 Task: Explore Airbnb accommodation in Ra?imah, Saudi Arabia from 22nd November, 2023 to 30th November, 2023 for 2 adults.1  bedroom having 1 bed and 1 bathroom. Property type can be hotel. Booking option can be shelf check-in. Look for 3 properties as per requirement.
Action: Mouse moved to (470, 145)
Screenshot: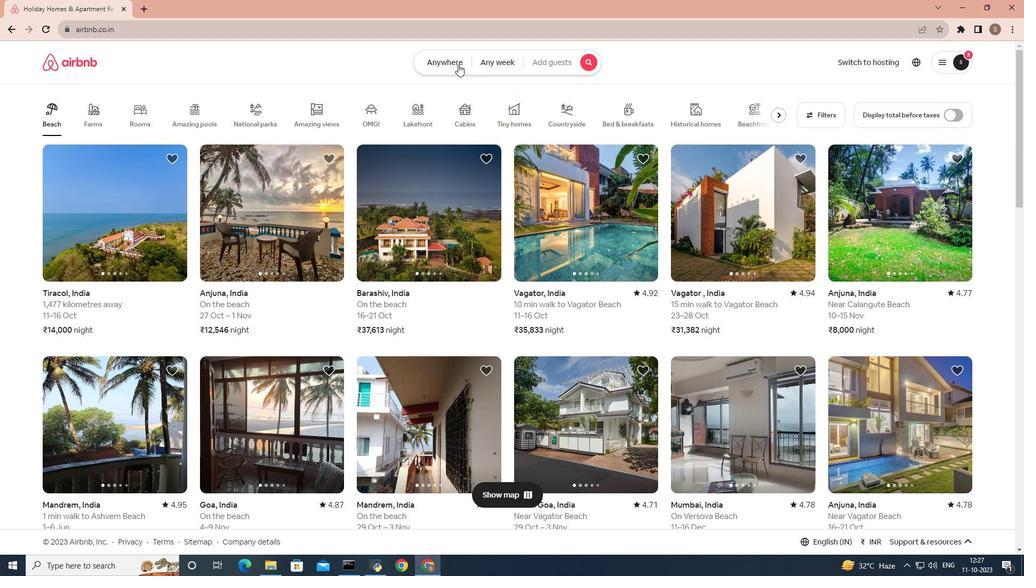 
Action: Mouse pressed left at (470, 145)
Screenshot: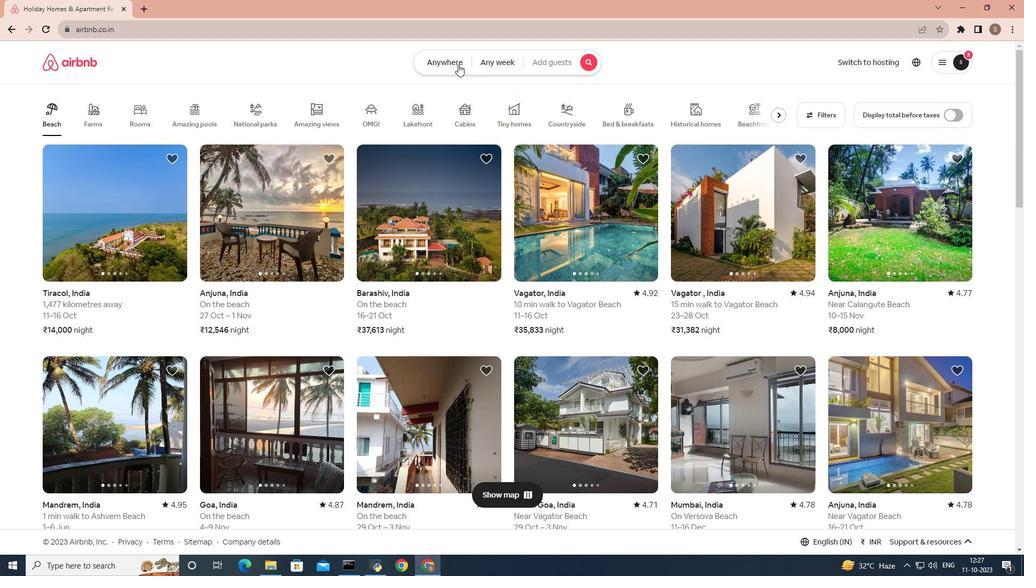 
Action: Mouse moved to (356, 174)
Screenshot: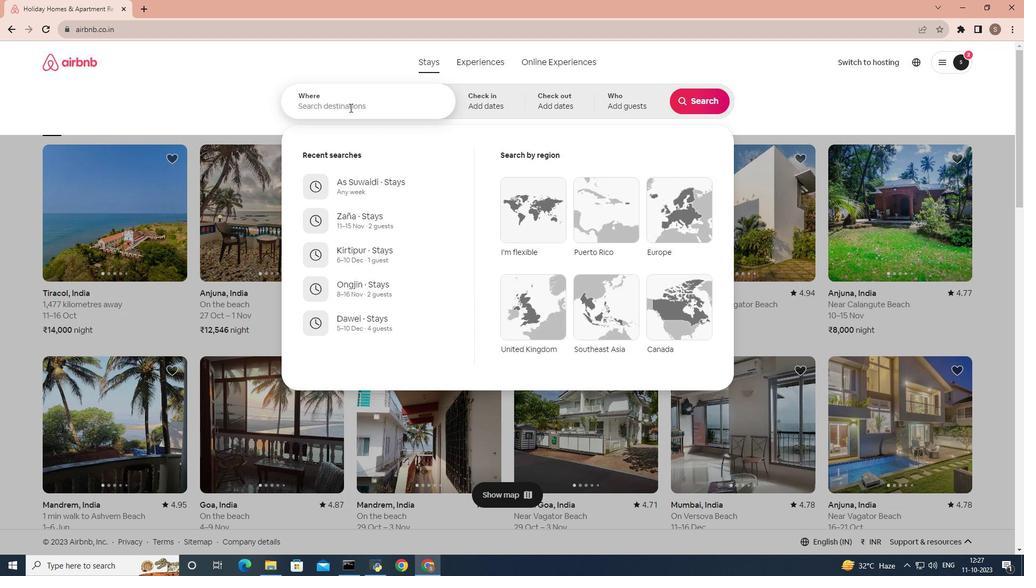 
Action: Mouse pressed left at (356, 174)
Screenshot: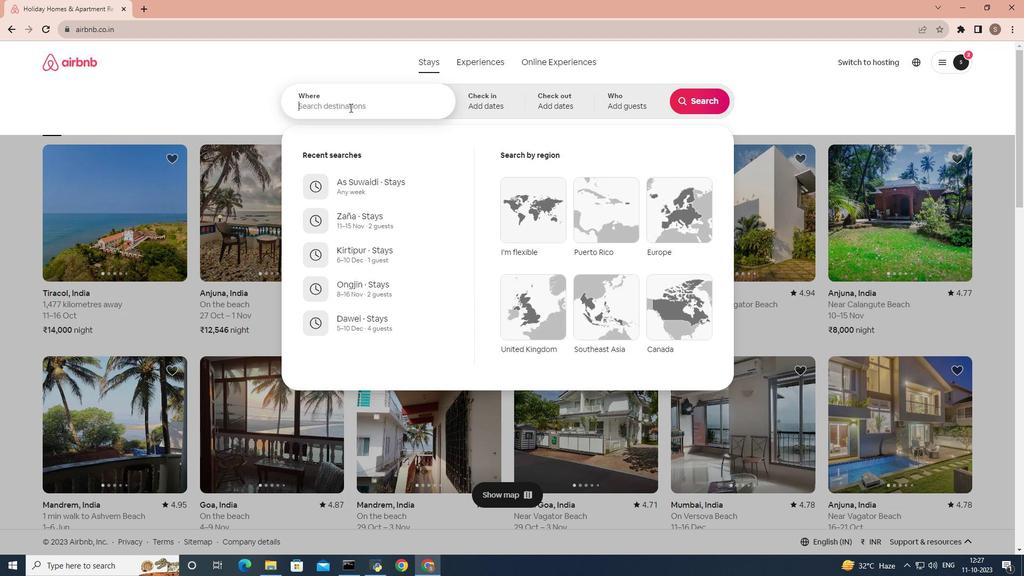 
Action: Key pressed rahui==<Key.backspace><Key.backspace><Key.backspace><Key.backspace>ima,<Key.space>saudi<Key.space>arabia
Screenshot: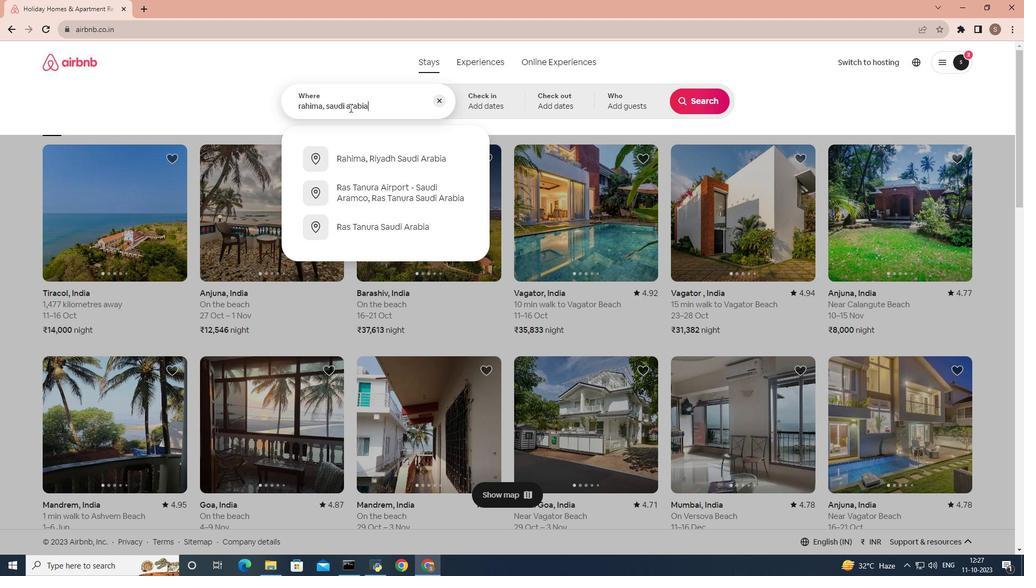 
Action: Mouse moved to (413, 215)
Screenshot: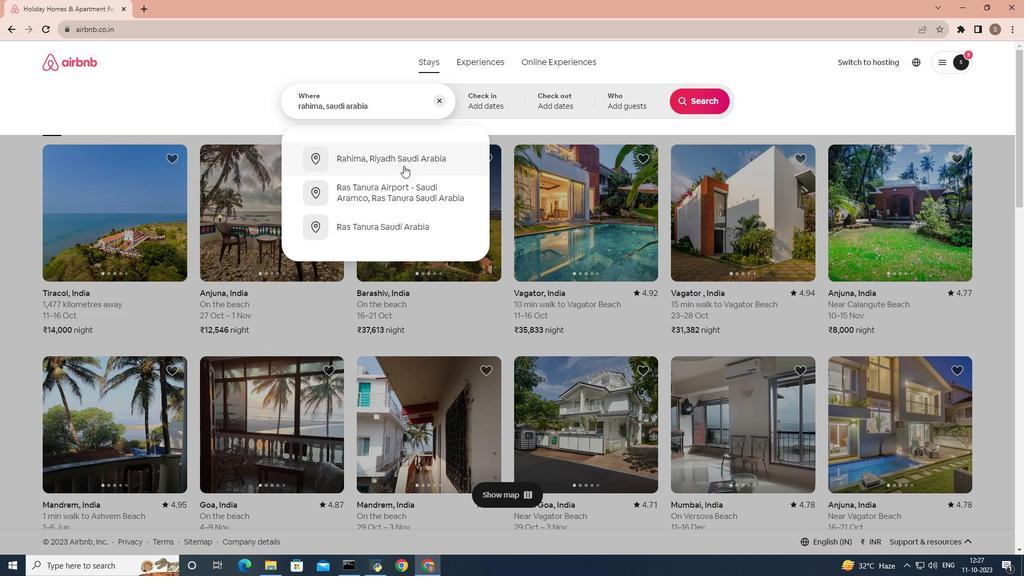 
Action: Mouse pressed left at (413, 215)
Screenshot: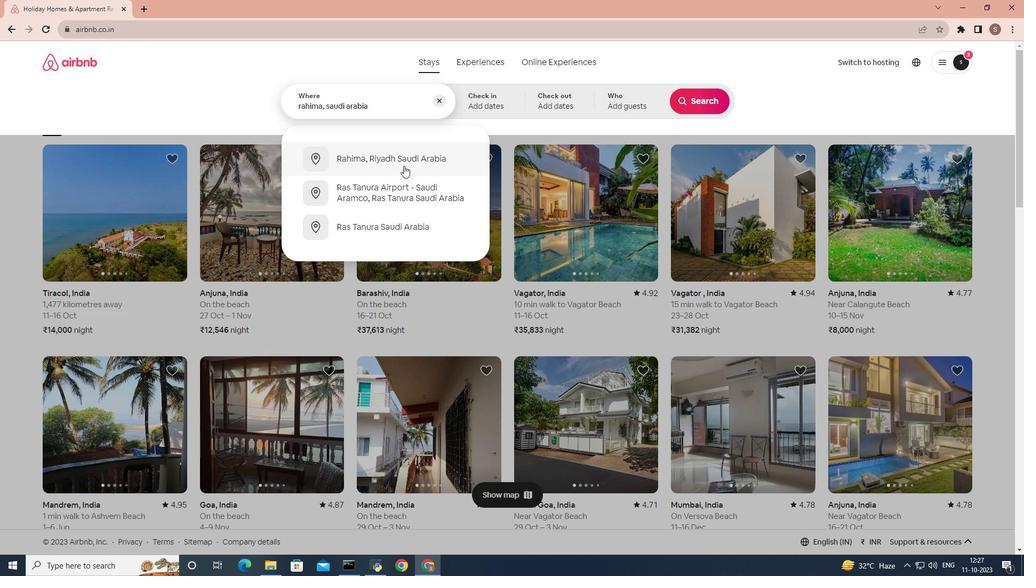 
Action: Mouse moved to (626, 315)
Screenshot: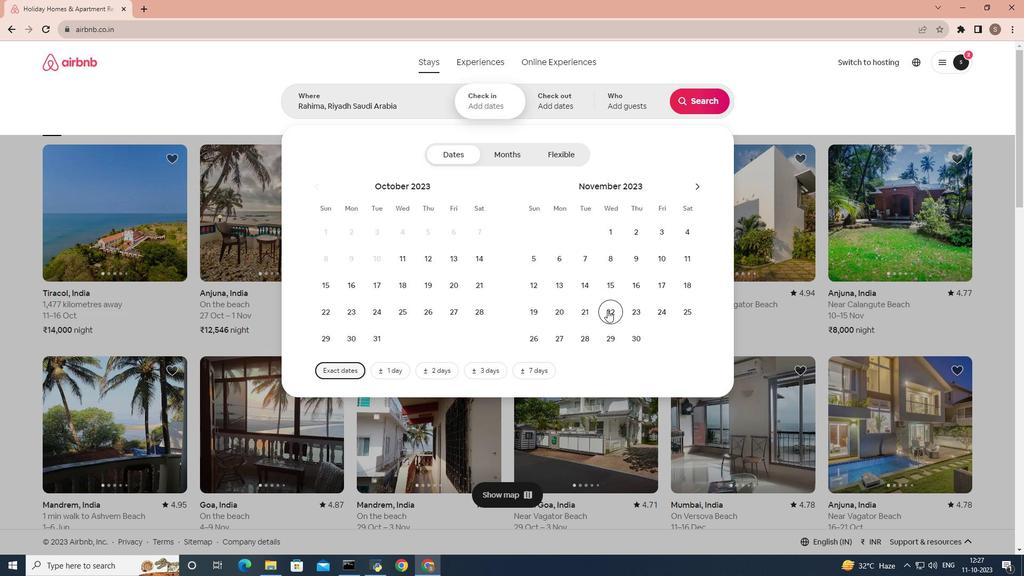 
Action: Mouse pressed left at (626, 315)
Screenshot: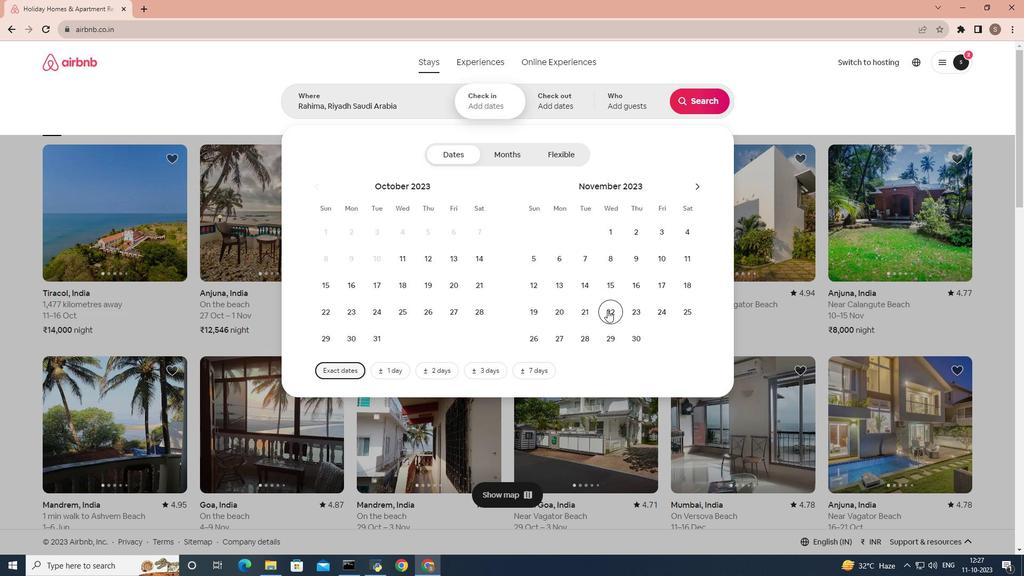 
Action: Mouse moved to (653, 339)
Screenshot: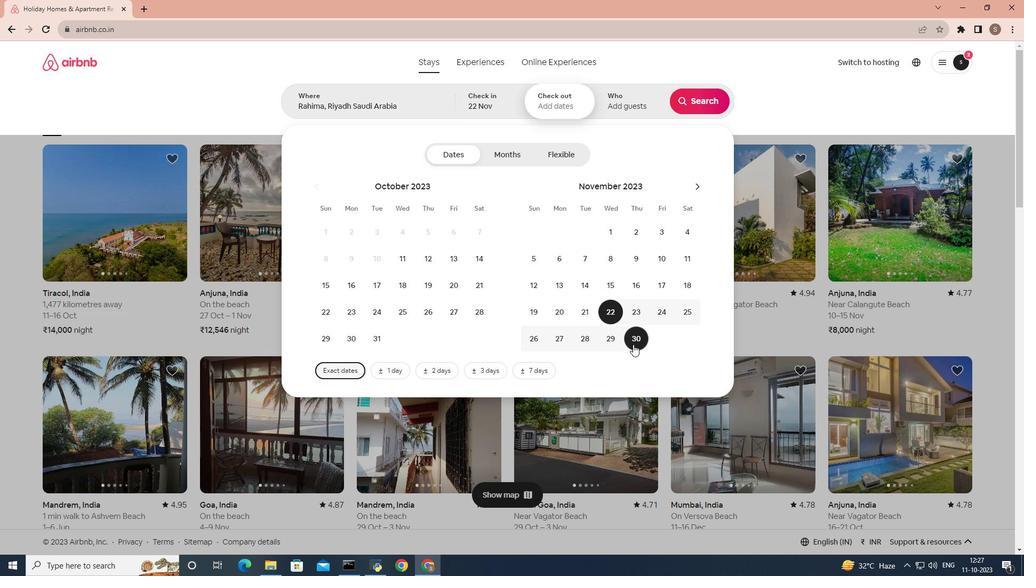 
Action: Mouse pressed left at (653, 339)
Screenshot: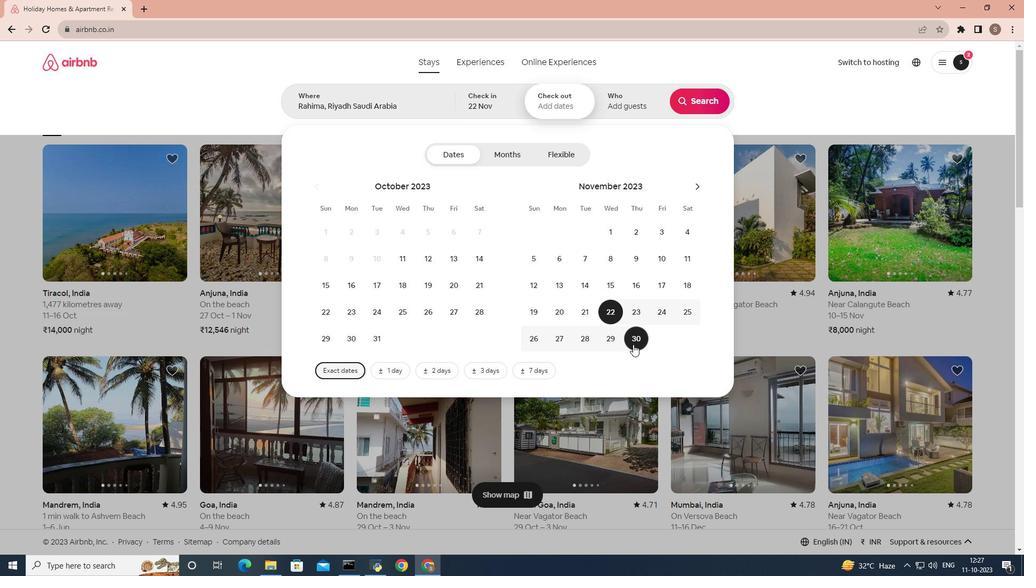 
Action: Mouse moved to (649, 169)
Screenshot: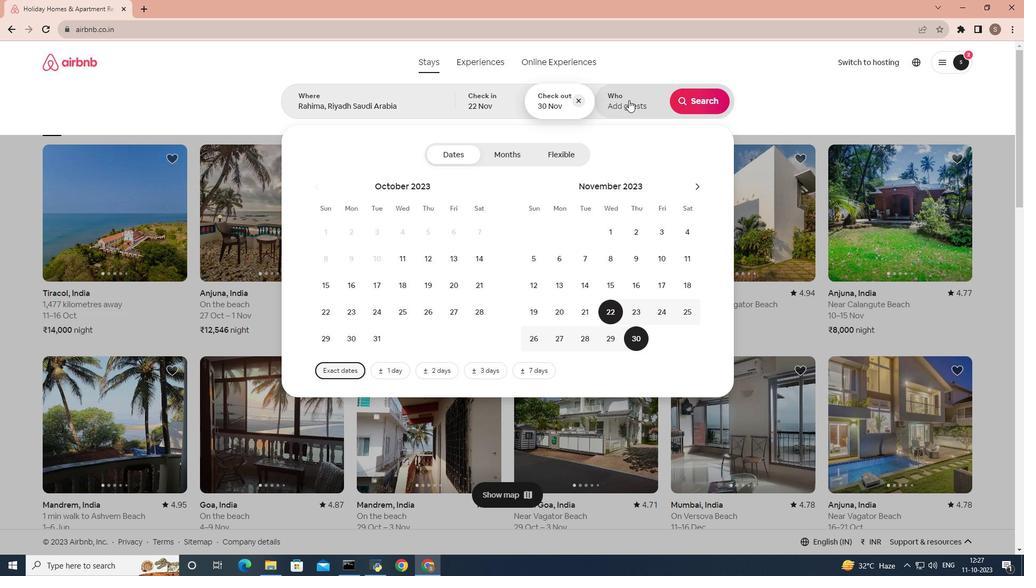 
Action: Mouse pressed left at (649, 169)
Screenshot: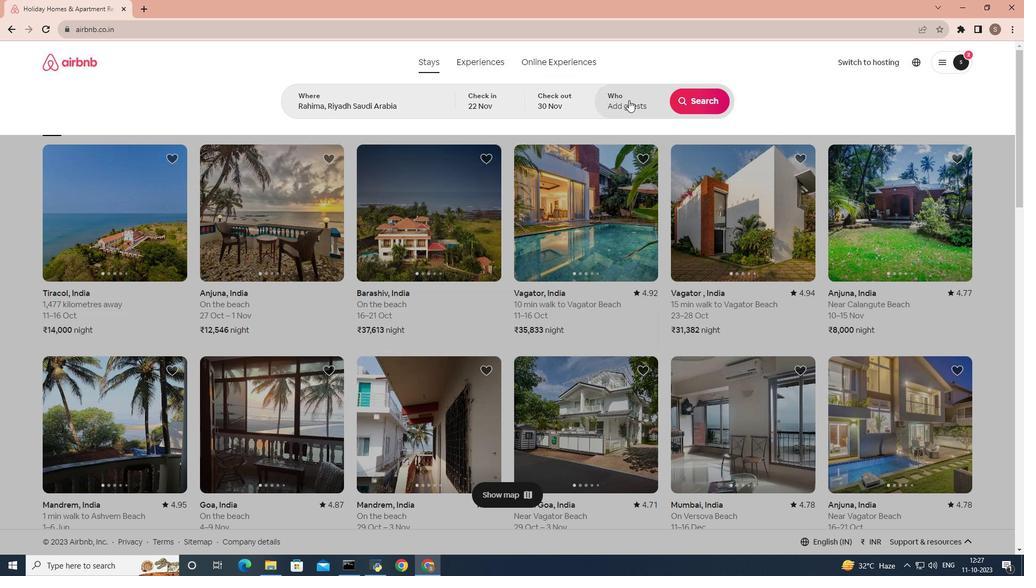 
Action: Mouse moved to (723, 211)
Screenshot: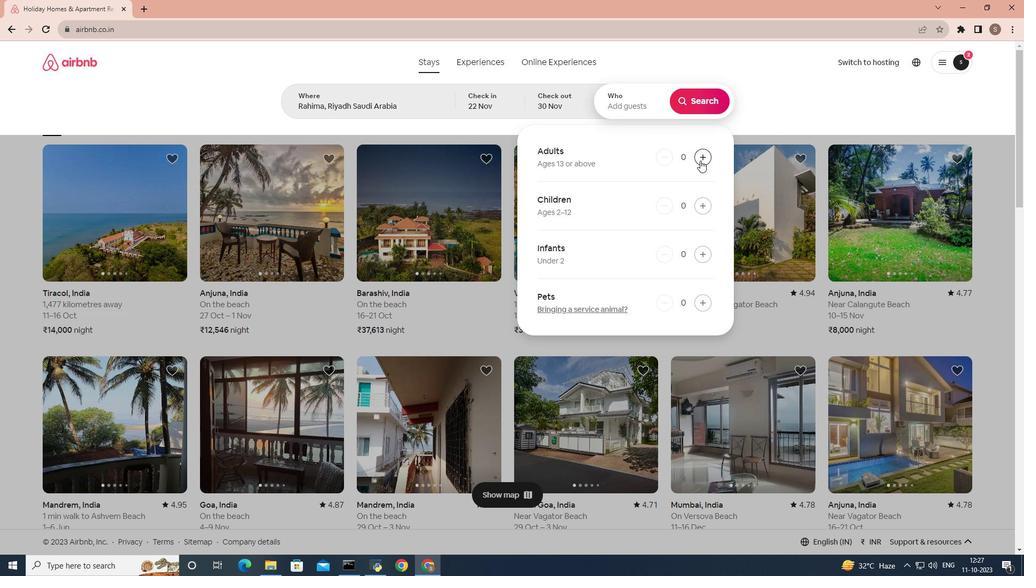 
Action: Mouse pressed left at (723, 211)
Screenshot: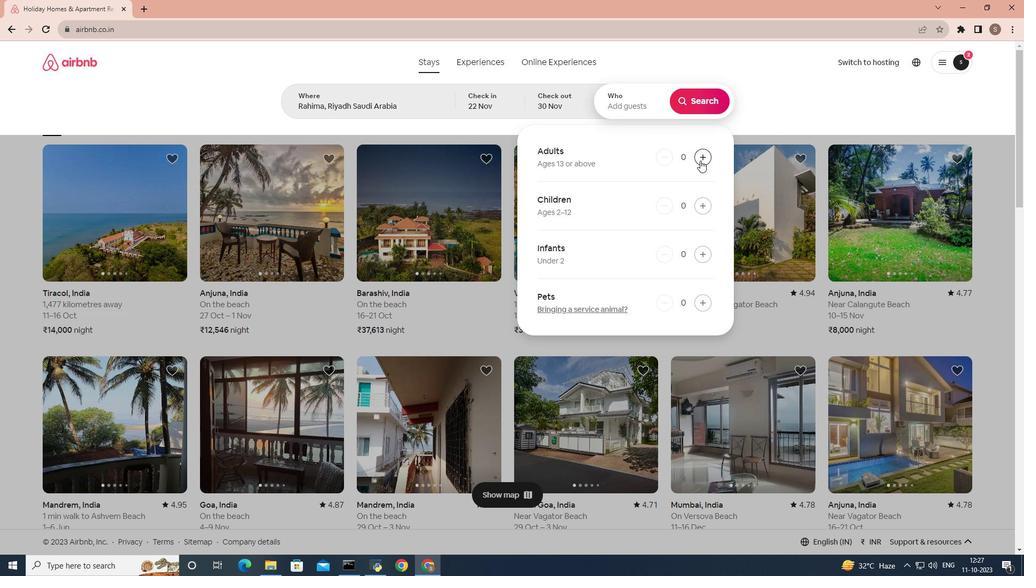 
Action: Mouse pressed left at (723, 211)
Screenshot: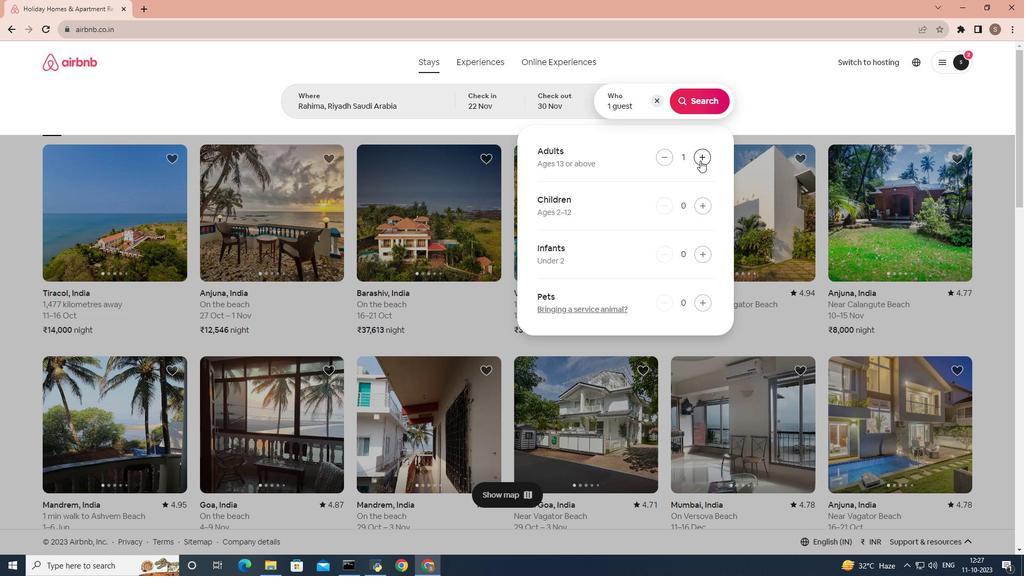 
Action: Mouse moved to (720, 168)
Screenshot: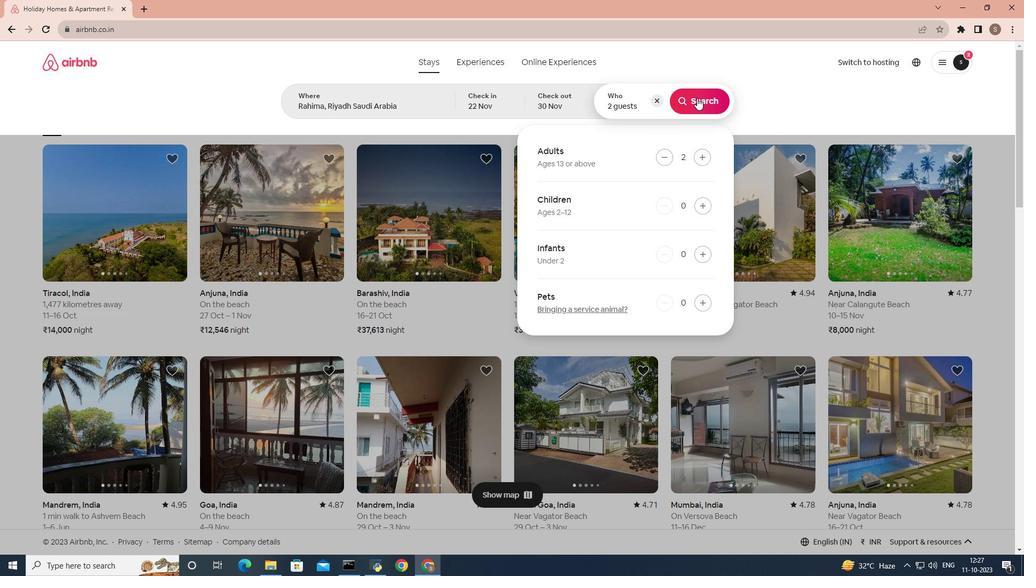 
Action: Mouse pressed left at (720, 168)
Screenshot: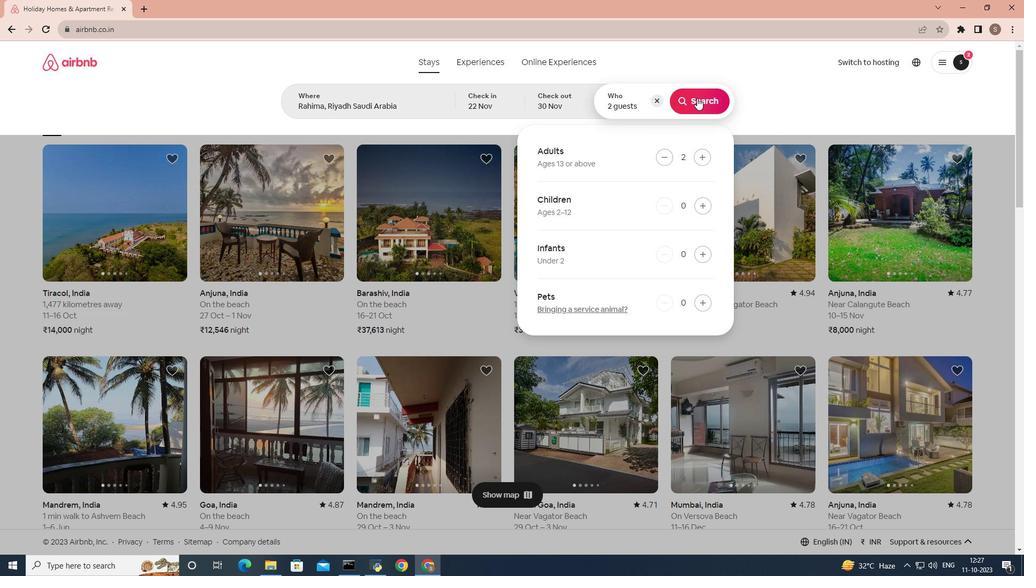 
Action: Mouse moved to (889, 170)
Screenshot: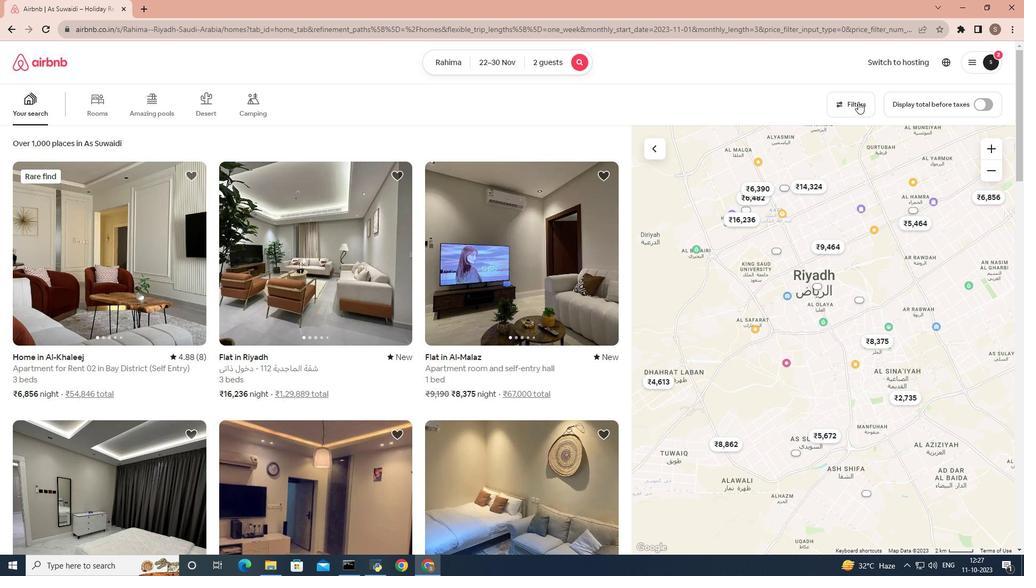 
Action: Mouse pressed left at (889, 170)
Screenshot: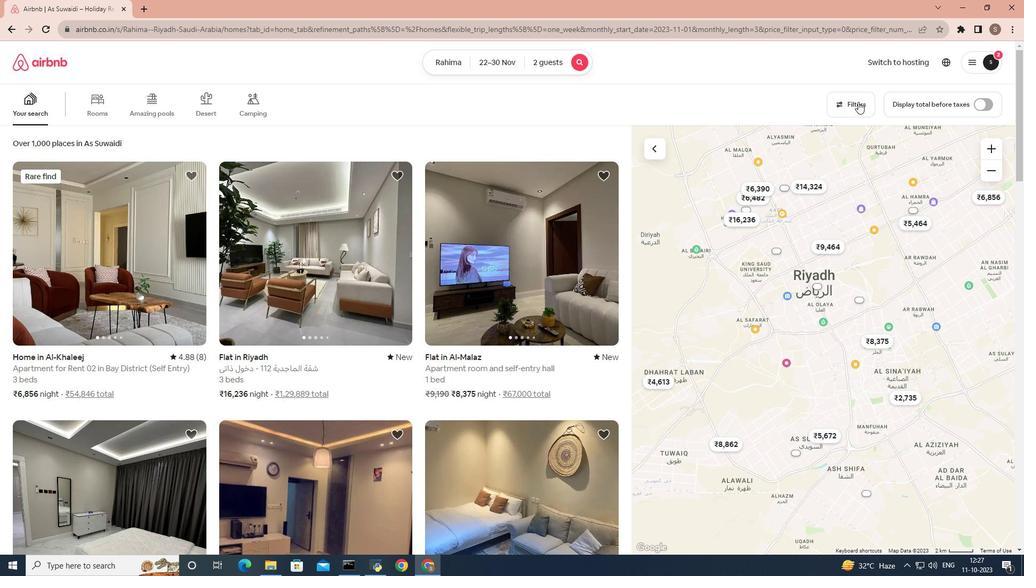
Action: Mouse moved to (377, 267)
Screenshot: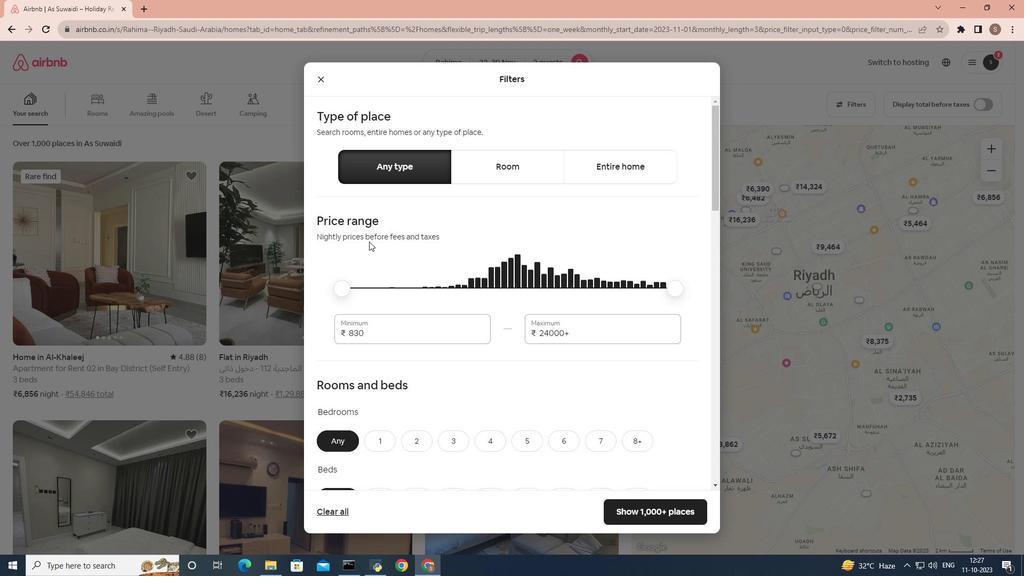 
Action: Mouse scrolled (377, 267) with delta (0, 0)
Screenshot: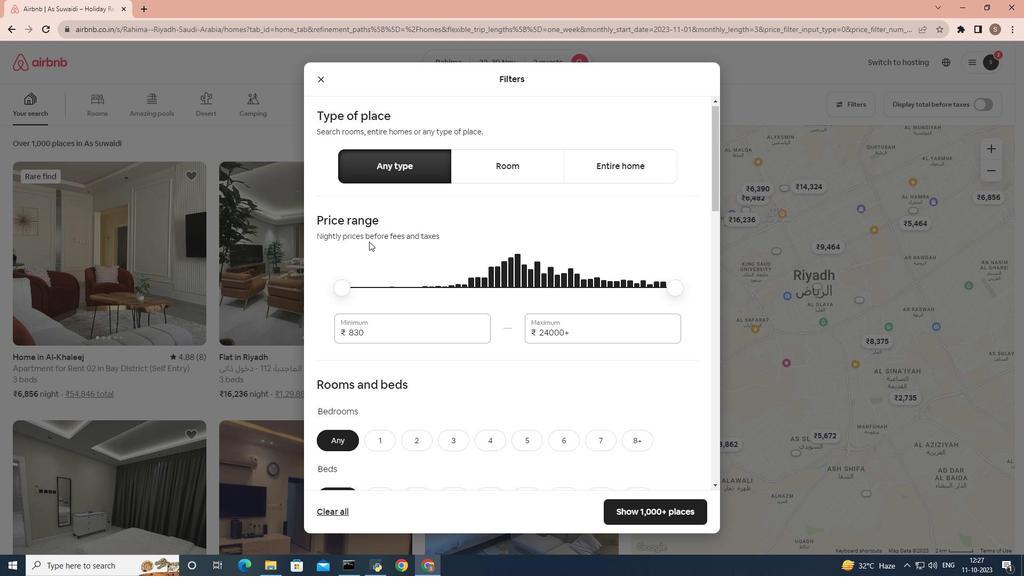 
Action: Mouse scrolled (377, 267) with delta (0, 0)
Screenshot: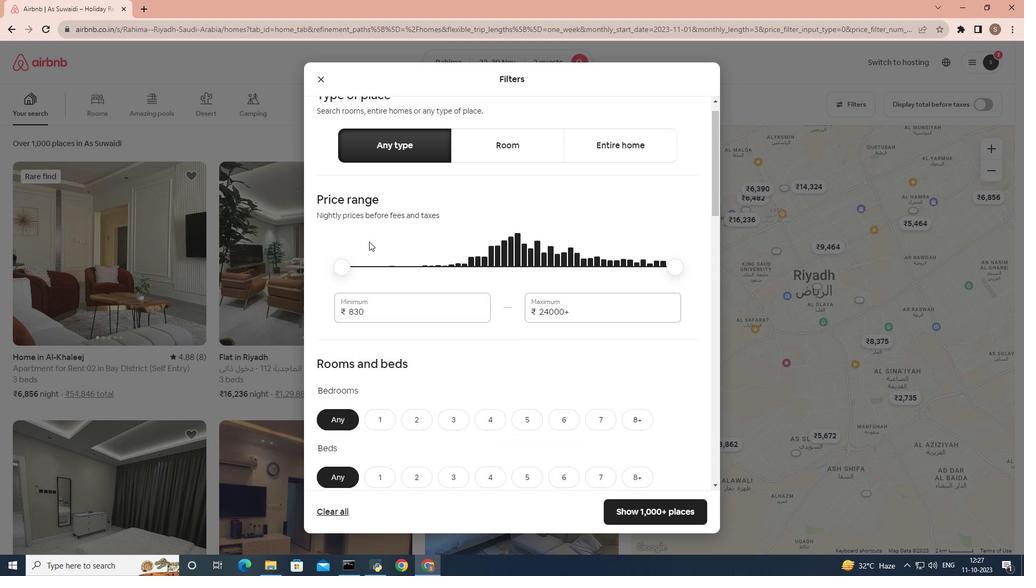
Action: Mouse scrolled (377, 267) with delta (0, 0)
Screenshot: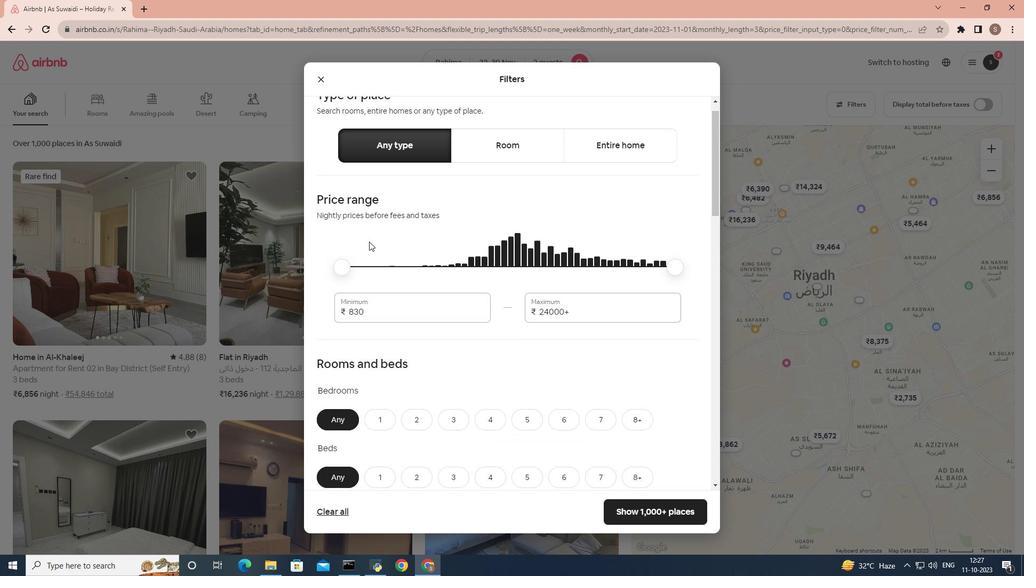 
Action: Mouse moved to (386, 293)
Screenshot: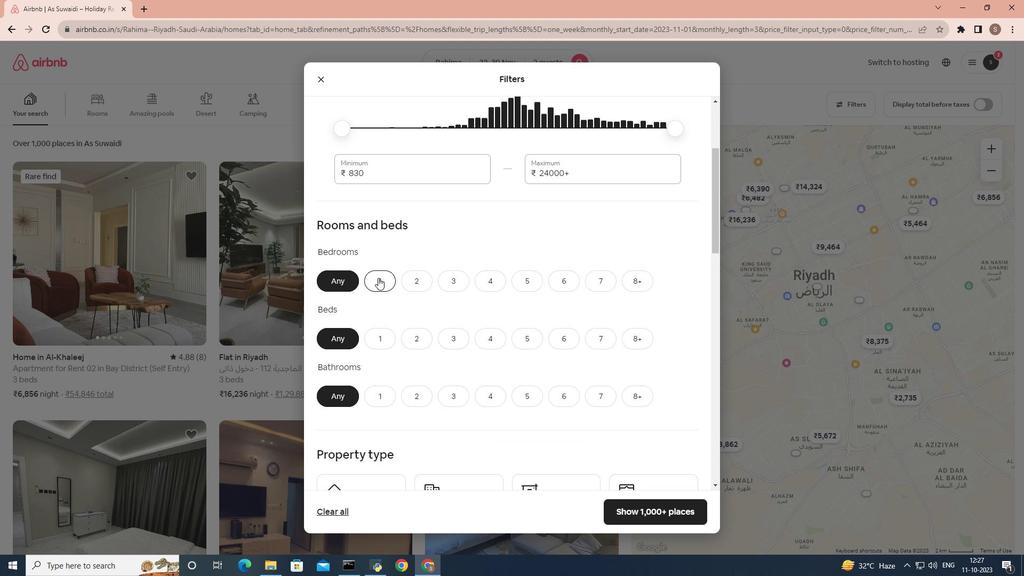 
Action: Mouse pressed left at (386, 293)
Screenshot: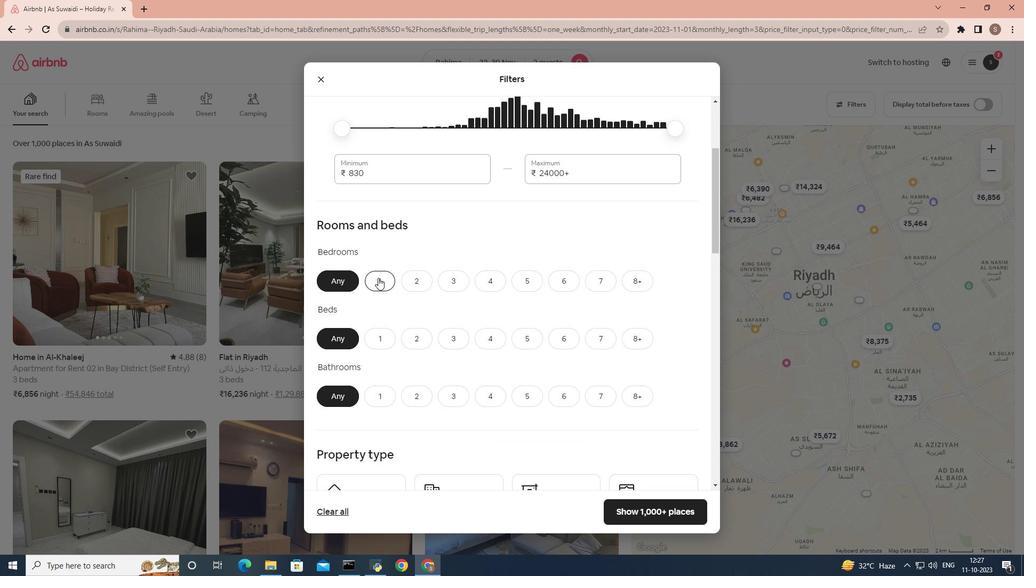 
Action: Mouse moved to (384, 326)
Screenshot: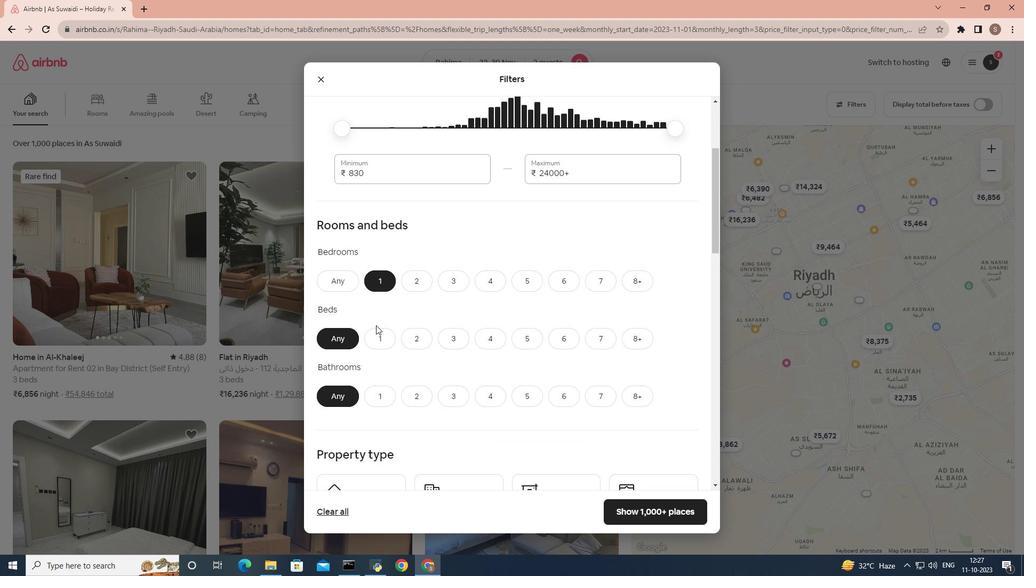 
Action: Mouse pressed left at (384, 326)
Screenshot: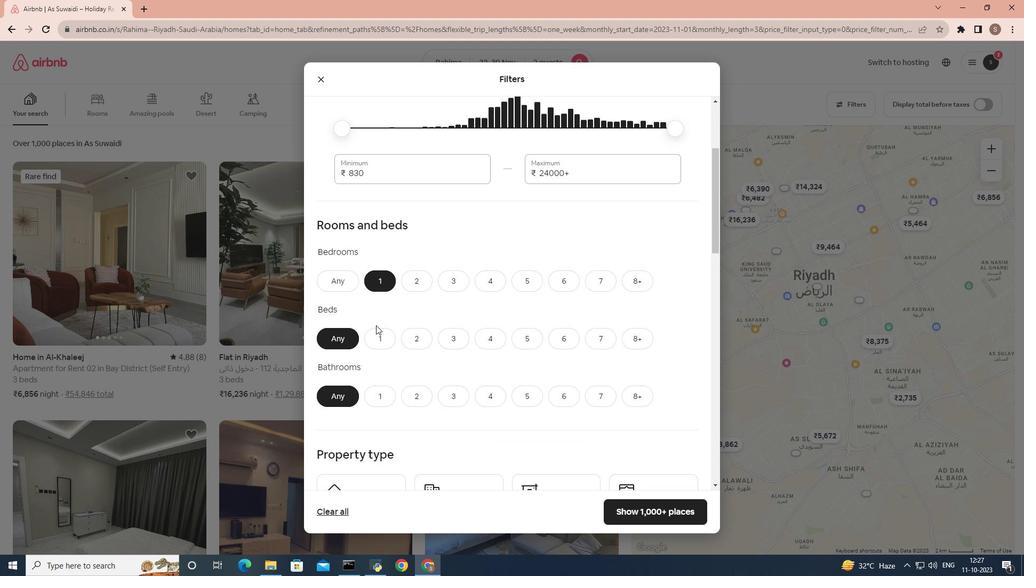 
Action: Mouse moved to (389, 336)
Screenshot: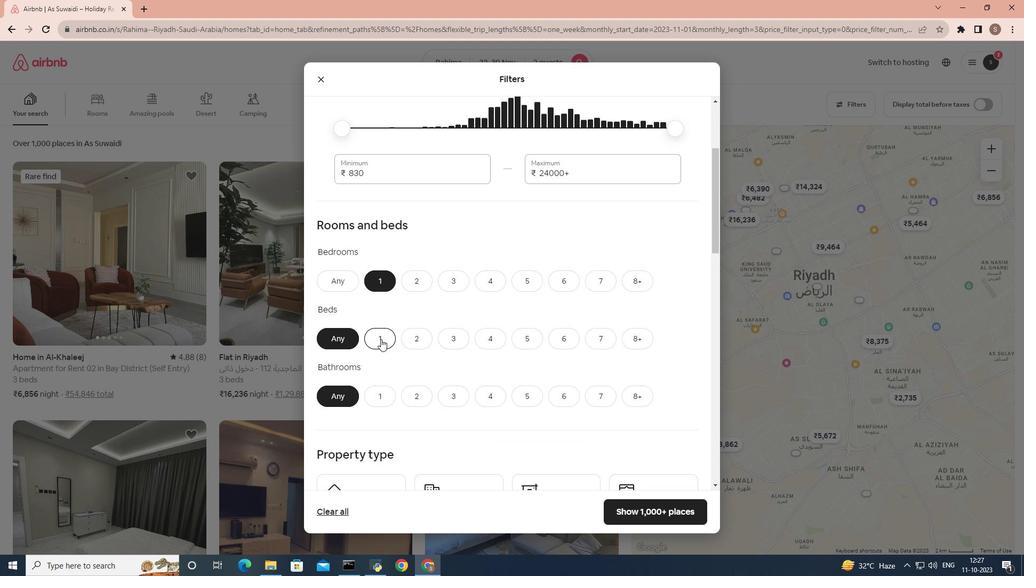 
Action: Mouse pressed left at (389, 336)
Screenshot: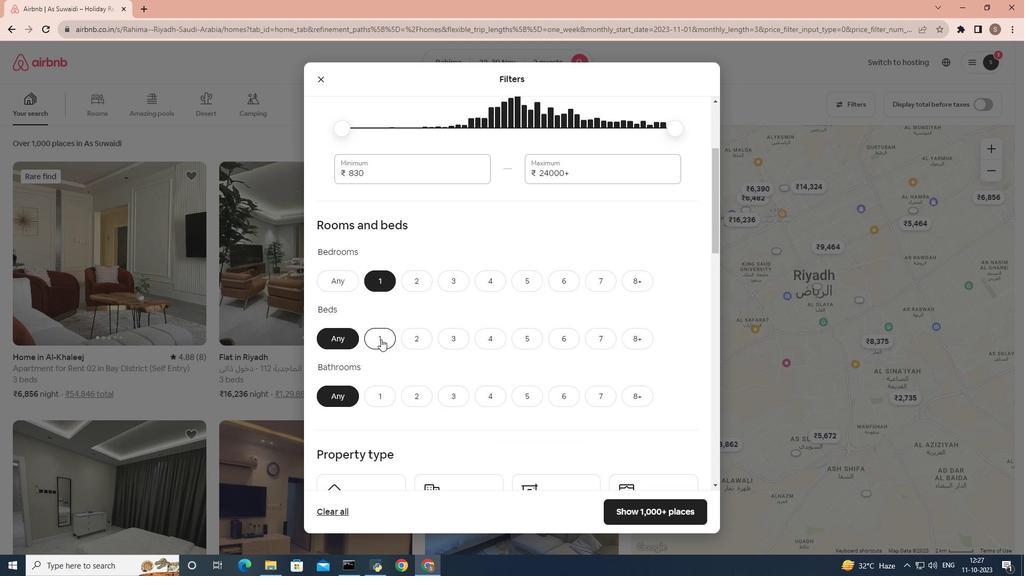 
Action: Mouse moved to (387, 371)
Screenshot: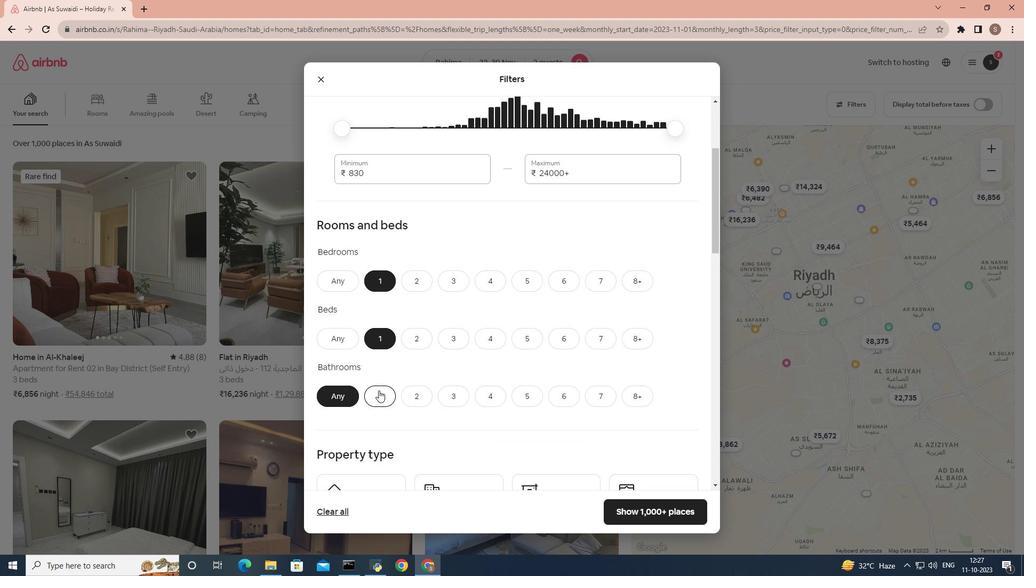 
Action: Mouse pressed left at (387, 371)
Screenshot: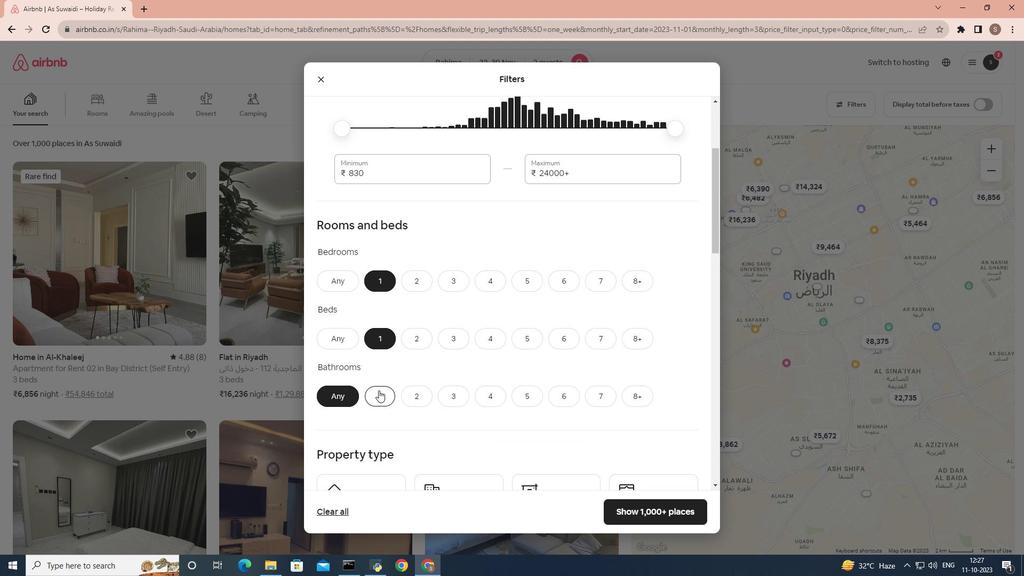 
Action: Mouse moved to (426, 347)
Screenshot: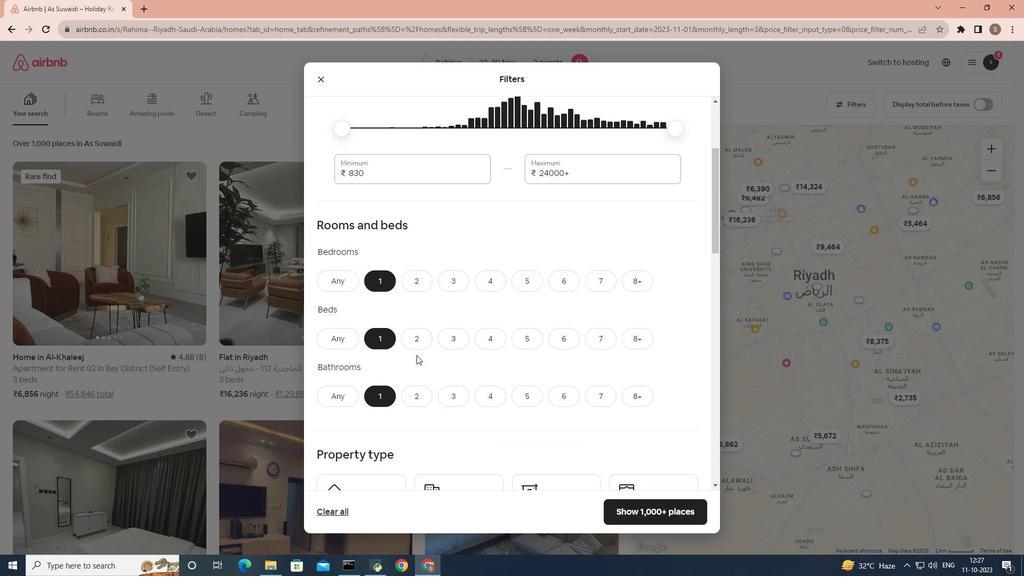 
Action: Mouse scrolled (426, 346) with delta (0, 0)
Screenshot: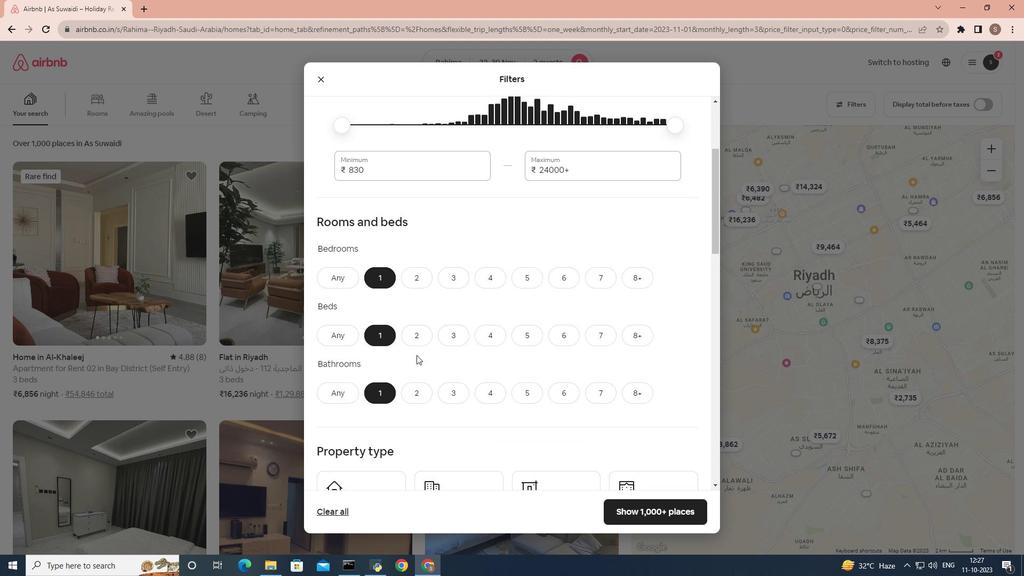 
Action: Mouse scrolled (426, 346) with delta (0, 0)
Screenshot: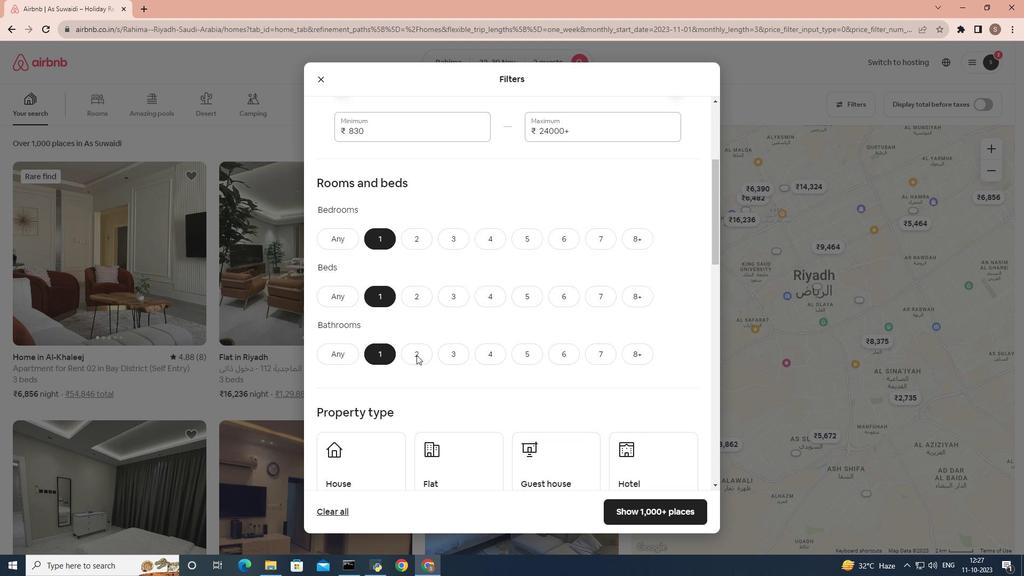 
Action: Mouse scrolled (426, 346) with delta (0, 0)
Screenshot: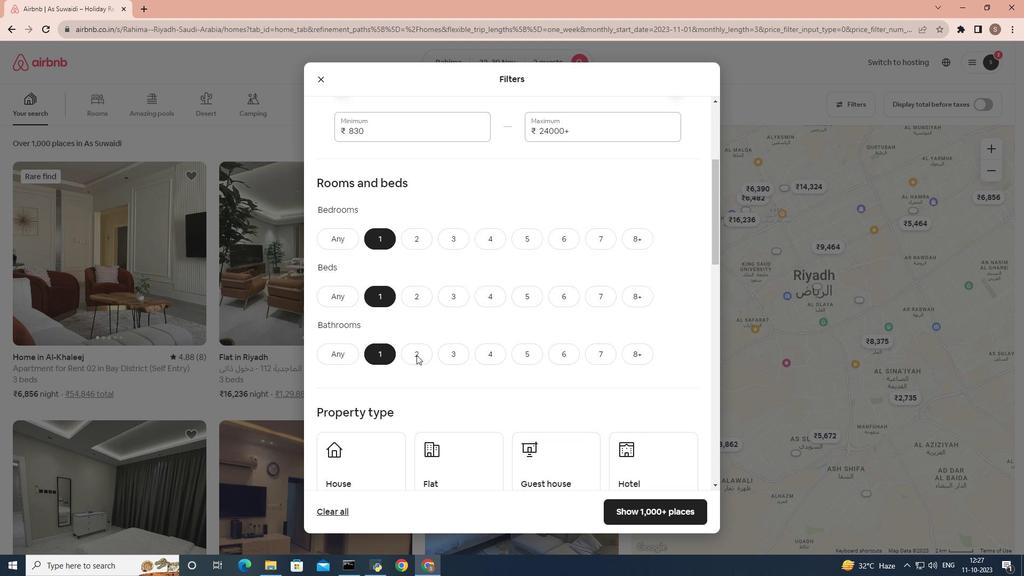 
Action: Mouse scrolled (426, 346) with delta (0, 0)
Screenshot: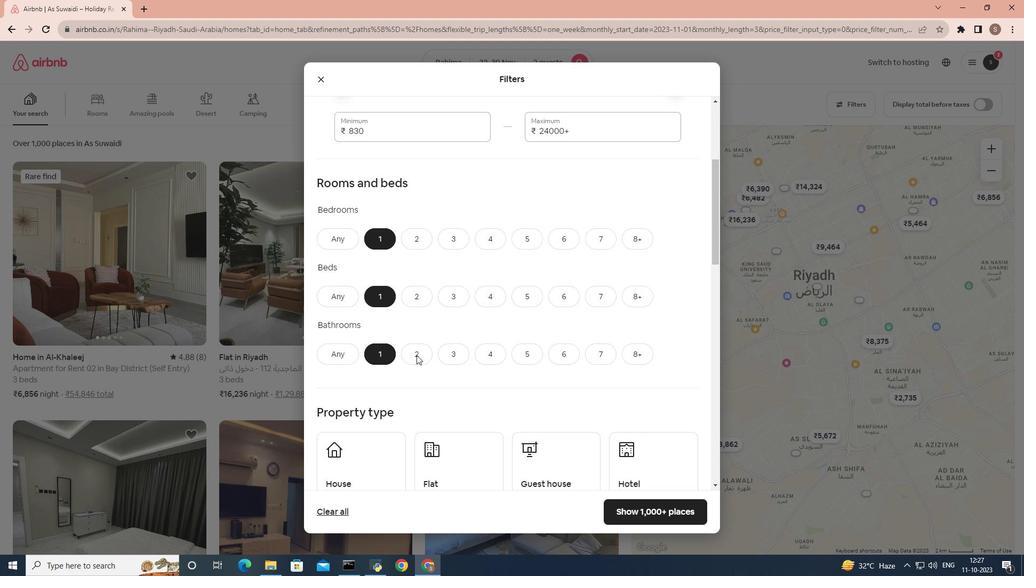 
Action: Mouse scrolled (426, 346) with delta (0, 0)
Screenshot: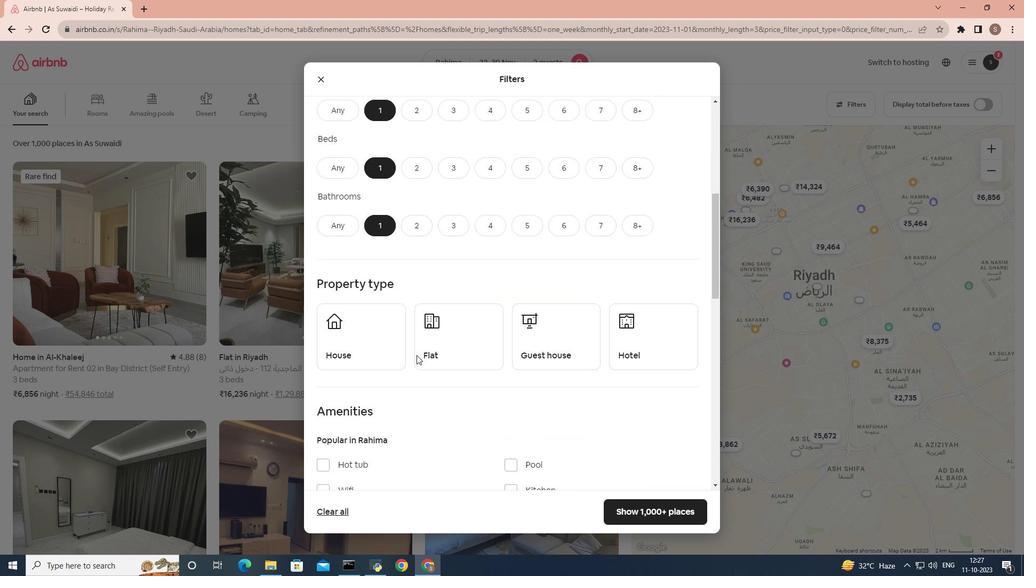 
Action: Mouse moved to (646, 274)
Screenshot: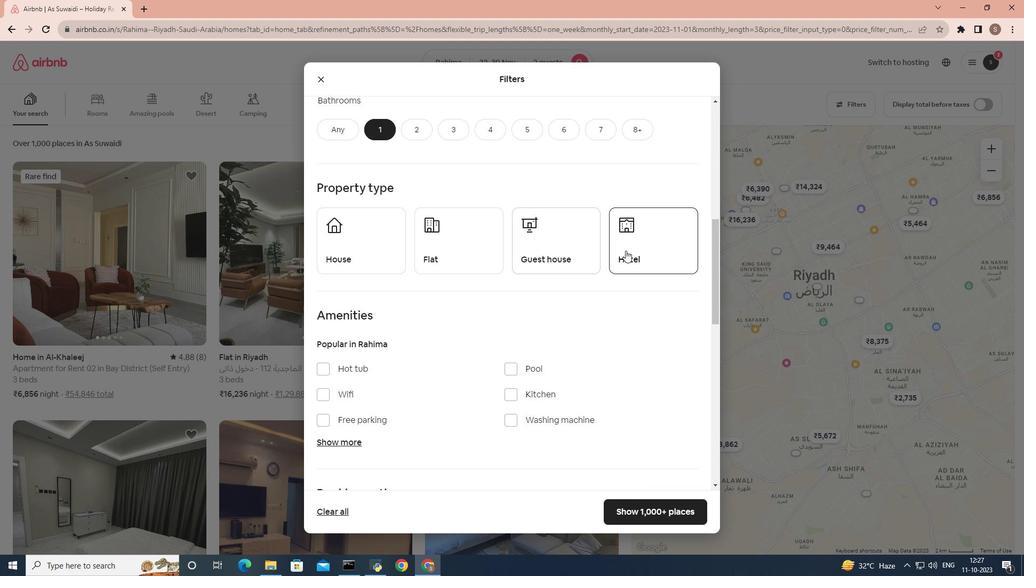 
Action: Mouse pressed left at (646, 274)
Screenshot: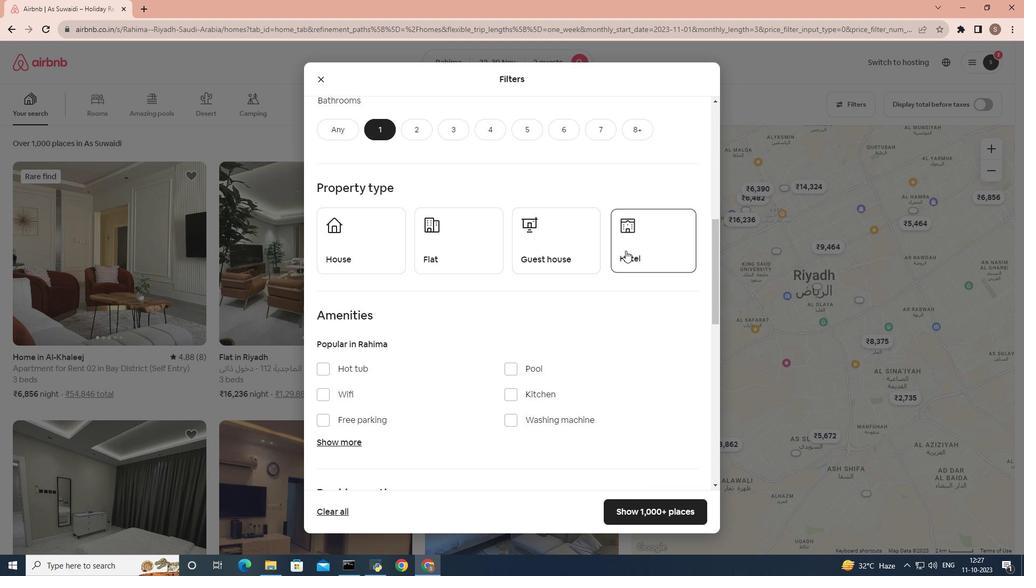
Action: Mouse moved to (475, 338)
Screenshot: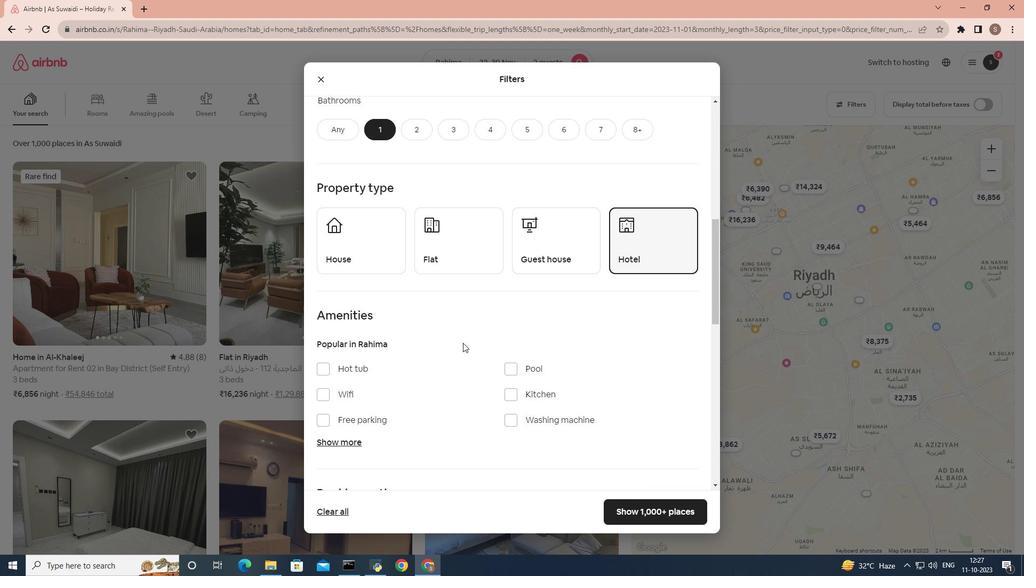 
Action: Mouse scrolled (475, 338) with delta (0, 0)
Screenshot: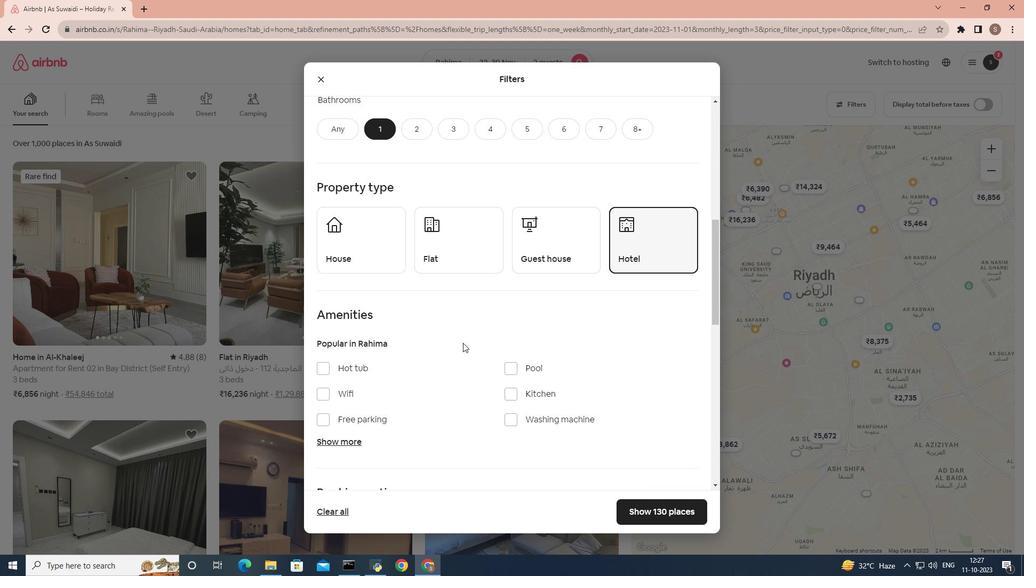
Action: Mouse scrolled (475, 338) with delta (0, 0)
Screenshot: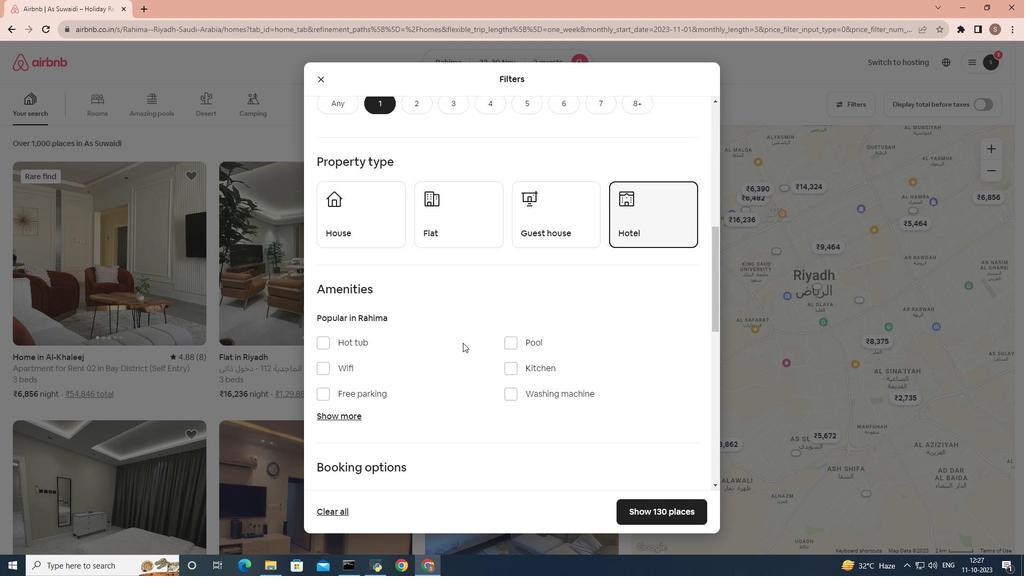 
Action: Mouse scrolled (475, 338) with delta (0, 0)
Screenshot: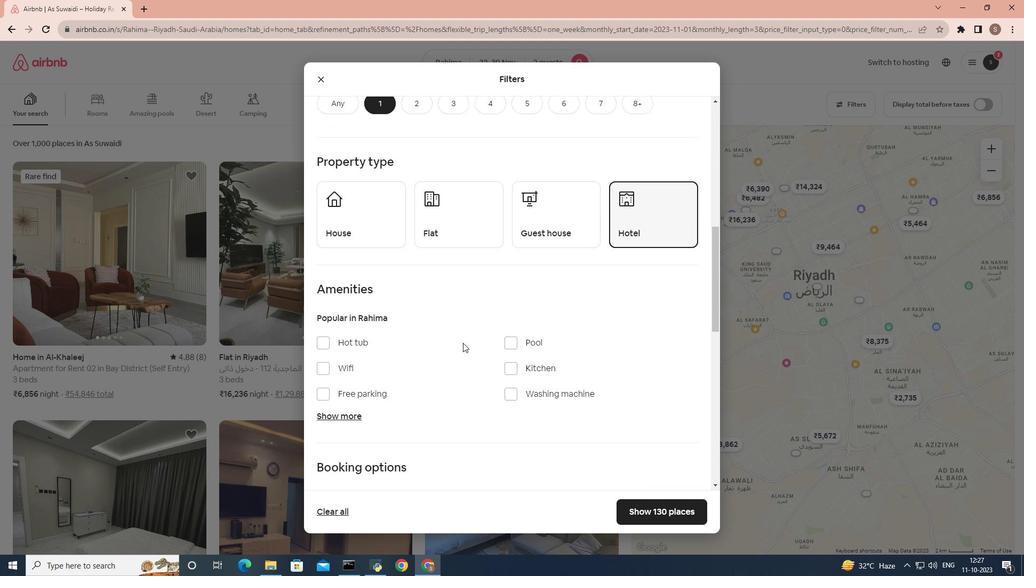 
Action: Mouse scrolled (475, 338) with delta (0, 0)
Screenshot: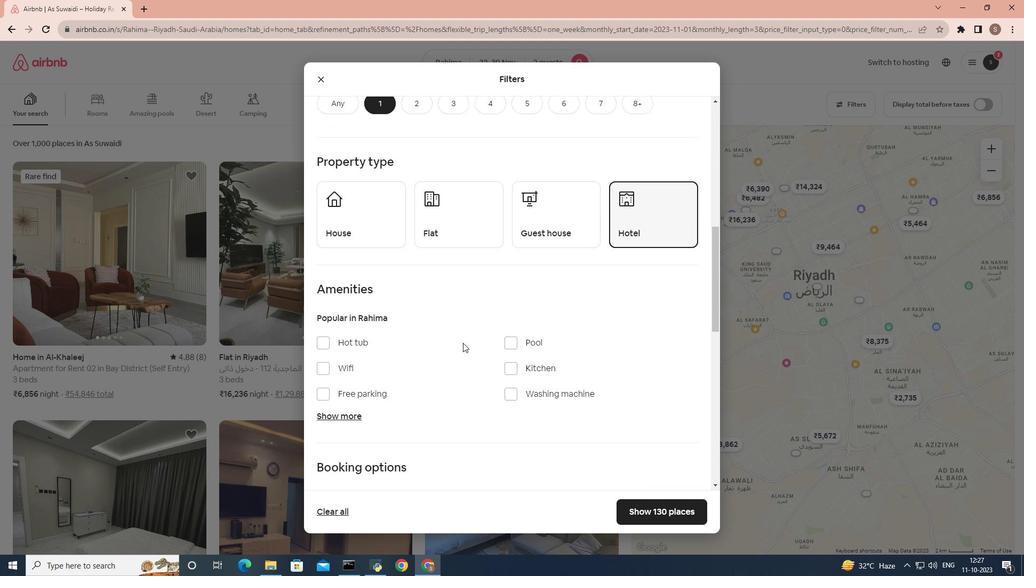 
Action: Mouse moved to (563, 338)
Screenshot: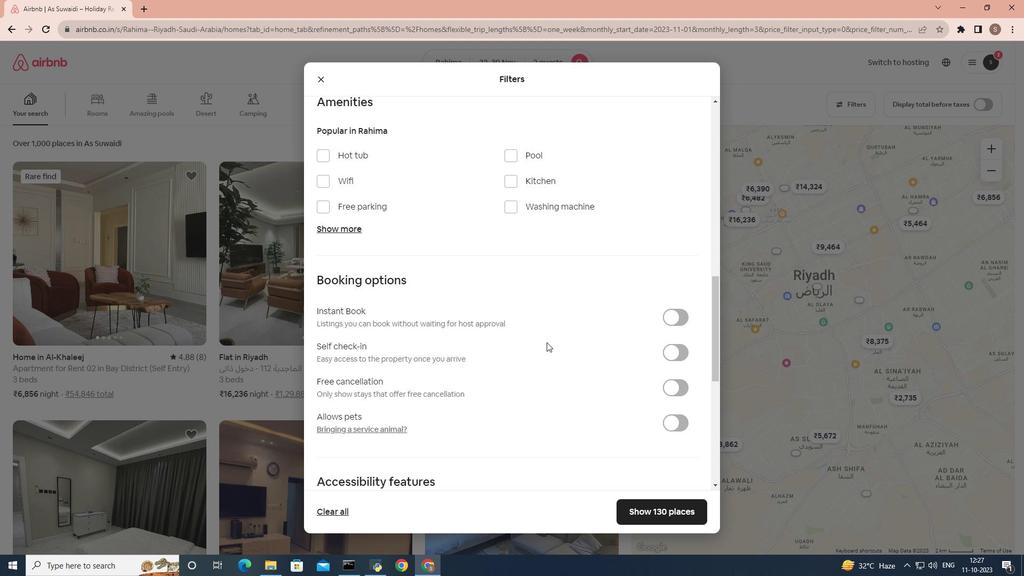 
Action: Mouse scrolled (563, 337) with delta (0, 0)
Screenshot: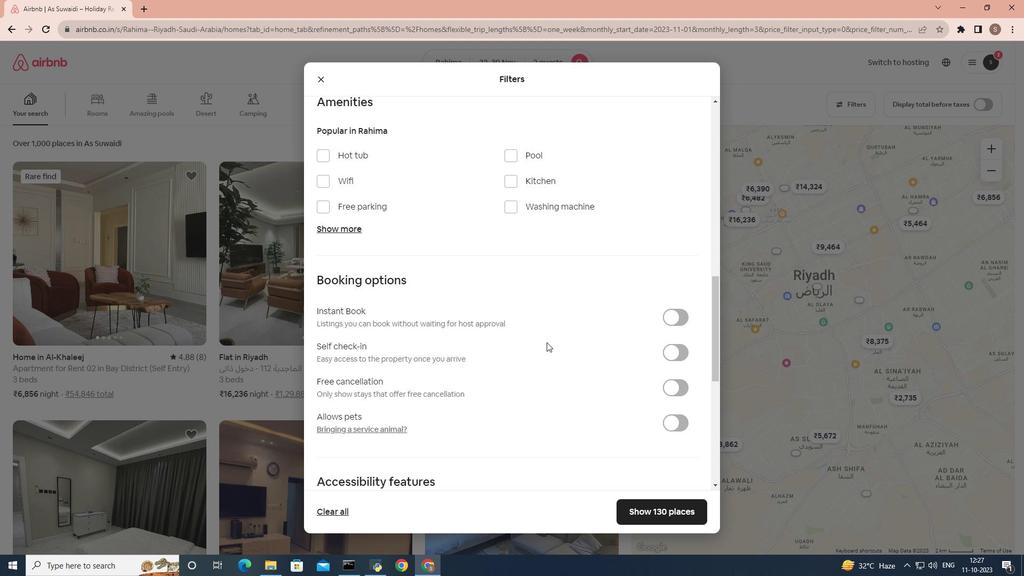 
Action: Mouse scrolled (563, 337) with delta (0, 0)
Screenshot: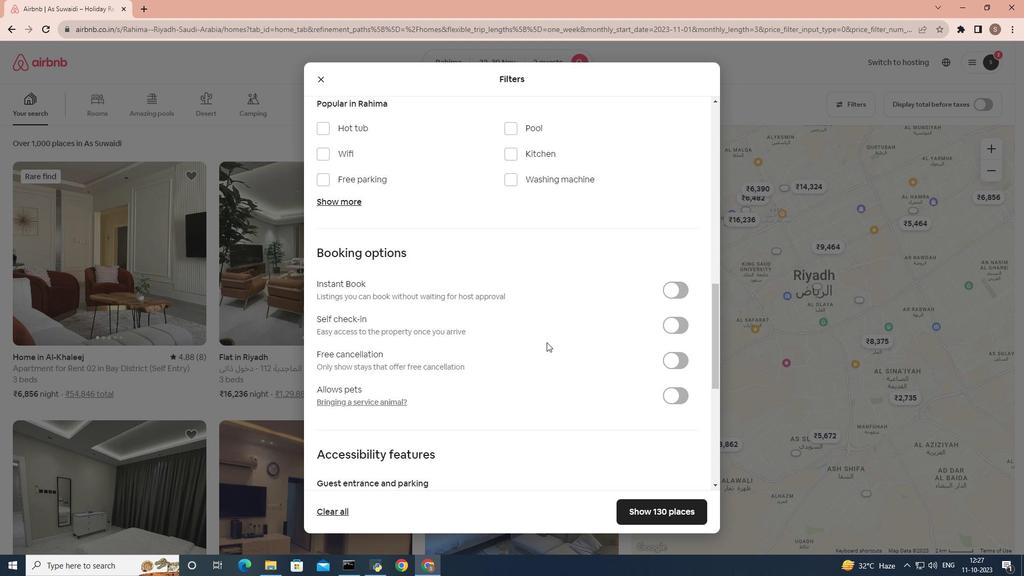 
Action: Mouse moved to (710, 274)
Screenshot: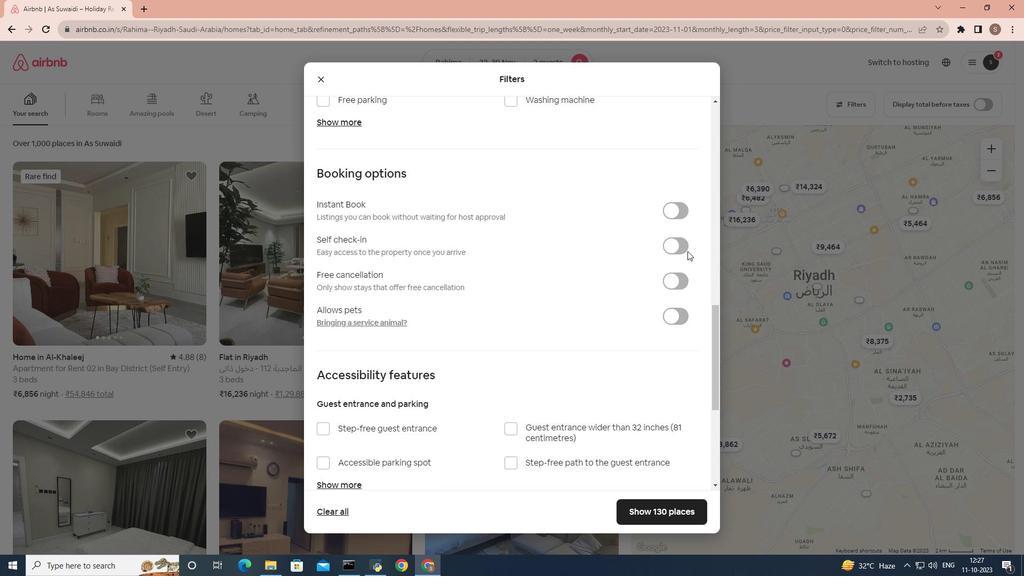 
Action: Mouse pressed left at (710, 274)
Screenshot: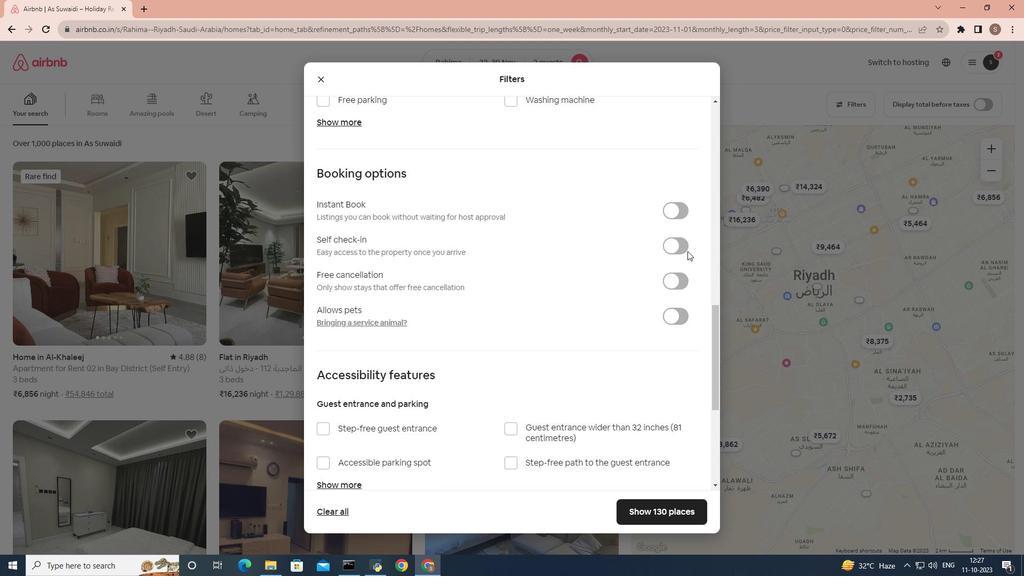 
Action: Mouse moved to (707, 274)
Screenshot: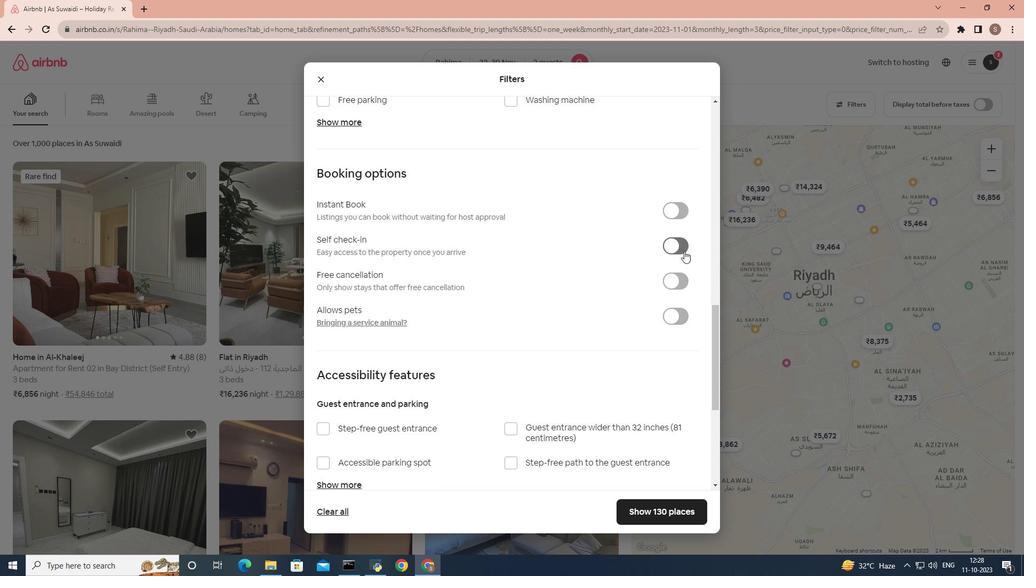 
Action: Mouse pressed left at (707, 274)
Screenshot: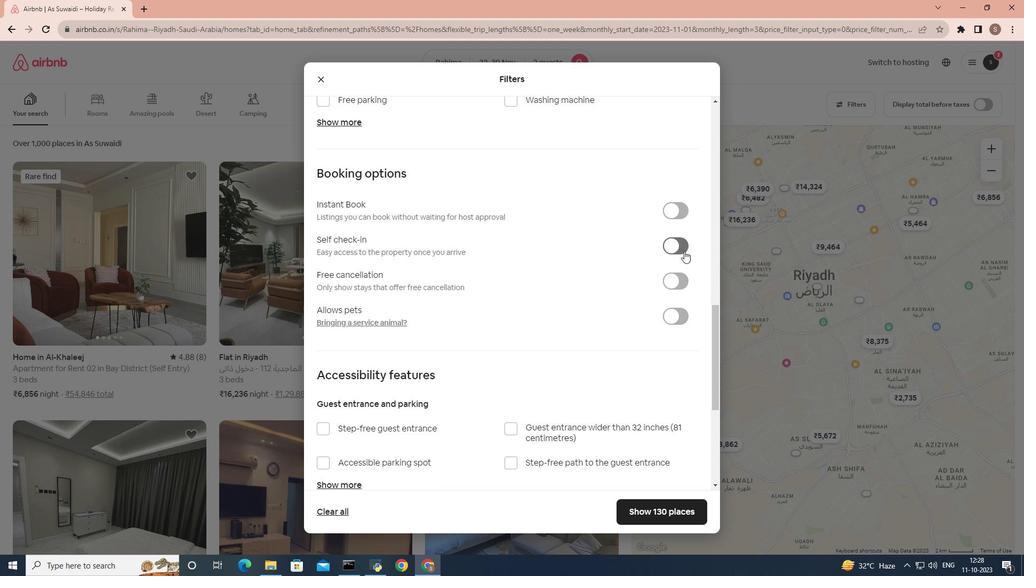 
Action: Mouse moved to (707, 455)
Screenshot: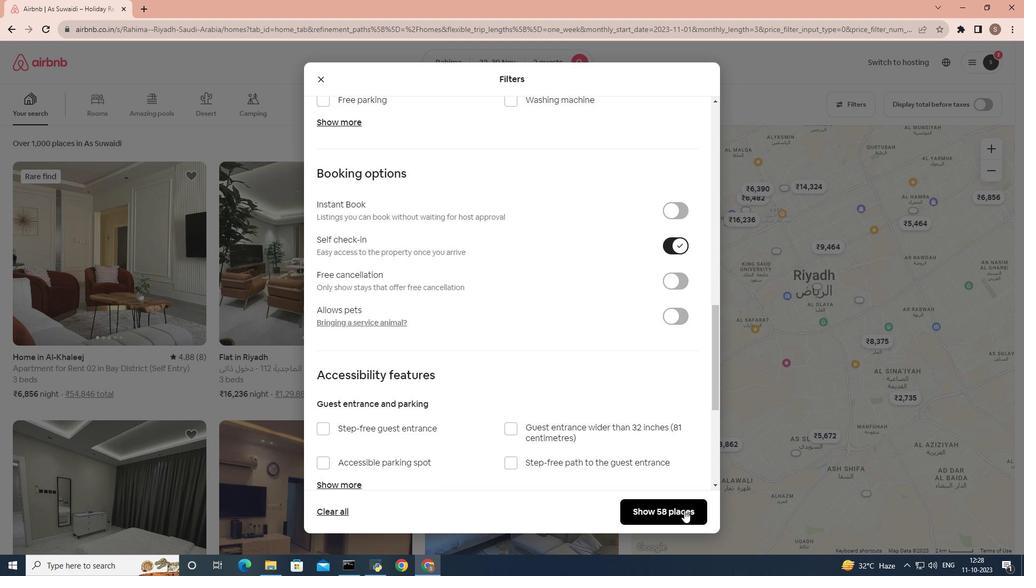 
Action: Mouse pressed left at (707, 455)
Screenshot: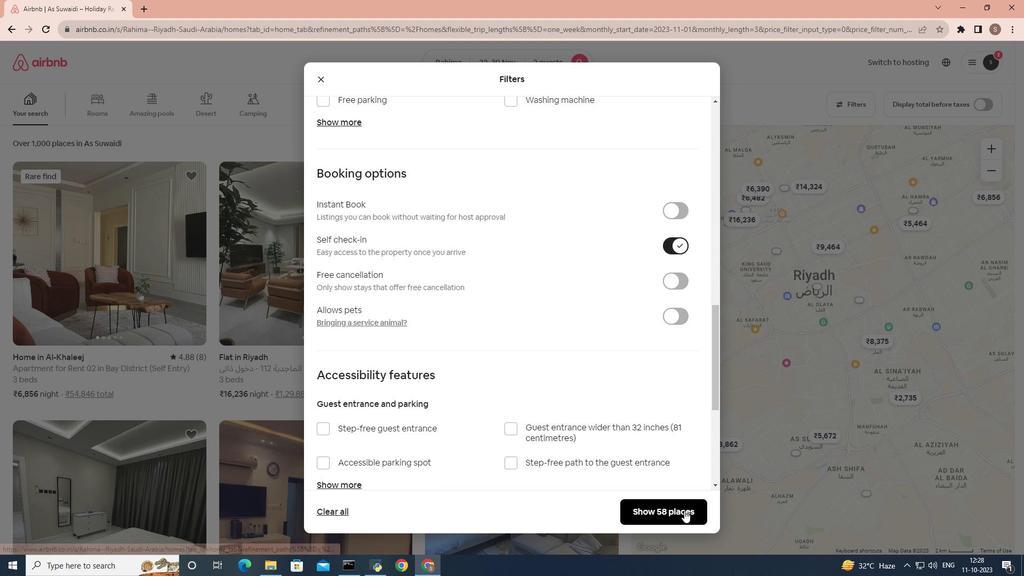 
Action: Mouse moved to (276, 312)
Screenshot: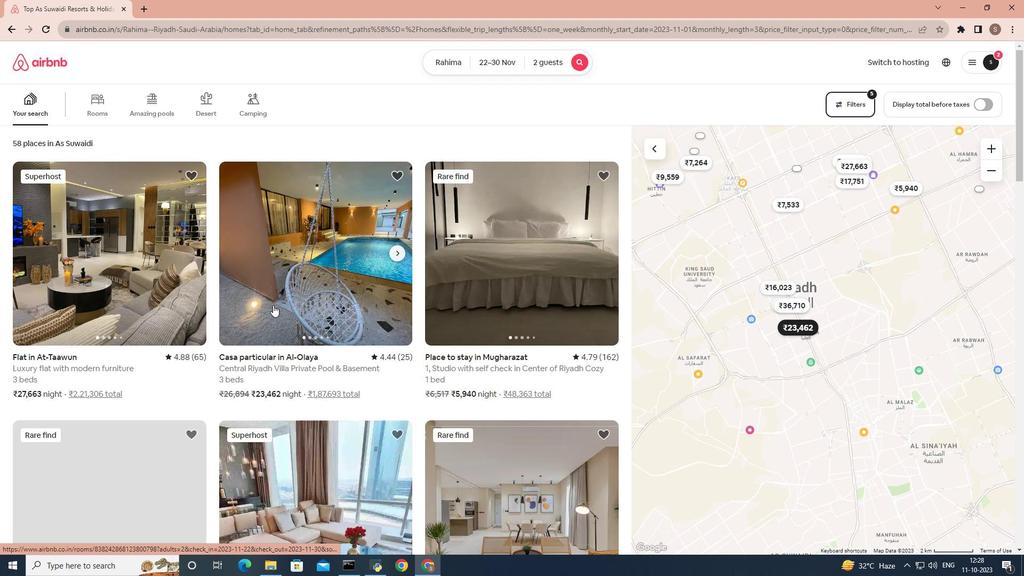 
Action: Mouse scrolled (276, 312) with delta (0, 0)
Screenshot: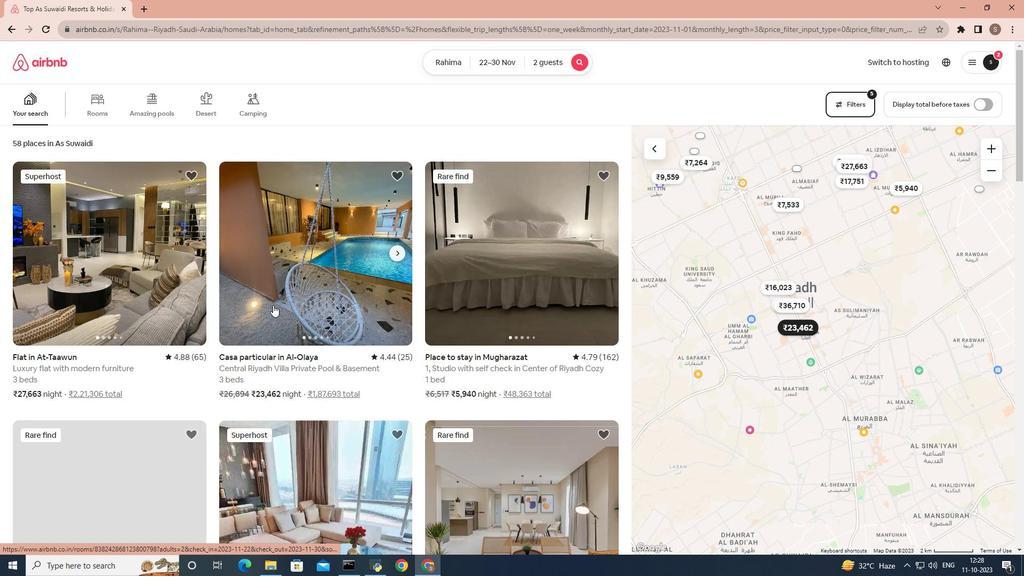 
Action: Mouse scrolled (276, 312) with delta (0, 0)
Screenshot: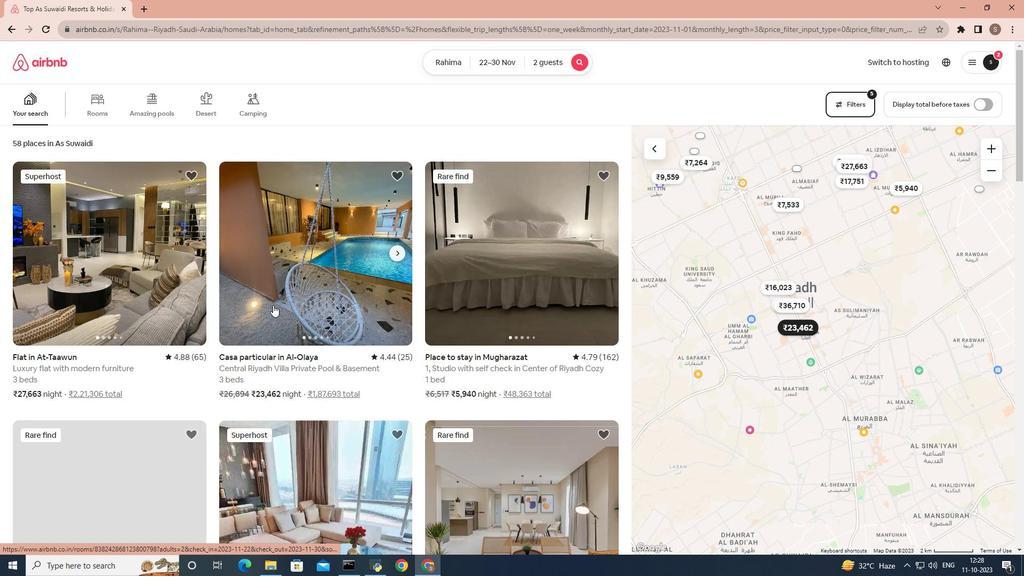 
Action: Mouse scrolled (276, 312) with delta (0, 0)
Screenshot: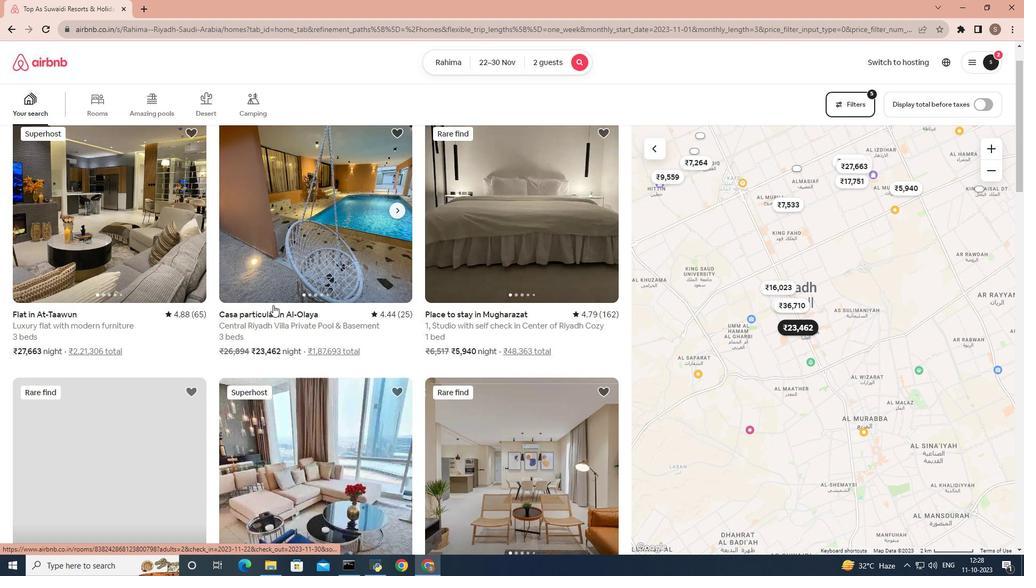 
Action: Mouse scrolled (276, 312) with delta (0, 0)
Screenshot: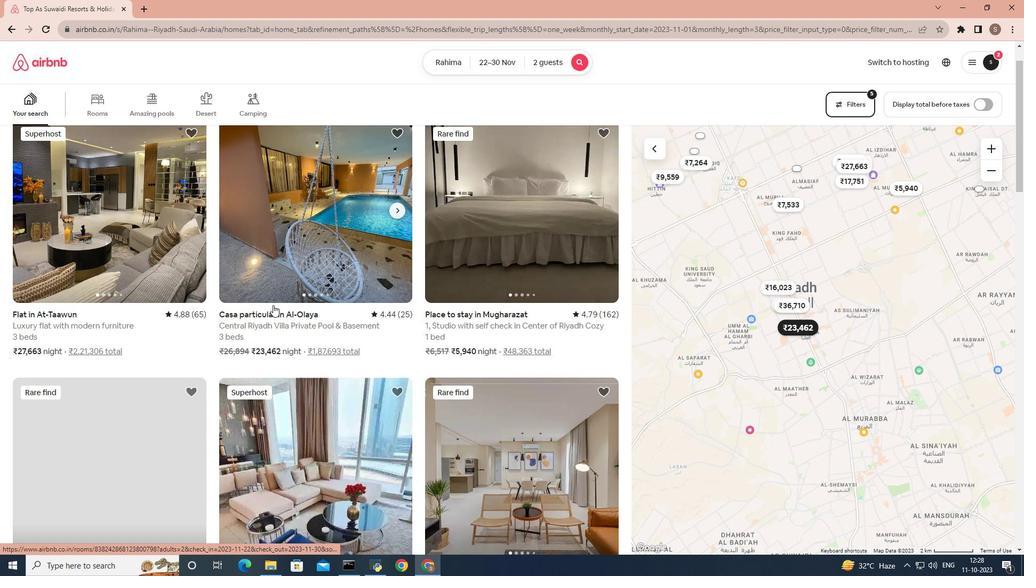 
Action: Mouse scrolled (276, 312) with delta (0, 0)
Screenshot: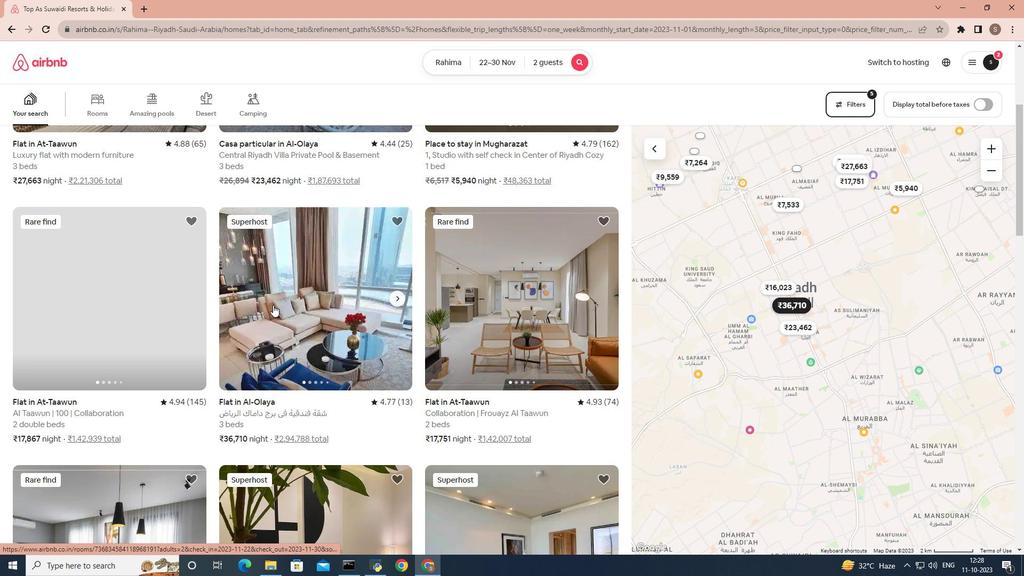 
Action: Mouse scrolled (276, 312) with delta (0, 0)
Screenshot: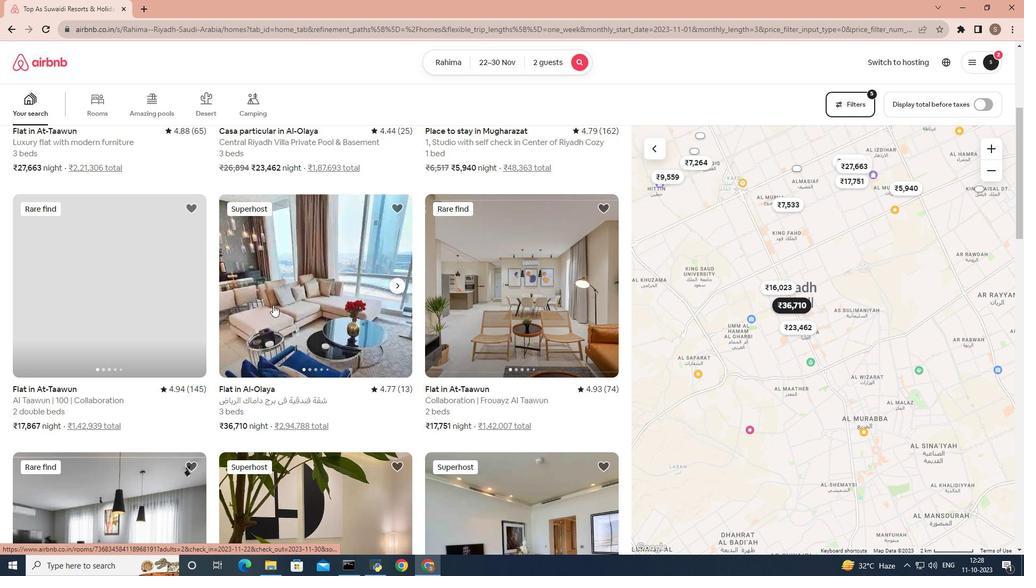 
Action: Mouse scrolled (276, 312) with delta (0, 0)
Screenshot: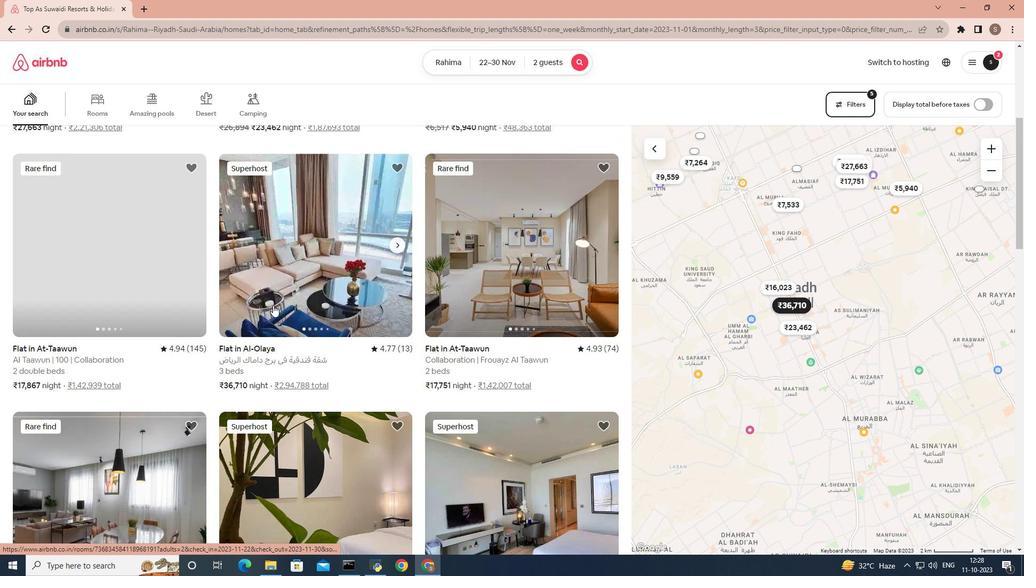 
Action: Mouse moved to (280, 284)
Screenshot: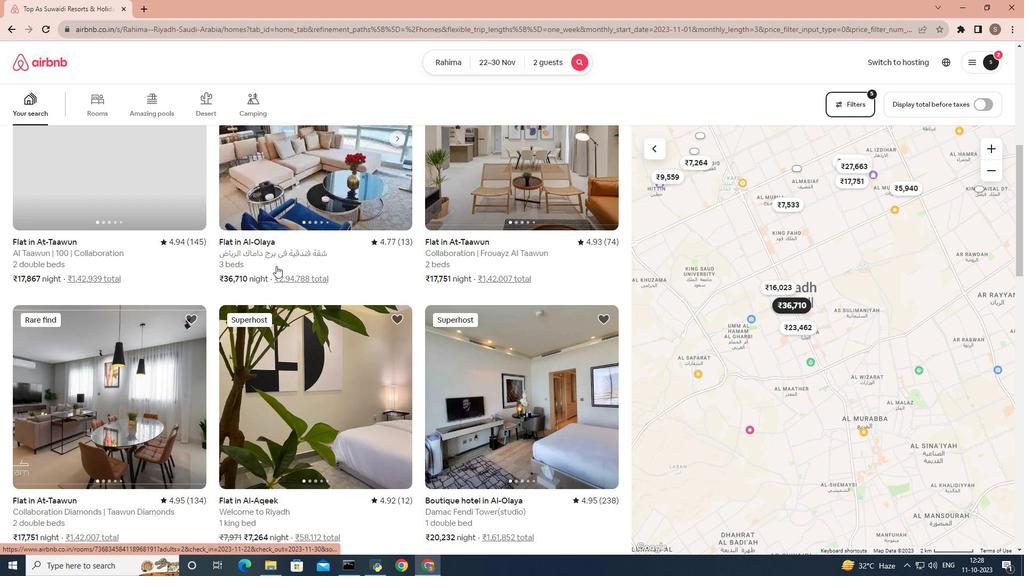 
Action: Mouse scrolled (280, 285) with delta (0, 0)
Screenshot: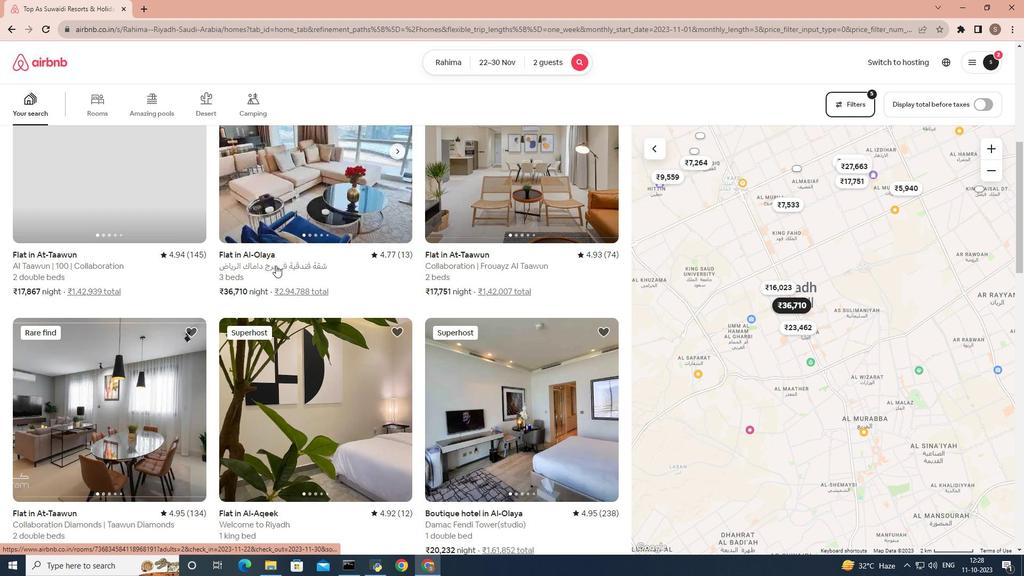 
Action: Mouse moved to (279, 284)
Screenshot: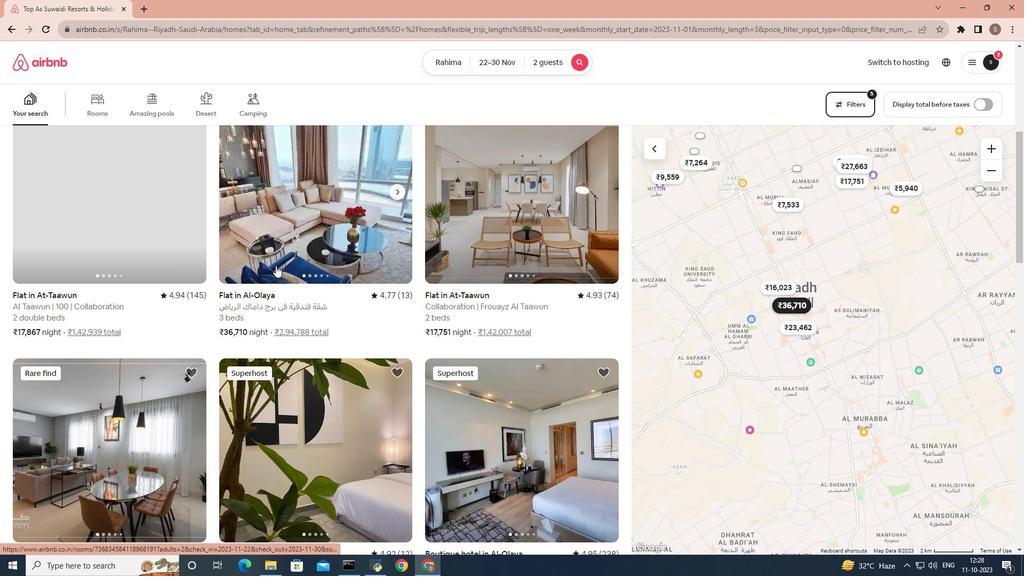 
Action: Mouse pressed left at (279, 284)
Screenshot: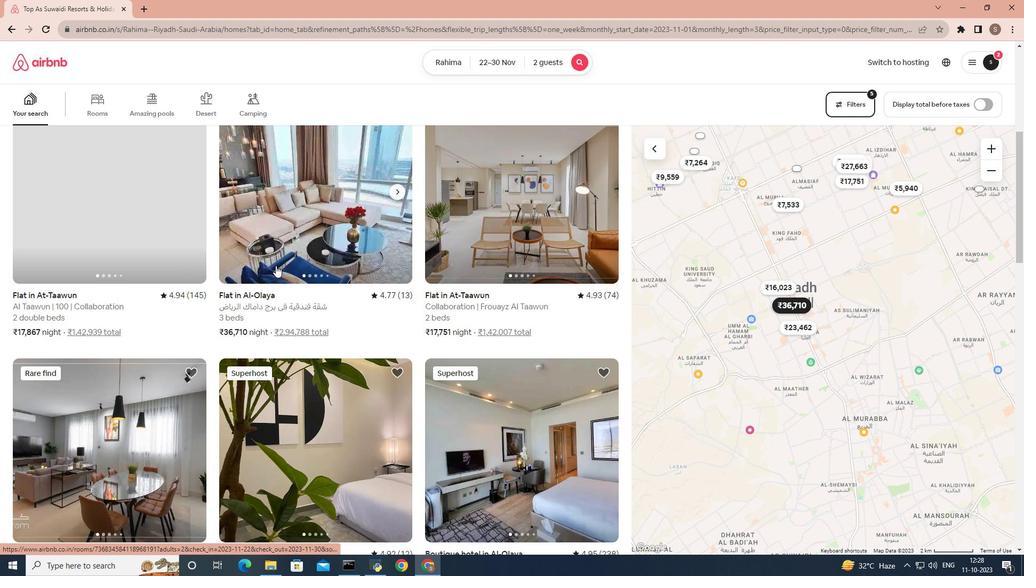 
Action: Mouse scrolled (279, 284) with delta (0, 0)
Screenshot: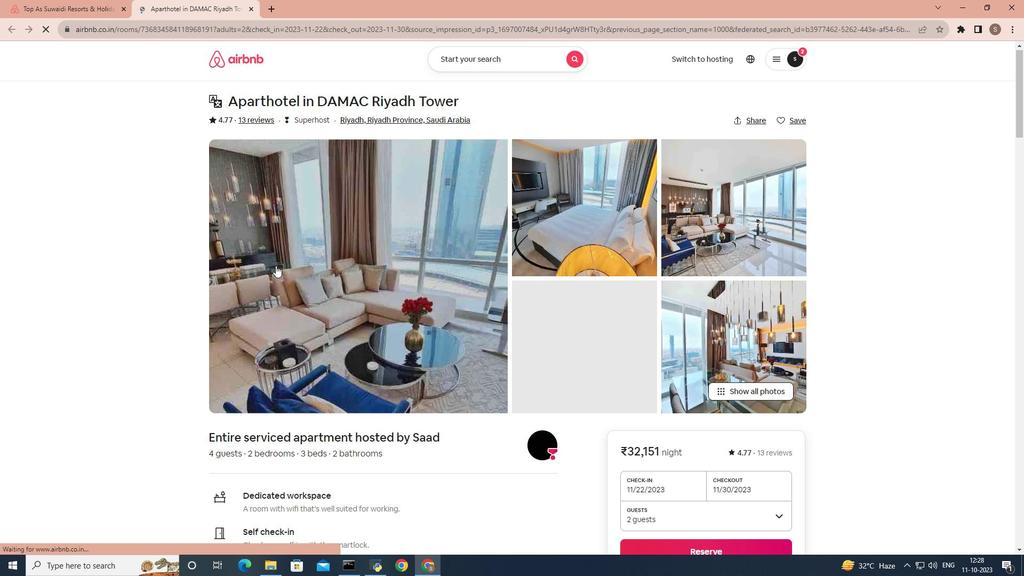 
Action: Mouse scrolled (279, 284) with delta (0, 0)
Screenshot: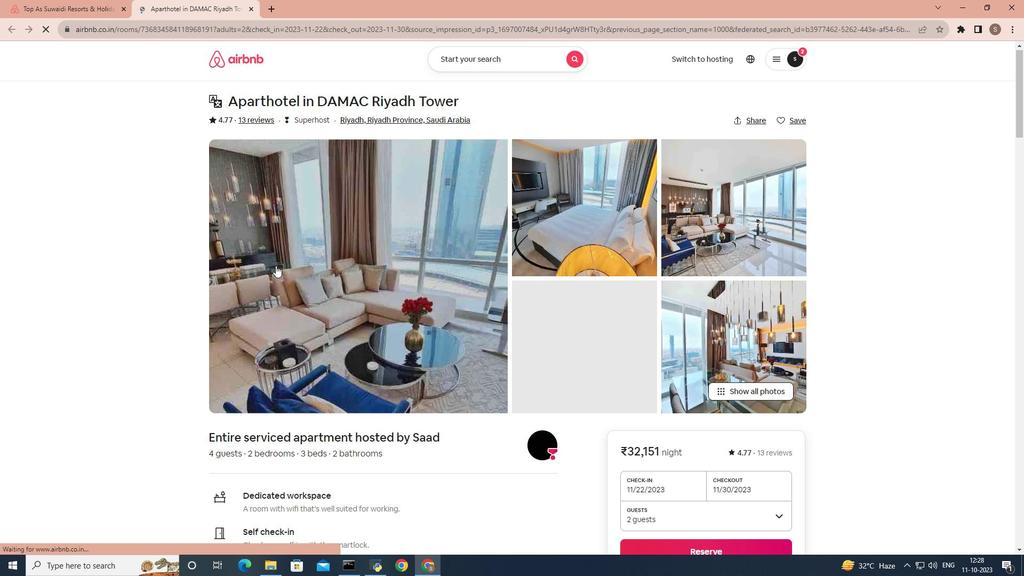 
Action: Mouse scrolled (279, 284) with delta (0, 0)
Screenshot: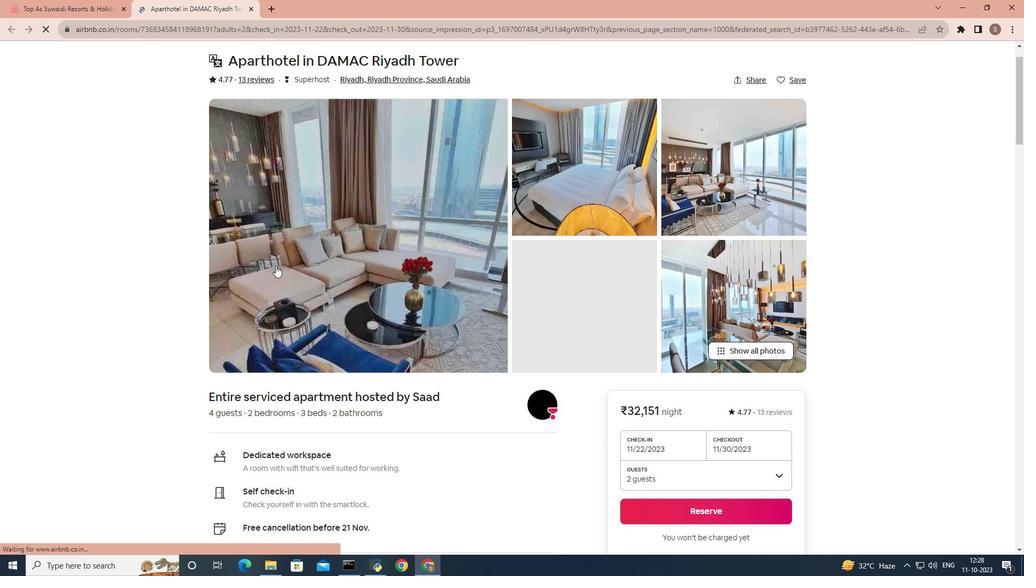
Action: Mouse scrolled (279, 284) with delta (0, 0)
Screenshot: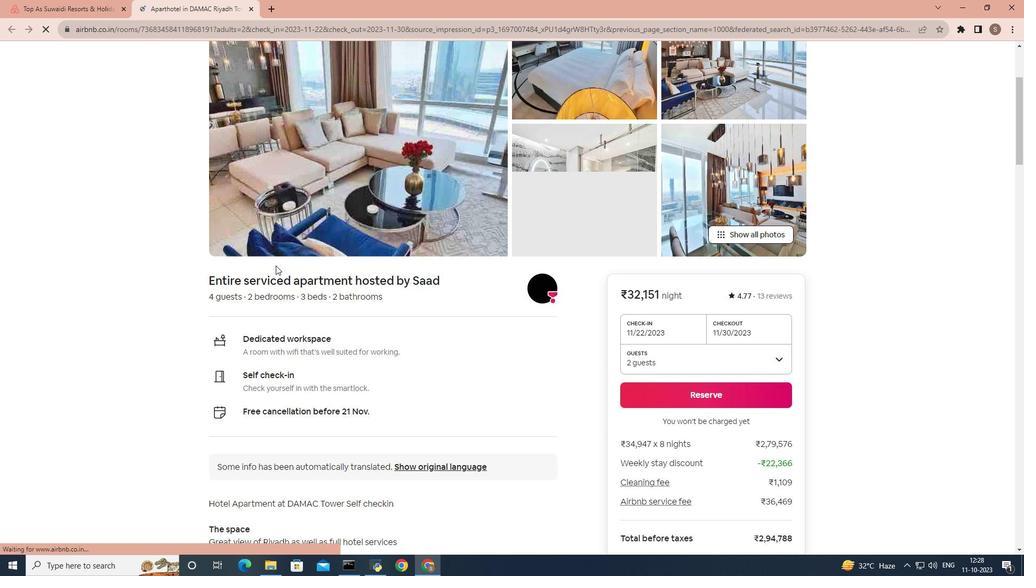 
Action: Mouse scrolled (279, 284) with delta (0, 0)
Screenshot: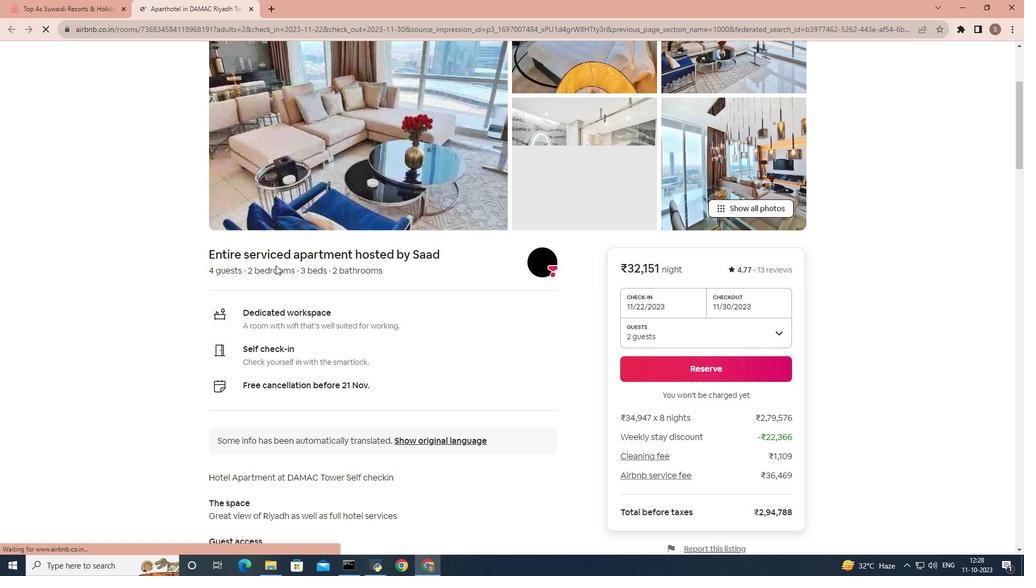 
Action: Mouse scrolled (279, 284) with delta (0, 0)
Screenshot: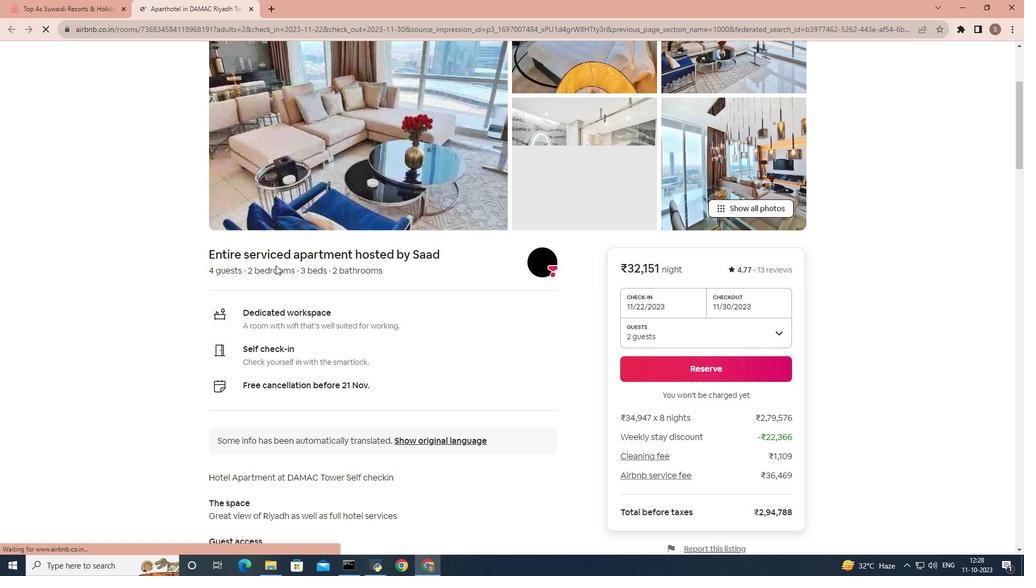 
Action: Mouse scrolled (279, 284) with delta (0, 0)
Screenshot: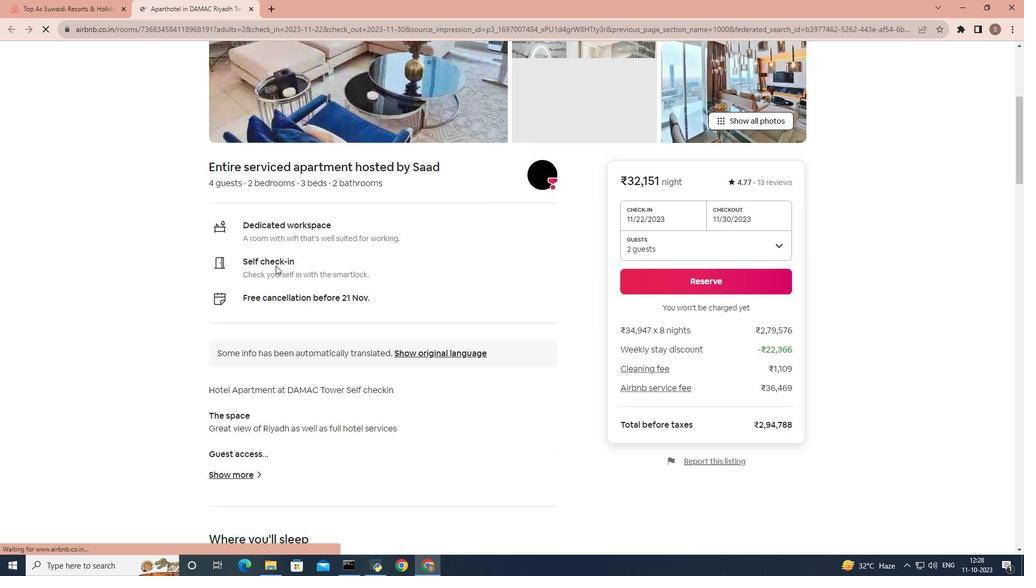
Action: Mouse scrolled (279, 284) with delta (0, 0)
Screenshot: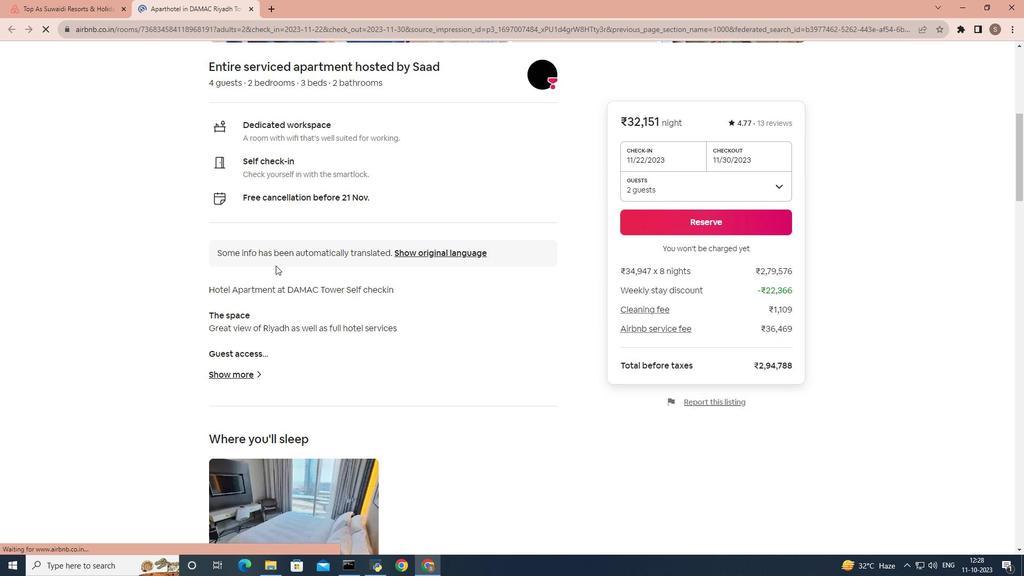 
Action: Mouse scrolled (279, 284) with delta (0, 0)
Screenshot: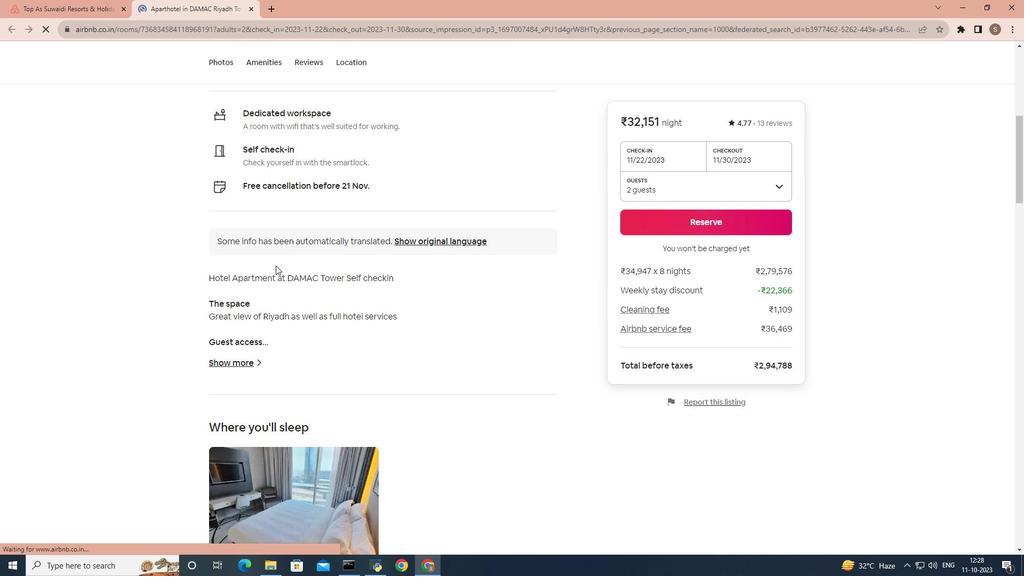 
Action: Mouse scrolled (279, 284) with delta (0, 0)
Screenshot: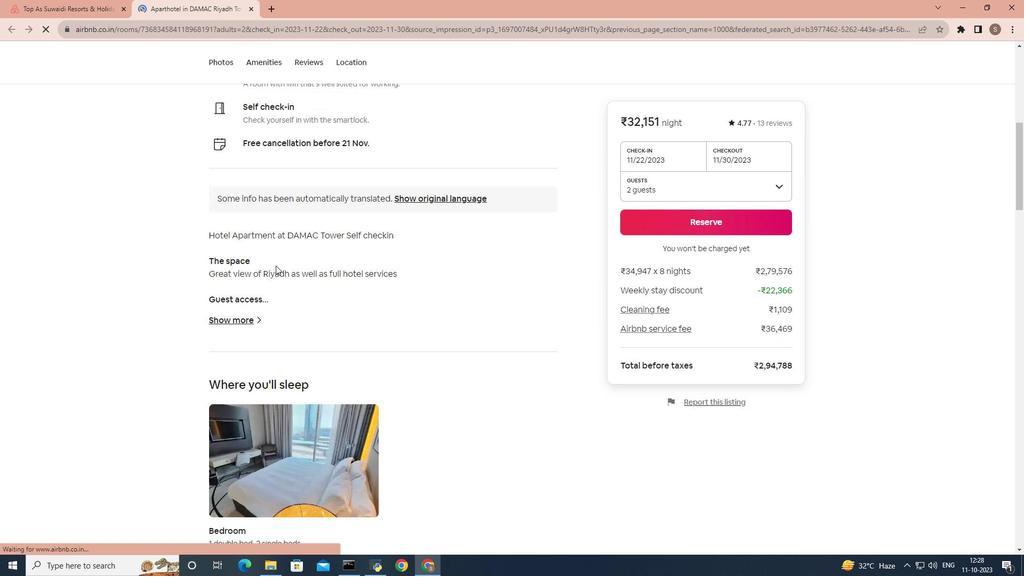 
Action: Mouse moved to (248, 249)
Screenshot: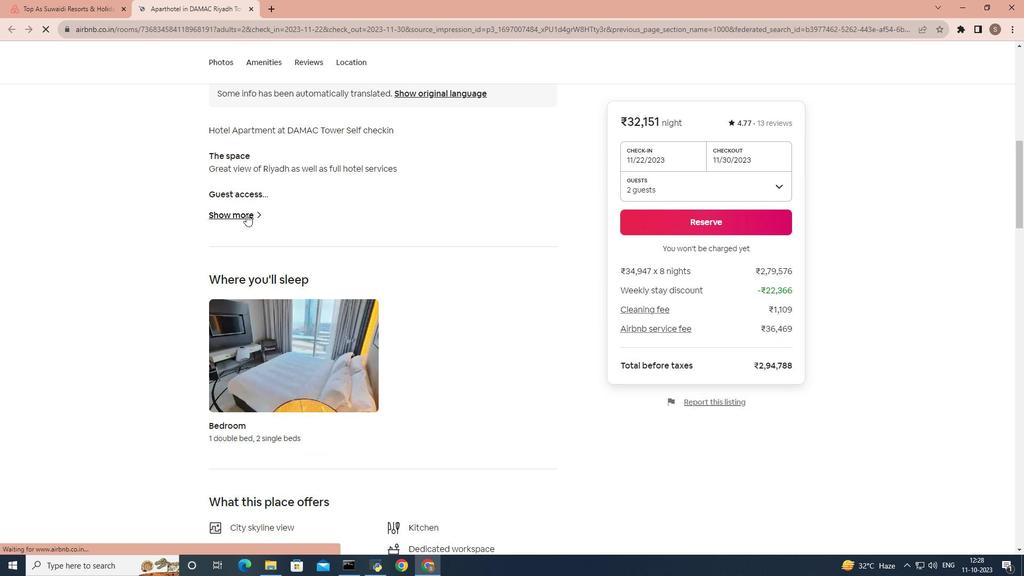 
Action: Mouse pressed left at (248, 249)
Screenshot: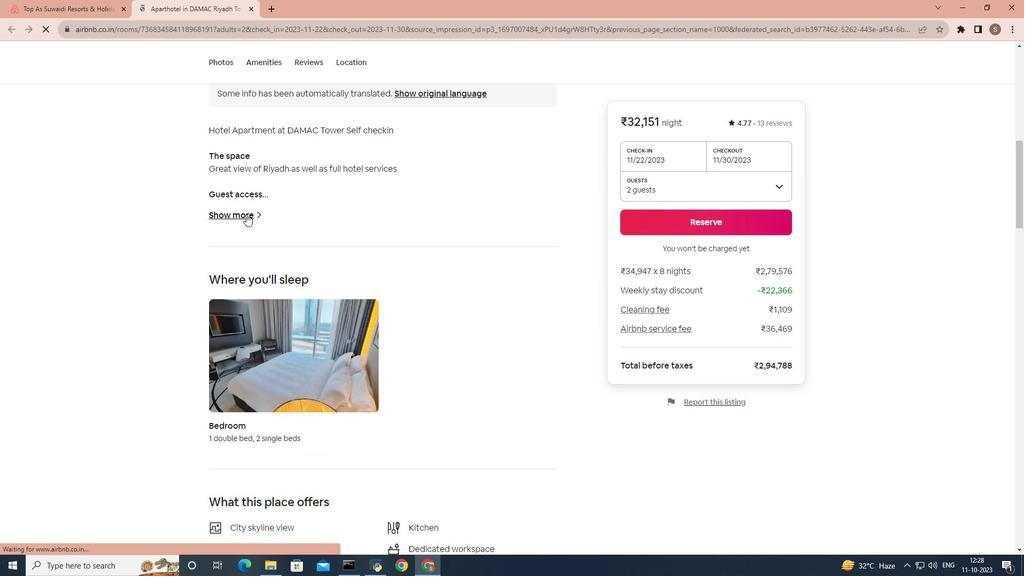 
Action: Mouse moved to (331, 251)
Screenshot: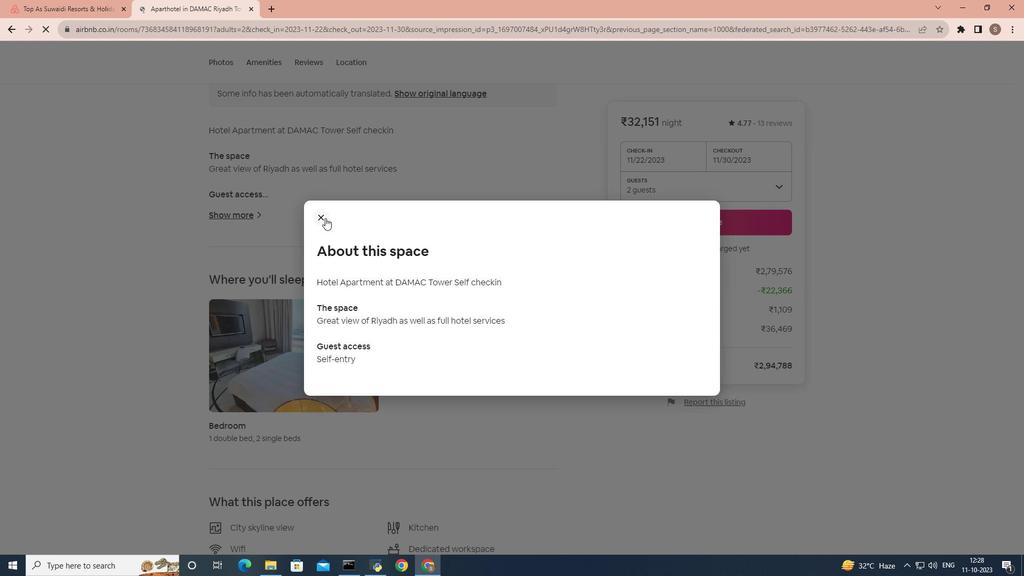 
Action: Mouse pressed left at (331, 251)
Screenshot: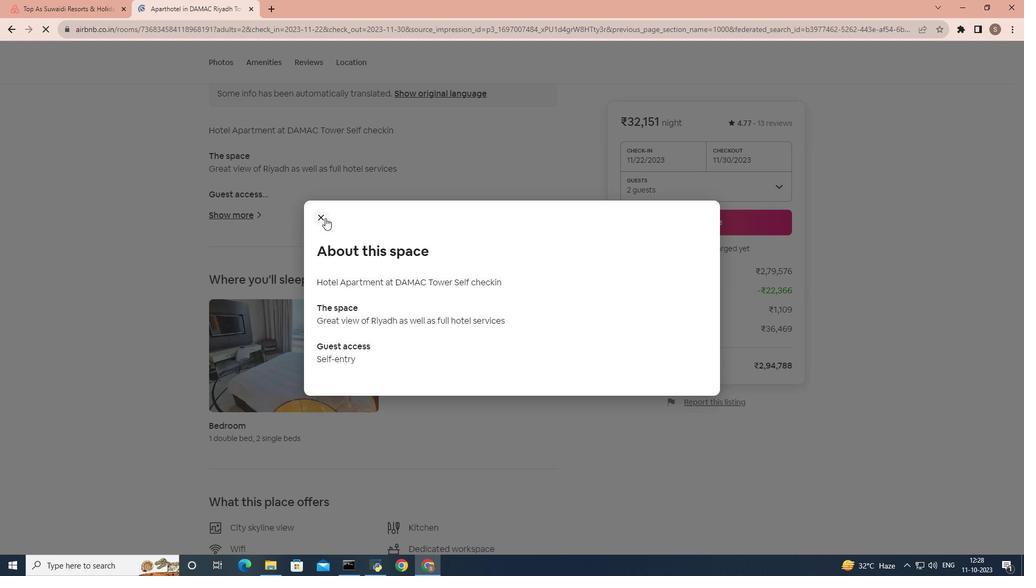 
Action: Mouse moved to (374, 297)
Screenshot: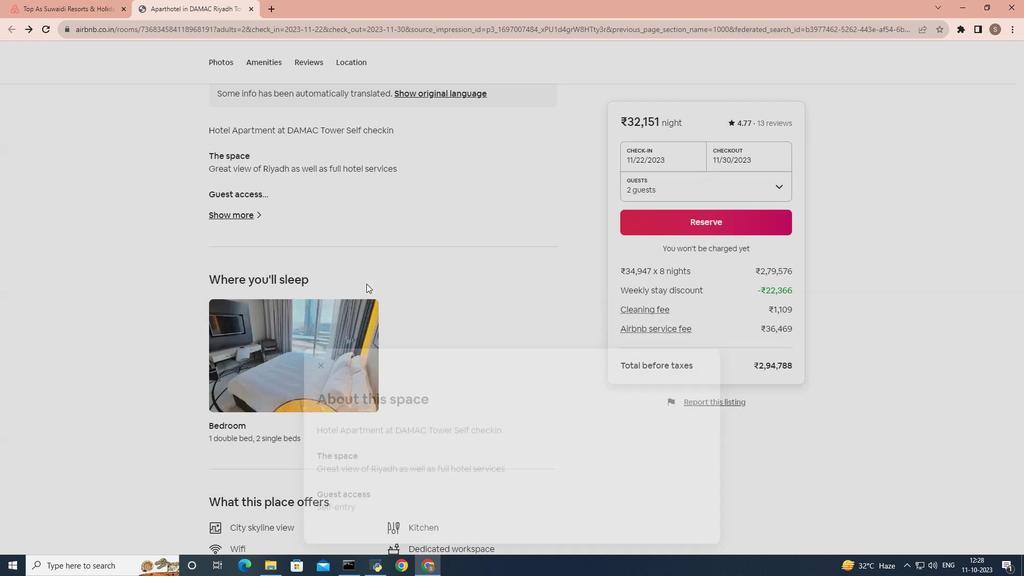 
Action: Mouse scrolled (374, 297) with delta (0, 0)
Screenshot: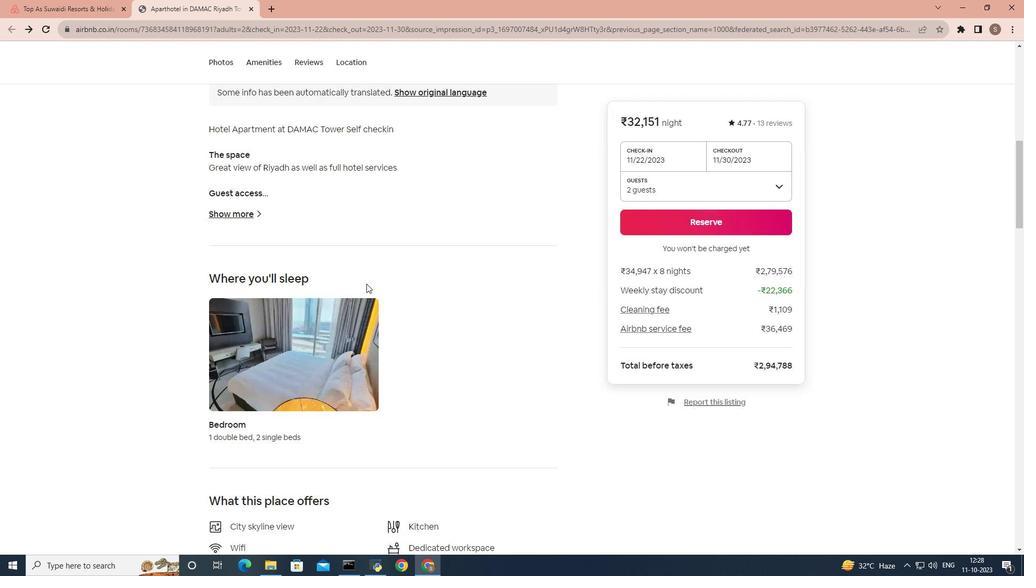 
Action: Mouse scrolled (374, 297) with delta (0, 0)
Screenshot: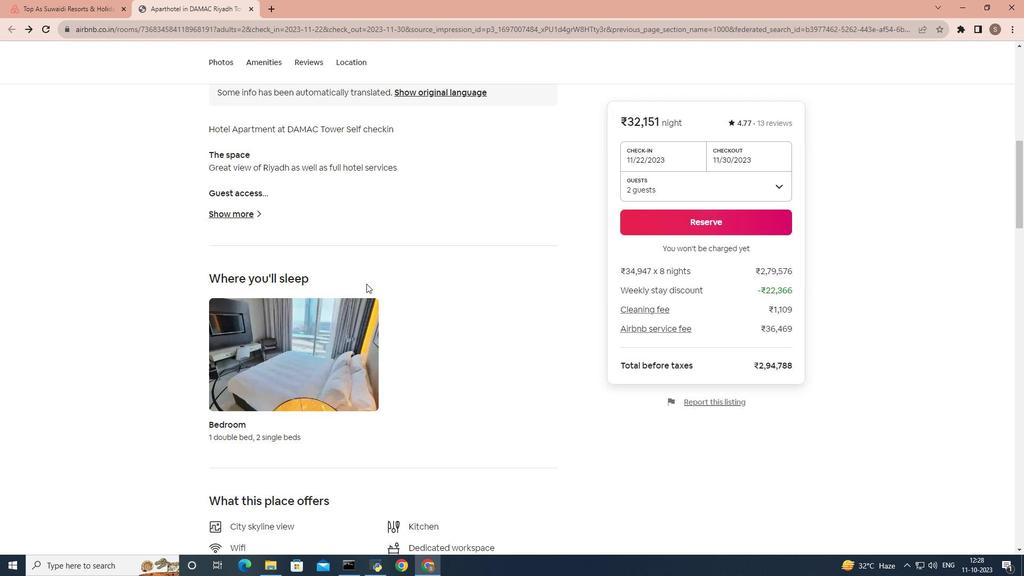 
Action: Mouse scrolled (374, 297) with delta (0, 0)
Screenshot: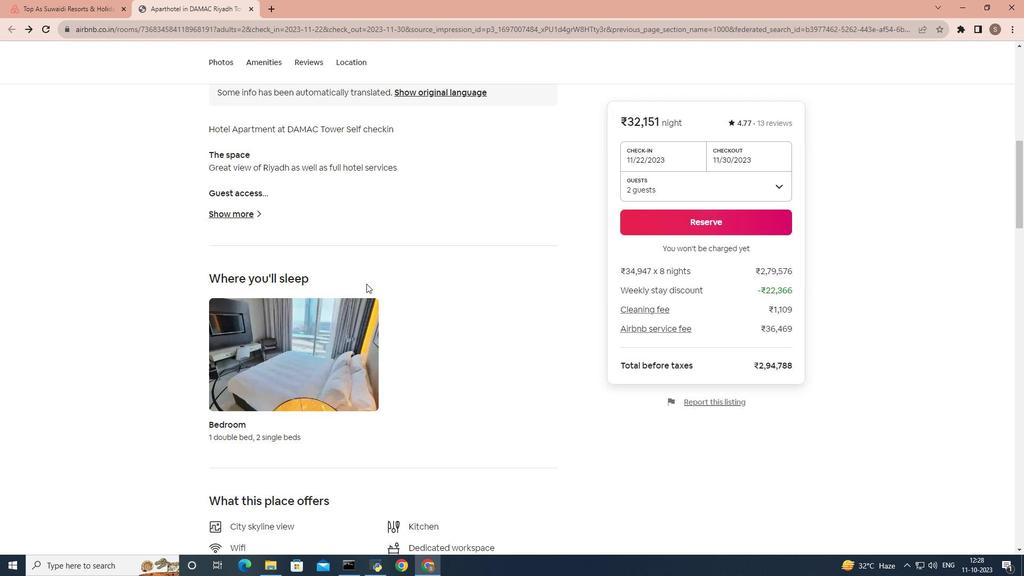 
Action: Mouse scrolled (374, 297) with delta (0, 0)
Screenshot: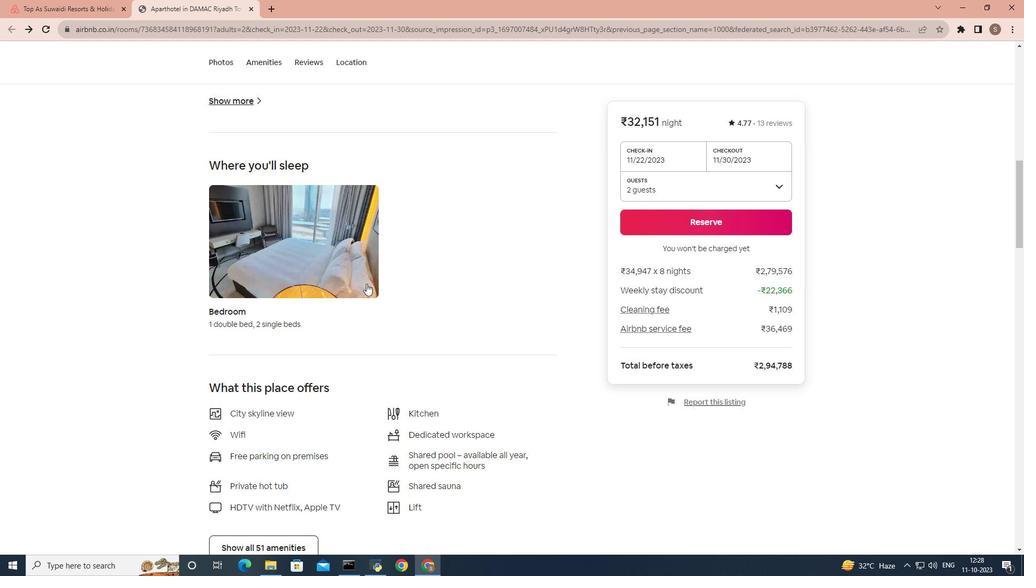 
Action: Mouse scrolled (374, 297) with delta (0, 0)
Screenshot: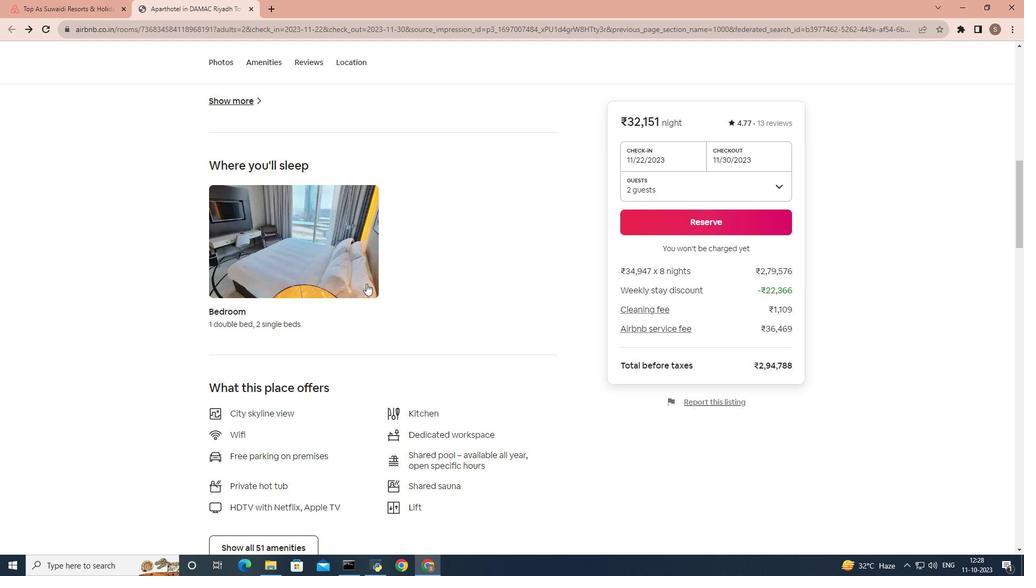 
Action: Mouse scrolled (374, 297) with delta (0, 0)
Screenshot: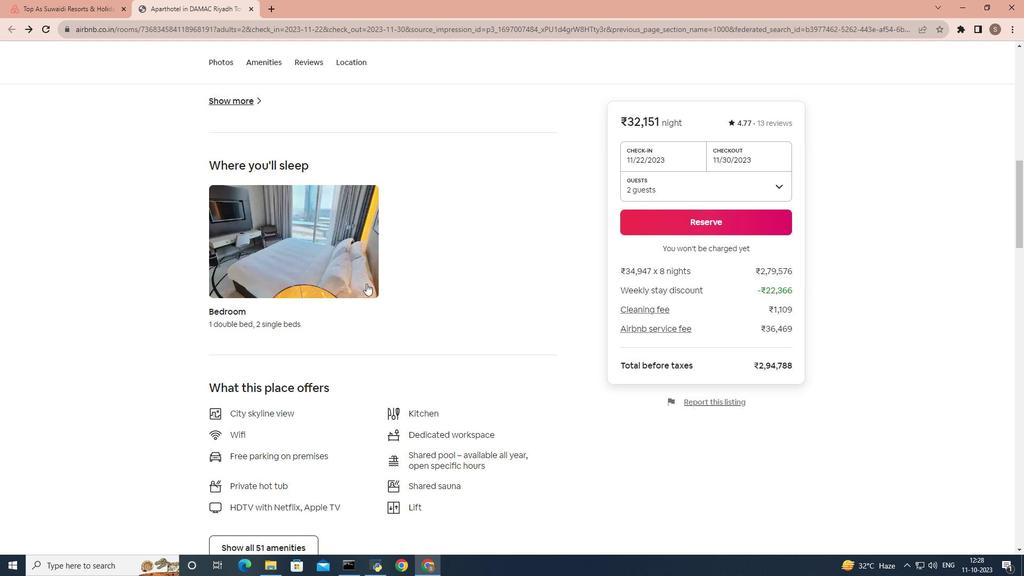 
Action: Mouse moved to (279, 368)
Screenshot: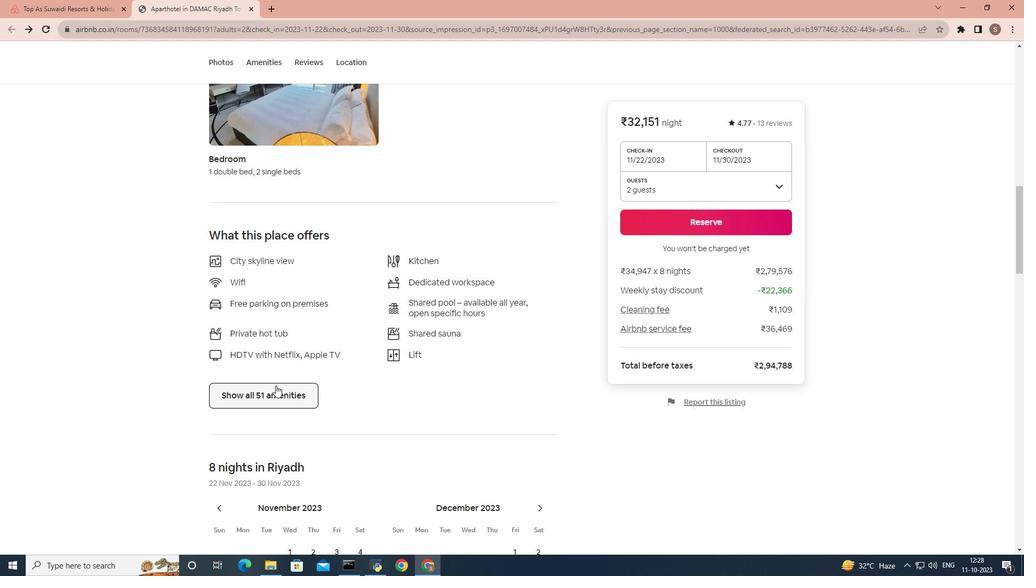 
Action: Mouse pressed left at (279, 368)
Screenshot: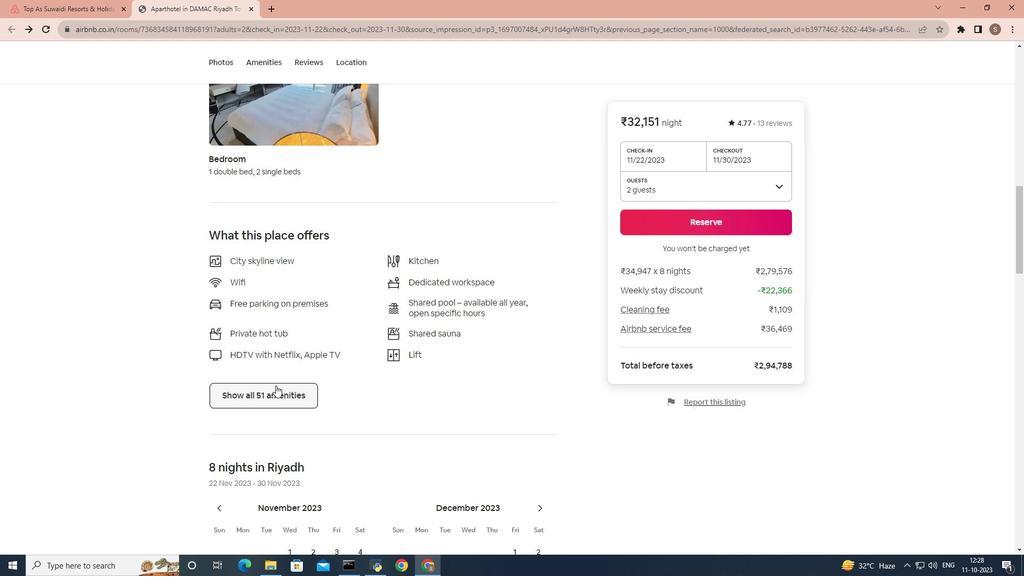 
Action: Mouse moved to (464, 327)
Screenshot: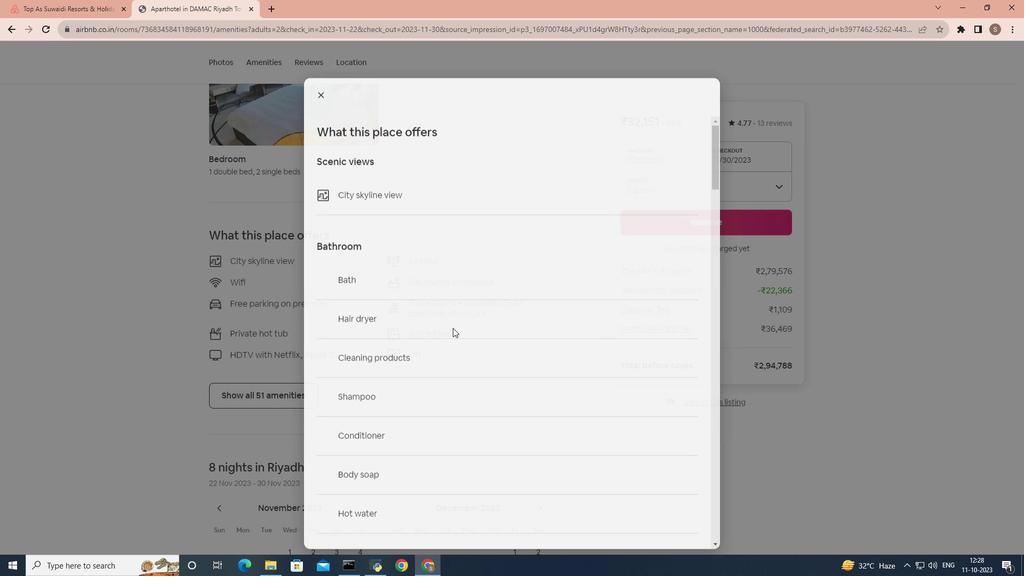 
Action: Mouse scrolled (464, 327) with delta (0, 0)
Screenshot: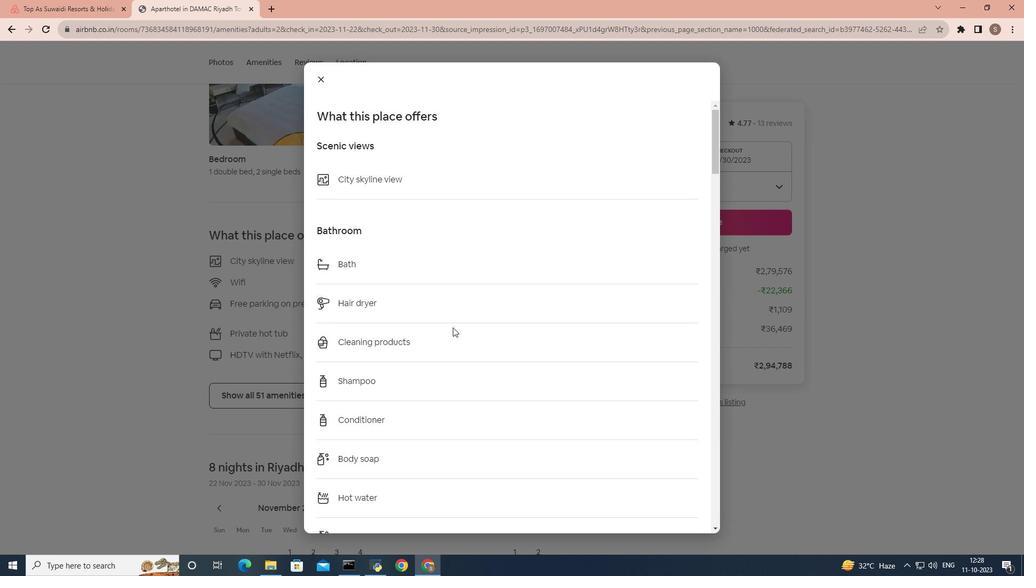 
Action: Mouse scrolled (464, 327) with delta (0, 0)
Screenshot: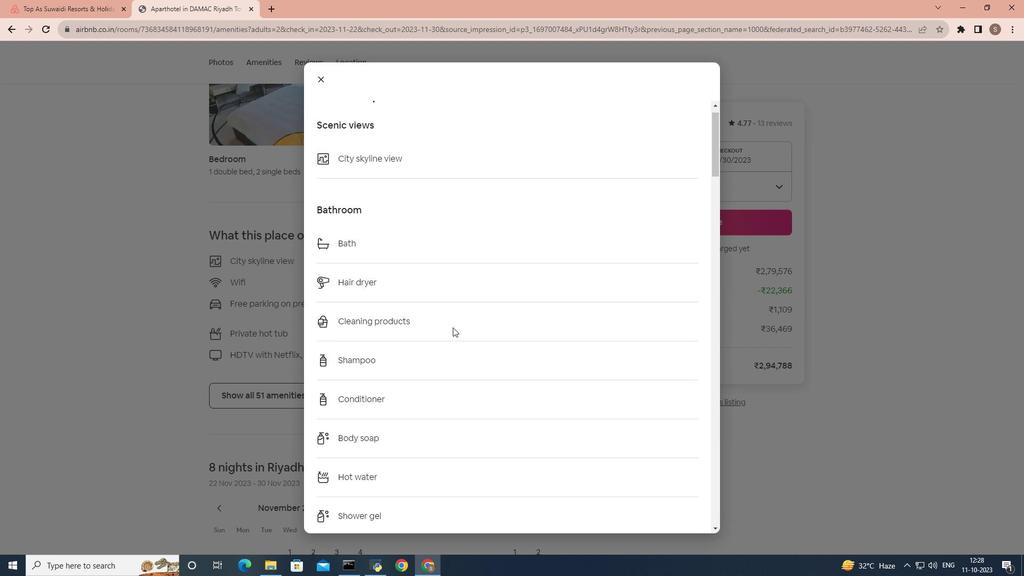 
Action: Mouse scrolled (464, 327) with delta (0, 0)
Screenshot: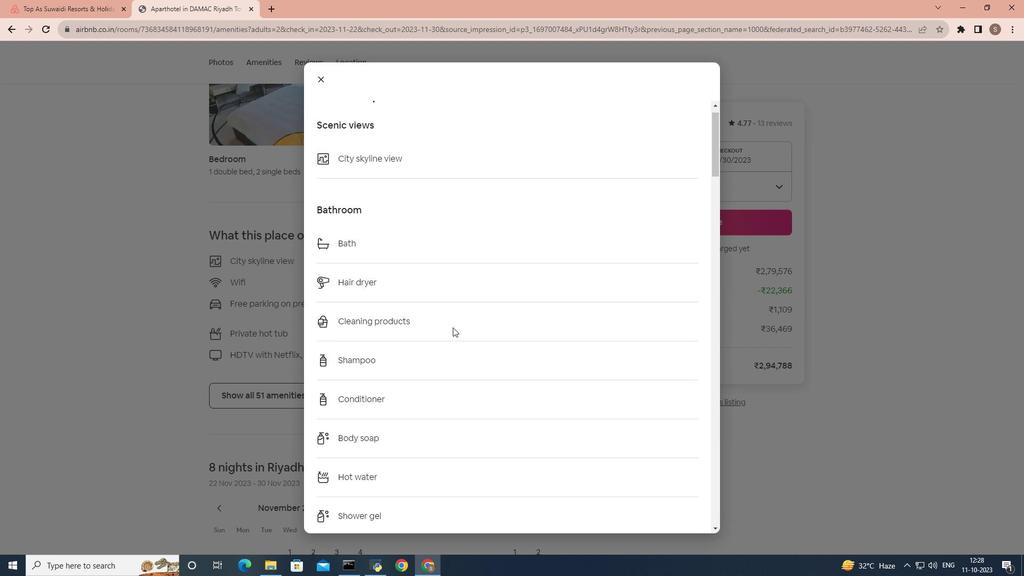 
Action: Mouse scrolled (464, 327) with delta (0, 0)
Screenshot: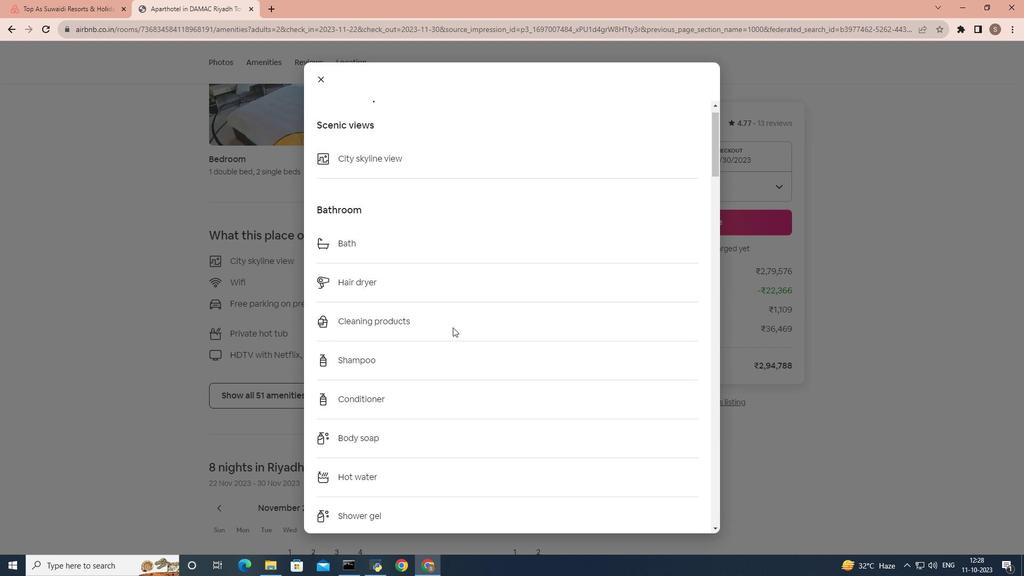 
Action: Mouse scrolled (464, 327) with delta (0, 0)
Screenshot: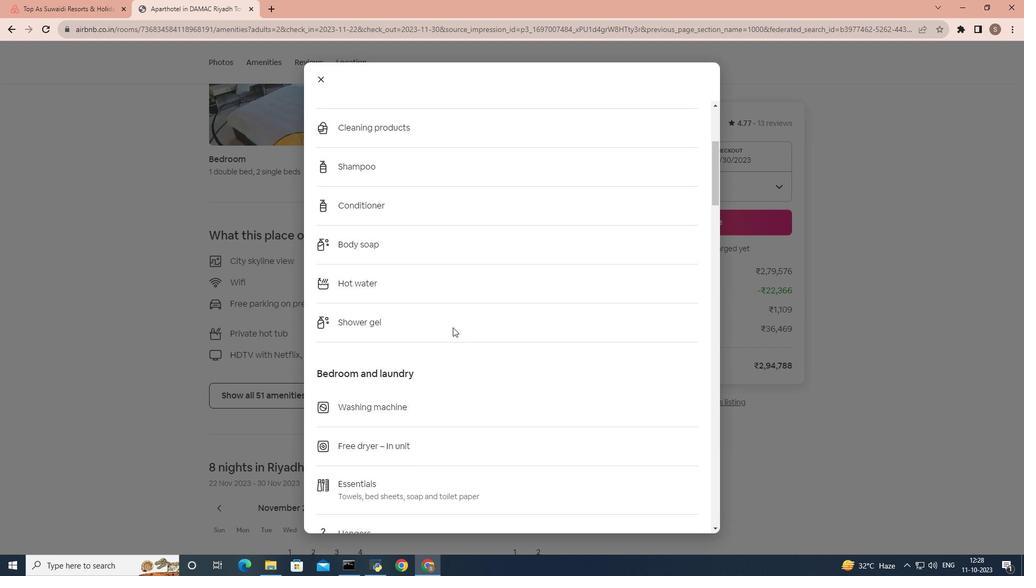 
Action: Mouse scrolled (464, 327) with delta (0, 0)
Screenshot: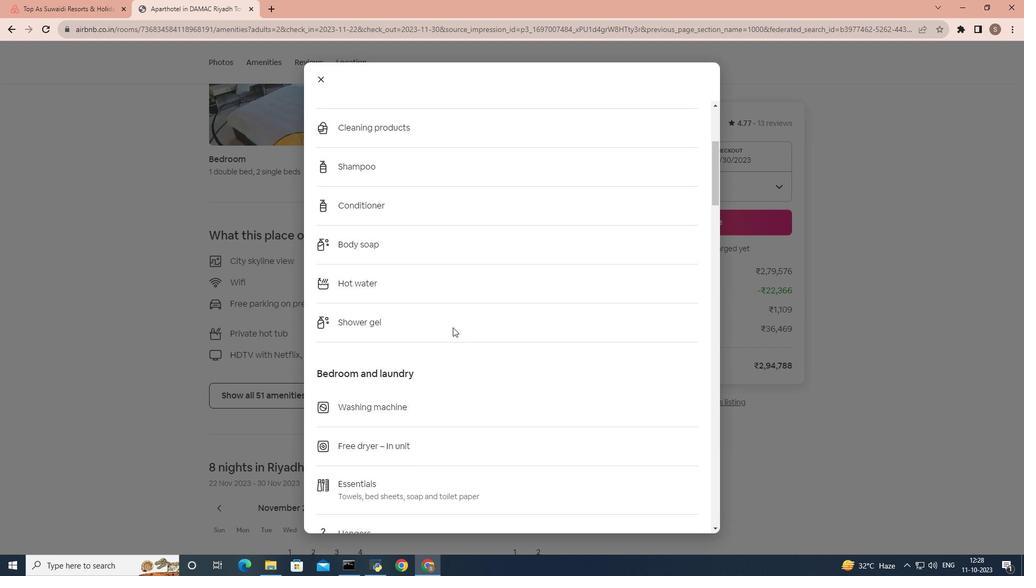 
Action: Mouse scrolled (464, 327) with delta (0, 0)
Screenshot: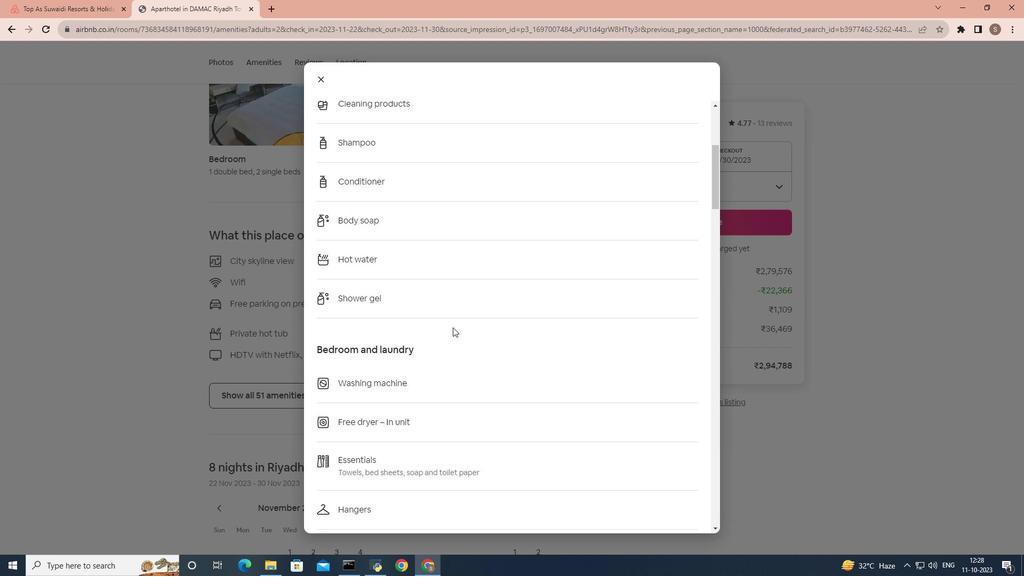 
Action: Mouse scrolled (464, 327) with delta (0, 0)
Screenshot: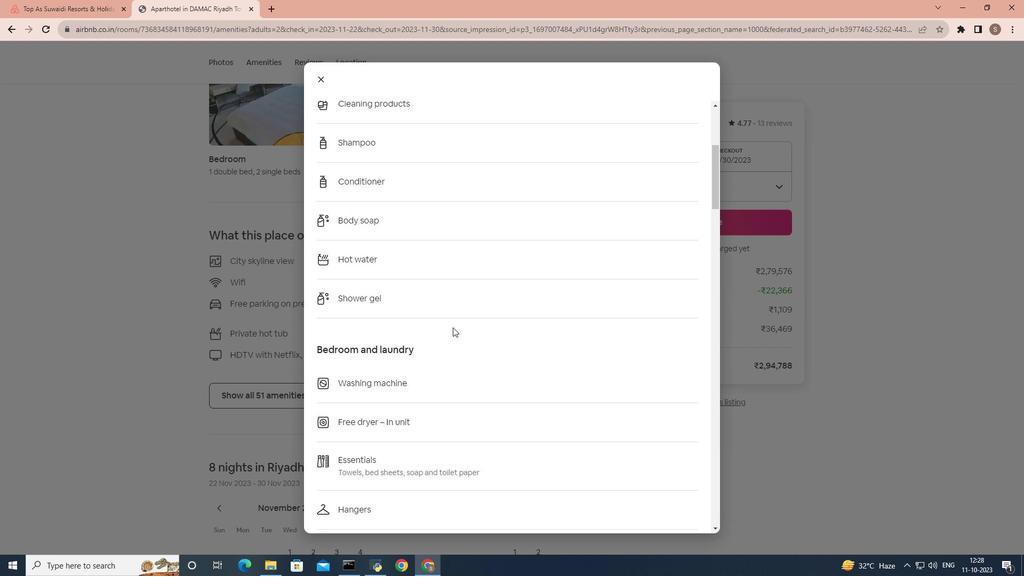 
Action: Mouse scrolled (464, 327) with delta (0, 0)
Screenshot: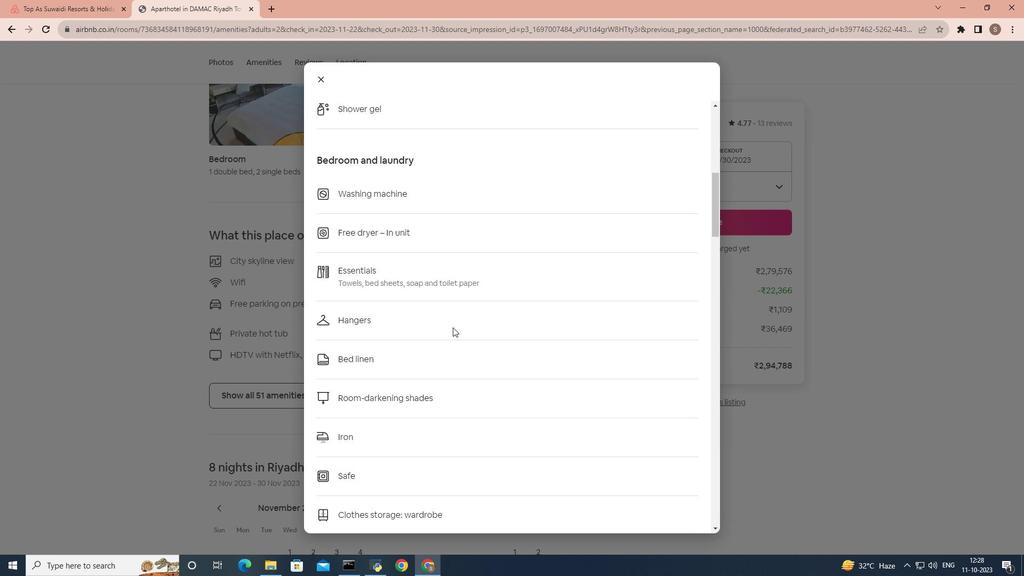 
Action: Mouse moved to (464, 327)
Screenshot: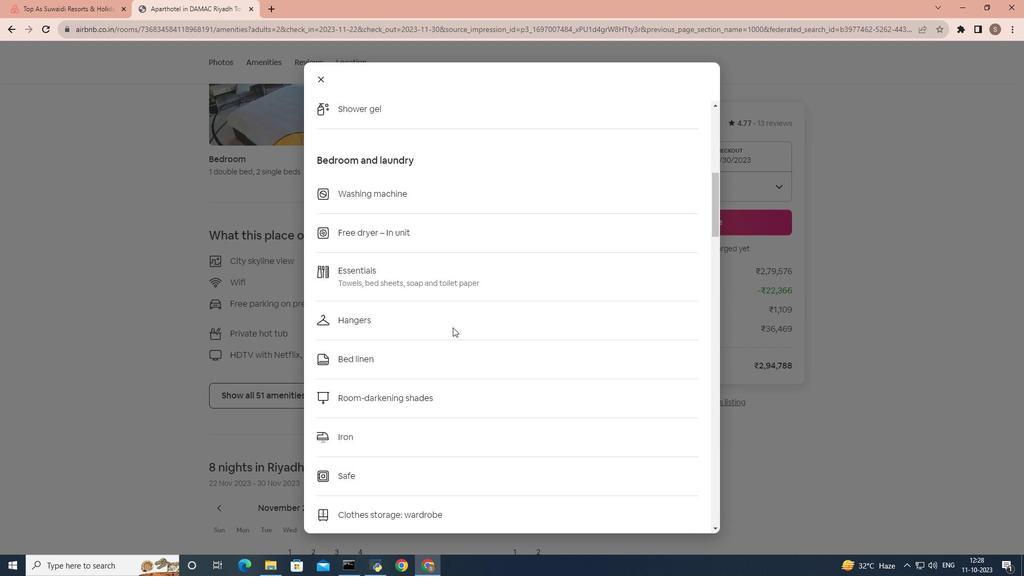 
Action: Mouse scrolled (464, 327) with delta (0, 0)
Screenshot: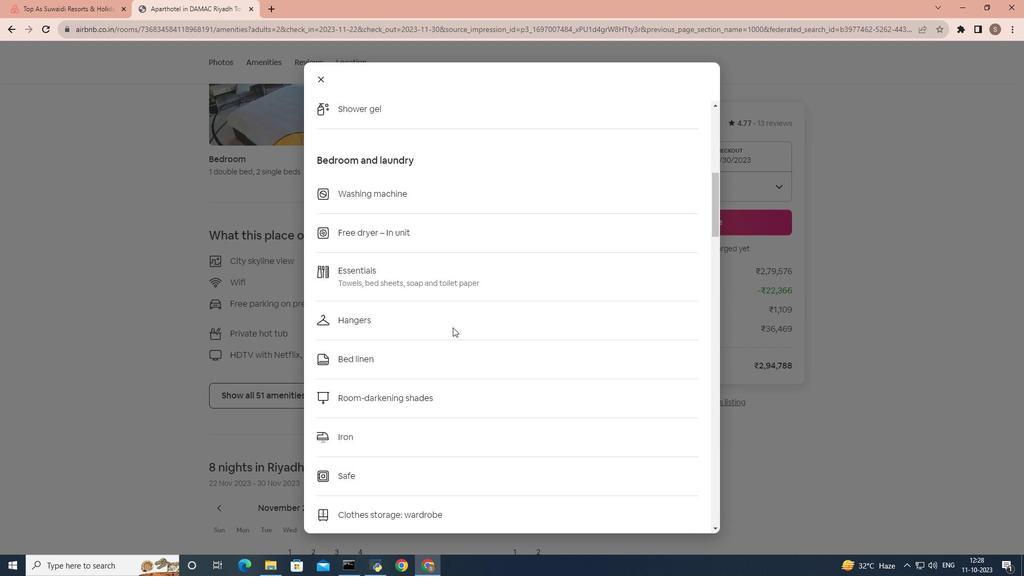 
Action: Mouse scrolled (464, 327) with delta (0, 0)
Screenshot: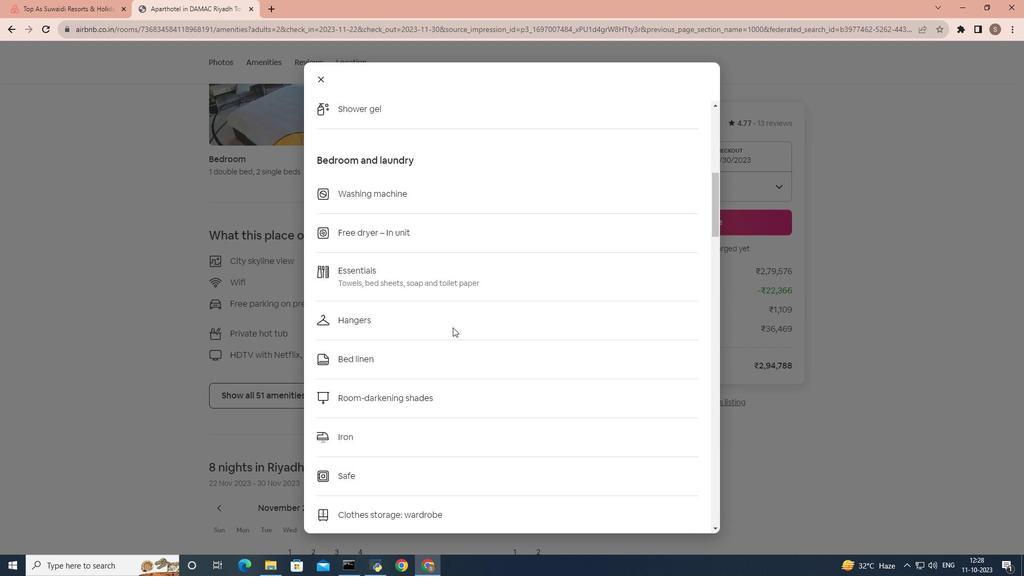 
Action: Mouse scrolled (464, 327) with delta (0, 0)
Screenshot: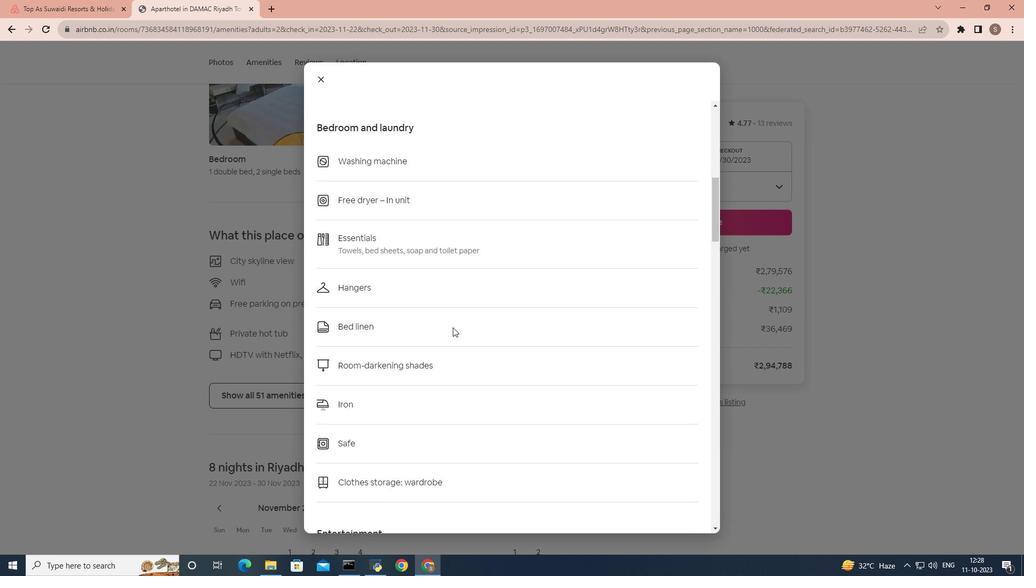 
Action: Mouse scrolled (464, 327) with delta (0, 0)
Screenshot: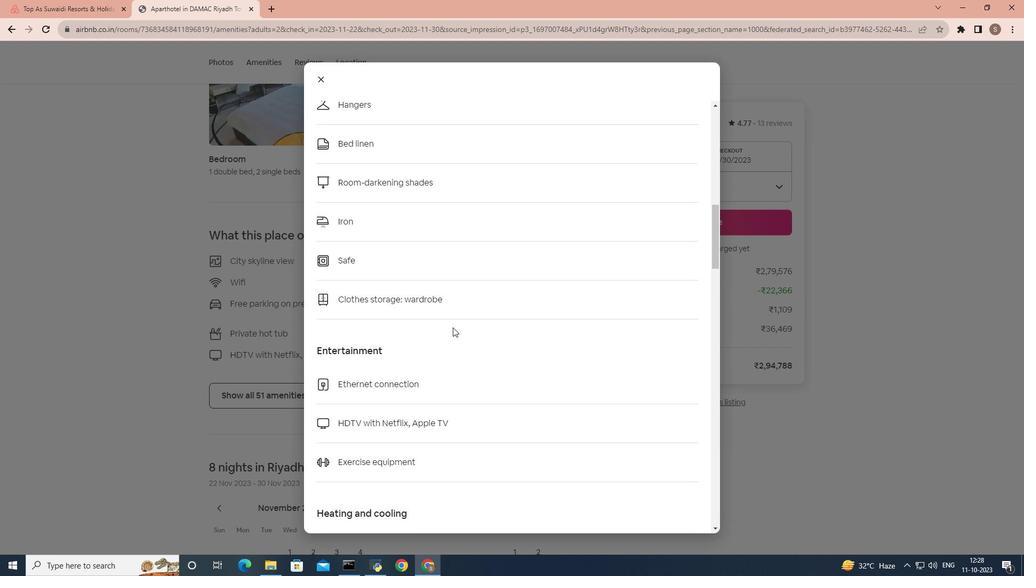 
Action: Mouse scrolled (464, 327) with delta (0, 0)
Screenshot: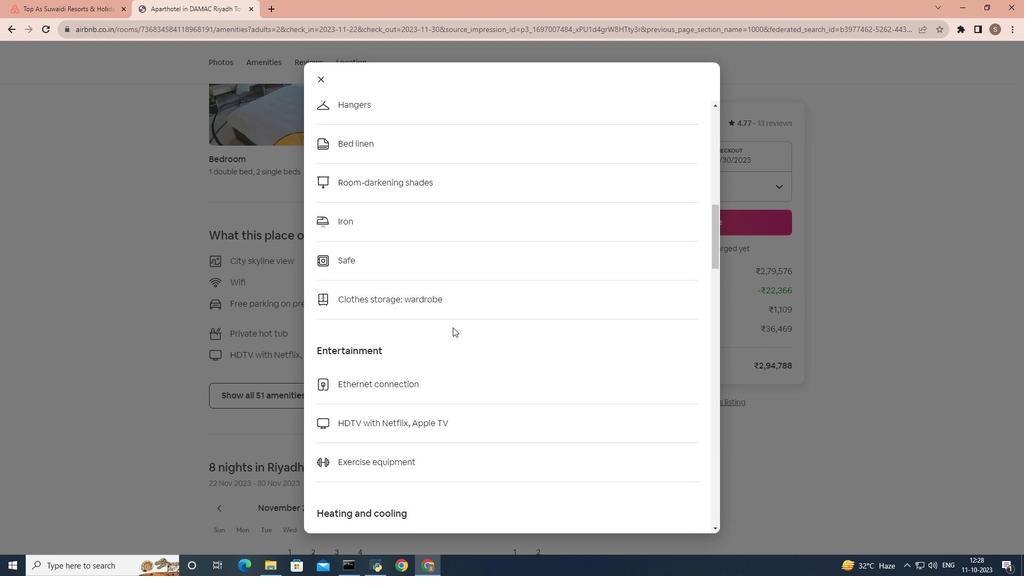 
Action: Mouse scrolled (464, 327) with delta (0, 0)
Screenshot: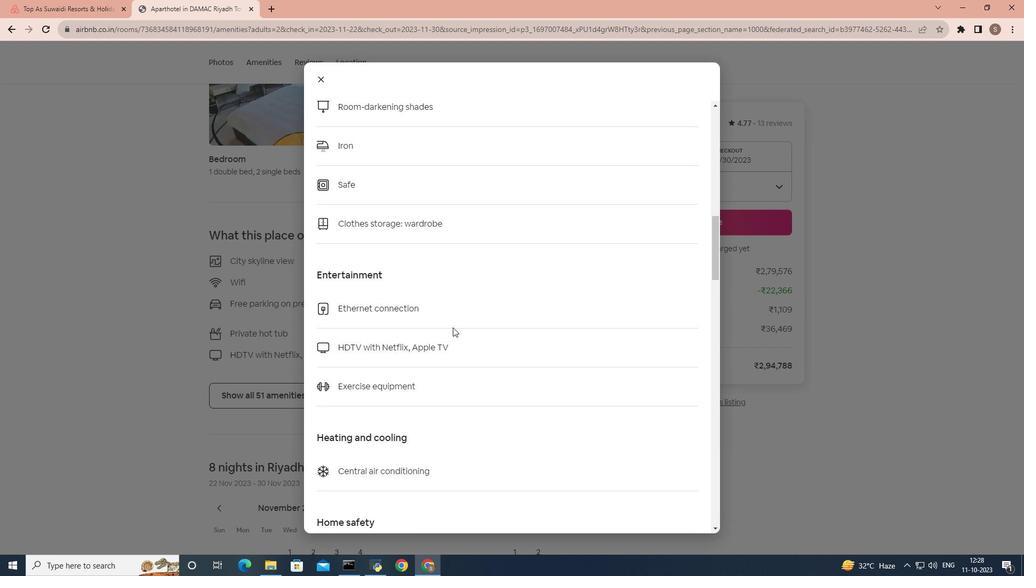 
Action: Mouse scrolled (464, 327) with delta (0, 0)
Screenshot: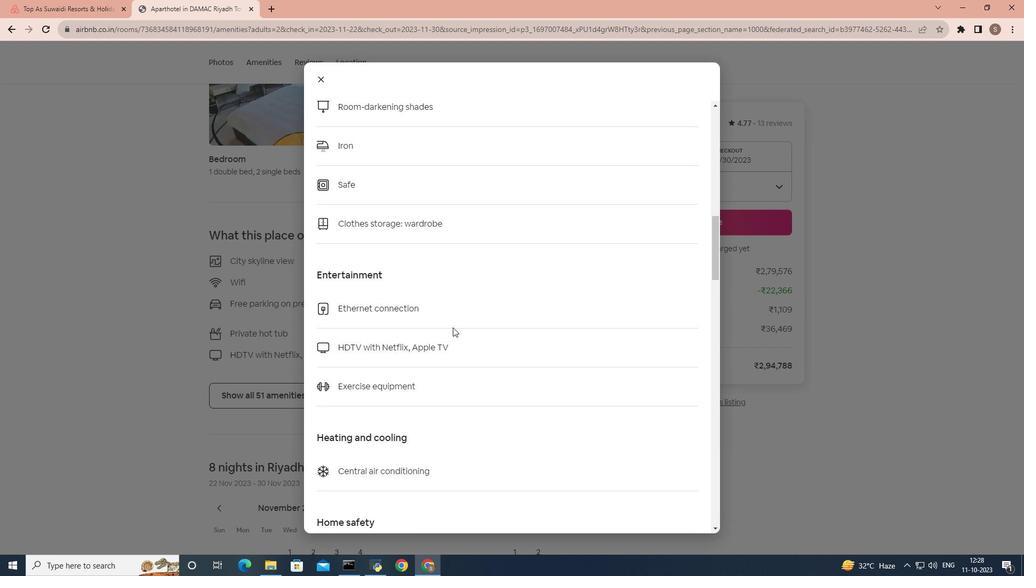 
Action: Mouse scrolled (464, 327) with delta (0, 0)
Screenshot: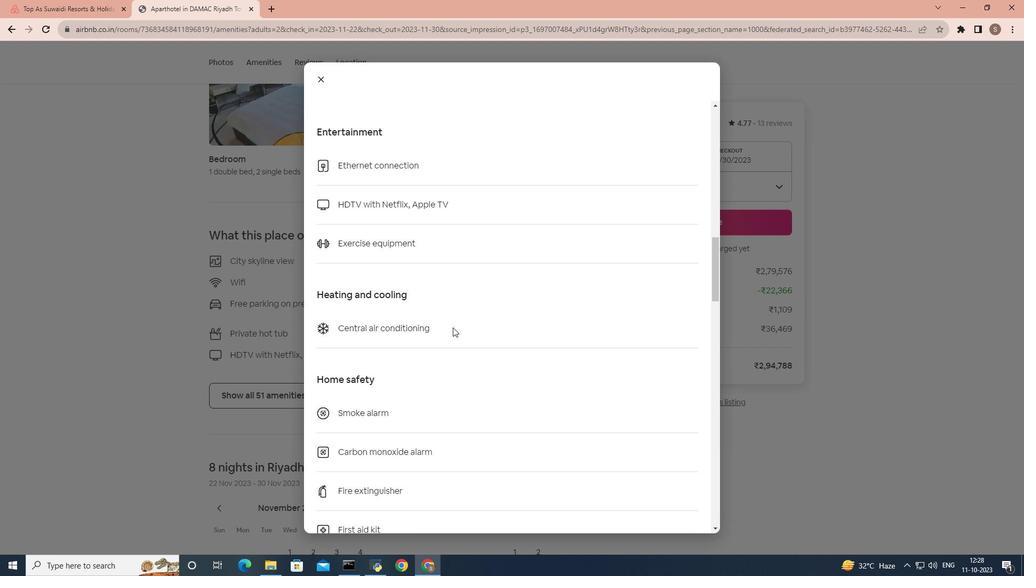
Action: Mouse scrolled (464, 327) with delta (0, 0)
Screenshot: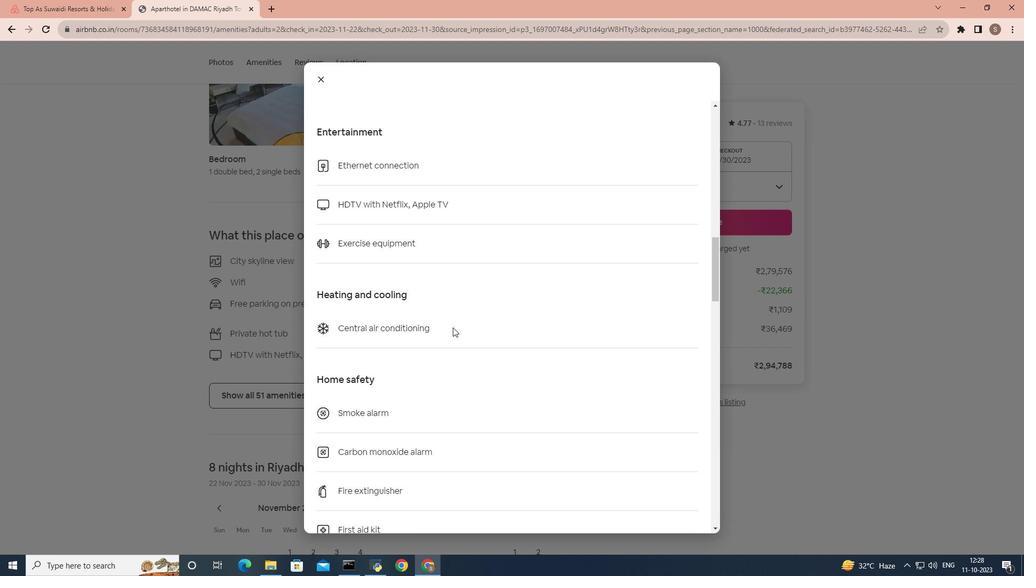 
Action: Mouse scrolled (464, 327) with delta (0, 0)
Screenshot: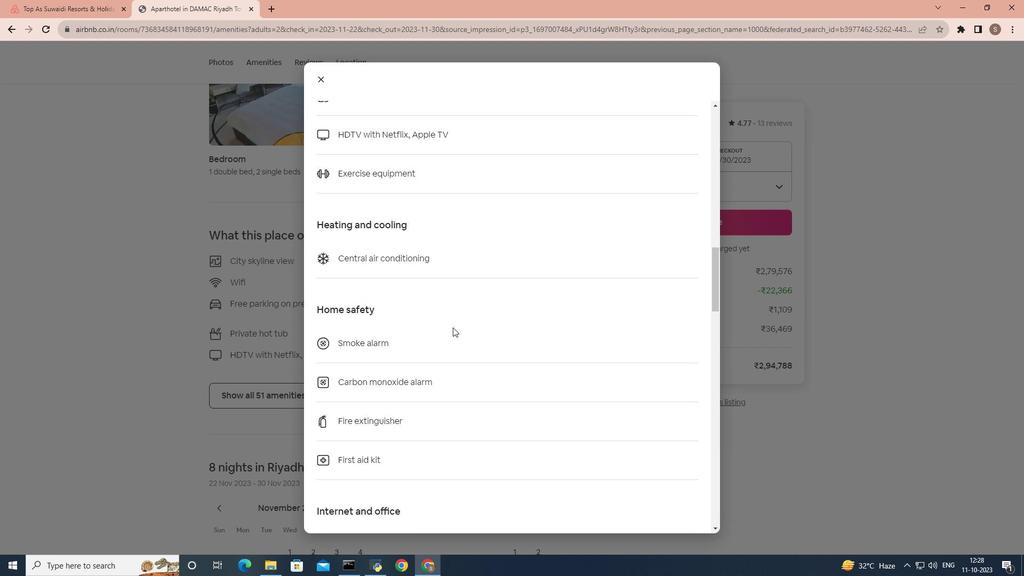 
Action: Mouse scrolled (464, 327) with delta (0, 0)
Screenshot: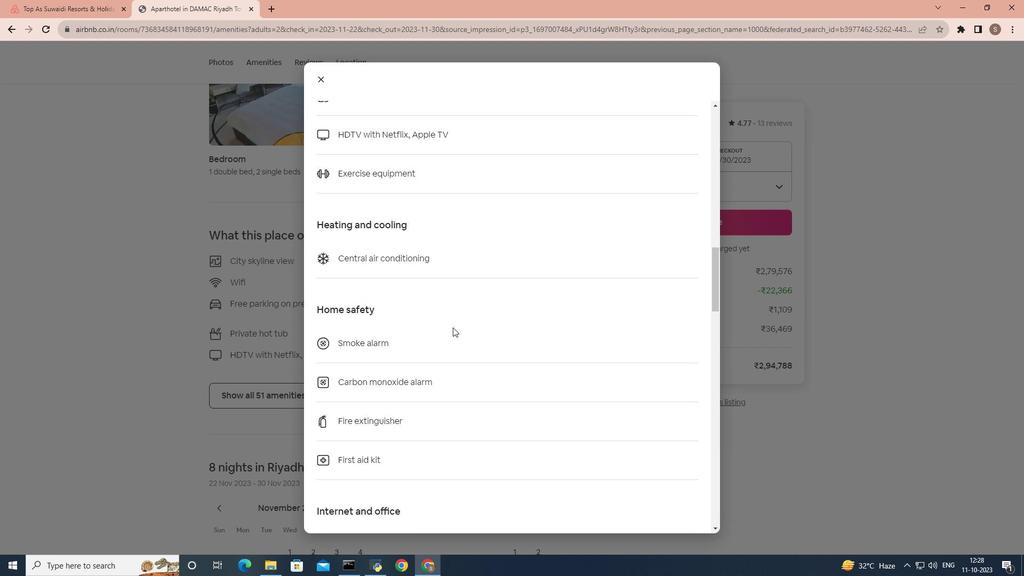 
Action: Mouse scrolled (464, 327) with delta (0, 0)
Screenshot: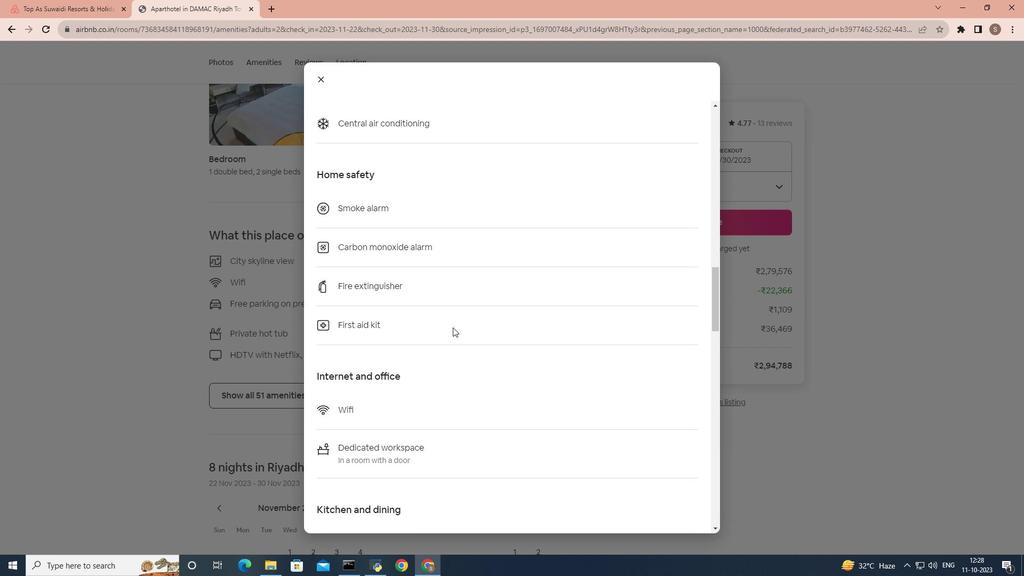 
Action: Mouse scrolled (464, 327) with delta (0, 0)
Screenshot: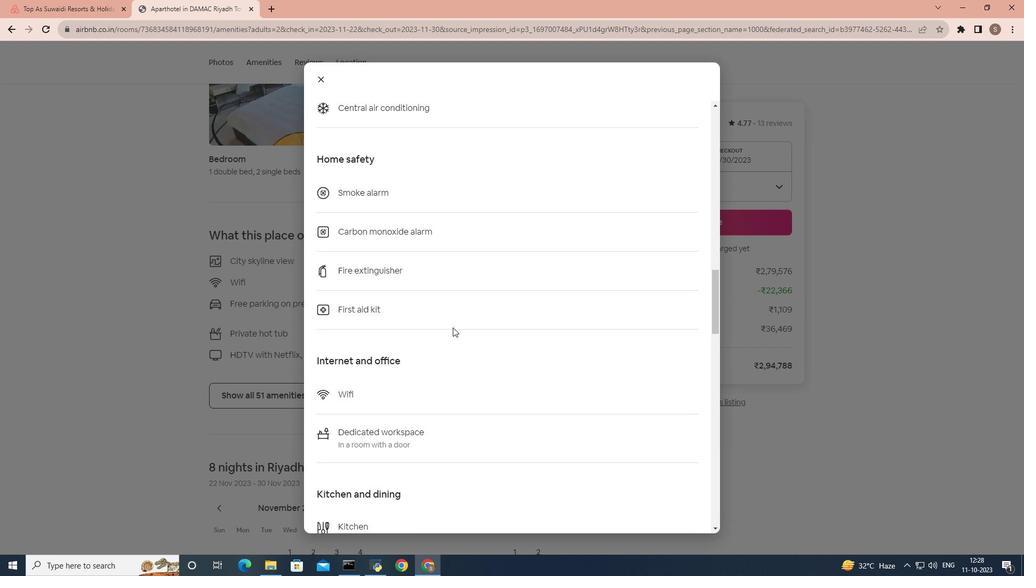 
Action: Mouse scrolled (464, 327) with delta (0, 0)
Screenshot: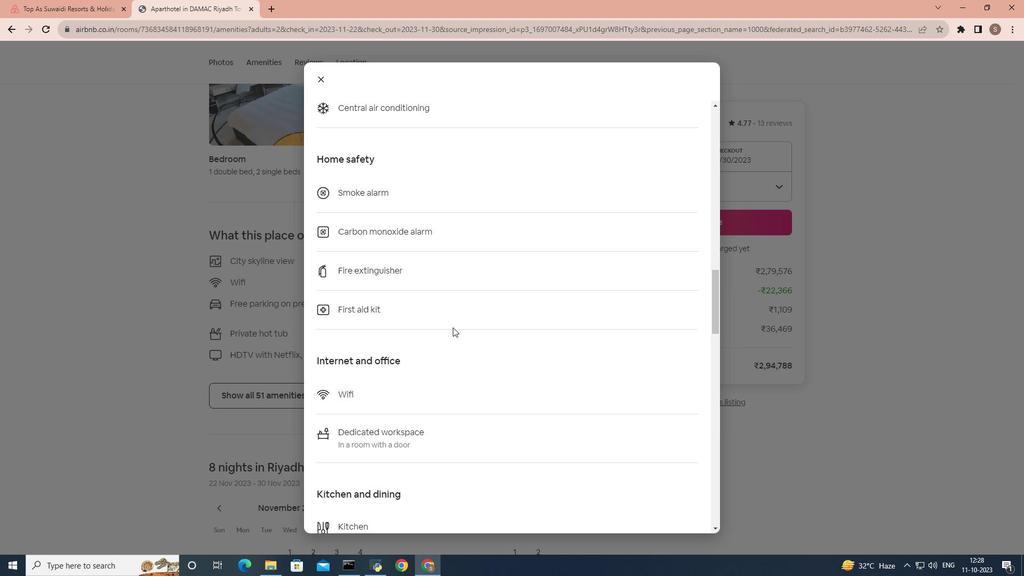 
Action: Mouse scrolled (464, 327) with delta (0, 0)
Screenshot: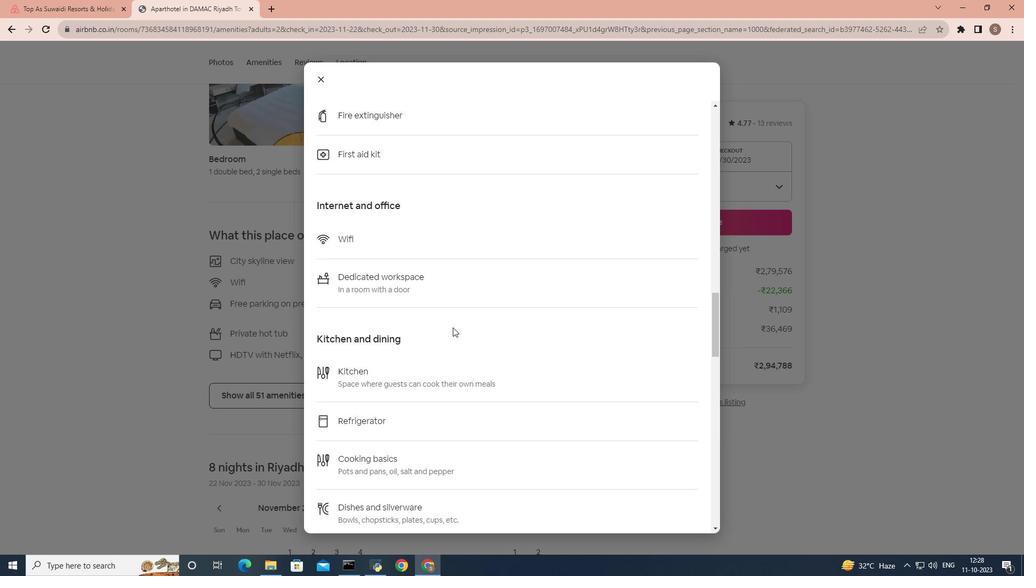 
Action: Mouse scrolled (464, 327) with delta (0, 0)
Screenshot: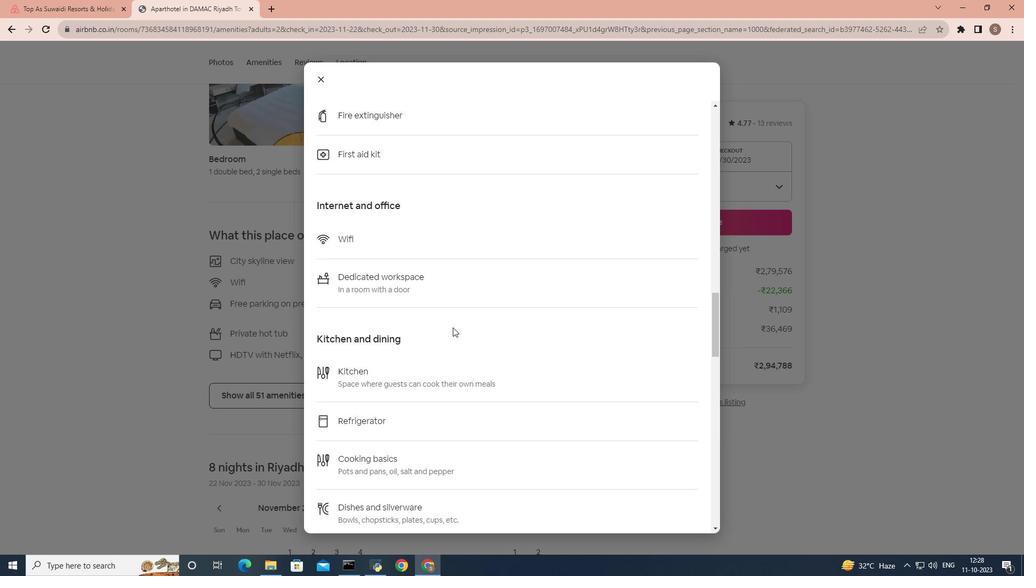 
Action: Mouse scrolled (464, 327) with delta (0, 0)
Screenshot: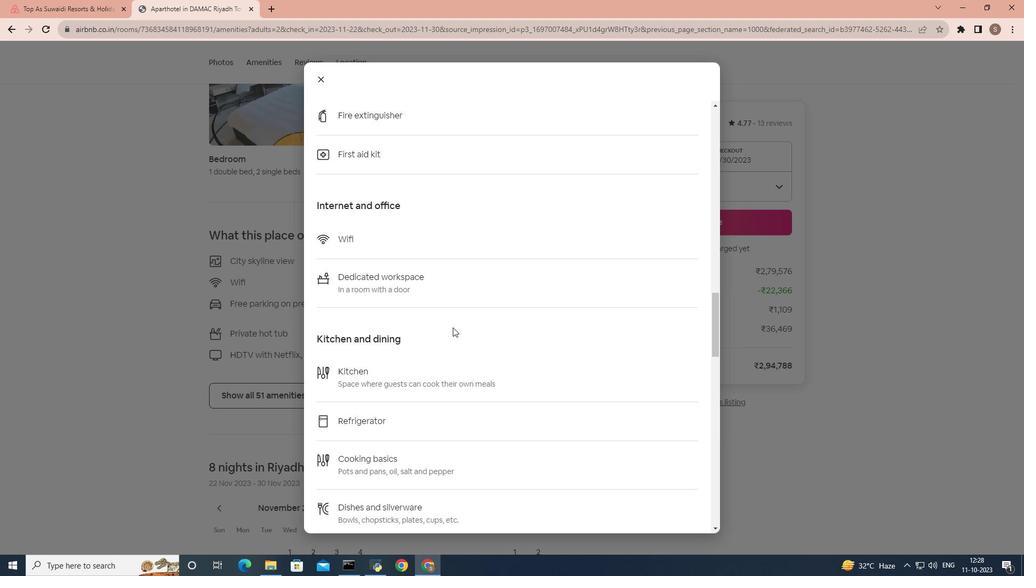 
Action: Mouse scrolled (464, 327) with delta (0, 0)
Screenshot: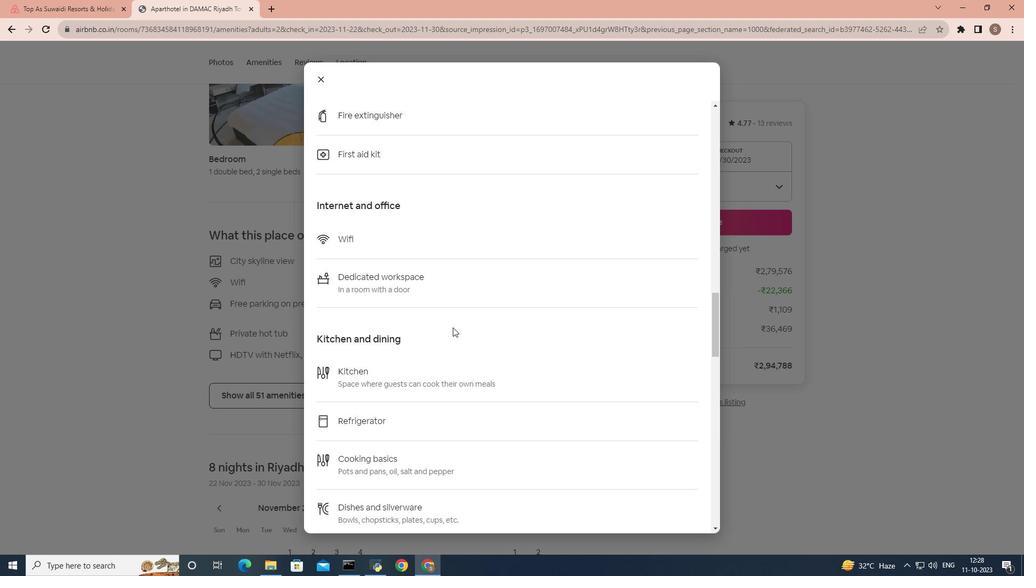 
Action: Mouse scrolled (464, 327) with delta (0, 0)
Screenshot: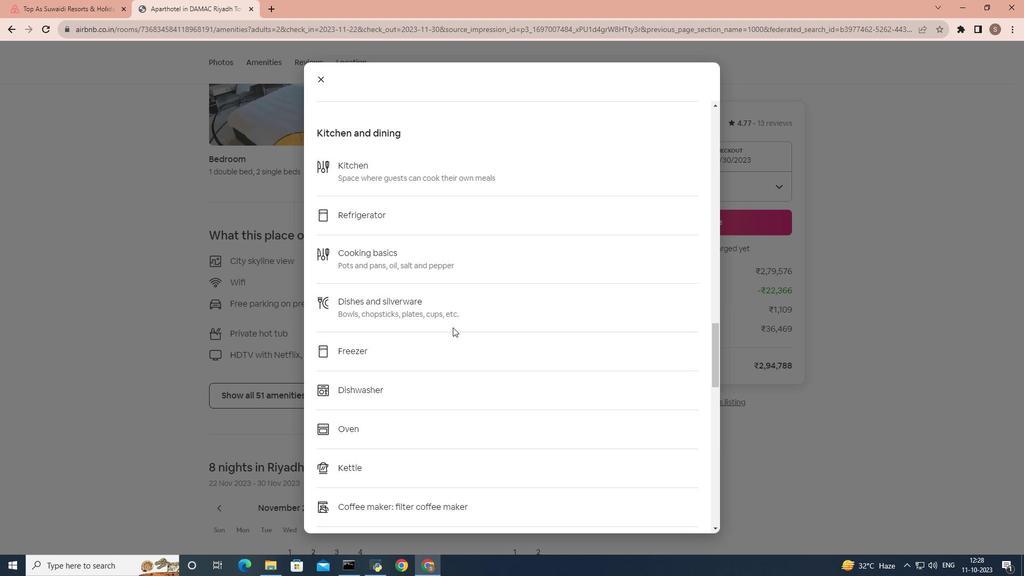 
Action: Mouse scrolled (464, 327) with delta (0, 0)
Screenshot: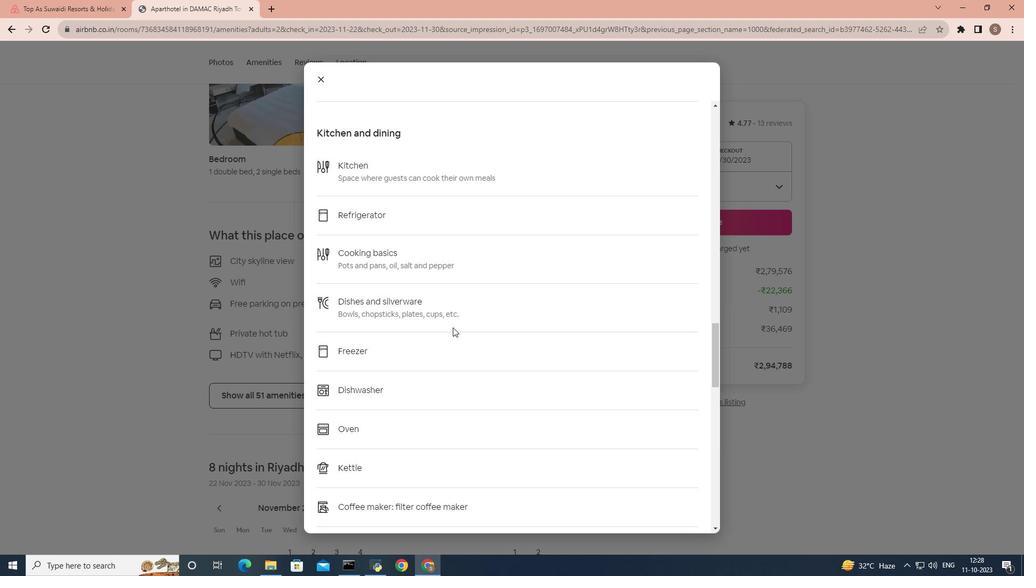 
Action: Mouse scrolled (464, 327) with delta (0, 0)
Screenshot: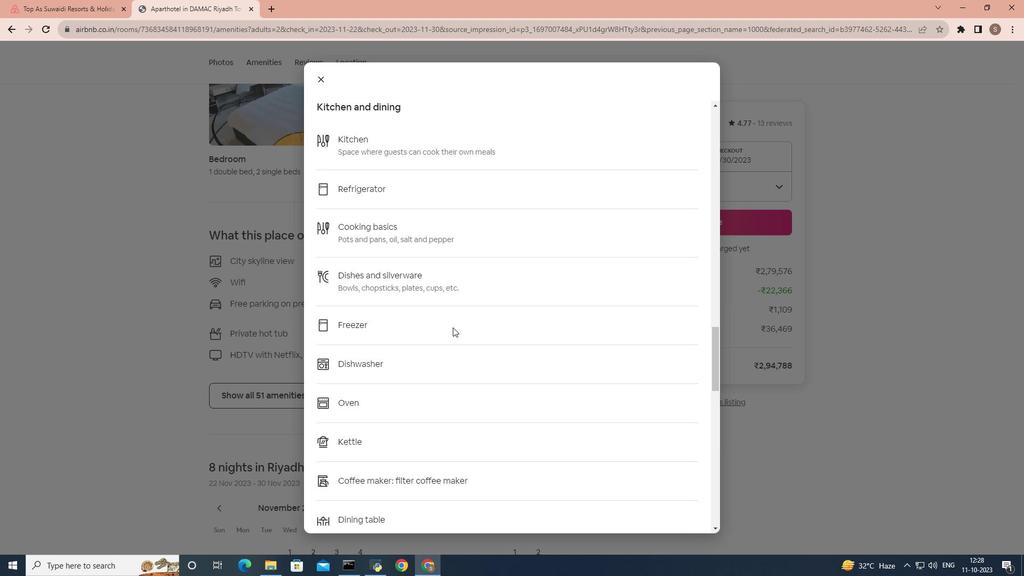 
Action: Mouse scrolled (464, 327) with delta (0, 0)
Screenshot: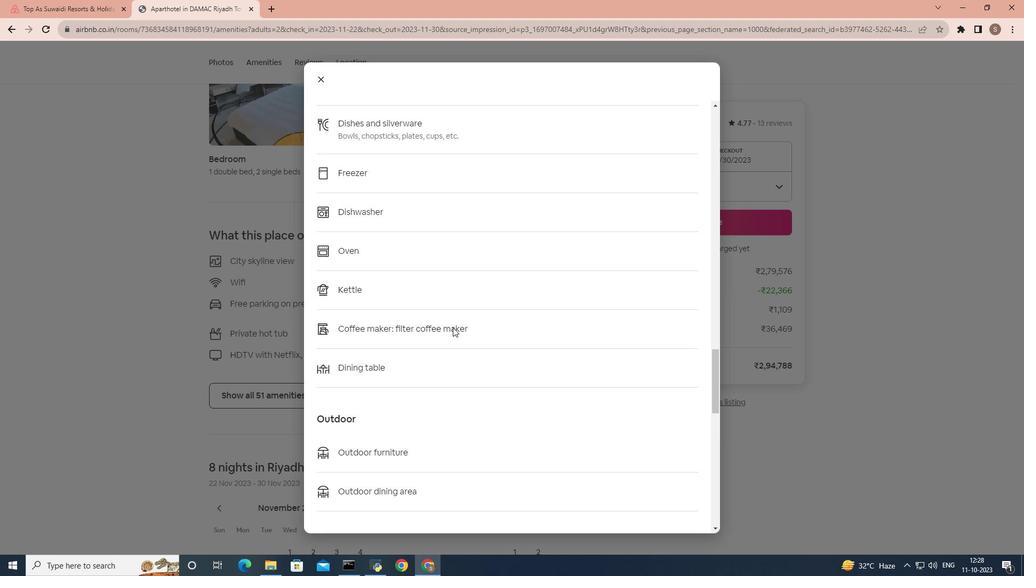 
Action: Mouse scrolled (464, 327) with delta (0, 0)
Screenshot: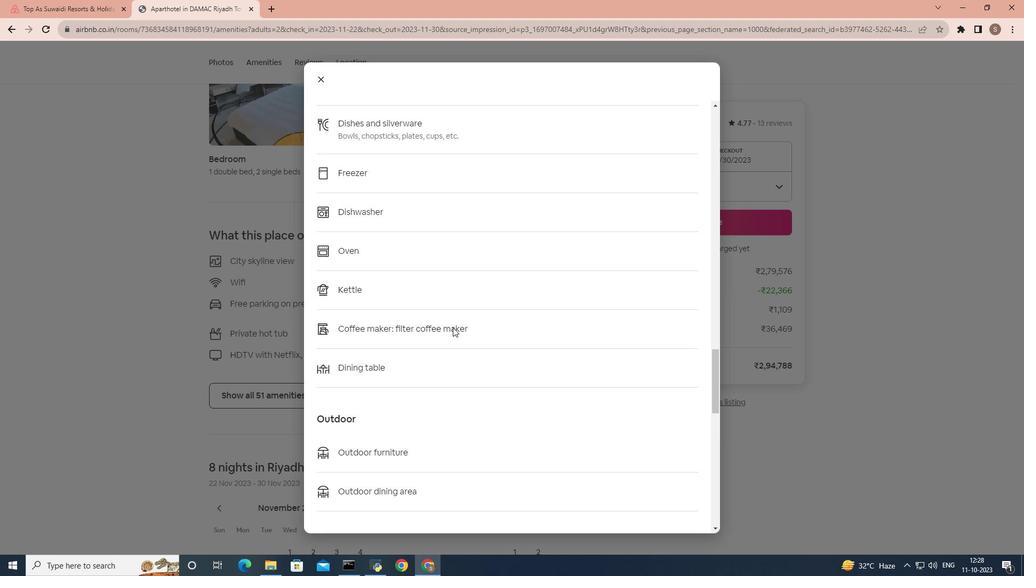 
Action: Mouse scrolled (464, 327) with delta (0, 0)
Screenshot: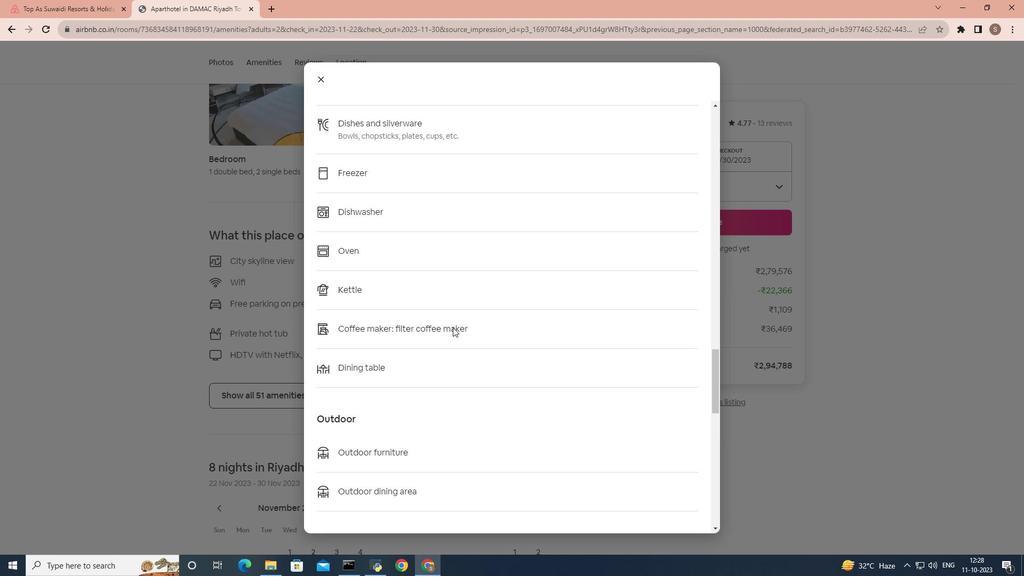 
Action: Mouse scrolled (464, 327) with delta (0, 0)
Screenshot: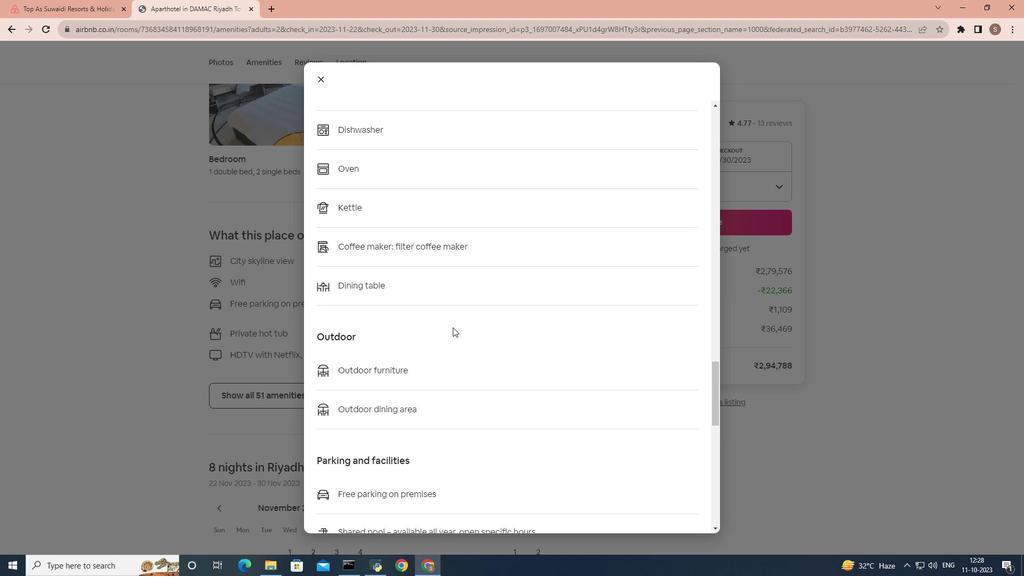 
Action: Mouse scrolled (464, 327) with delta (0, 0)
Screenshot: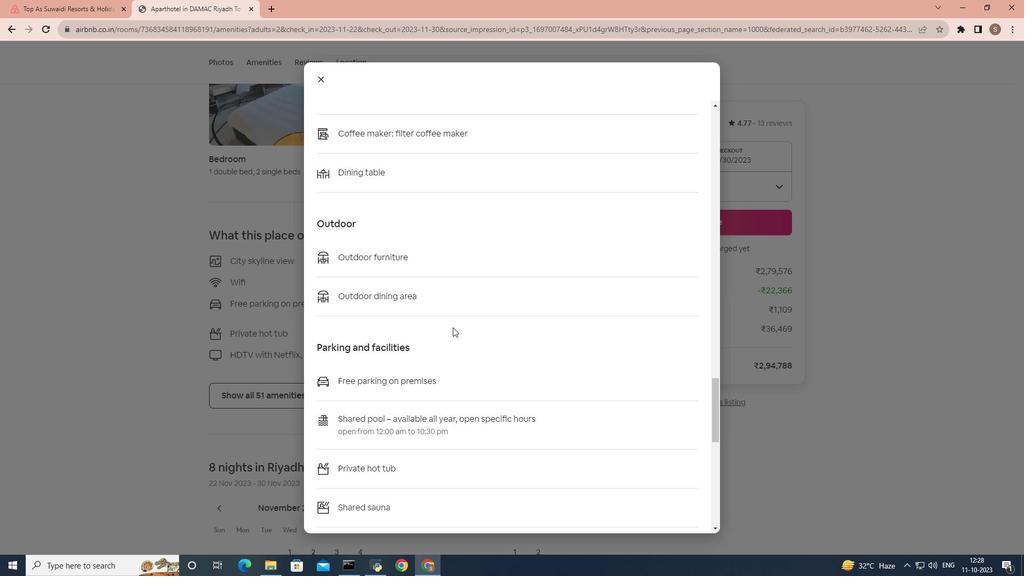 
Action: Mouse scrolled (464, 327) with delta (0, 0)
Screenshot: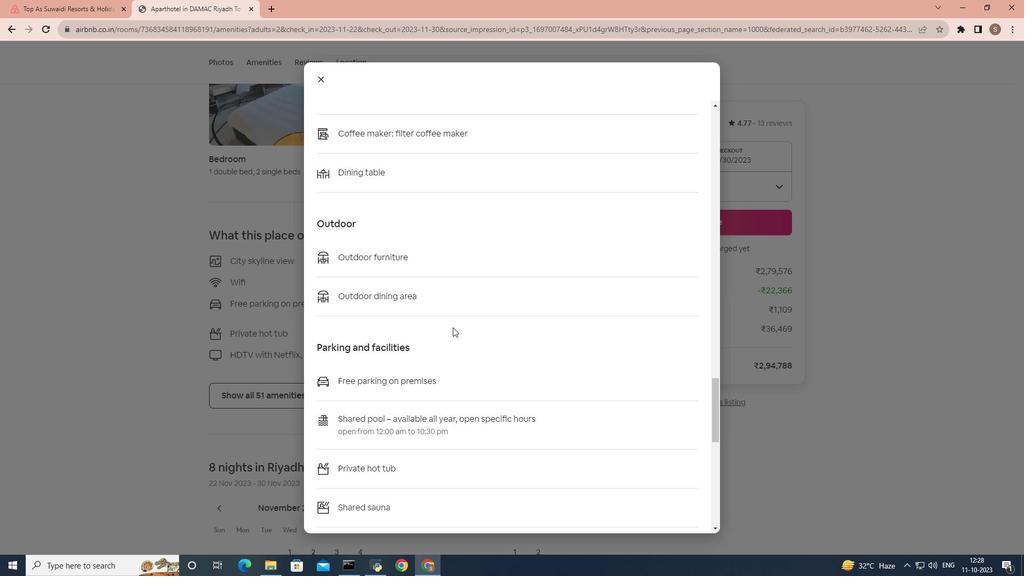 
Action: Mouse scrolled (464, 327) with delta (0, 0)
Screenshot: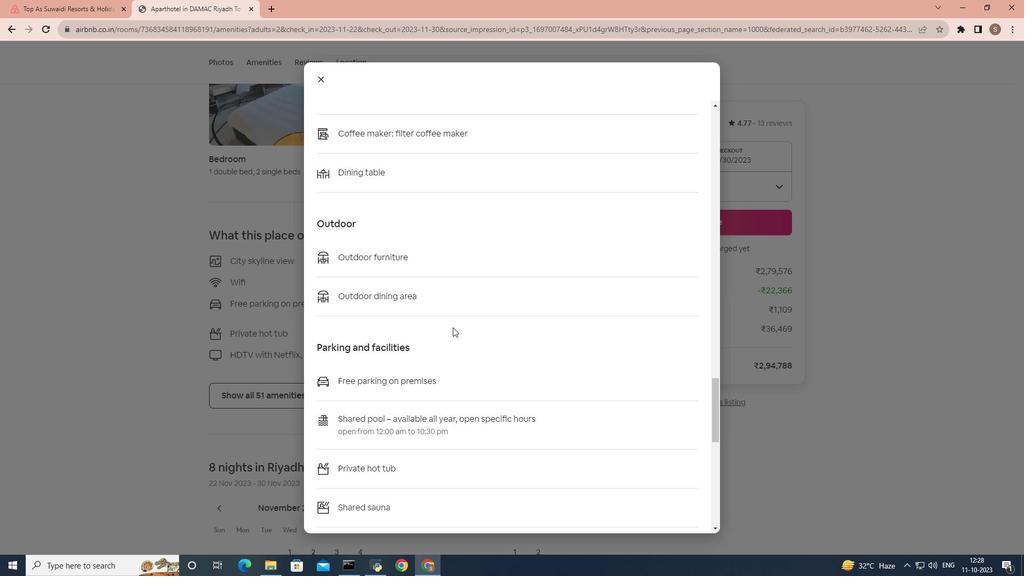 
Action: Mouse scrolled (464, 327) with delta (0, 0)
Screenshot: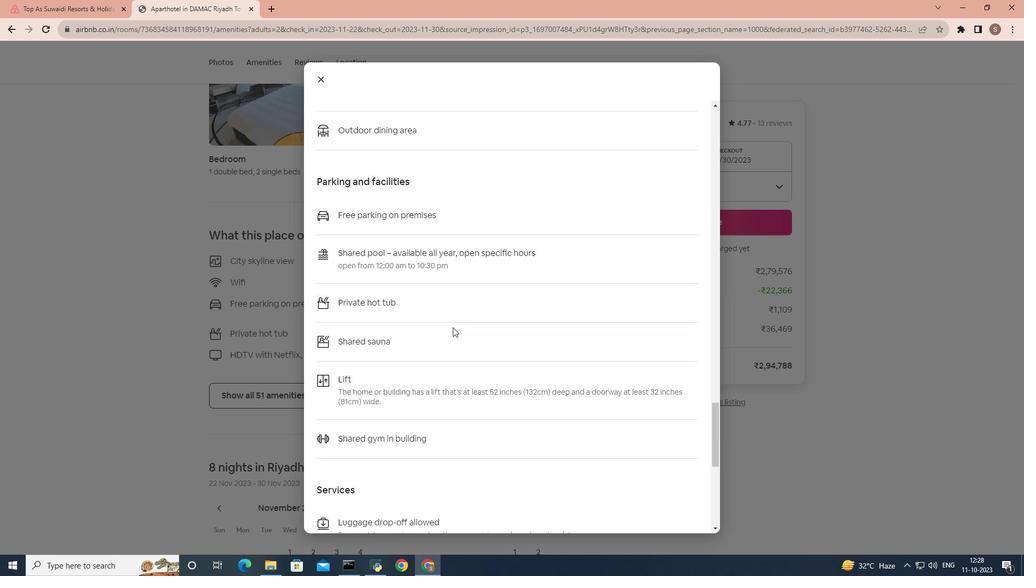 
Action: Mouse scrolled (464, 327) with delta (0, 0)
Screenshot: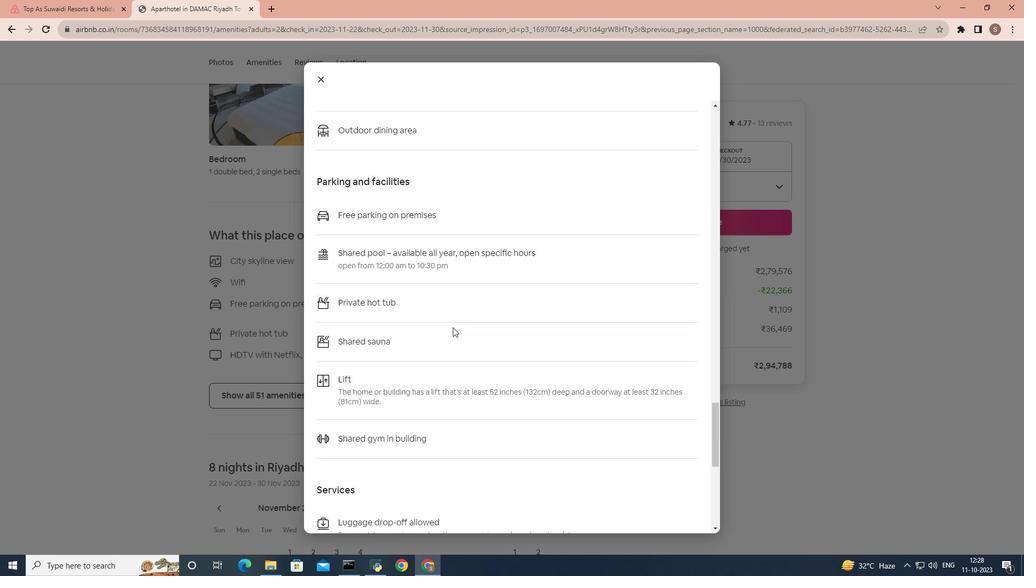 
Action: Mouse scrolled (464, 327) with delta (0, 0)
Screenshot: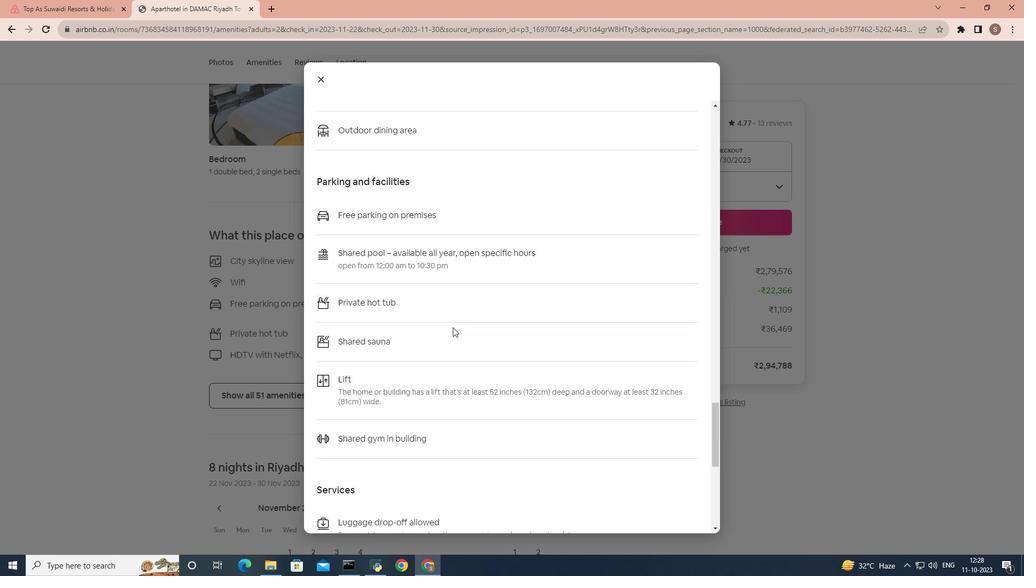 
Action: Mouse scrolled (464, 327) with delta (0, 0)
Screenshot: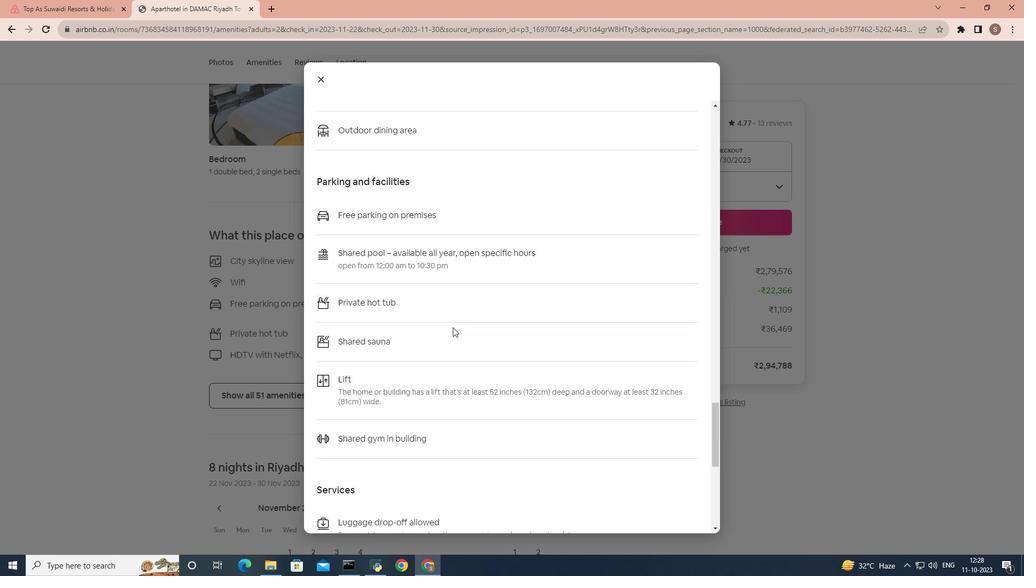 
Action: Mouse scrolled (464, 327) with delta (0, 0)
Screenshot: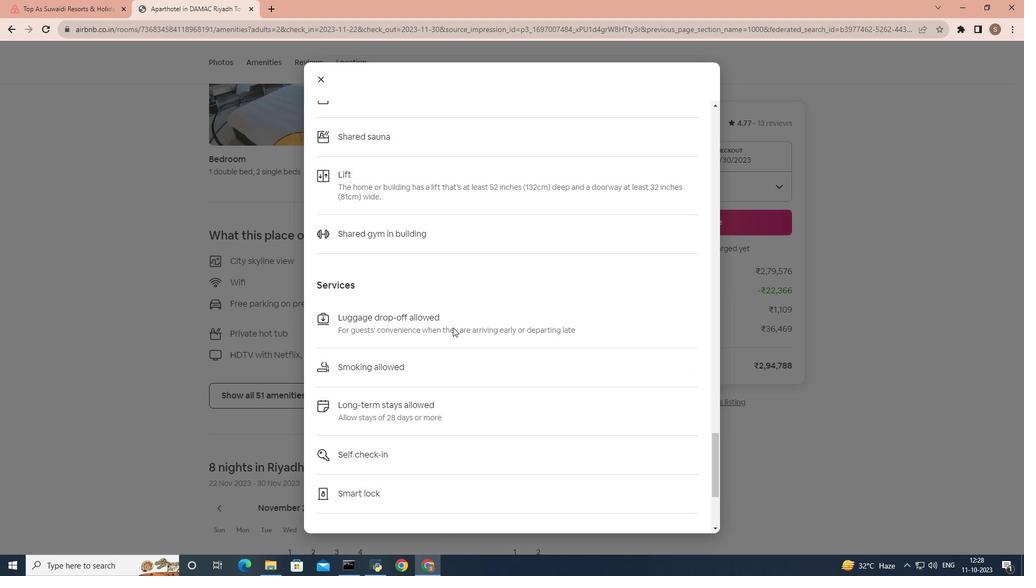 
Action: Mouse scrolled (464, 327) with delta (0, 0)
Screenshot: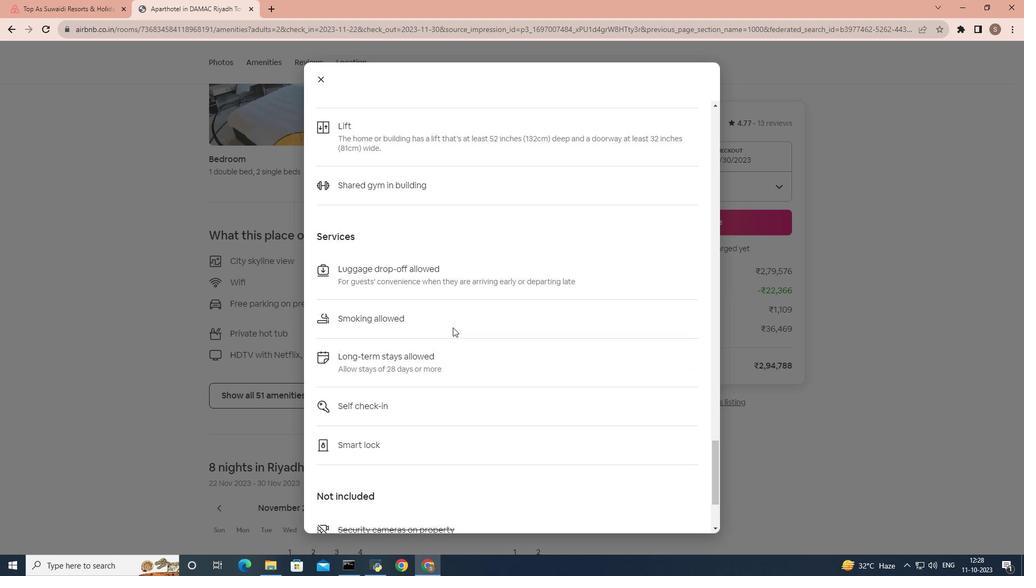 
Action: Mouse scrolled (464, 327) with delta (0, 0)
Screenshot: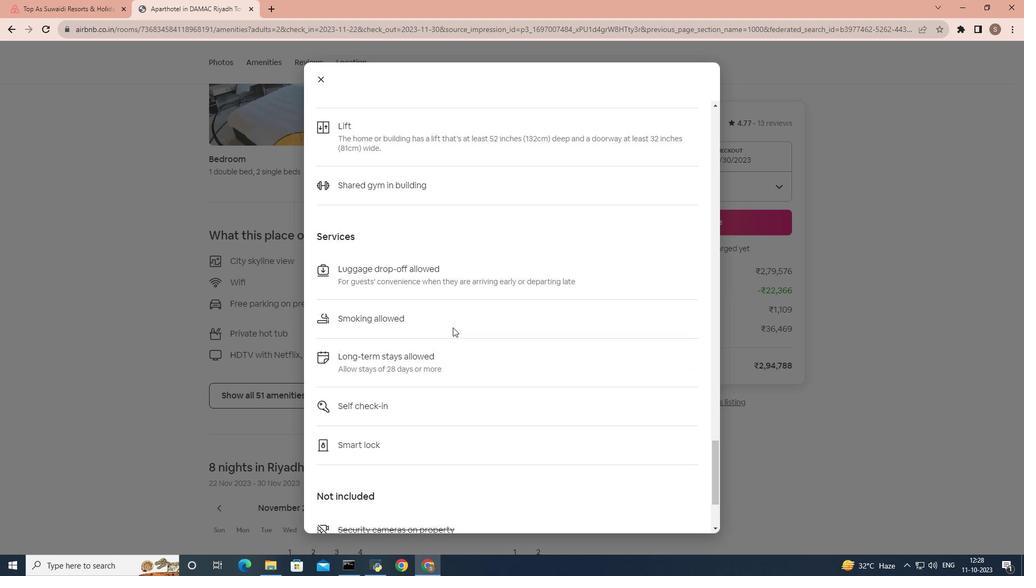 
Action: Mouse scrolled (464, 327) with delta (0, 0)
Screenshot: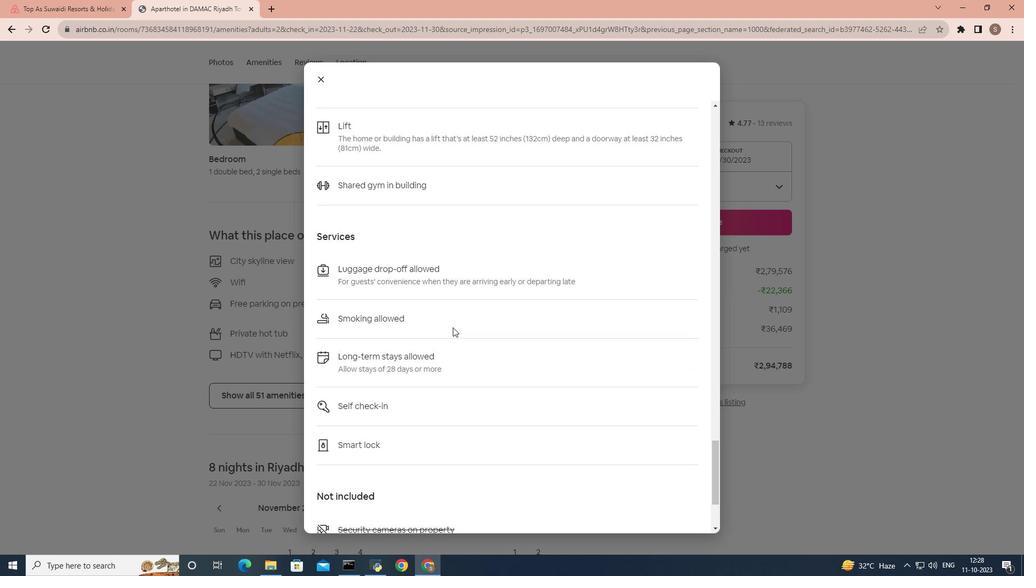 
Action: Mouse moved to (324, 153)
Screenshot: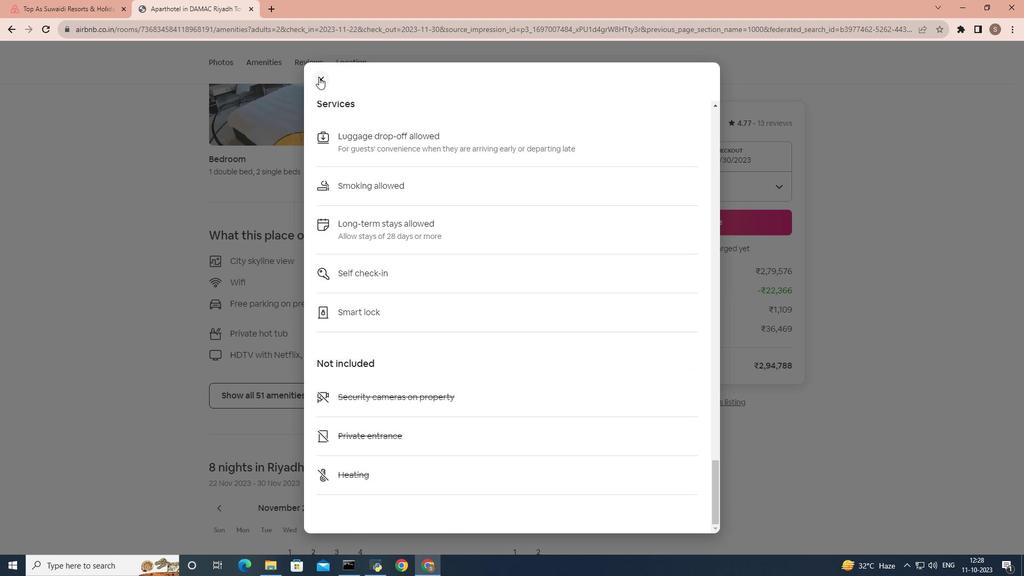 
Action: Mouse pressed left at (324, 153)
Screenshot: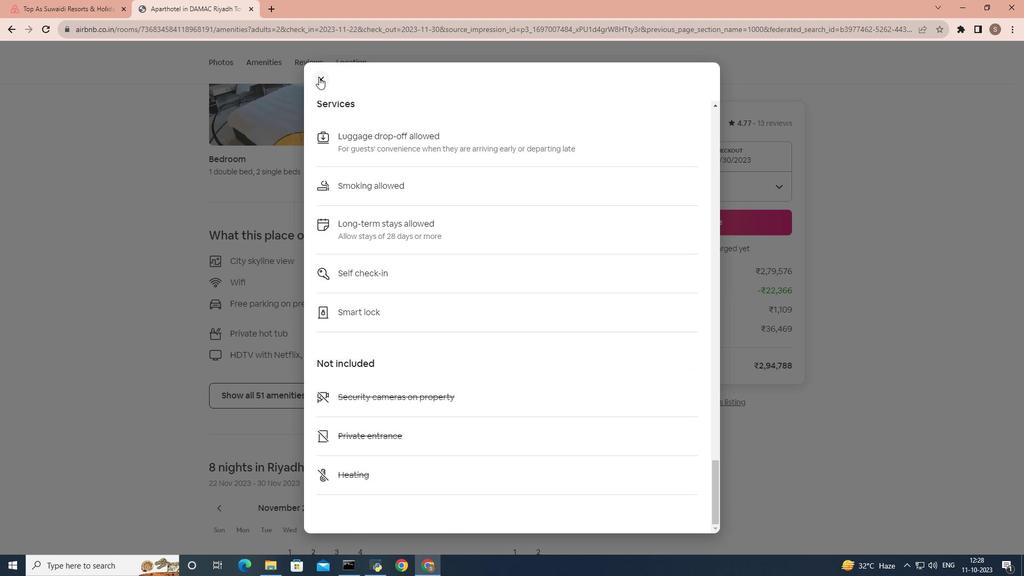 
Action: Mouse moved to (341, 272)
Screenshot: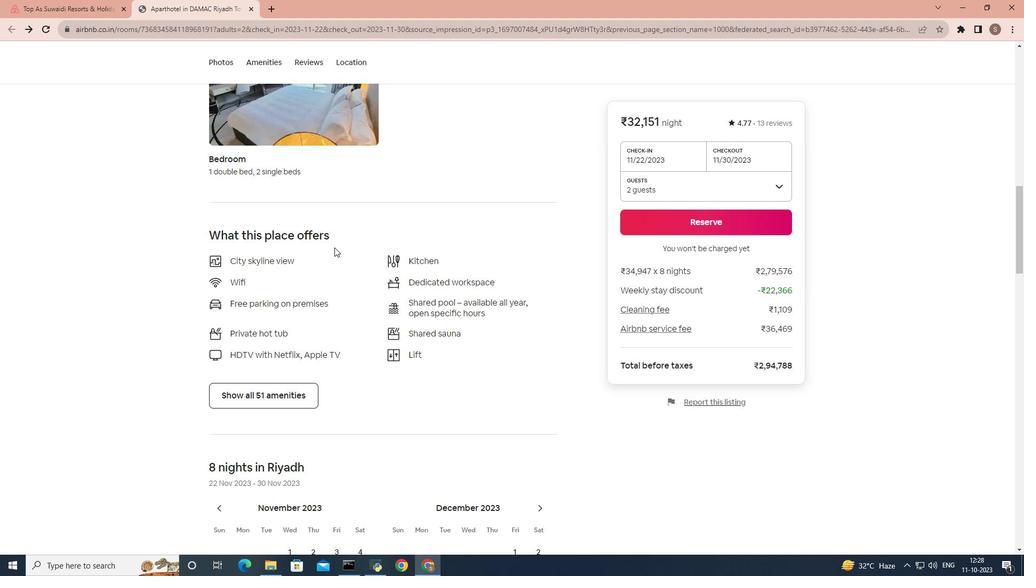 
Action: Mouse scrolled (341, 272) with delta (0, 0)
Screenshot: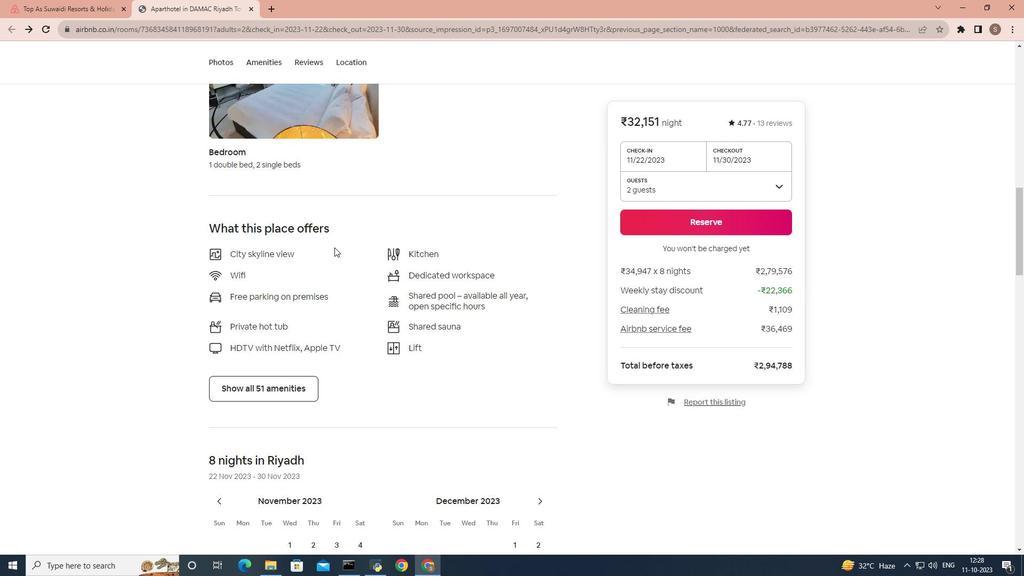 
Action: Mouse moved to (340, 272)
Screenshot: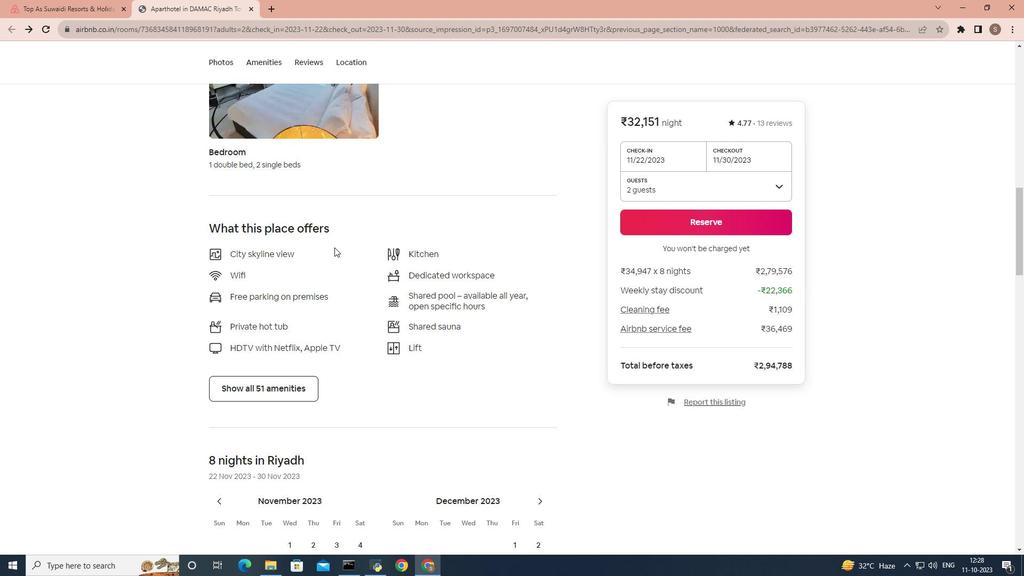 
Action: Mouse scrolled (340, 271) with delta (0, 0)
Screenshot: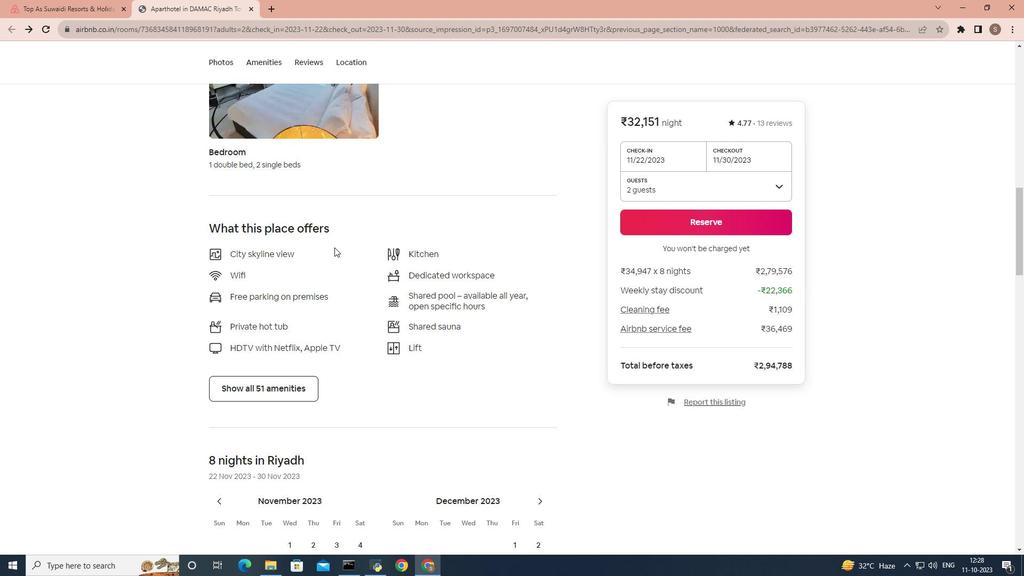 
Action: Mouse scrolled (340, 271) with delta (0, 0)
Screenshot: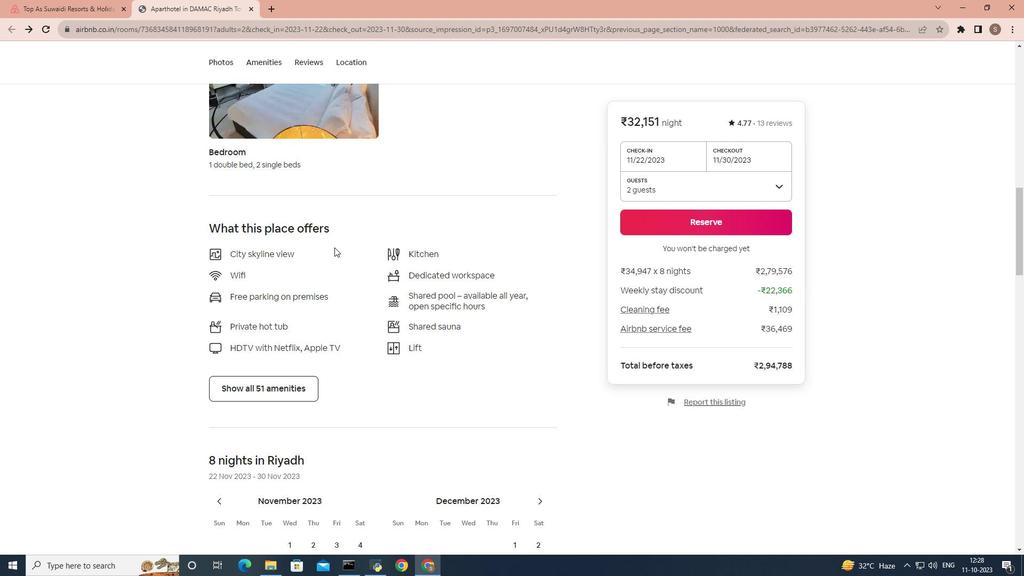 
Action: Mouse scrolled (340, 271) with delta (0, 0)
Screenshot: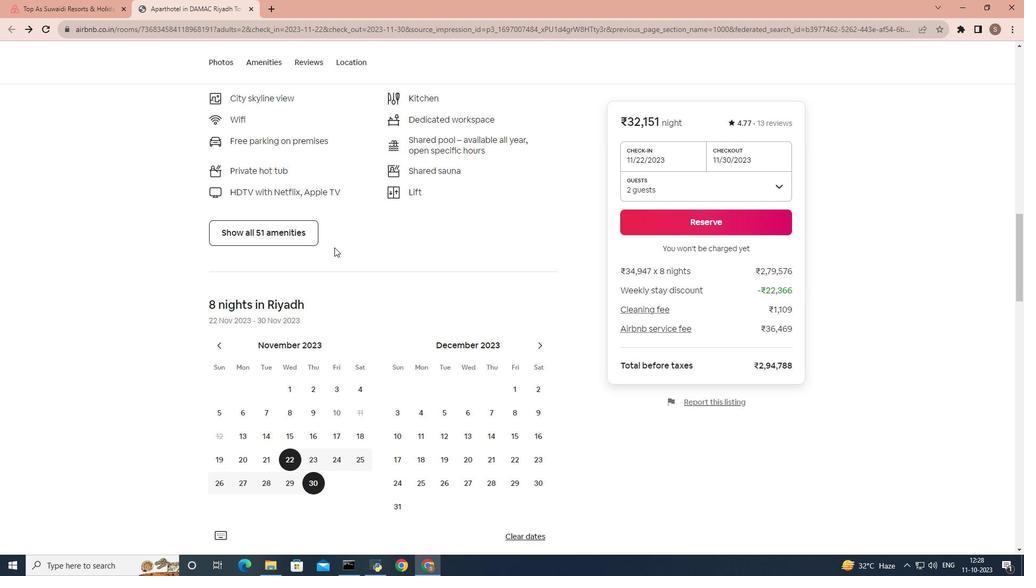 
Action: Mouse scrolled (340, 271) with delta (0, 0)
Screenshot: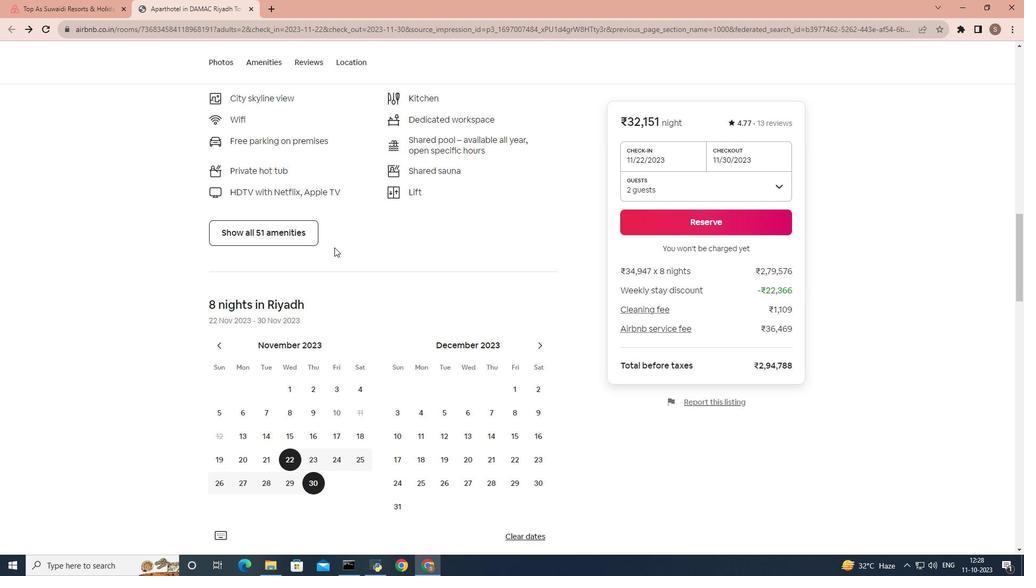 
Action: Mouse scrolled (340, 271) with delta (0, 0)
Screenshot: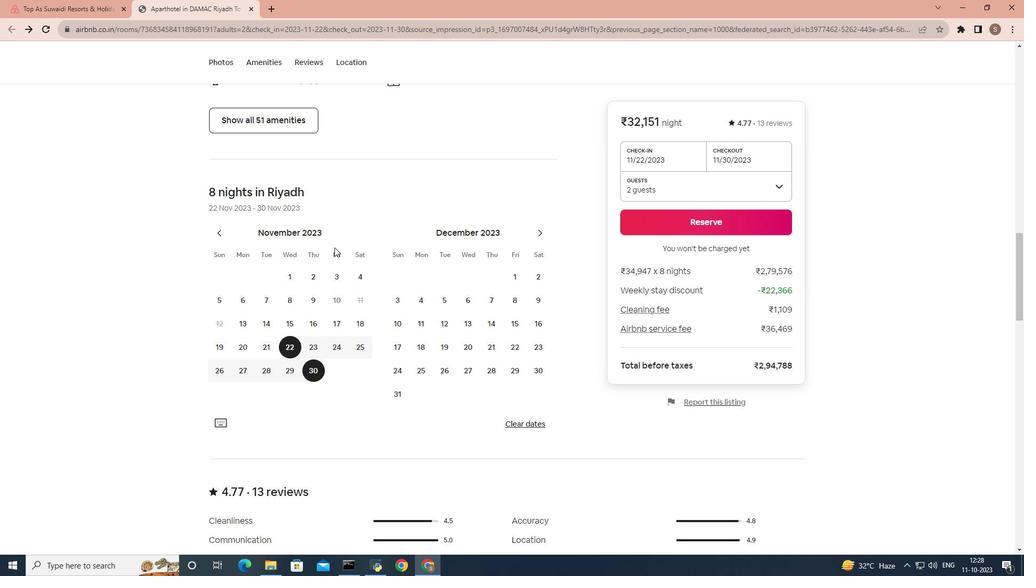 
Action: Mouse scrolled (340, 271) with delta (0, 0)
Screenshot: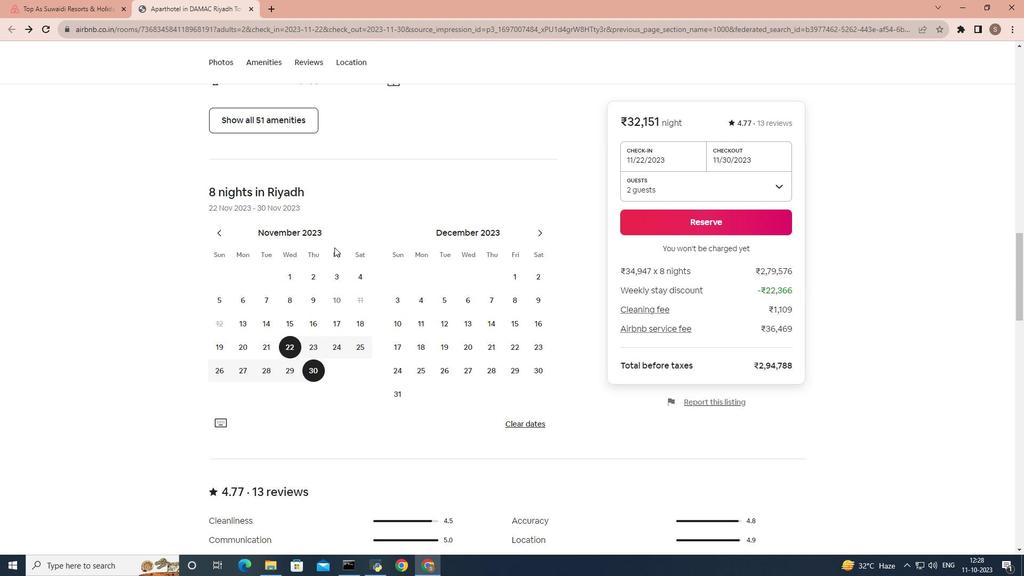 
Action: Mouse scrolled (340, 271) with delta (0, 0)
Screenshot: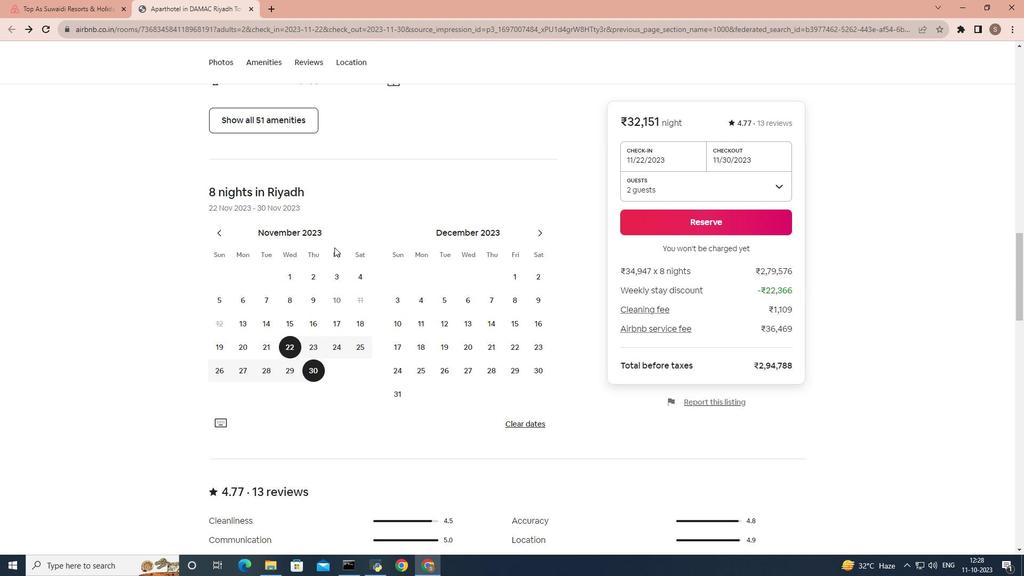 
Action: Mouse scrolled (340, 271) with delta (0, 0)
Screenshot: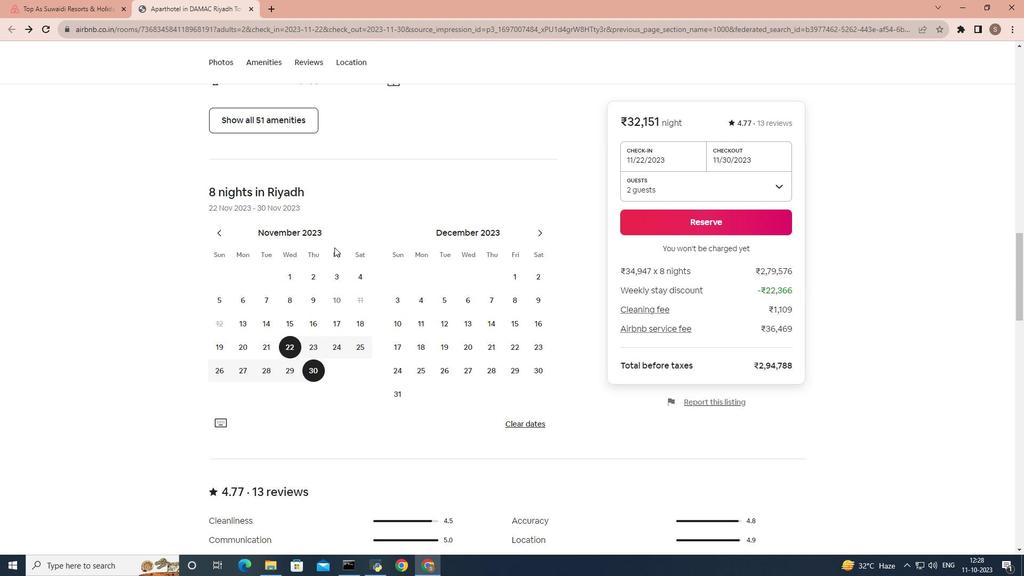 
Action: Mouse scrolled (340, 271) with delta (0, 0)
Screenshot: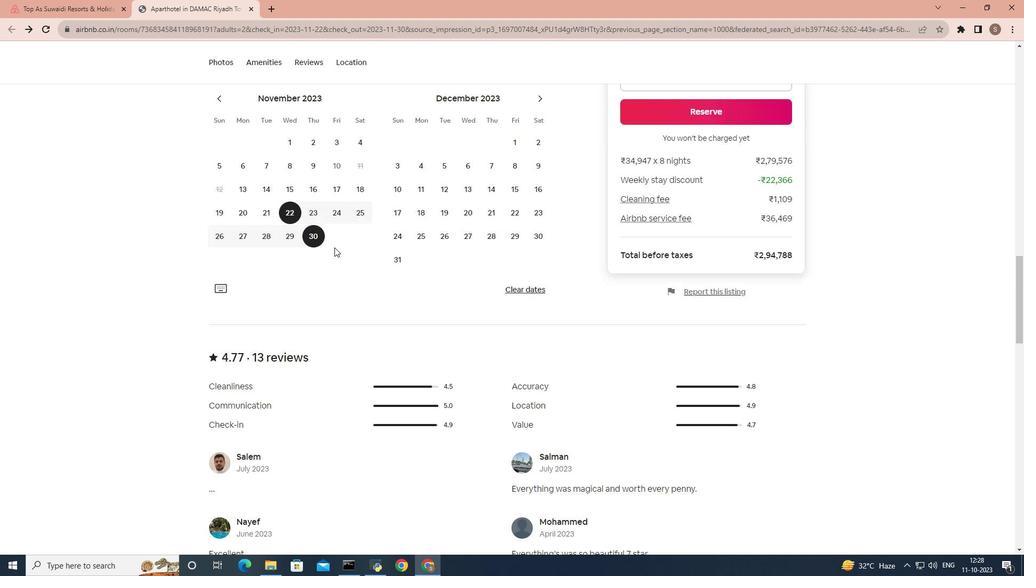 
Action: Mouse moved to (331, 274)
Screenshot: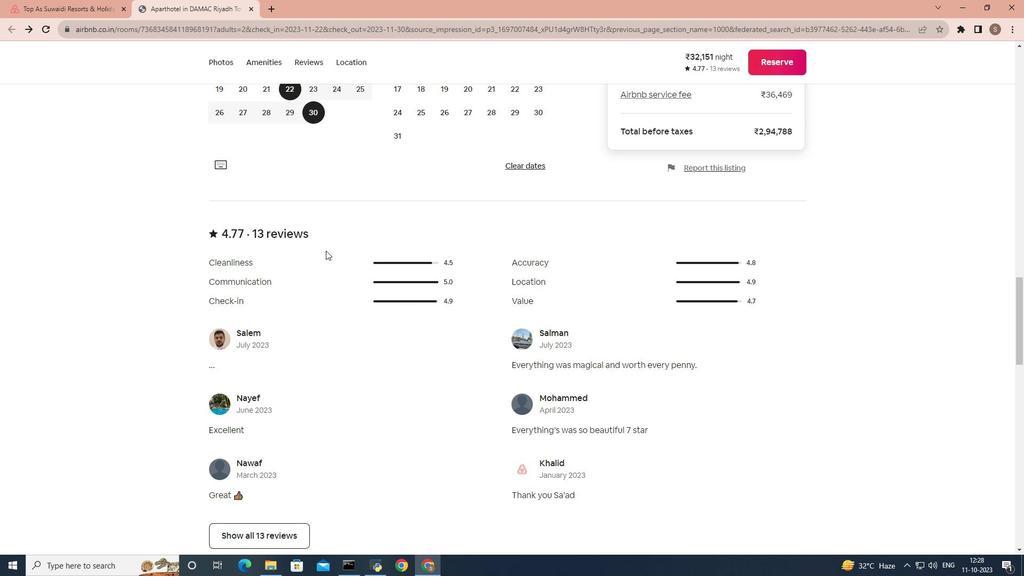 
Action: Mouse scrolled (331, 274) with delta (0, 0)
Screenshot: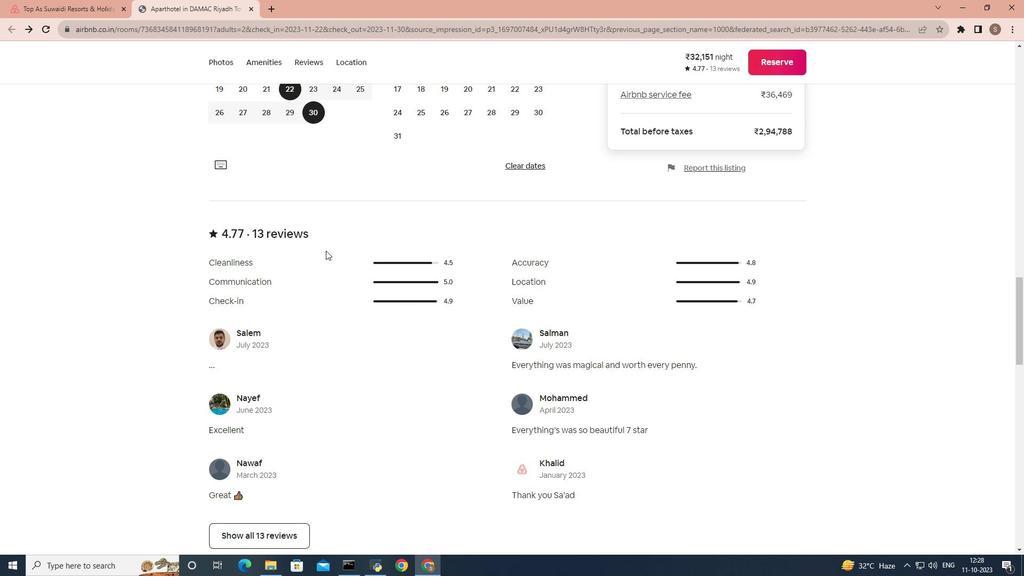 
Action: Mouse scrolled (331, 274) with delta (0, 0)
Screenshot: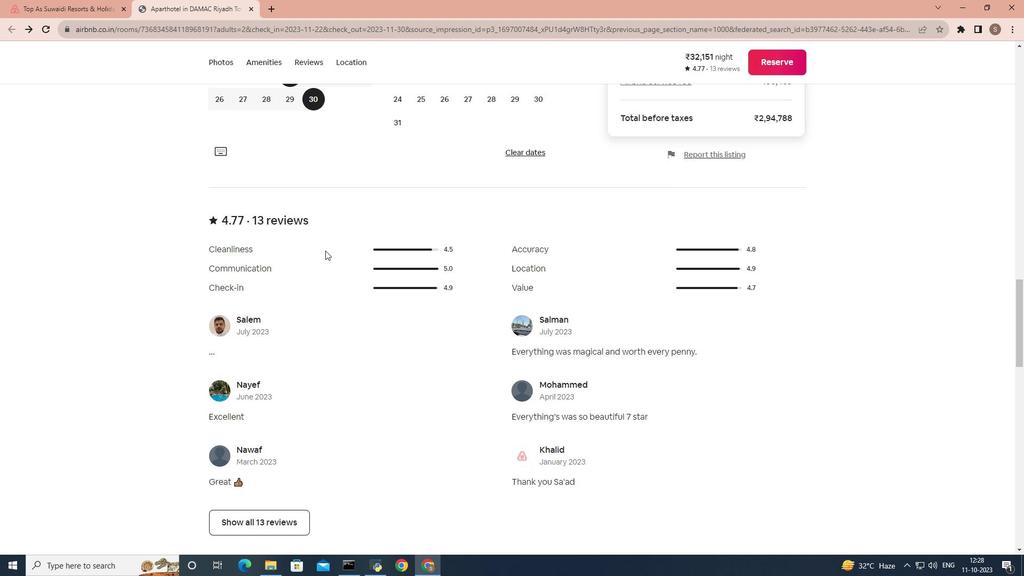 
Action: Mouse scrolled (331, 274) with delta (0, 0)
Screenshot: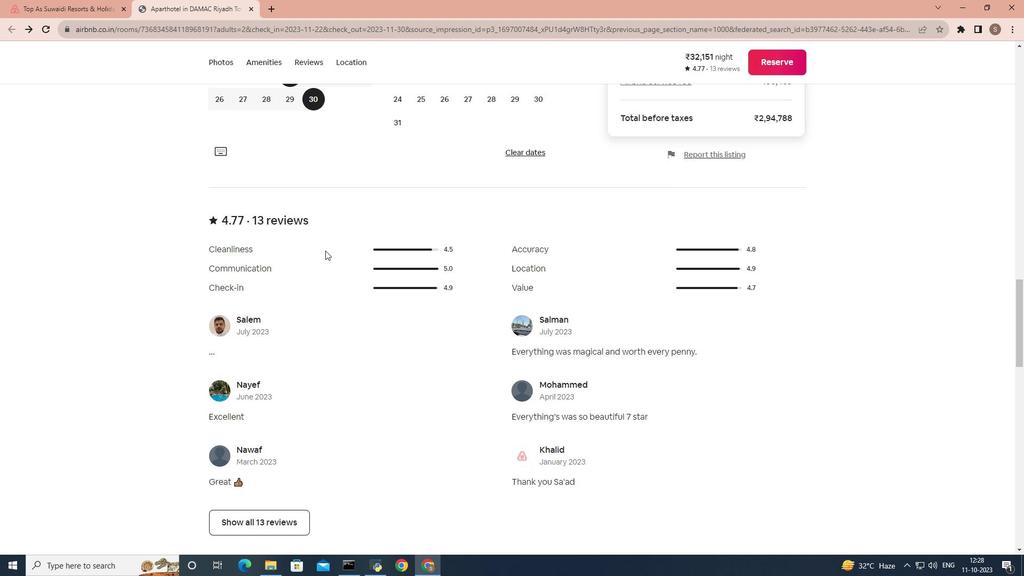
Action: Mouse moved to (331, 274)
Screenshot: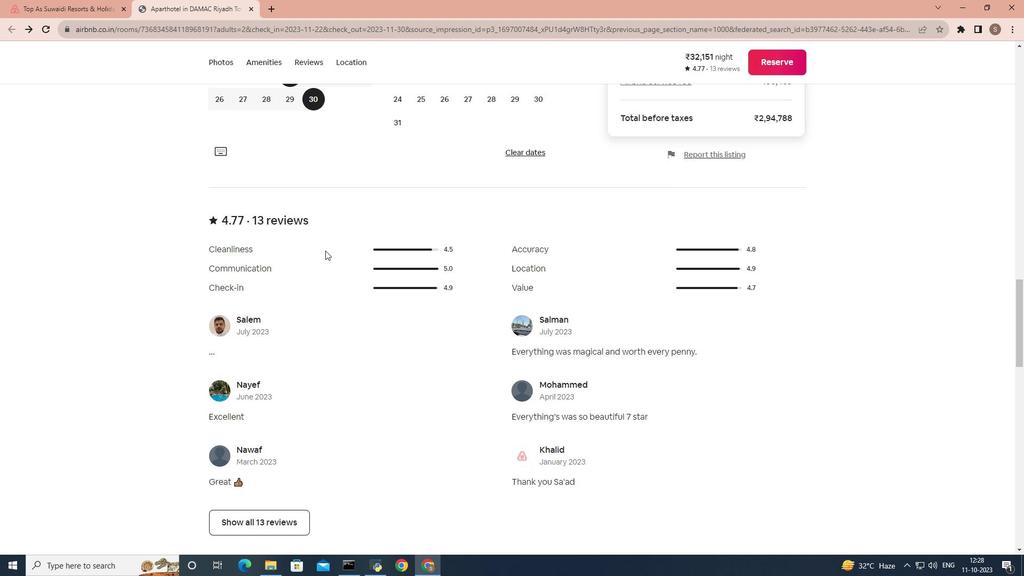 
Action: Mouse scrolled (331, 274) with delta (0, 0)
Screenshot: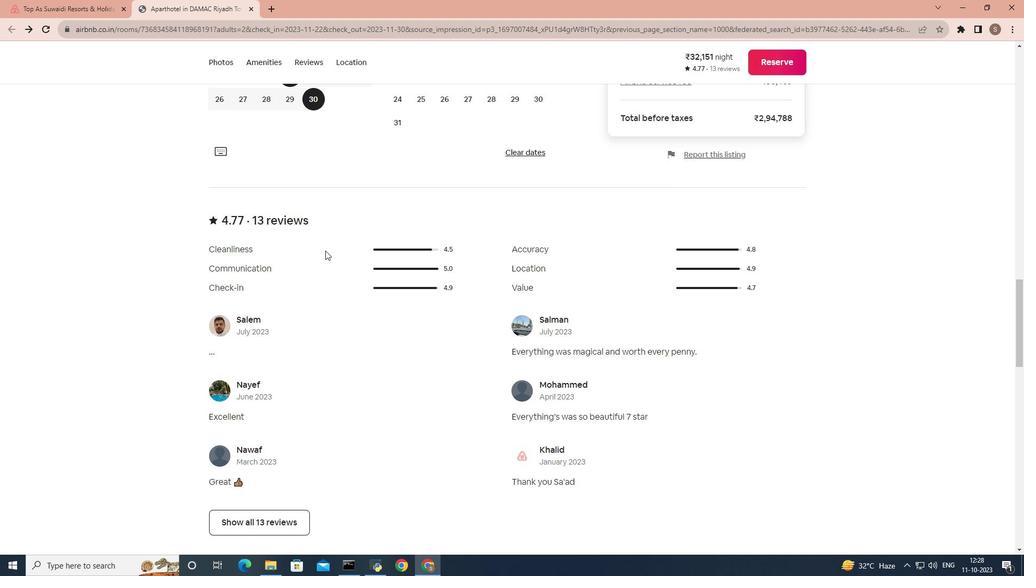 
Action: Mouse moved to (240, 322)
Screenshot: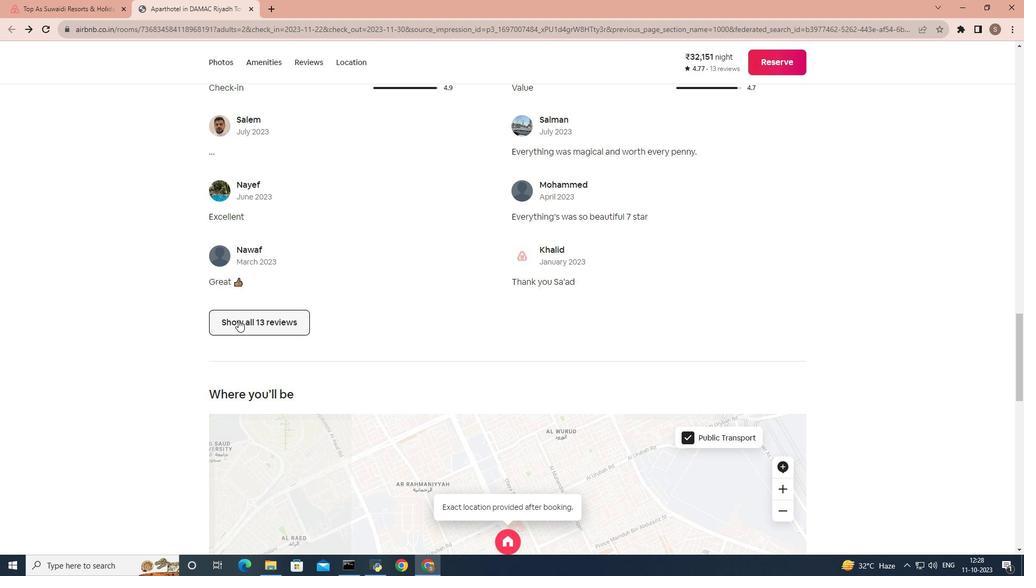 
Action: Mouse pressed left at (240, 322)
Screenshot: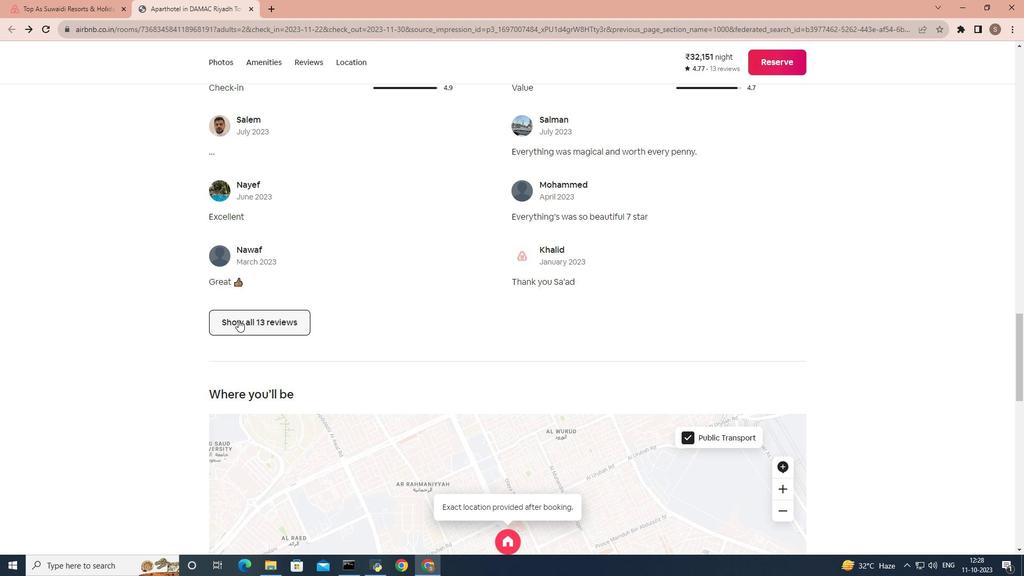 
Action: Mouse moved to (478, 291)
Screenshot: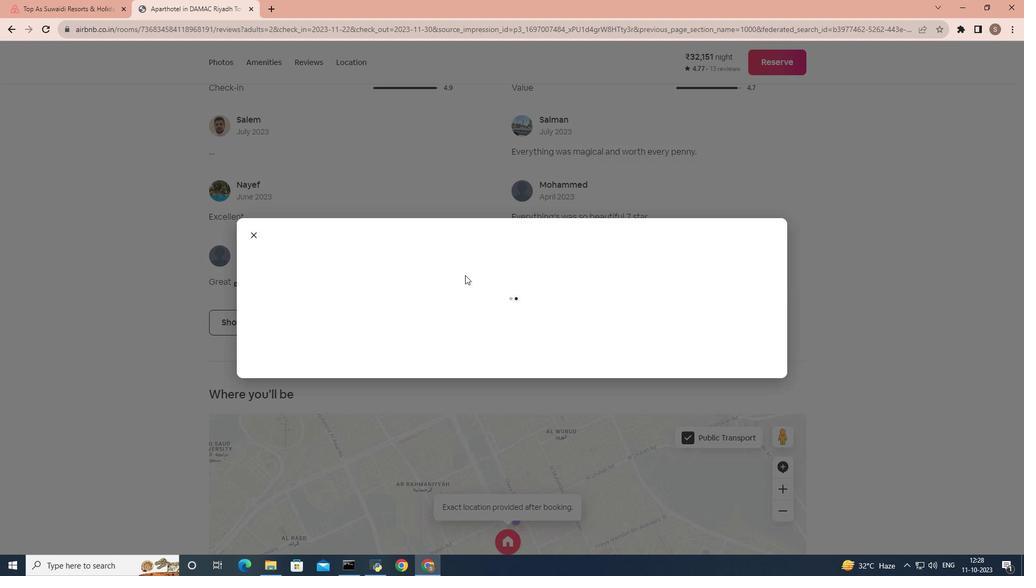 
Action: Mouse scrolled (478, 291) with delta (0, 0)
Screenshot: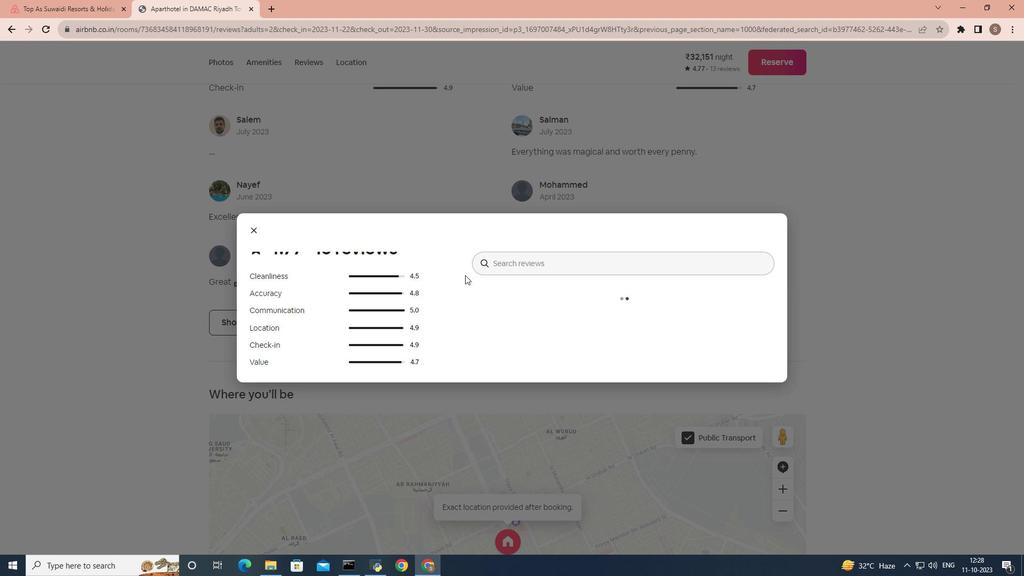
Action: Mouse scrolled (478, 291) with delta (0, 0)
Screenshot: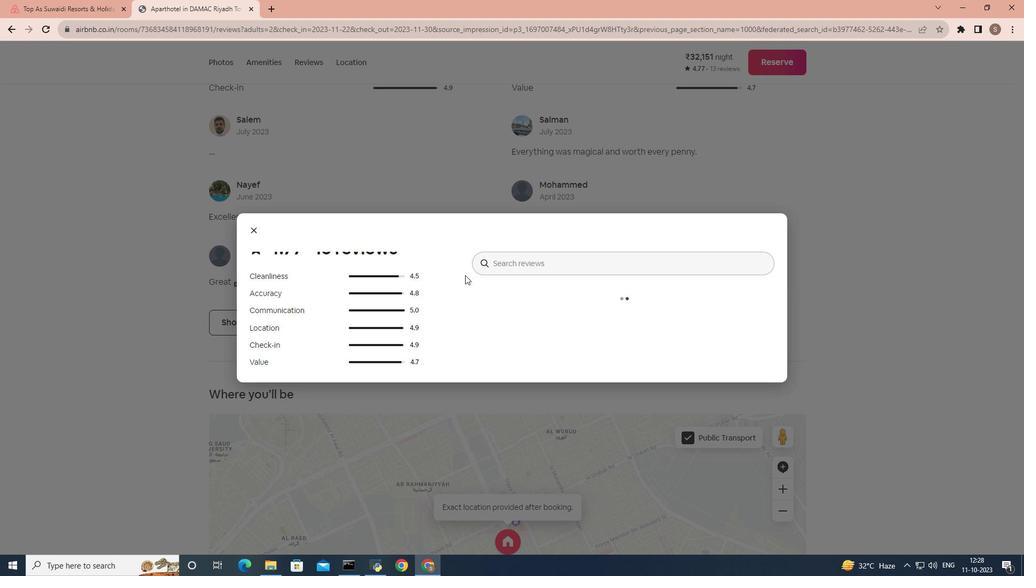 
Action: Mouse scrolled (478, 291) with delta (0, 0)
Screenshot: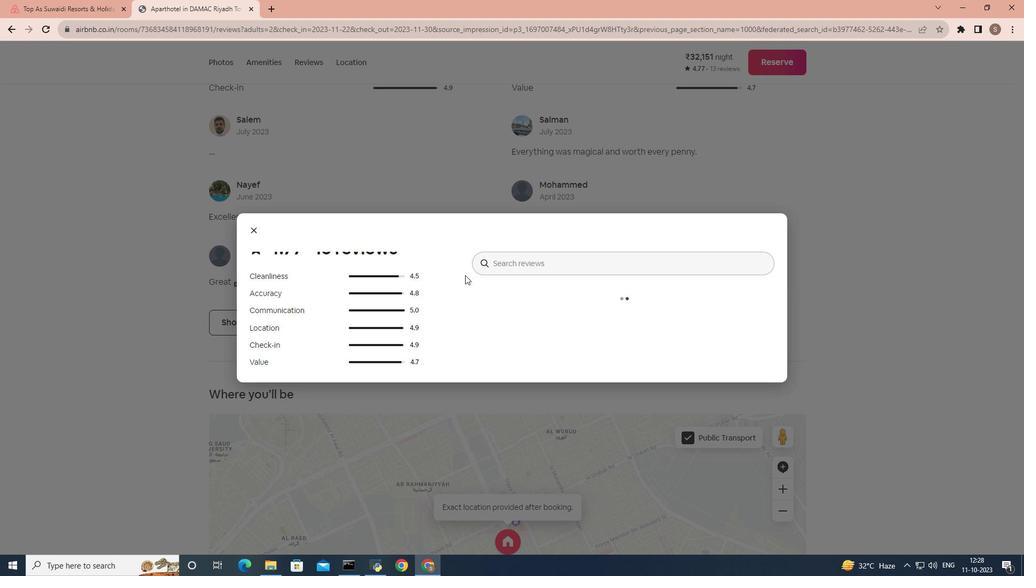 
Action: Mouse scrolled (478, 291) with delta (0, 0)
Screenshot: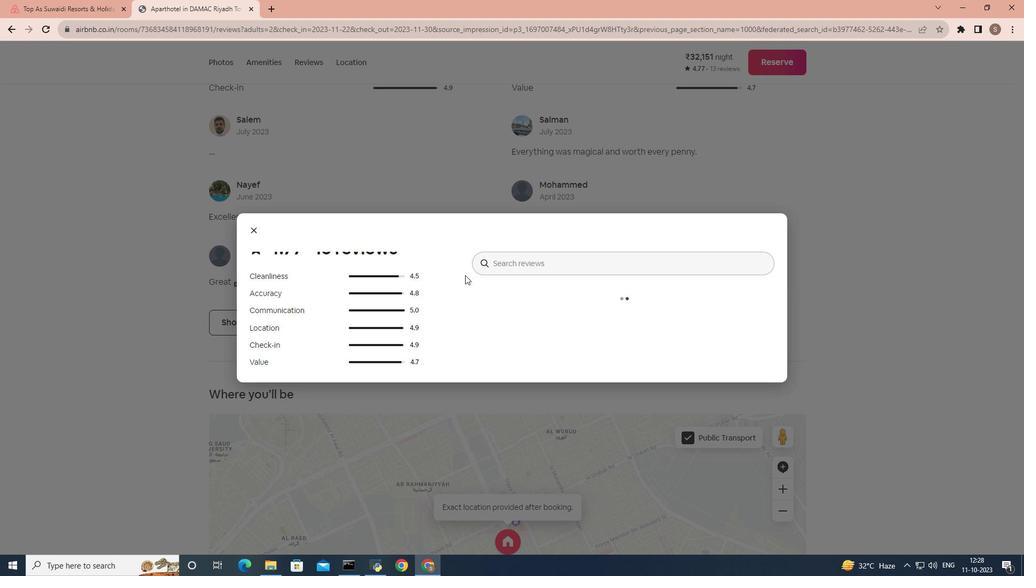 
Action: Mouse scrolled (478, 291) with delta (0, 0)
Screenshot: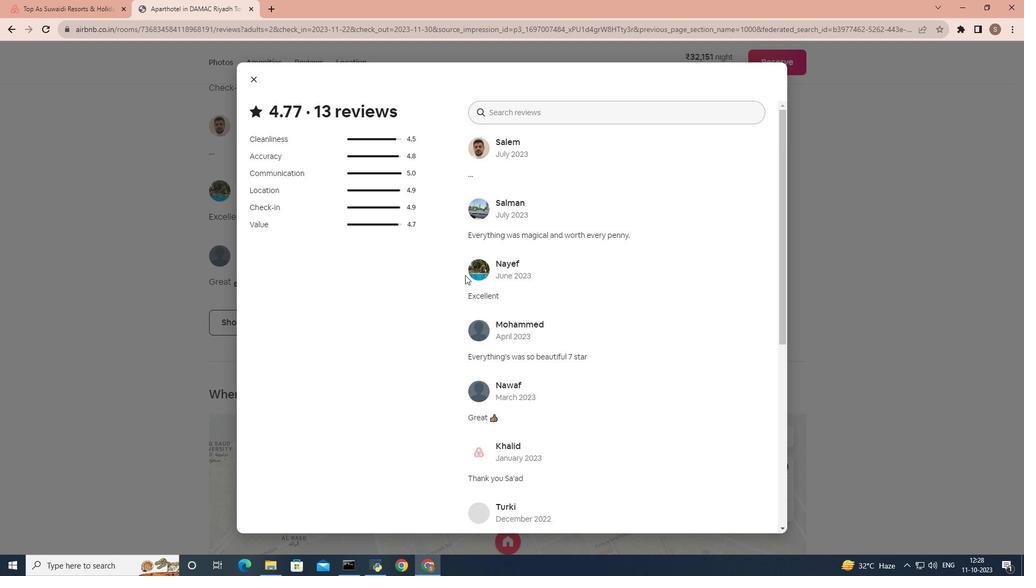 
Action: Mouse scrolled (478, 291) with delta (0, 0)
Screenshot: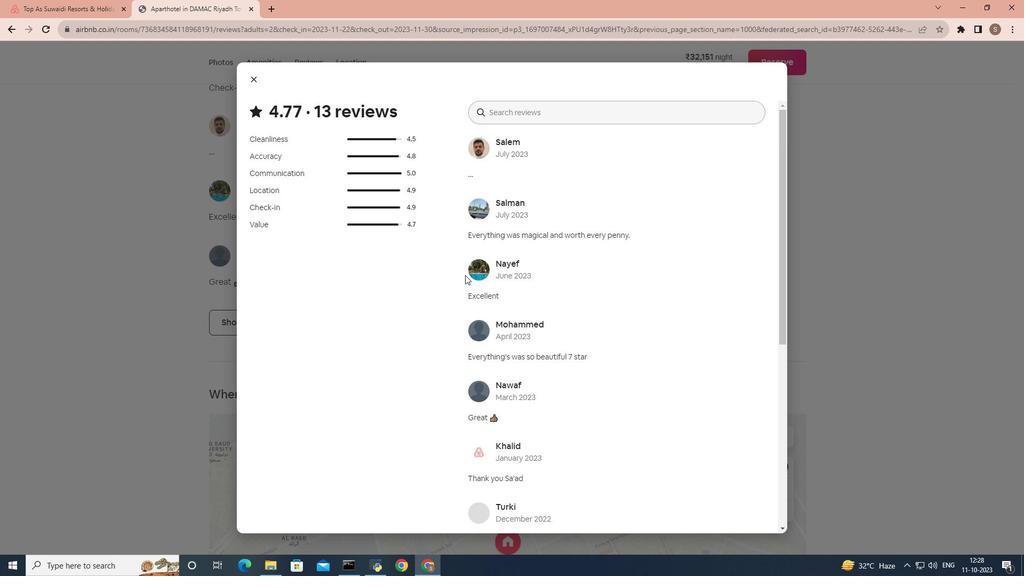 
Action: Mouse scrolled (478, 291) with delta (0, 0)
Screenshot: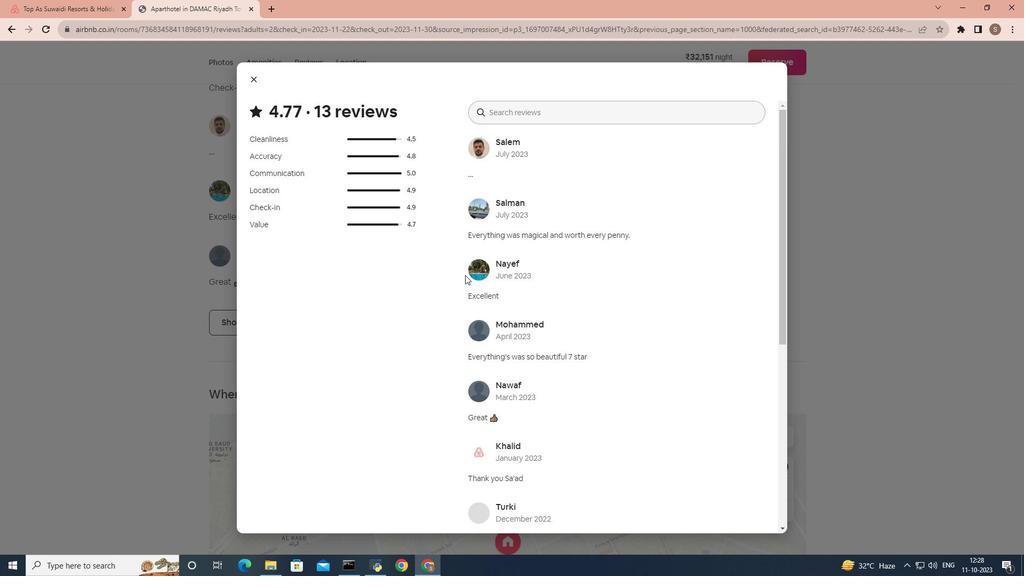 
Action: Mouse scrolled (478, 291) with delta (0, 0)
Screenshot: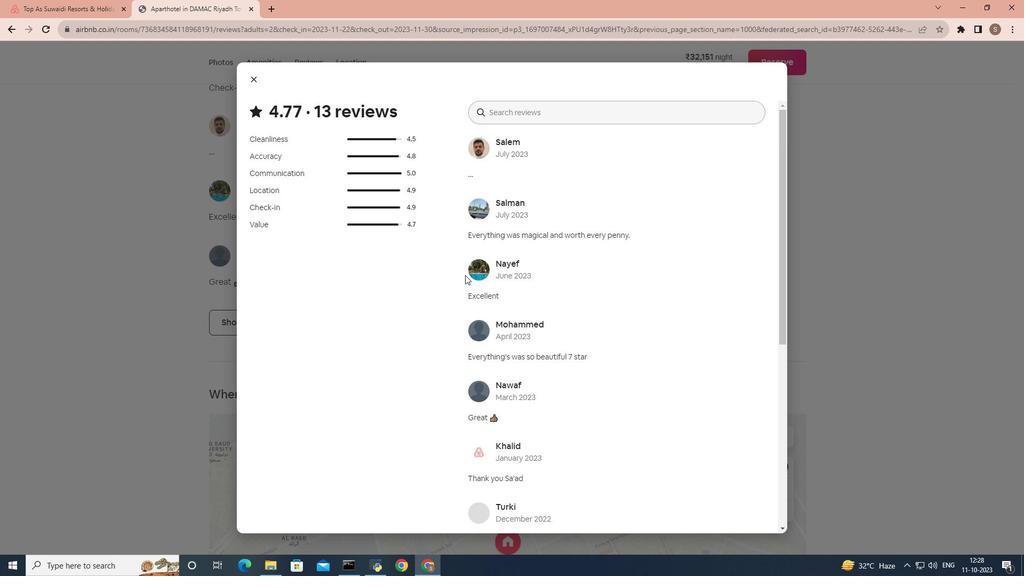 
Action: Mouse scrolled (478, 291) with delta (0, 0)
Screenshot: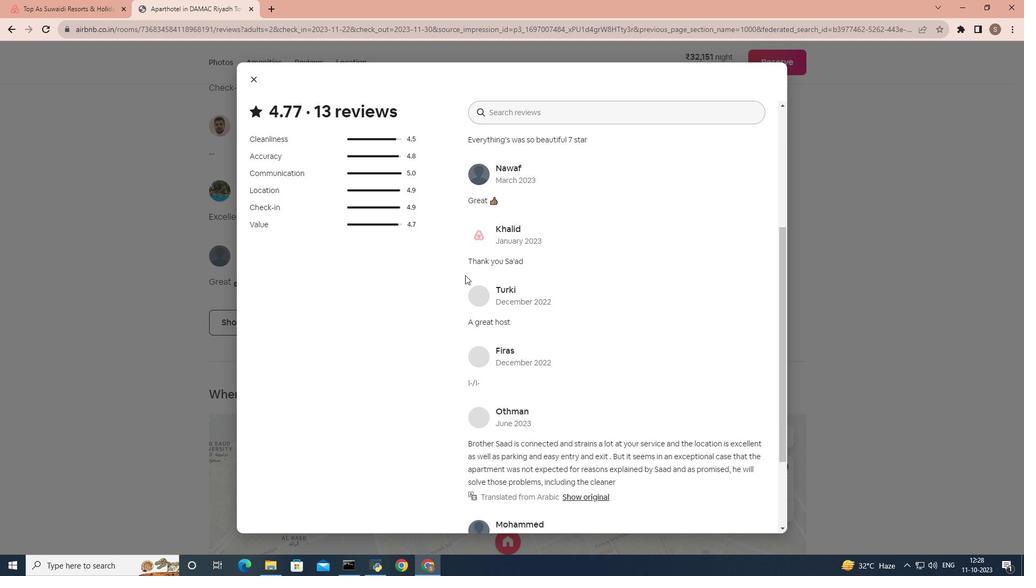 
Action: Mouse scrolled (478, 291) with delta (0, 0)
Screenshot: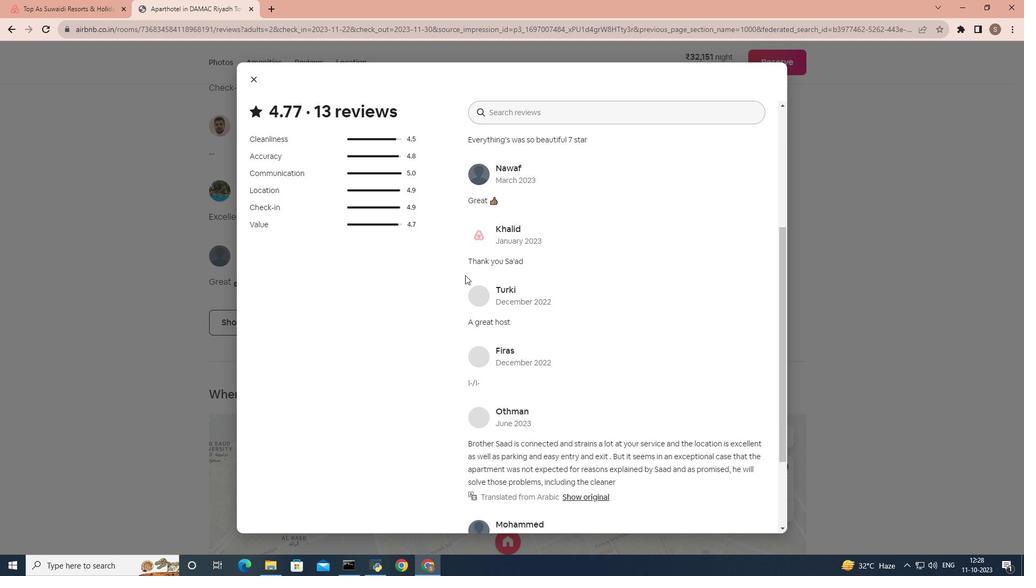 
Action: Mouse scrolled (478, 291) with delta (0, 0)
Screenshot: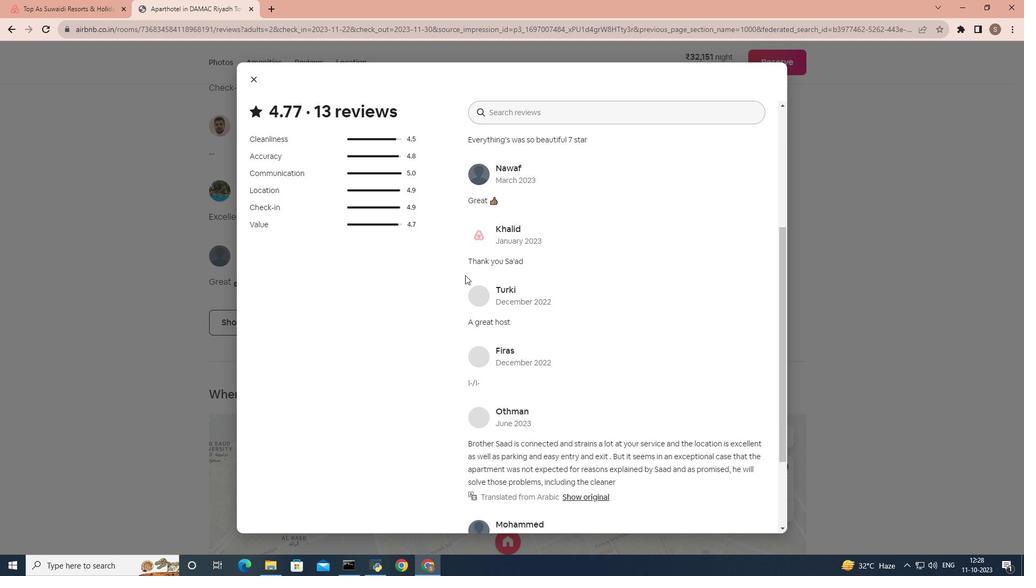
Action: Mouse scrolled (478, 291) with delta (0, 0)
Screenshot: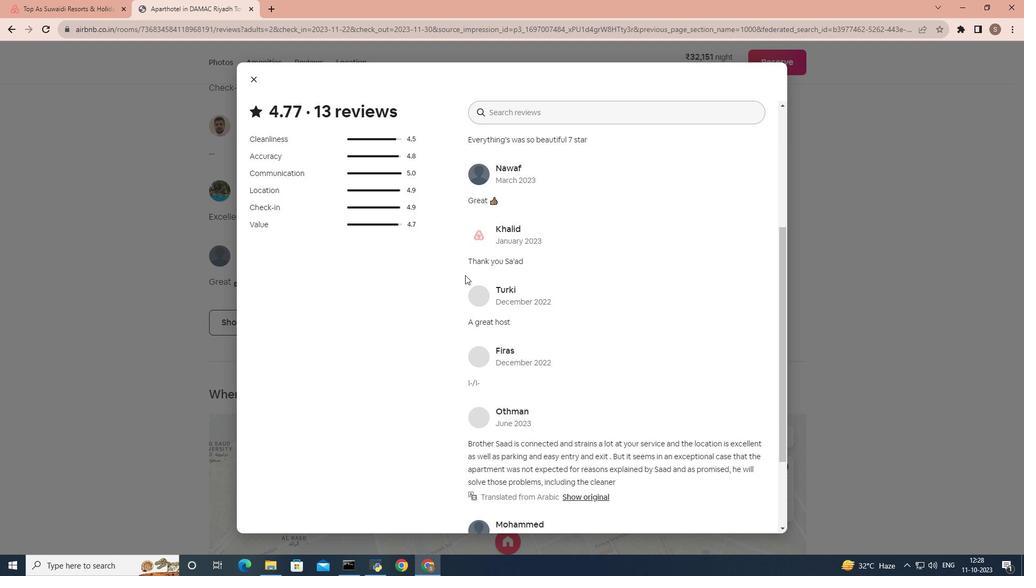 
Action: Mouse scrolled (478, 291) with delta (0, 0)
Screenshot: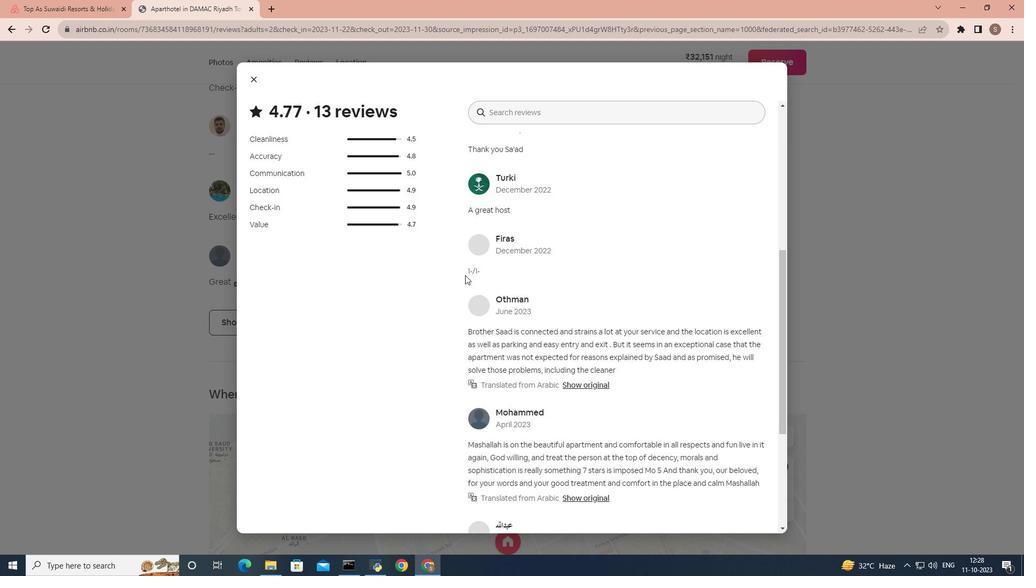 
Action: Mouse scrolled (478, 291) with delta (0, 0)
Screenshot: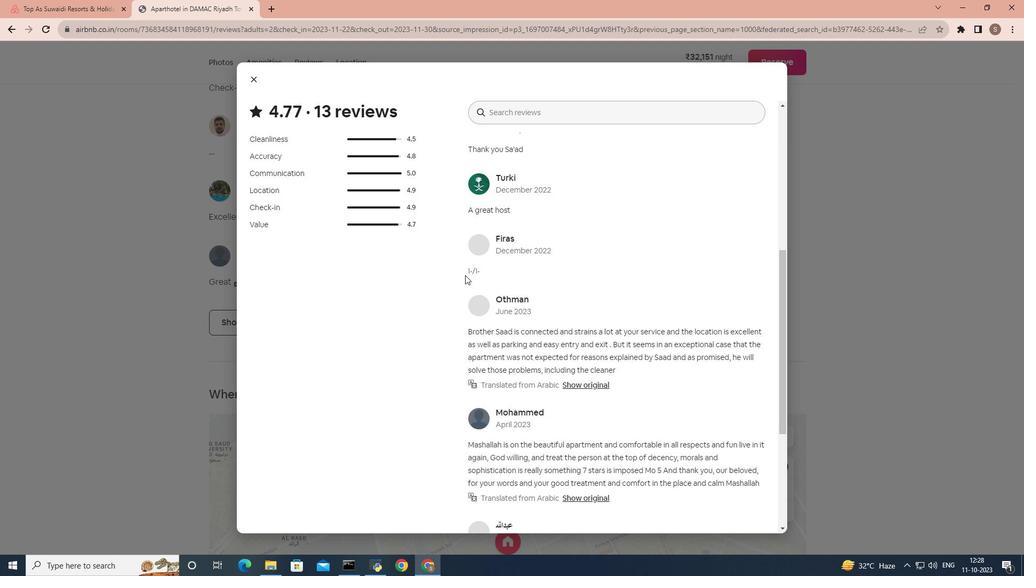 
Action: Mouse scrolled (478, 291) with delta (0, 0)
Screenshot: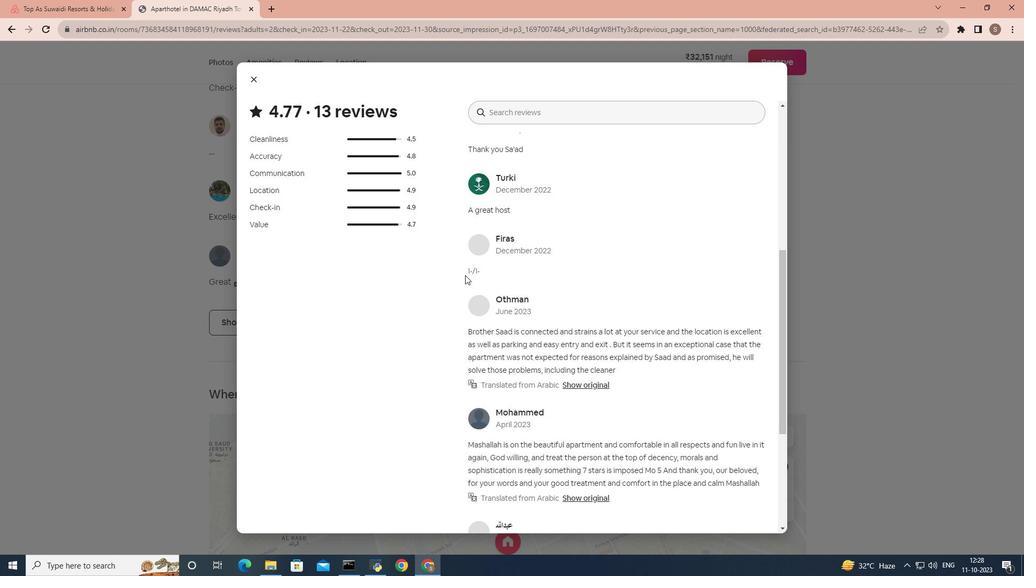 
Action: Mouse scrolled (478, 291) with delta (0, 0)
Screenshot: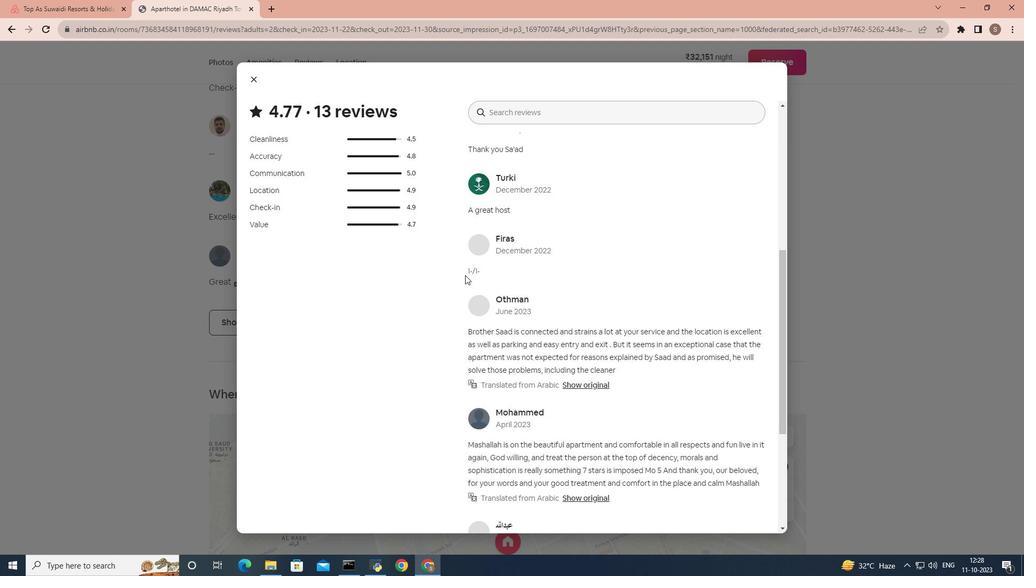 
Action: Mouse scrolled (478, 291) with delta (0, 0)
Screenshot: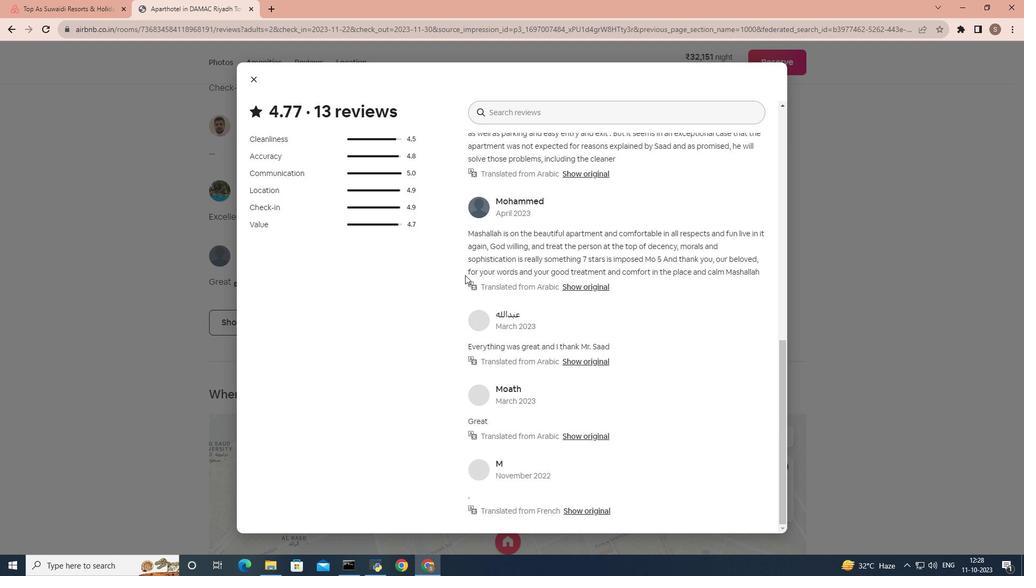 
Action: Mouse scrolled (478, 291) with delta (0, 0)
Screenshot: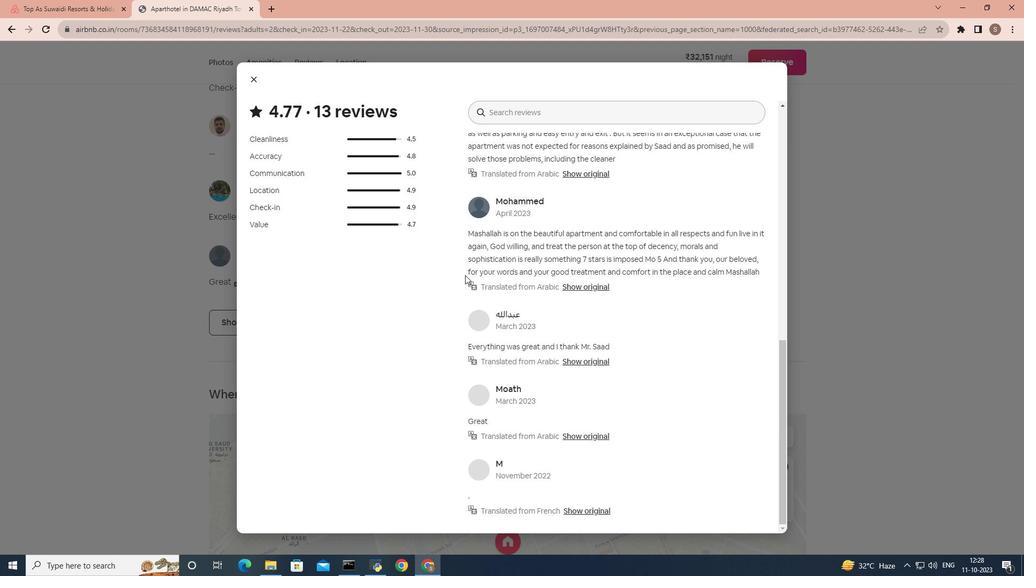 
Action: Mouse scrolled (478, 291) with delta (0, 0)
Screenshot: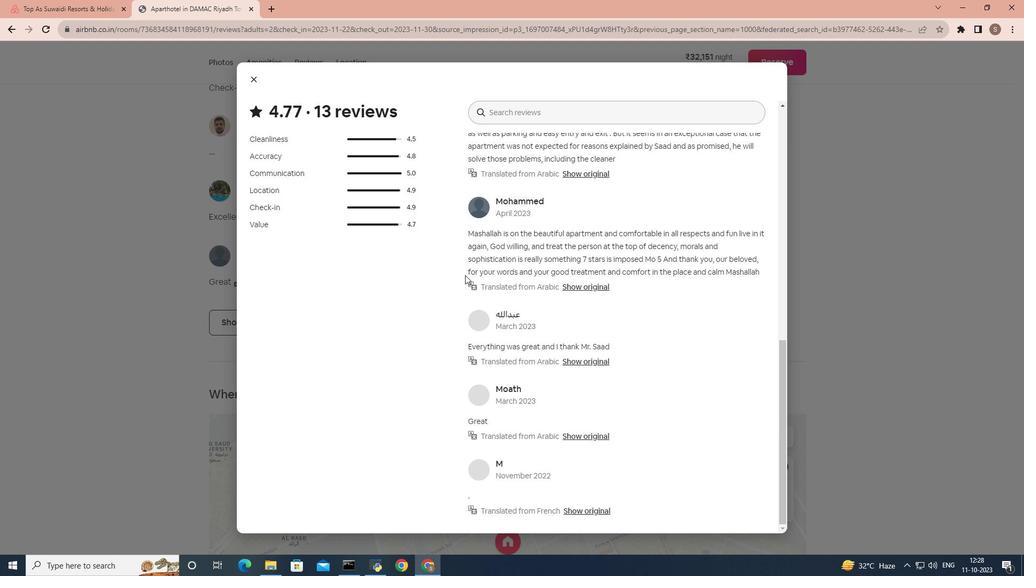 
Action: Mouse scrolled (478, 291) with delta (0, 0)
Screenshot: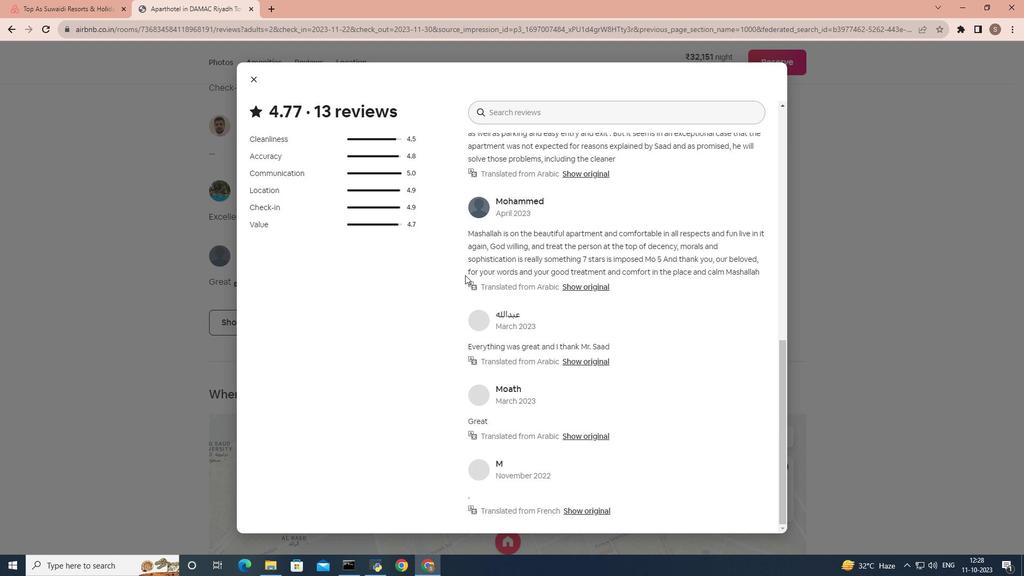 
Action: Mouse scrolled (478, 291) with delta (0, 0)
Screenshot: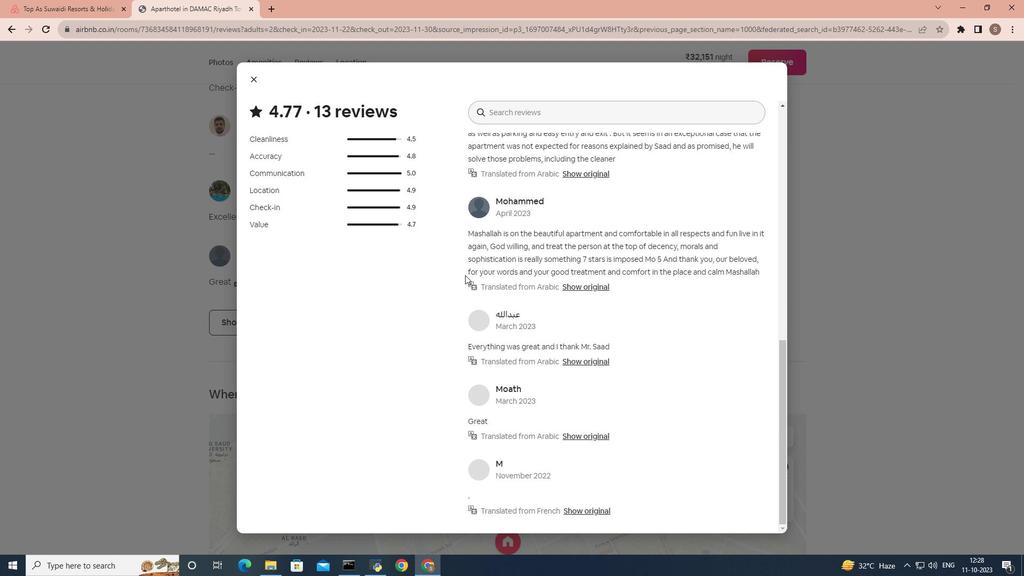 
Action: Mouse scrolled (478, 291) with delta (0, 0)
Screenshot: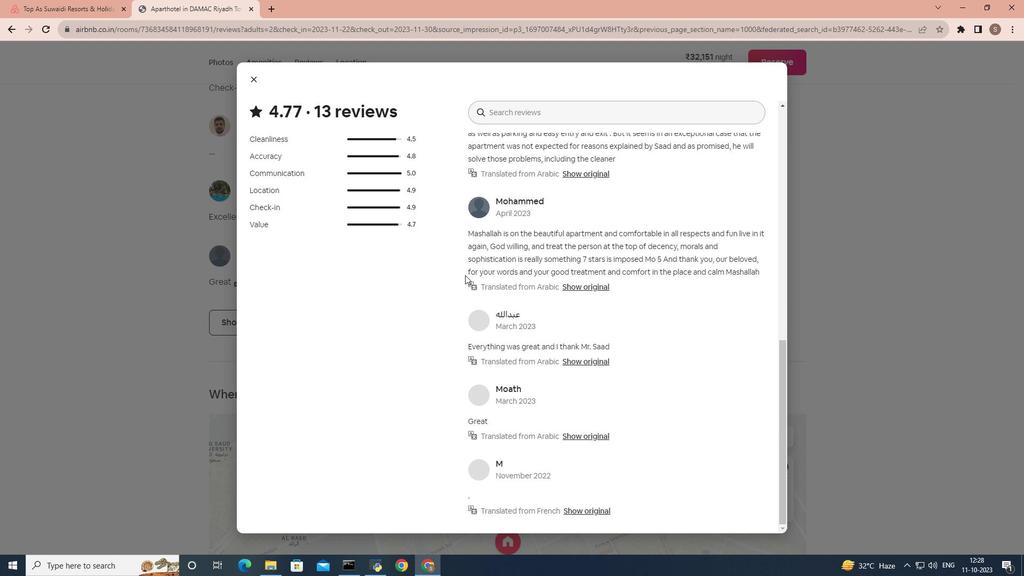 
Action: Mouse scrolled (478, 291) with delta (0, 0)
Screenshot: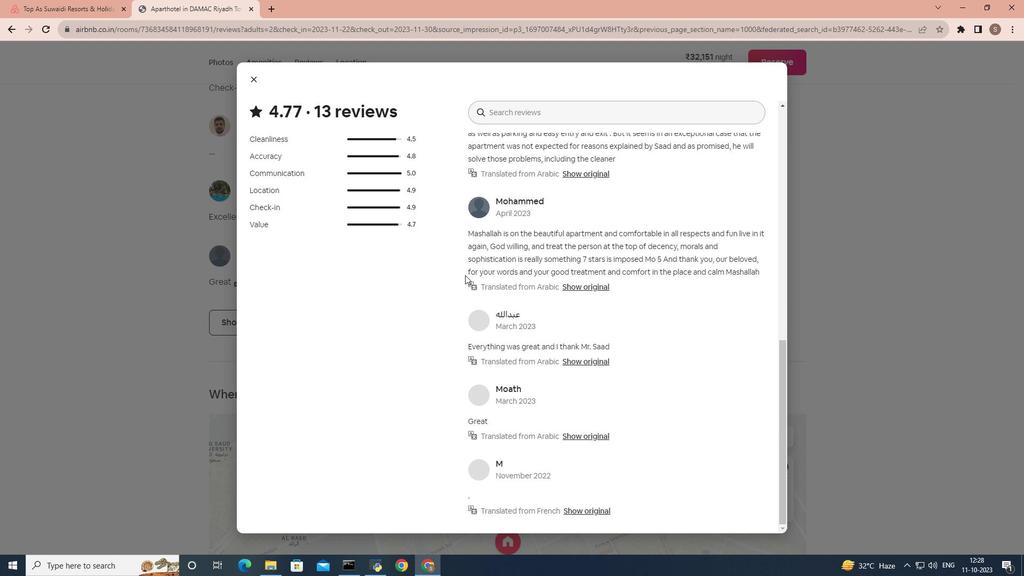 
Action: Mouse scrolled (478, 291) with delta (0, 0)
Screenshot: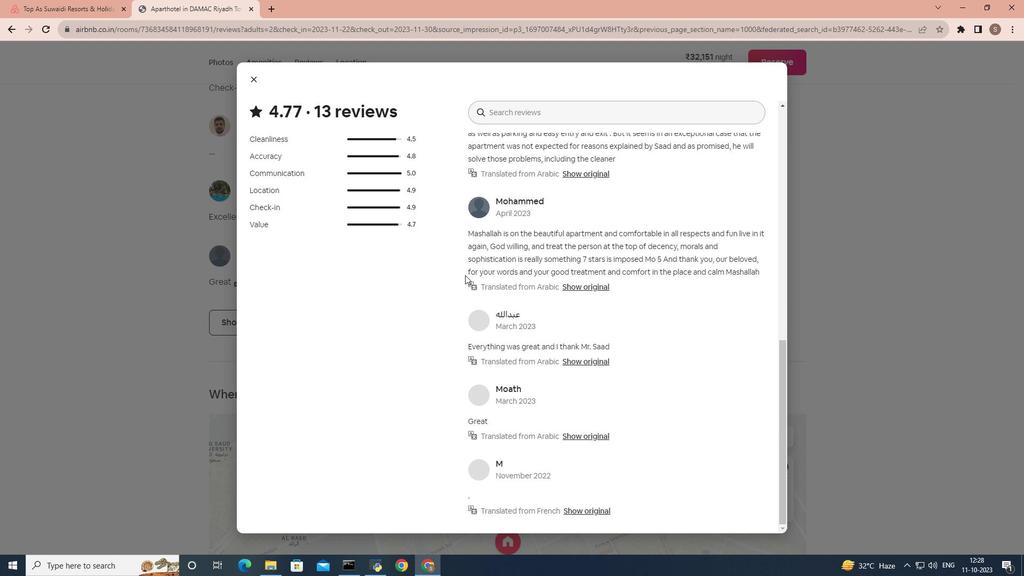 
Action: Mouse scrolled (478, 291) with delta (0, 0)
Screenshot: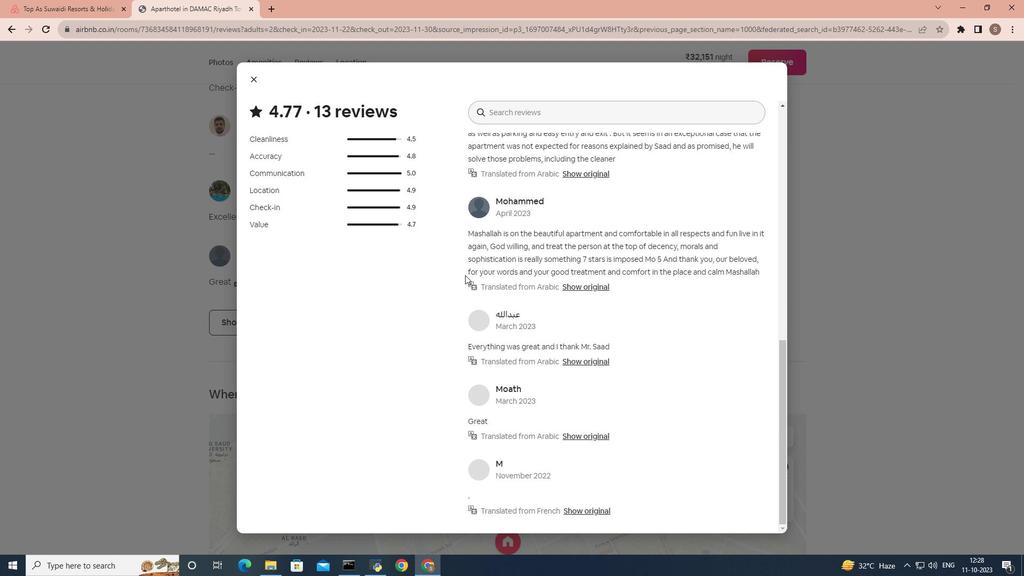 
Action: Mouse moved to (478, 291)
Screenshot: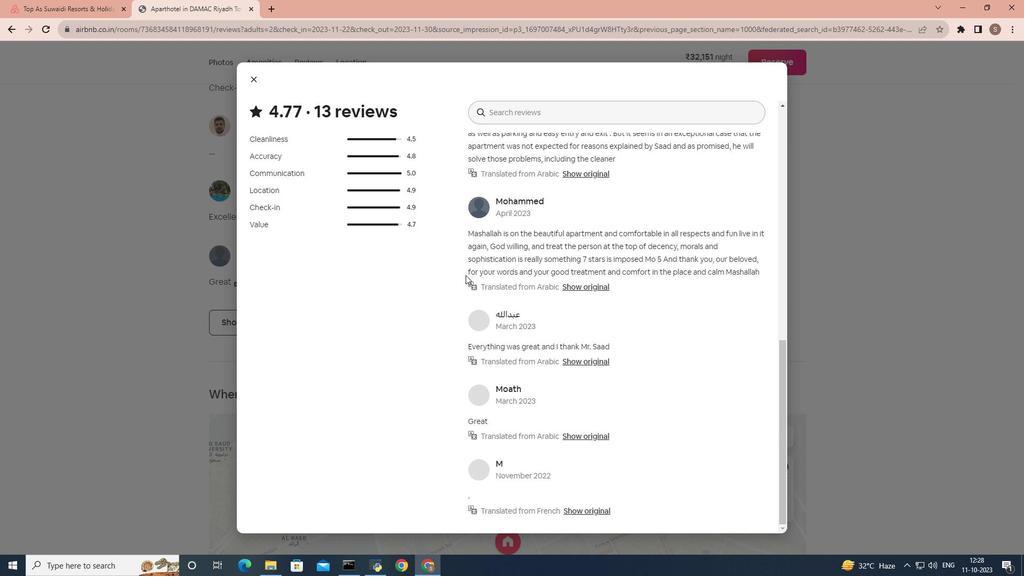 
Action: Mouse scrolled (478, 291) with delta (0, 0)
Screenshot: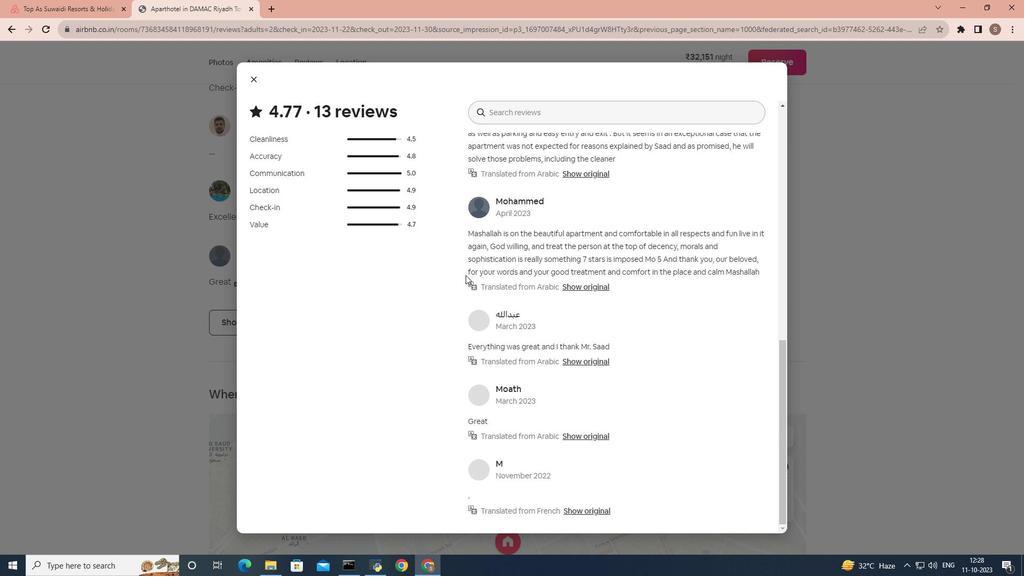 
Action: Mouse scrolled (478, 291) with delta (0, 0)
Screenshot: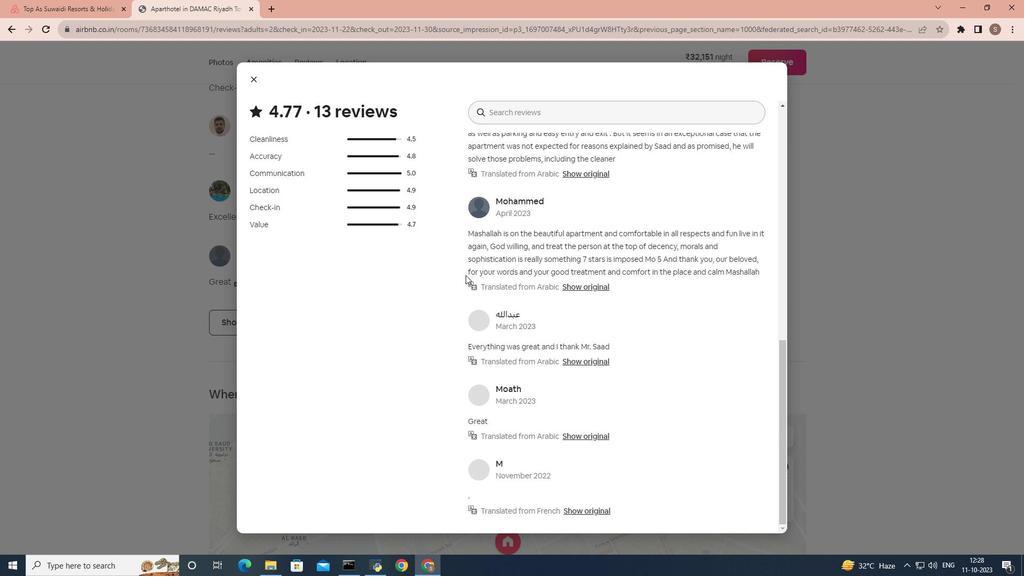 
Action: Mouse scrolled (478, 291) with delta (0, 0)
Screenshot: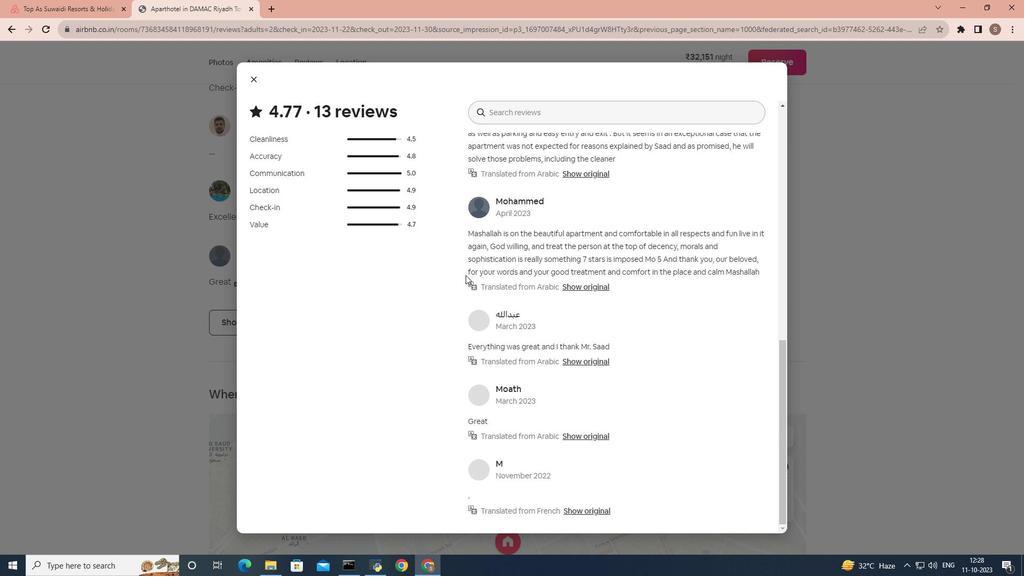 
Action: Mouse scrolled (478, 291) with delta (0, 0)
Screenshot: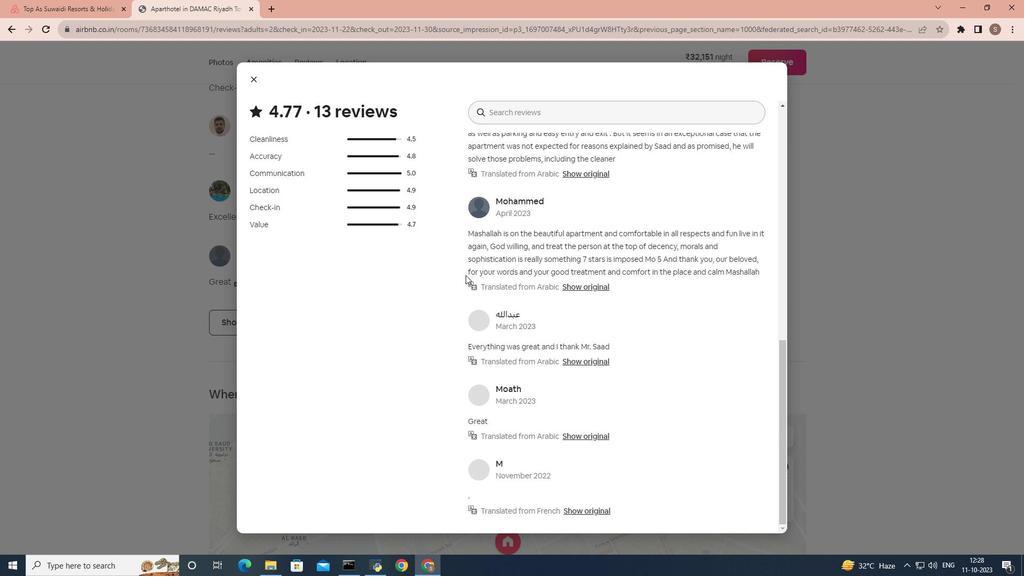
Action: Mouse scrolled (478, 291) with delta (0, 0)
Screenshot: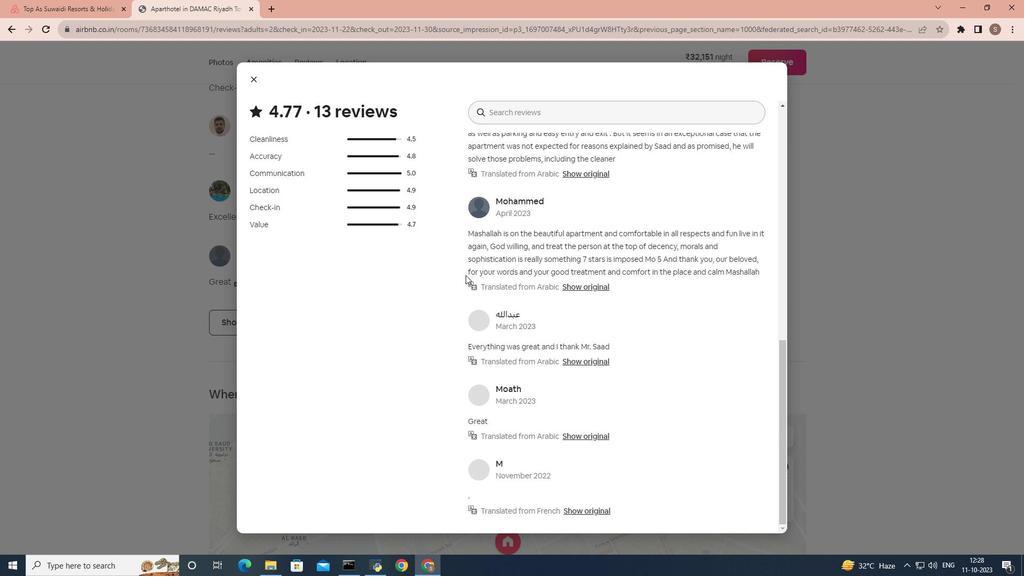 
Action: Mouse moved to (255, 153)
Screenshot: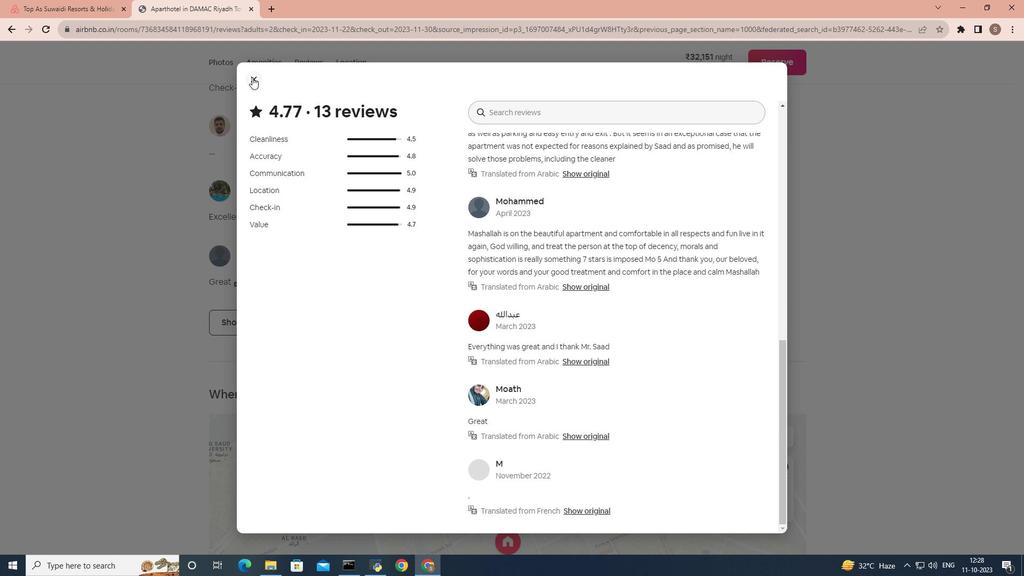 
Action: Mouse pressed left at (255, 153)
Screenshot: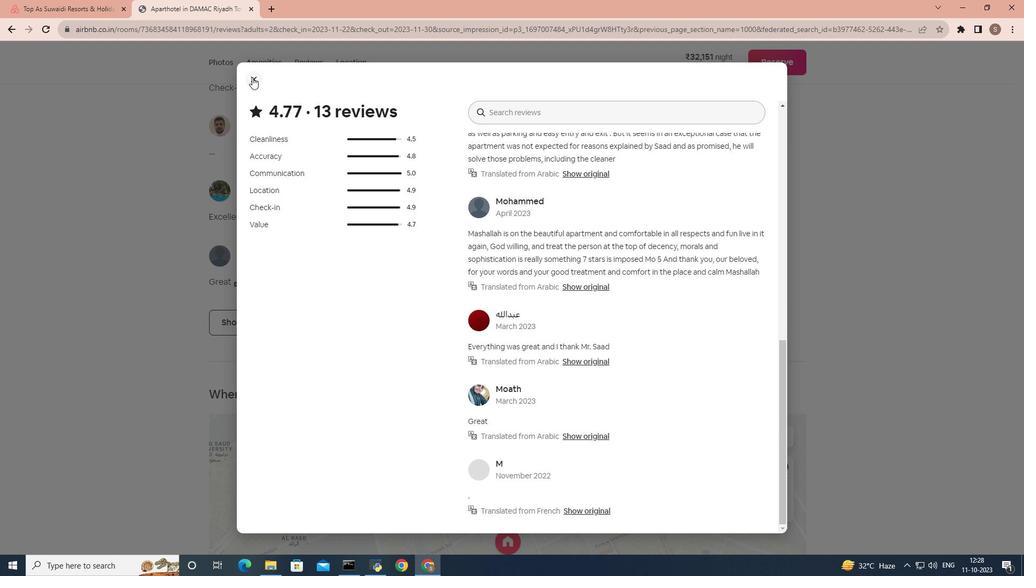 
Action: Mouse moved to (414, 299)
Screenshot: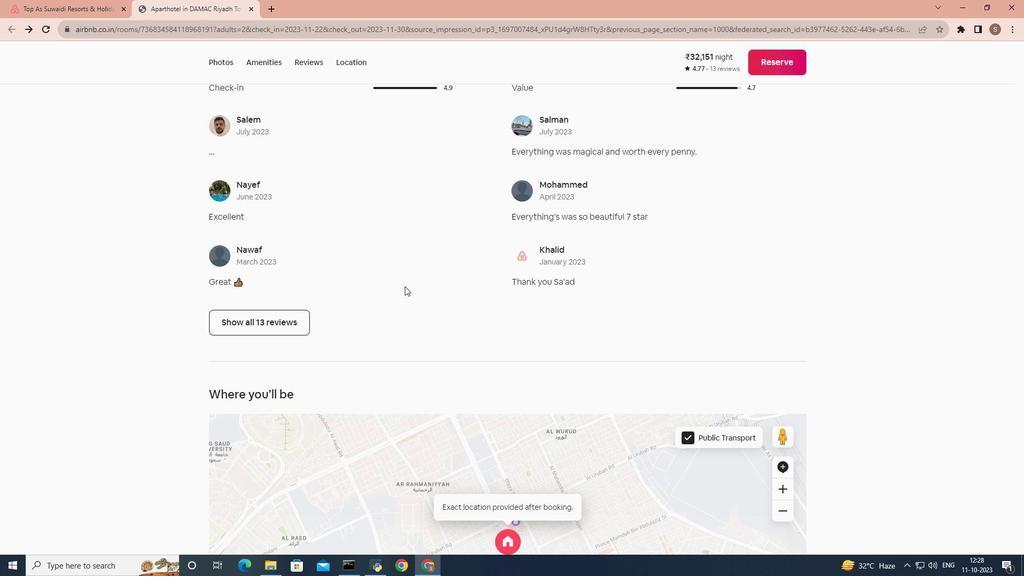 
Action: Mouse scrolled (414, 298) with delta (0, 0)
Screenshot: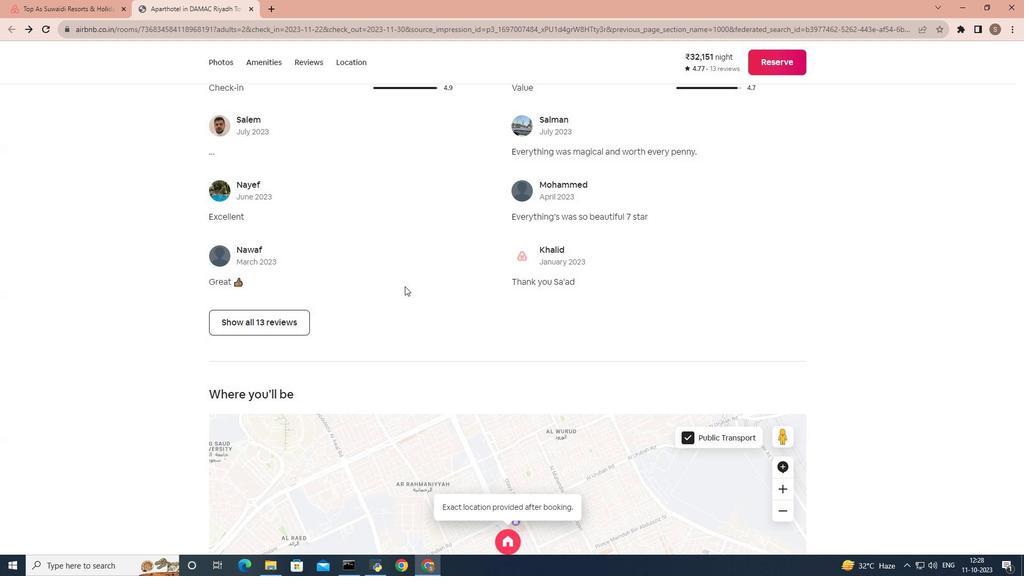 
Action: Mouse scrolled (414, 298) with delta (0, 0)
Screenshot: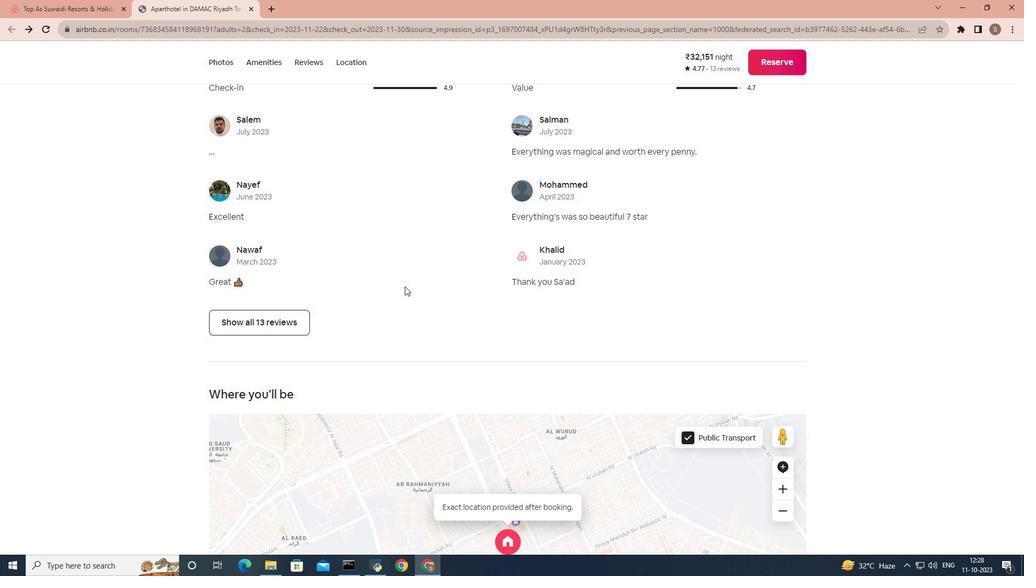
Action: Mouse scrolled (414, 298) with delta (0, 0)
Screenshot: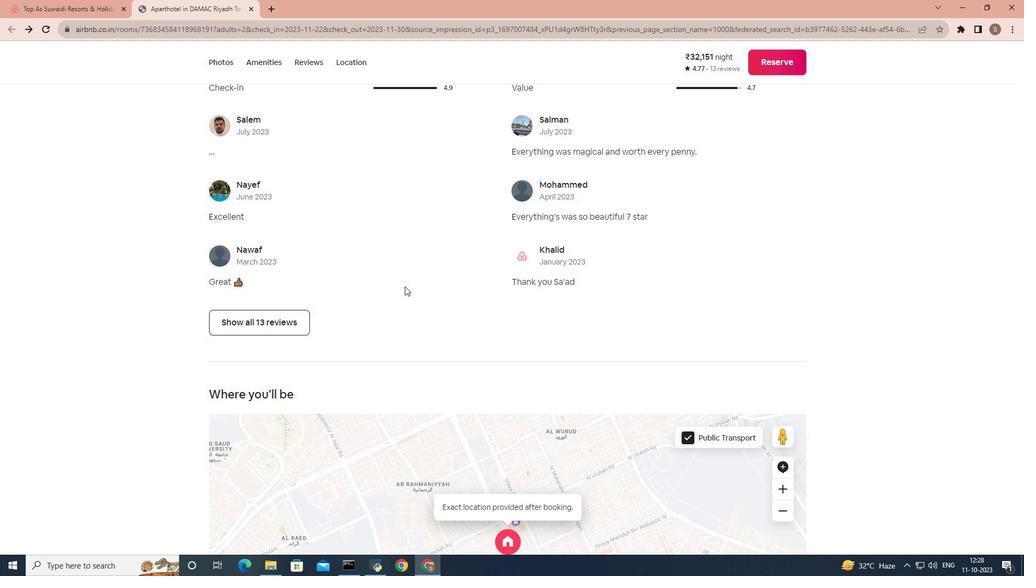 
Action: Mouse scrolled (414, 298) with delta (0, 0)
Screenshot: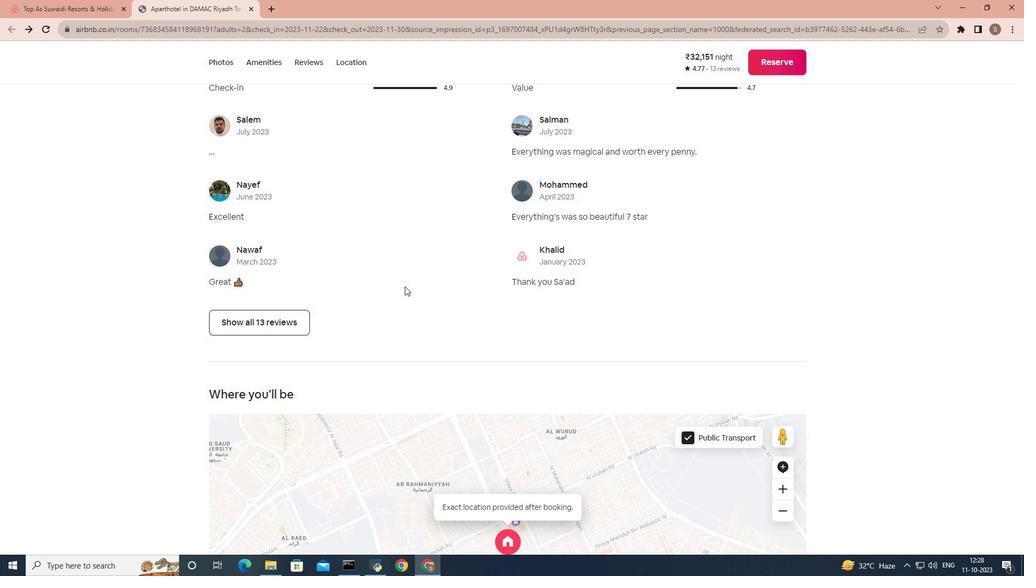 
Action: Mouse scrolled (414, 298) with delta (0, 0)
Screenshot: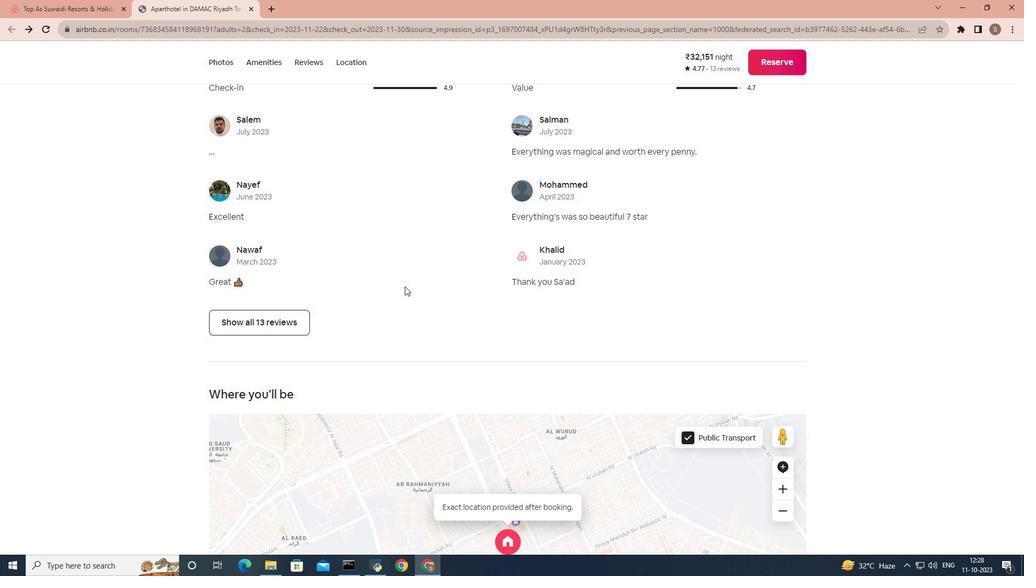 
Action: Mouse scrolled (414, 298) with delta (0, 0)
Screenshot: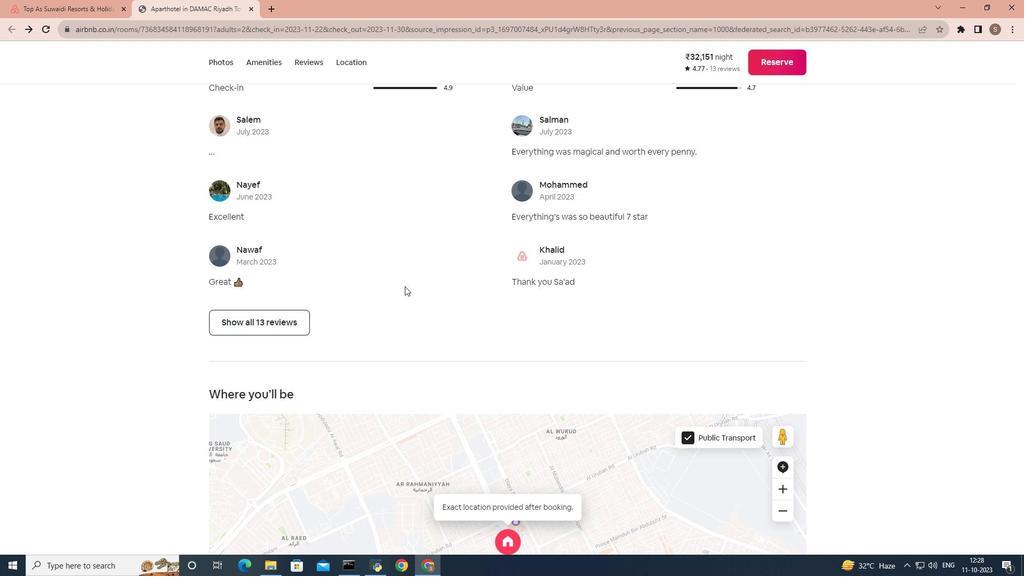 
Action: Mouse moved to (405, 289)
Screenshot: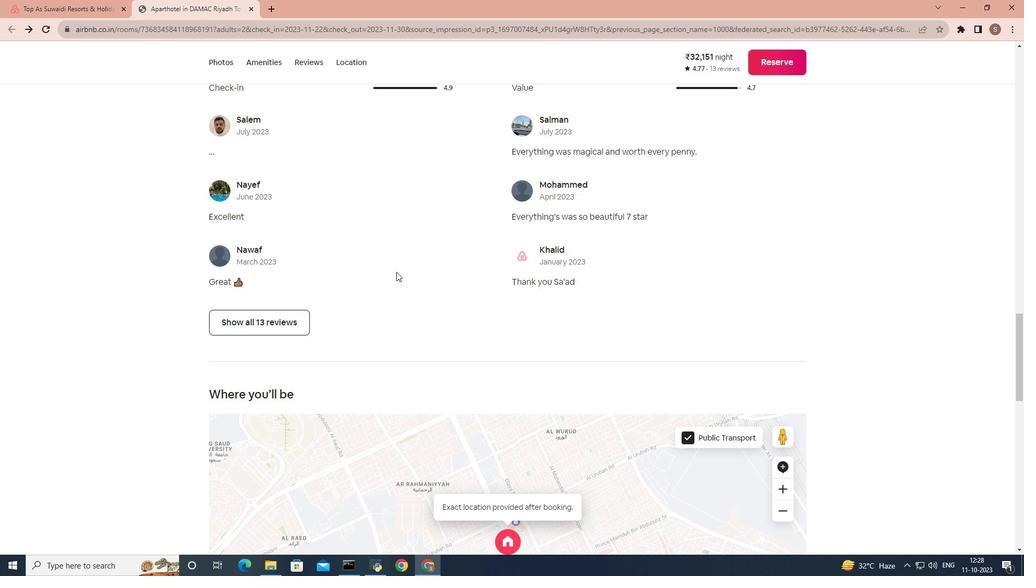 
Action: Mouse scrolled (405, 288) with delta (0, 0)
Screenshot: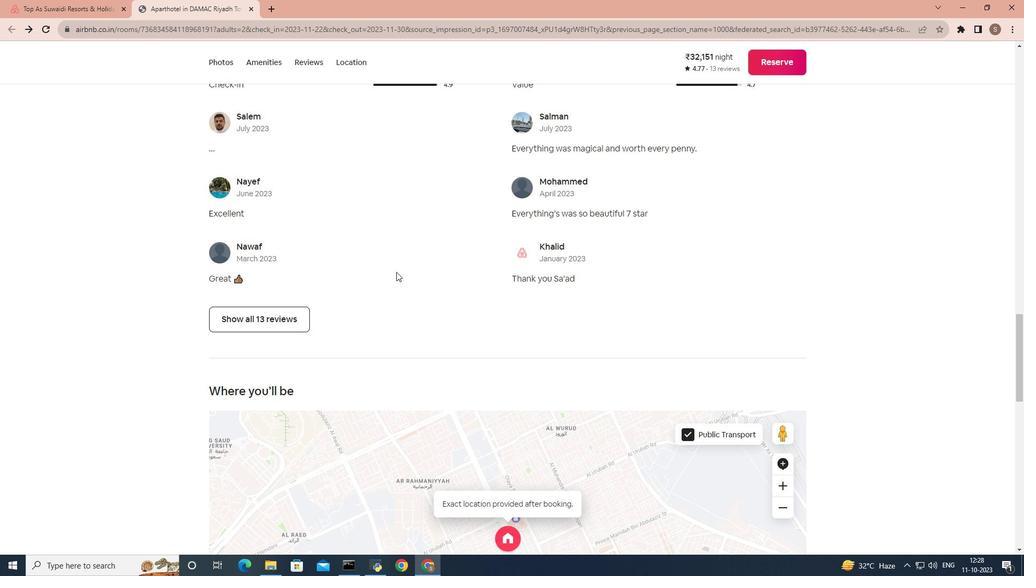 
Action: Mouse scrolled (405, 288) with delta (0, 0)
Screenshot: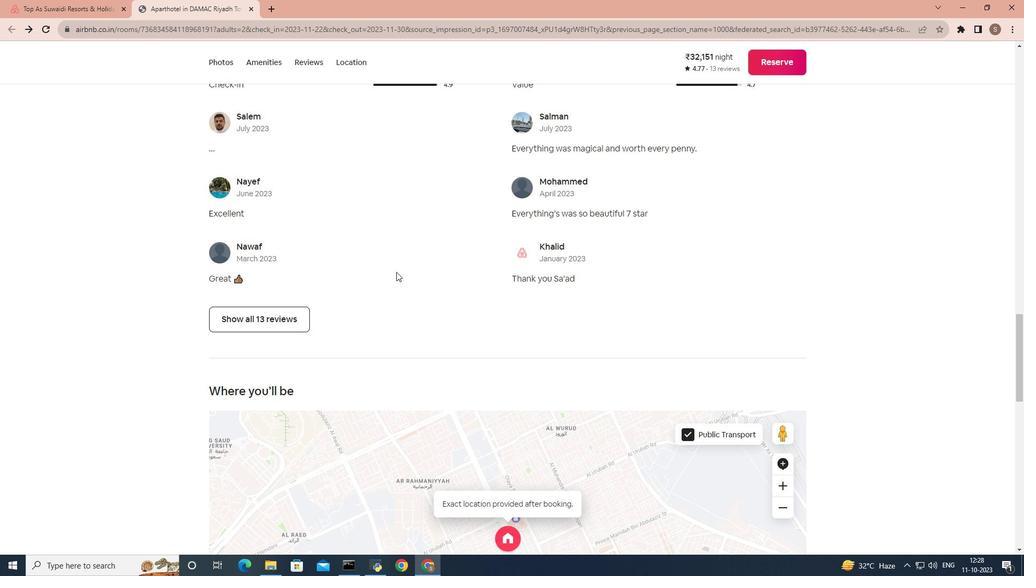 
Action: Mouse scrolled (405, 288) with delta (0, 0)
Screenshot: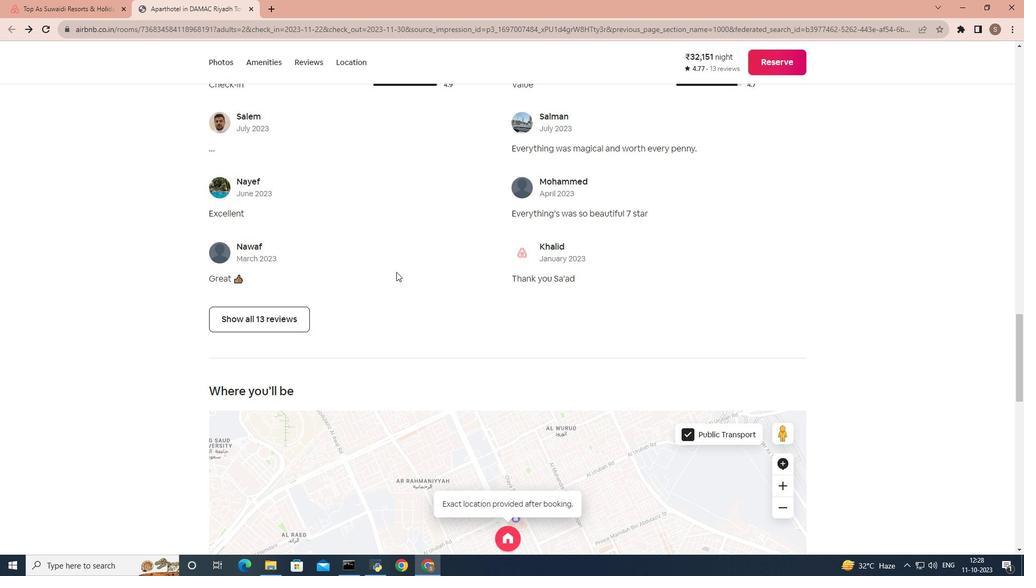 
Action: Mouse scrolled (405, 288) with delta (0, 0)
Screenshot: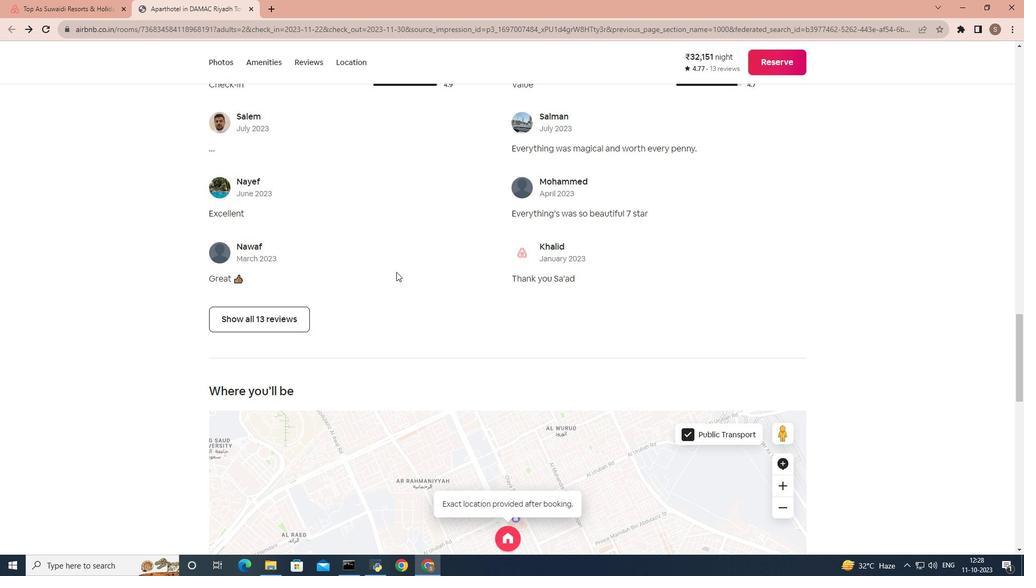 
Action: Mouse scrolled (405, 288) with delta (0, 0)
Screenshot: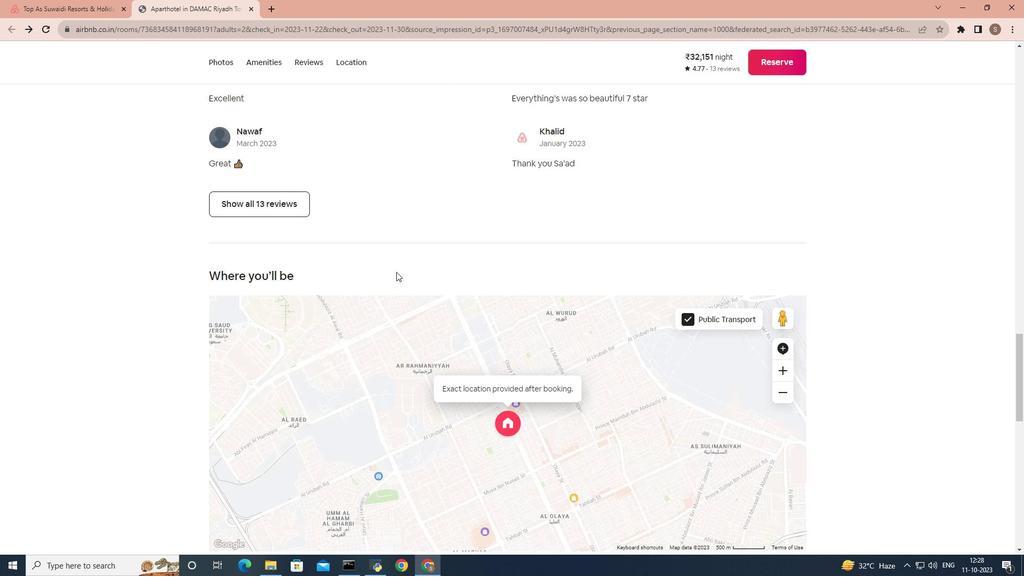
Action: Mouse scrolled (405, 288) with delta (0, 0)
Screenshot: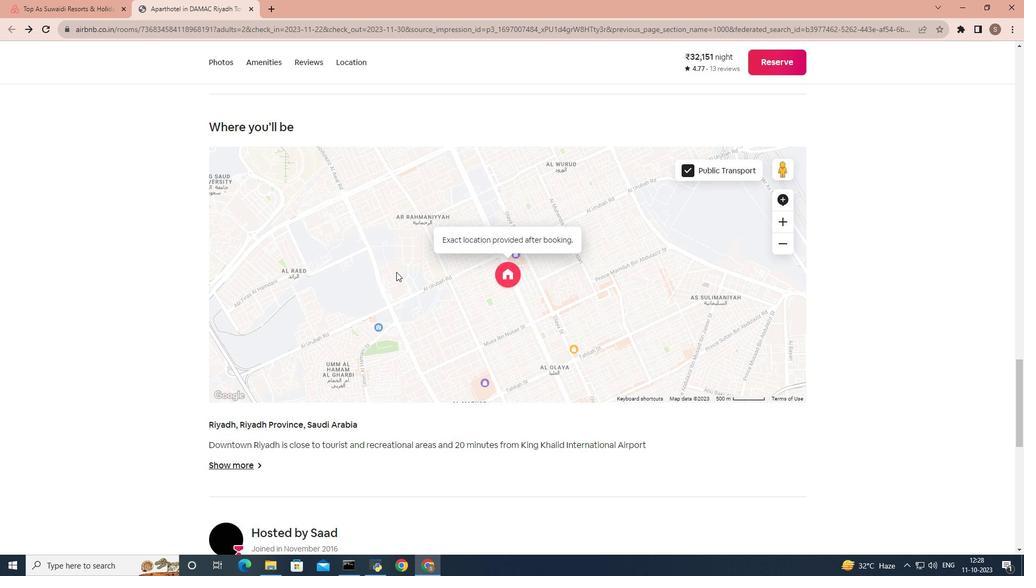 
Action: Mouse scrolled (405, 288) with delta (0, 0)
Screenshot: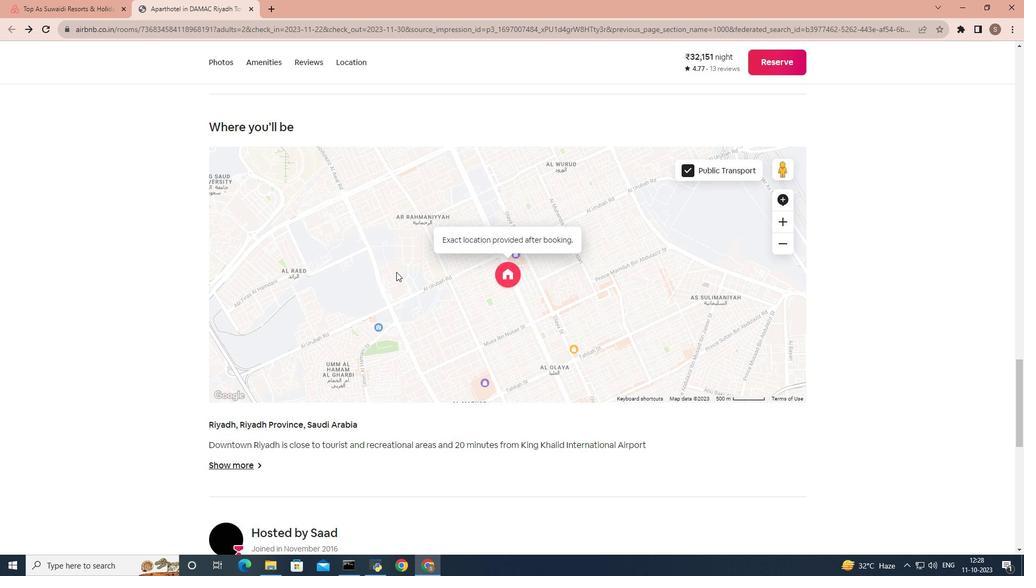
Action: Mouse scrolled (405, 288) with delta (0, 0)
Screenshot: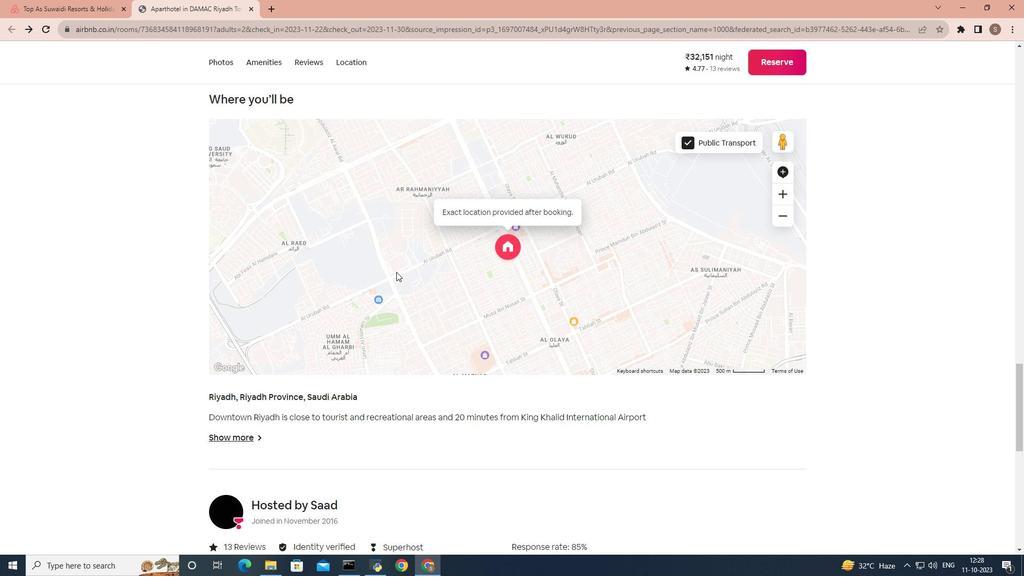 
Action: Mouse scrolled (405, 288) with delta (0, 0)
Screenshot: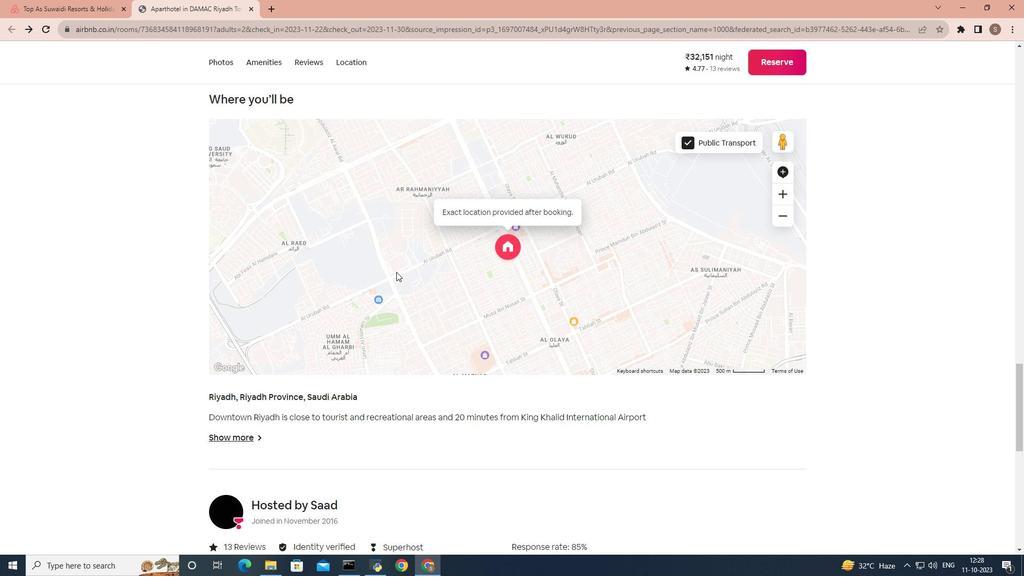 
Action: Mouse moved to (260, 277)
Screenshot: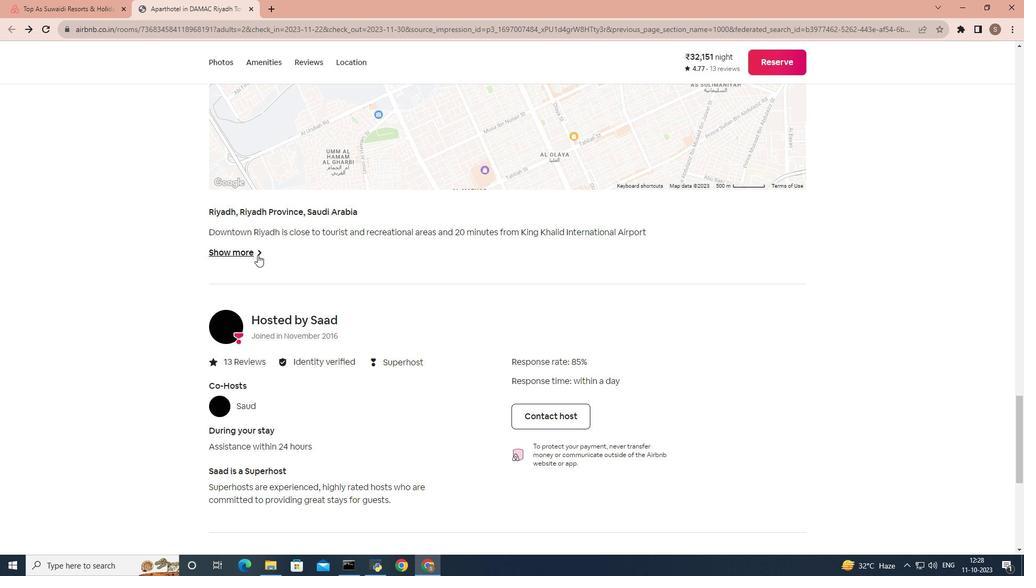 
Action: Mouse pressed left at (260, 277)
Screenshot: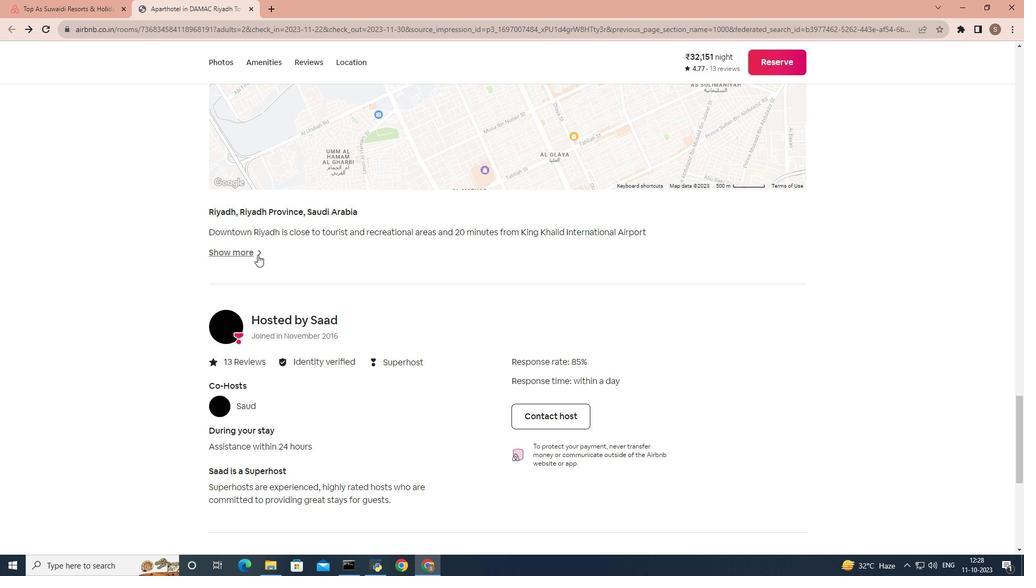 
Action: Mouse moved to (13, 146)
Screenshot: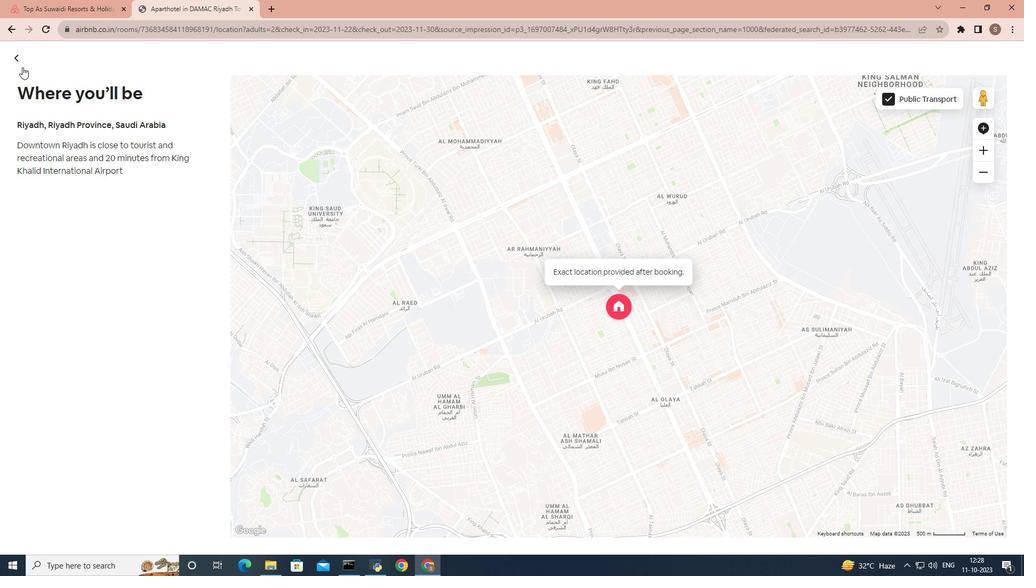 
Action: Mouse pressed left at (13, 146)
Screenshot: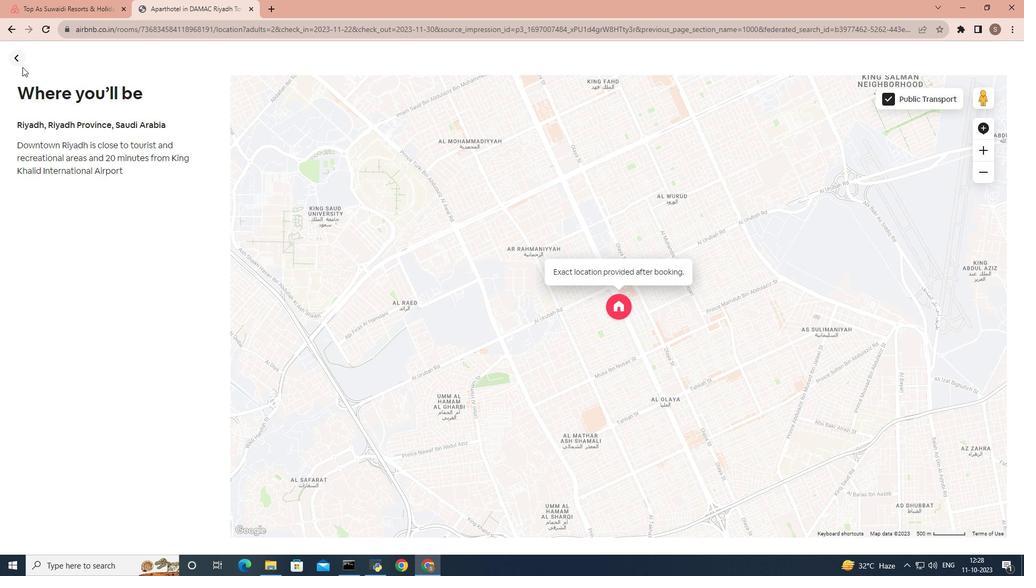 
Action: Mouse moved to (18, 144)
Screenshot: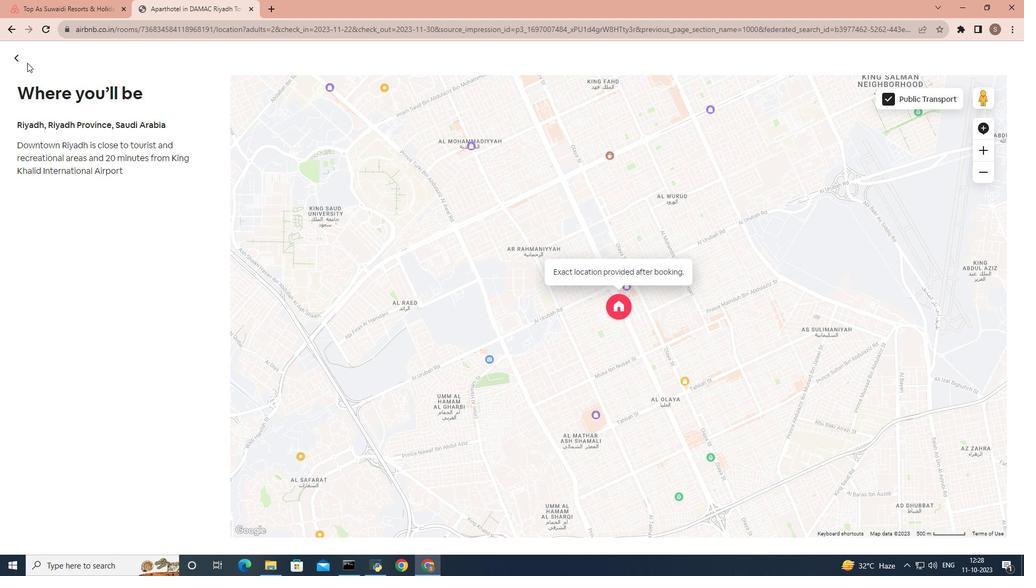 
Action: Mouse pressed left at (18, 144)
Screenshot: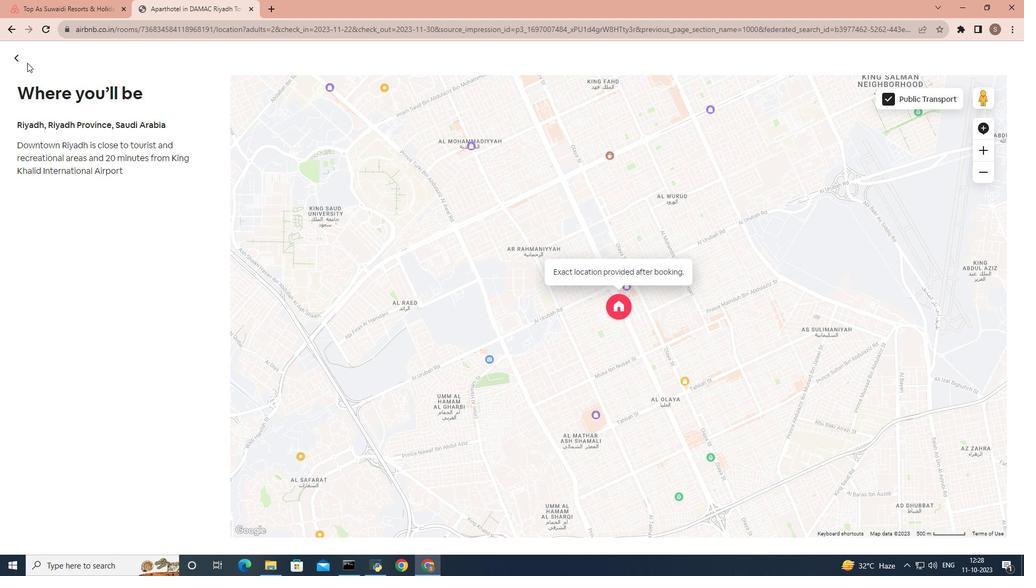
Action: Mouse moved to (14, 142)
Screenshot: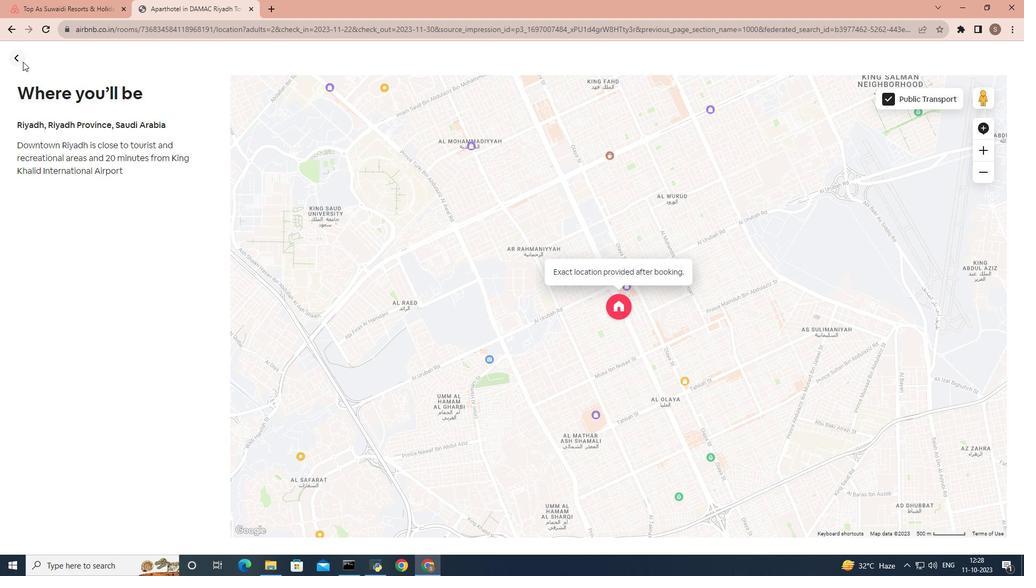 
Action: Mouse pressed left at (14, 142)
Screenshot: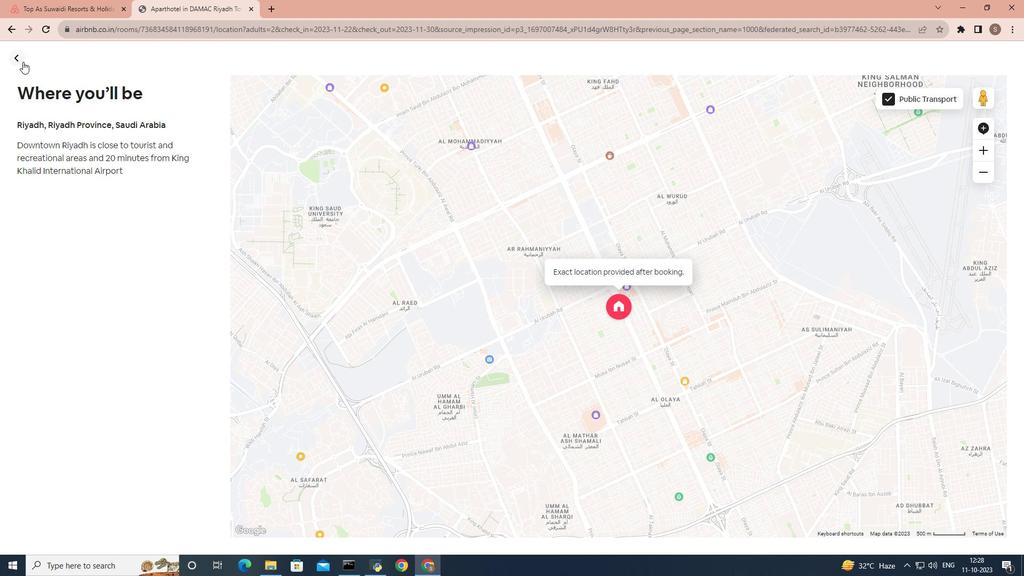 
Action: Mouse moved to (390, 285)
Screenshot: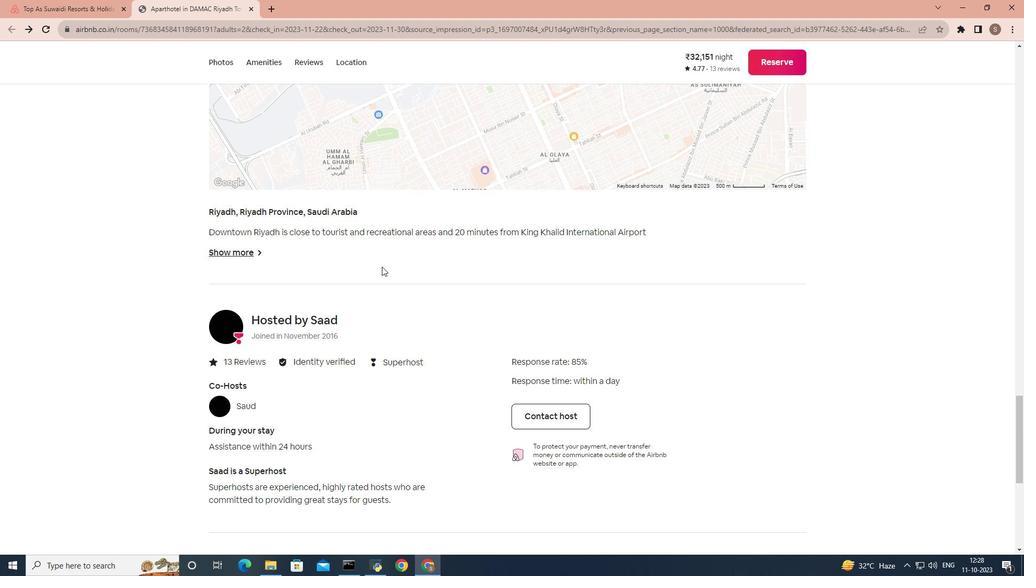 
Action: Mouse scrolled (390, 284) with delta (0, 0)
Screenshot: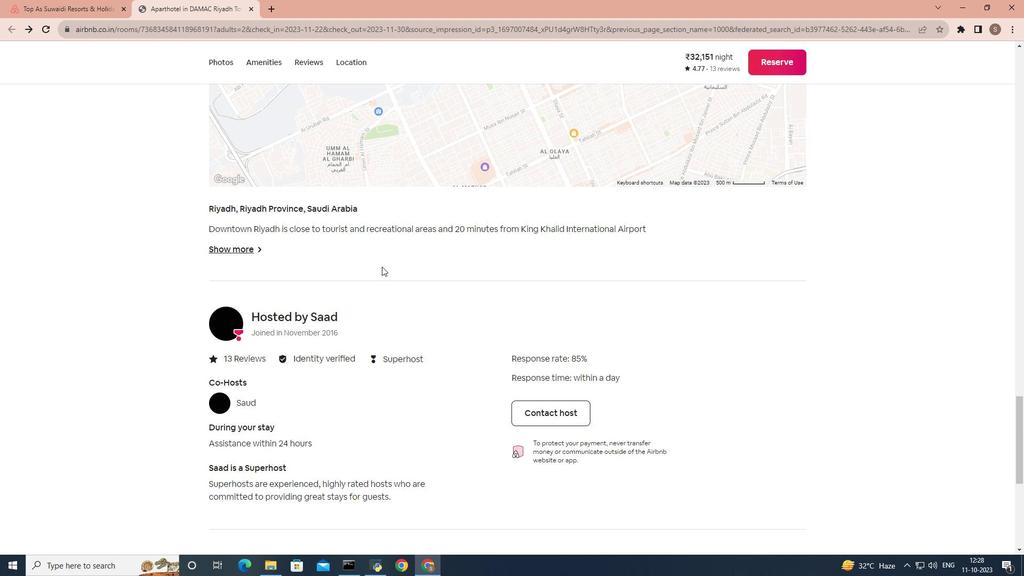 
Action: Mouse scrolled (390, 284) with delta (0, 0)
Screenshot: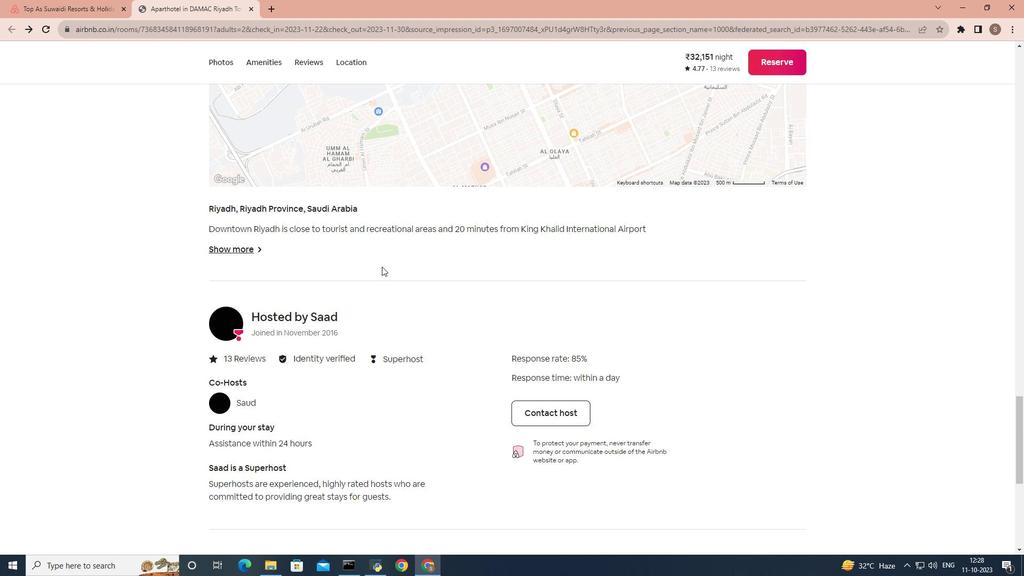 
Action: Mouse scrolled (390, 284) with delta (0, 0)
Screenshot: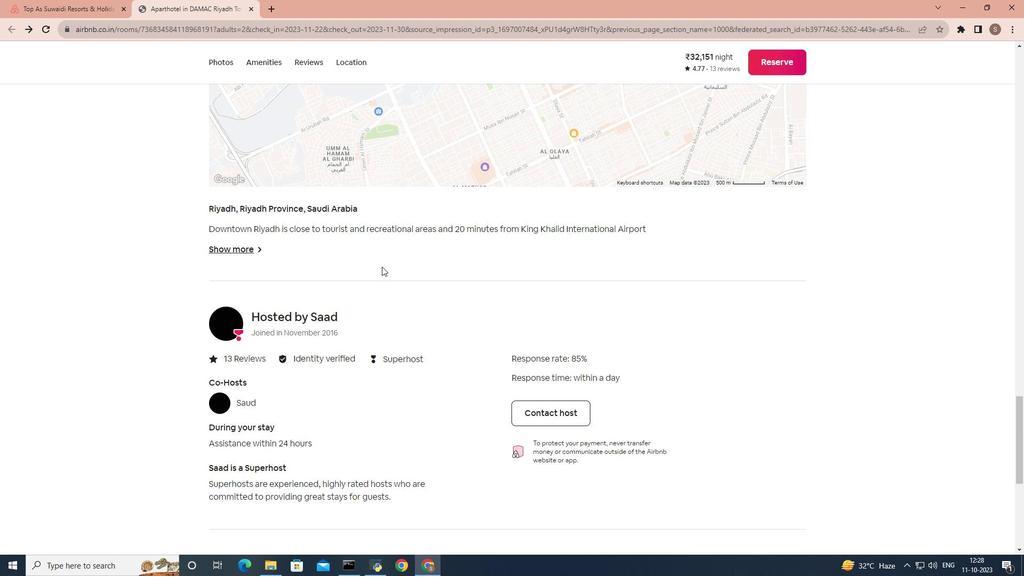 
Action: Mouse scrolled (390, 284) with delta (0, 0)
Screenshot: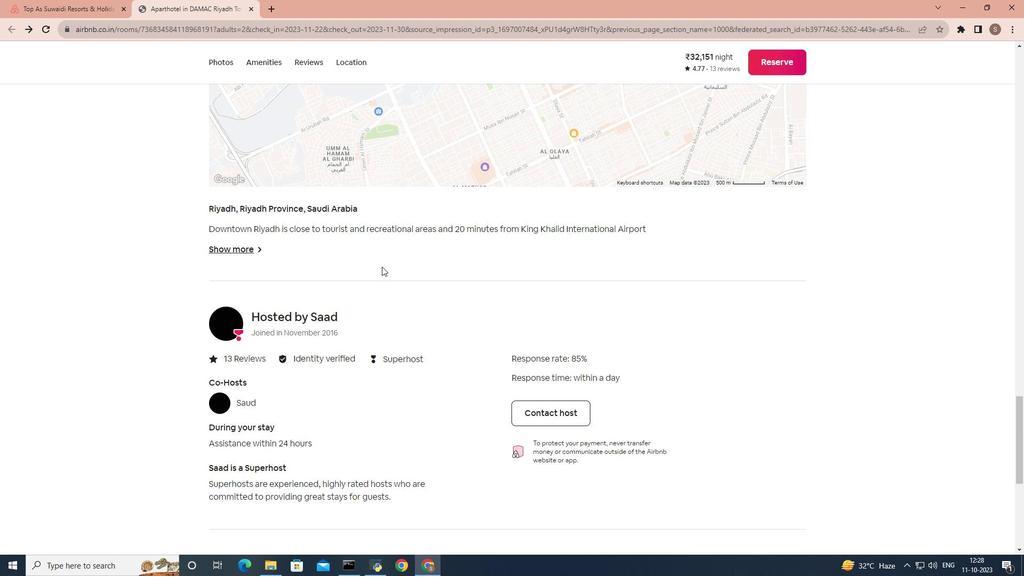 
Action: Mouse moved to (391, 284)
Screenshot: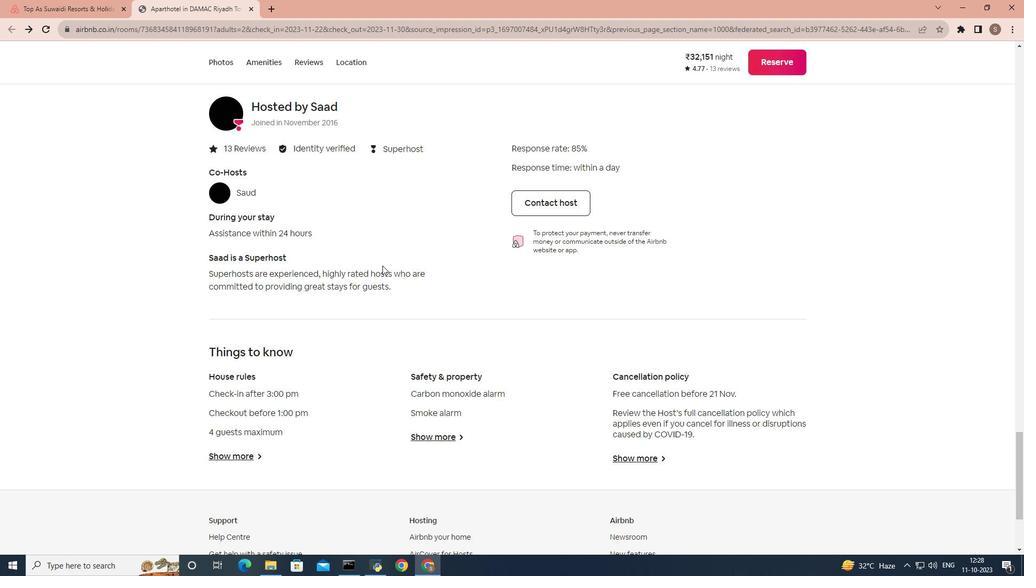 
Action: Mouse scrolled (391, 284) with delta (0, 0)
Screenshot: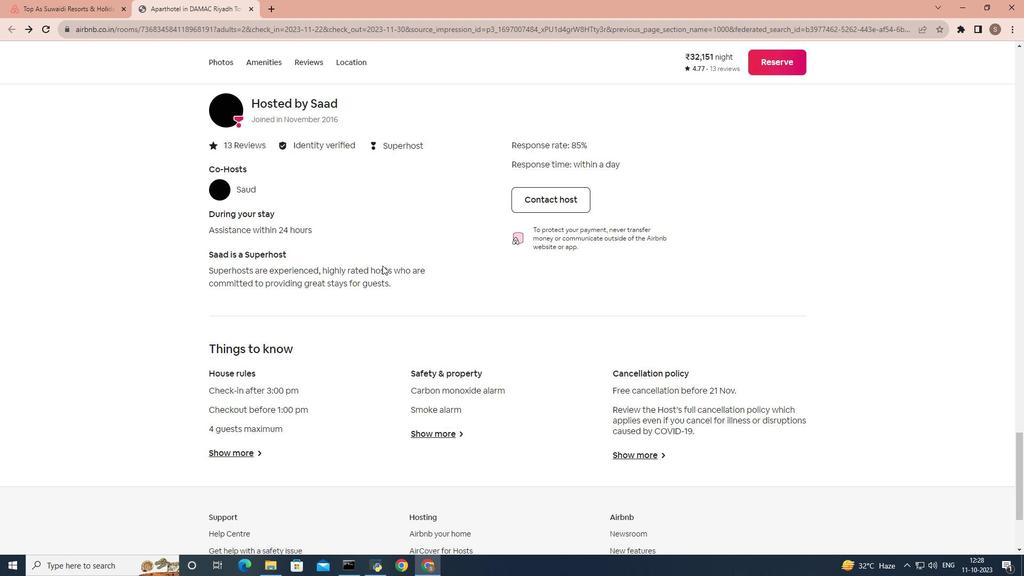 
Action: Mouse scrolled (391, 284) with delta (0, 0)
Screenshot: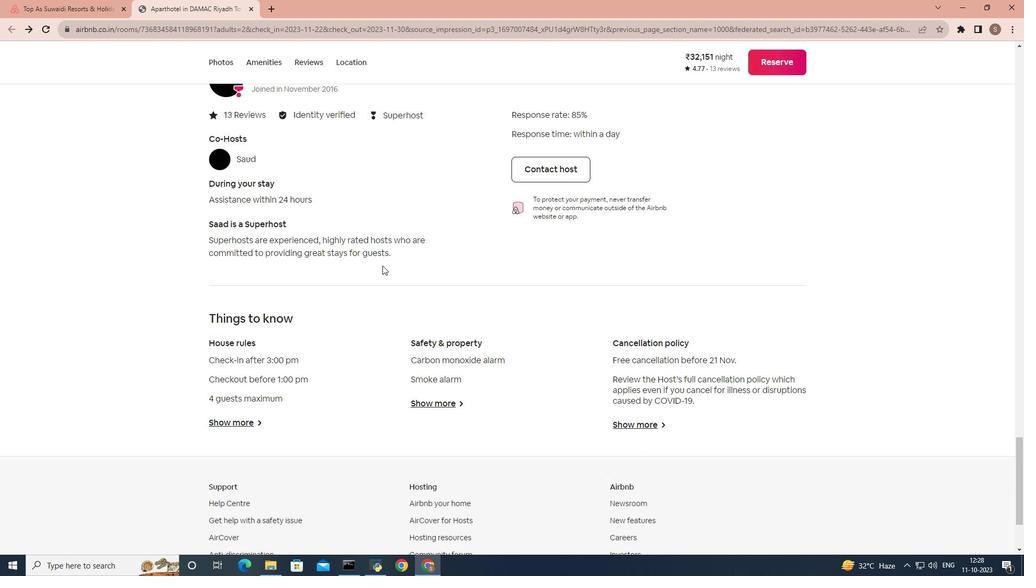 
Action: Mouse scrolled (391, 284) with delta (0, 0)
Screenshot: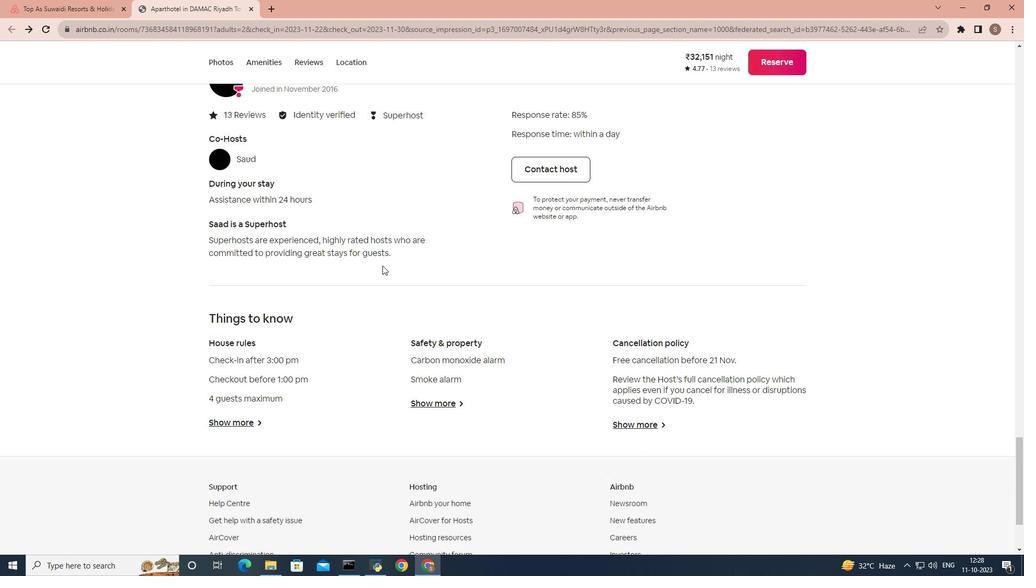 
Action: Mouse scrolled (391, 284) with delta (0, 0)
Screenshot: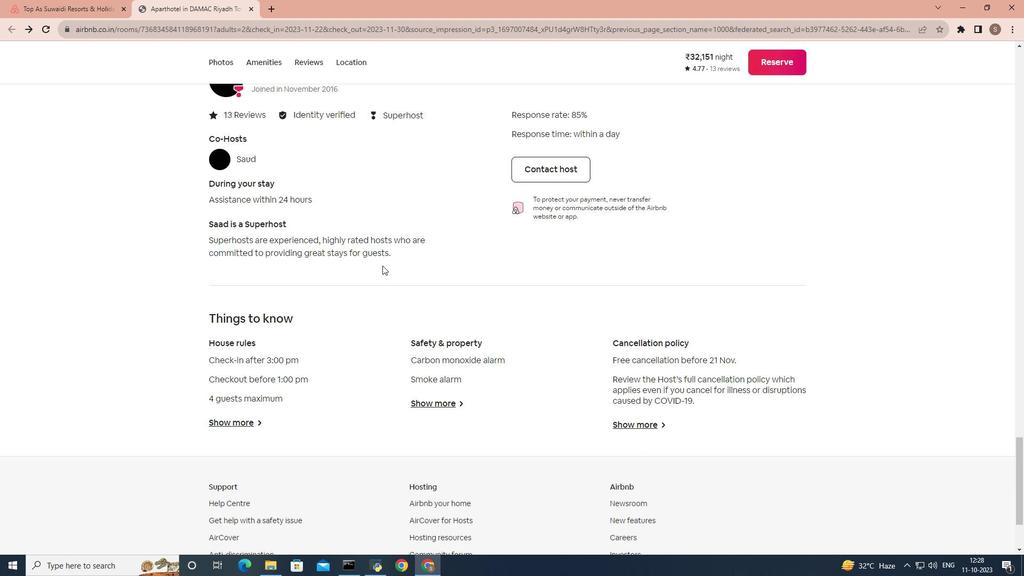 
Action: Mouse moved to (391, 284)
Screenshot: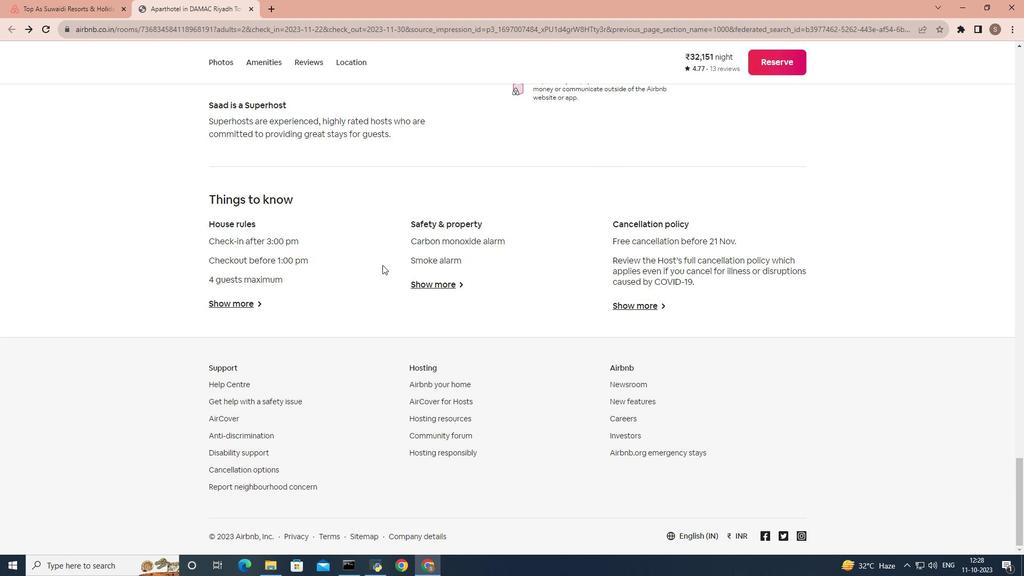 
Action: Mouse scrolled (391, 283) with delta (0, 0)
Screenshot: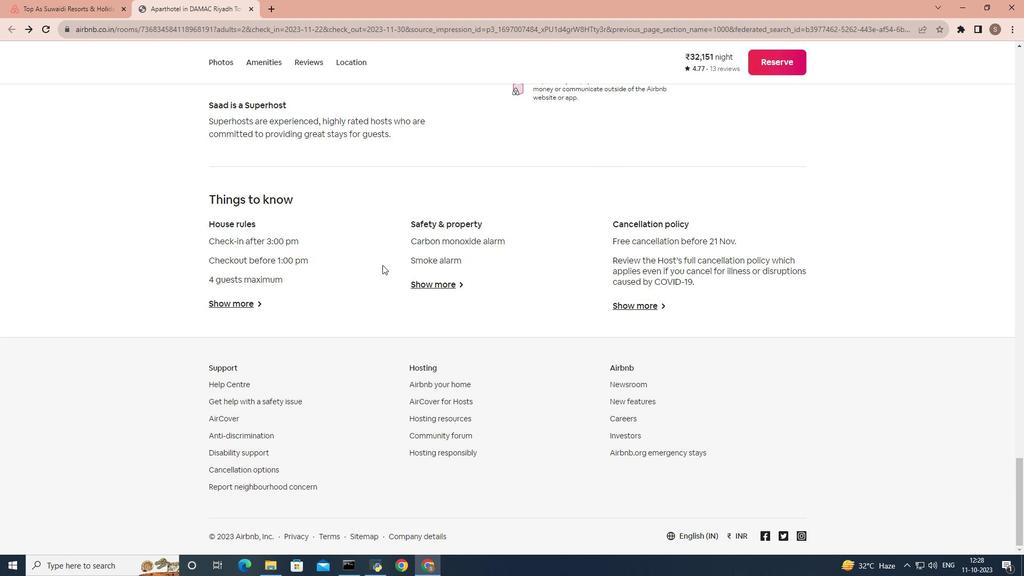 
Action: Mouse scrolled (391, 283) with delta (0, 0)
Screenshot: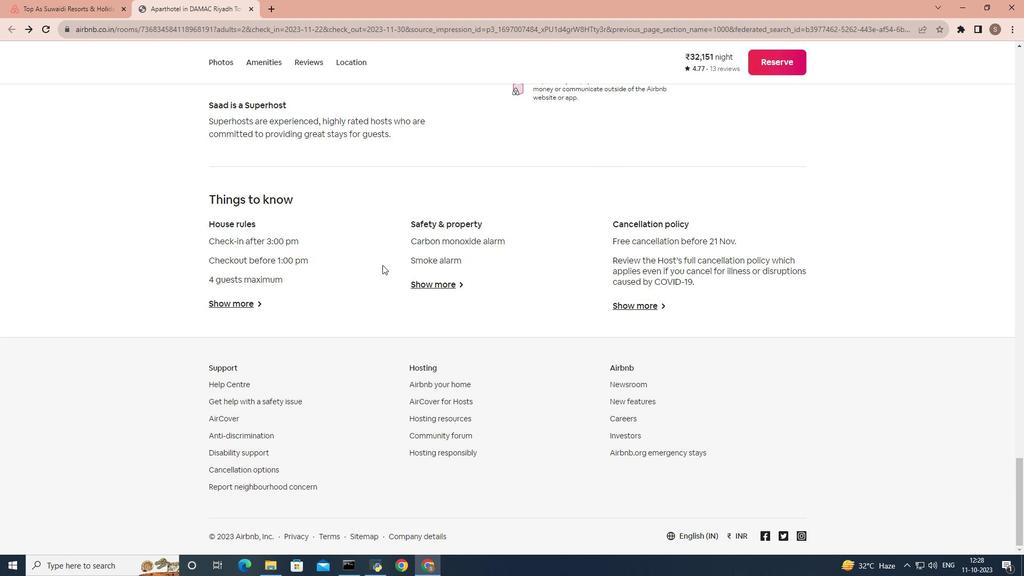 
Action: Mouse moved to (228, 311)
Screenshot: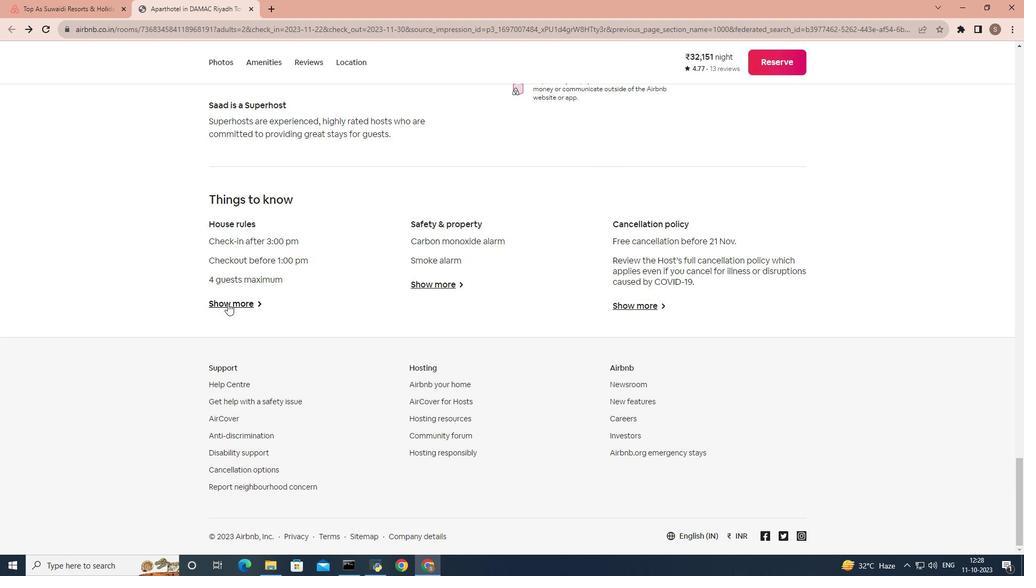
Action: Mouse pressed left at (228, 311)
Screenshot: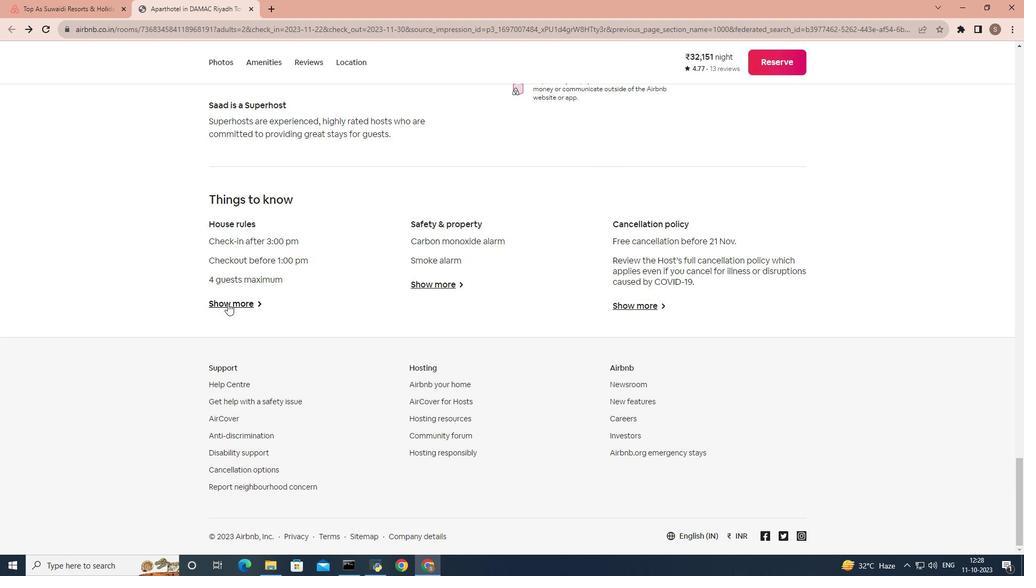 
Action: Mouse moved to (393, 269)
Screenshot: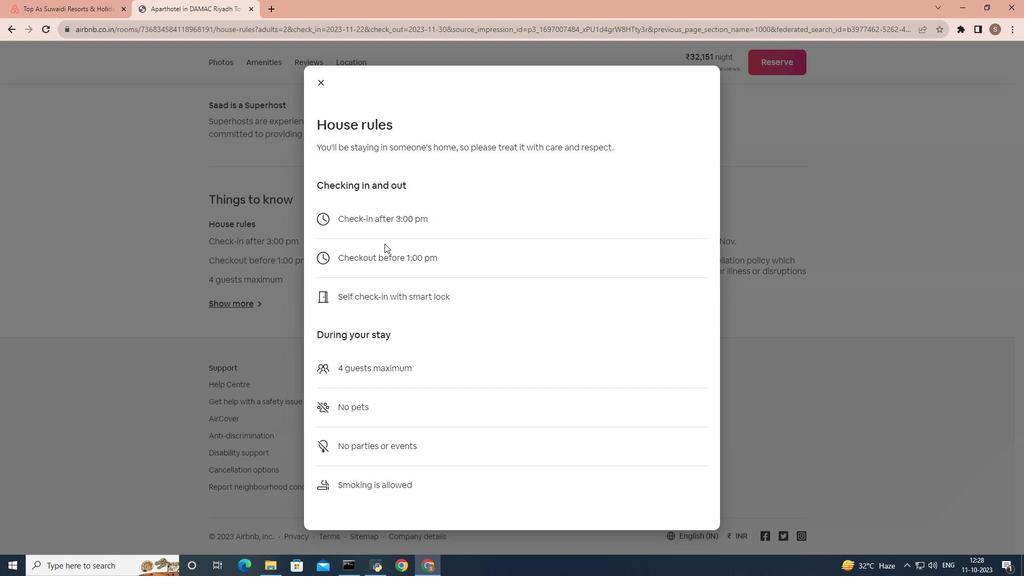 
Action: Mouse scrolled (393, 269) with delta (0, 0)
Screenshot: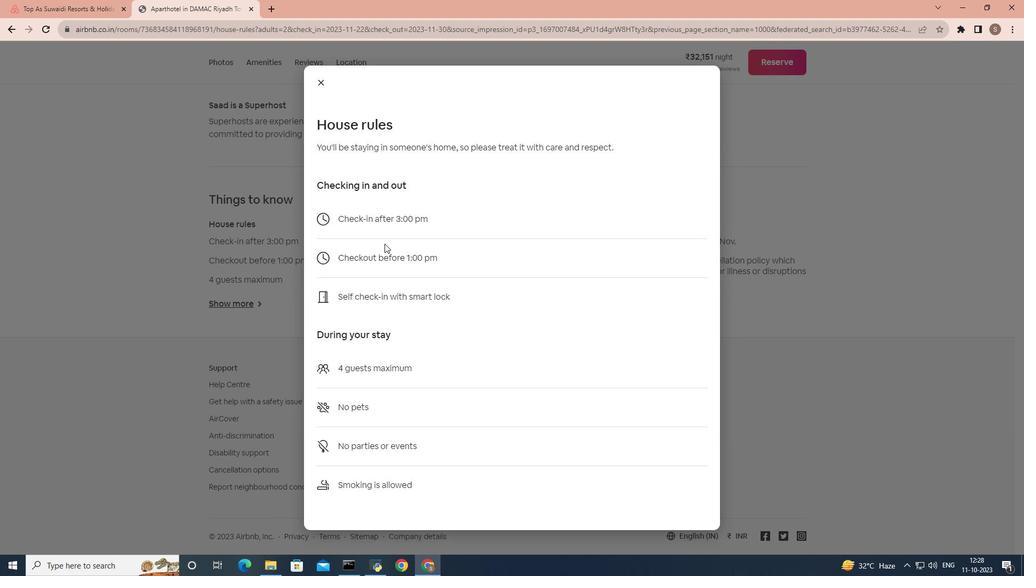 
Action: Mouse scrolled (393, 269) with delta (0, 0)
Screenshot: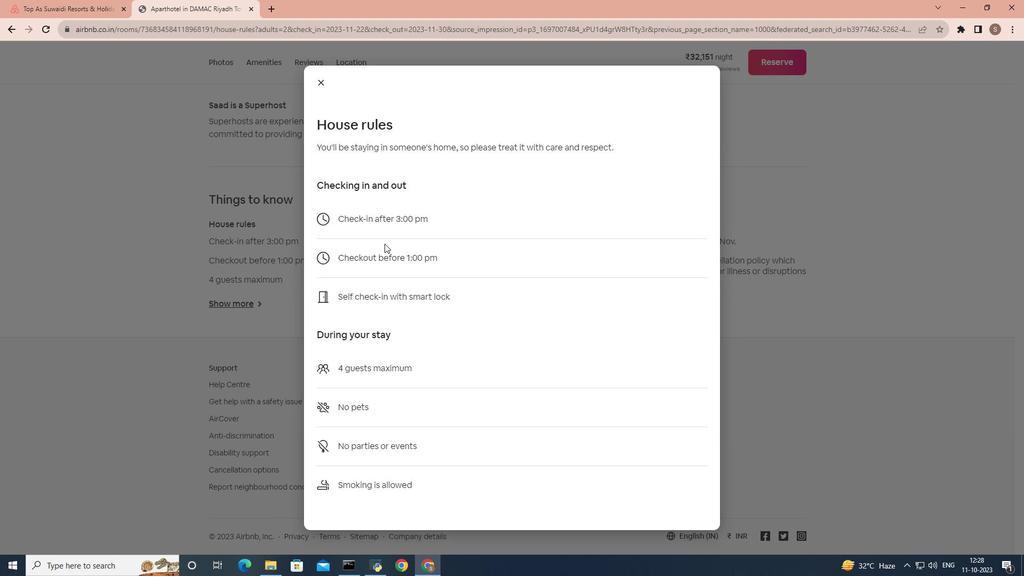 
Action: Mouse scrolled (393, 269) with delta (0, 0)
Screenshot: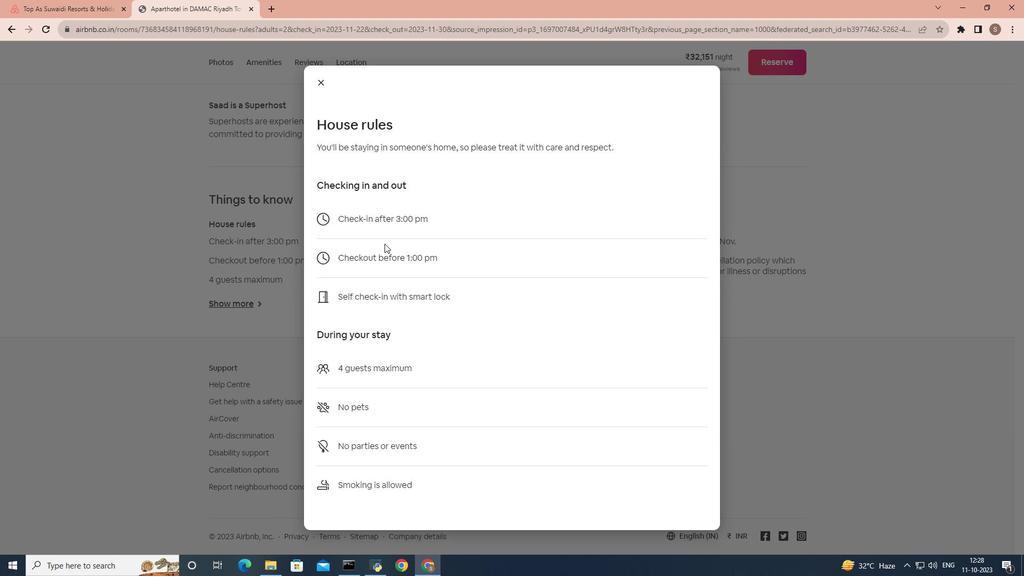 
Action: Mouse scrolled (393, 269) with delta (0, 0)
Screenshot: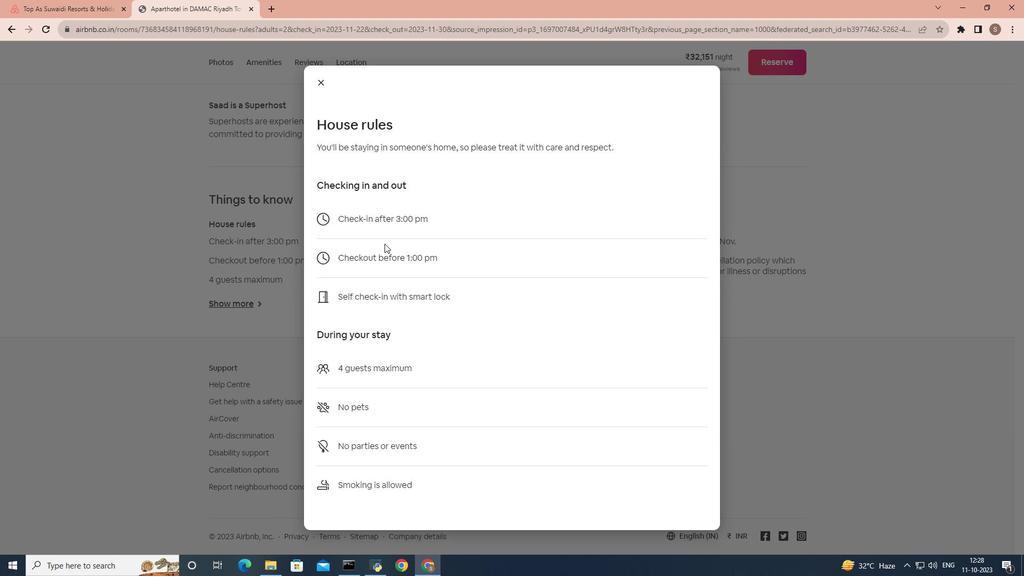 
Action: Mouse moved to (330, 156)
Screenshot: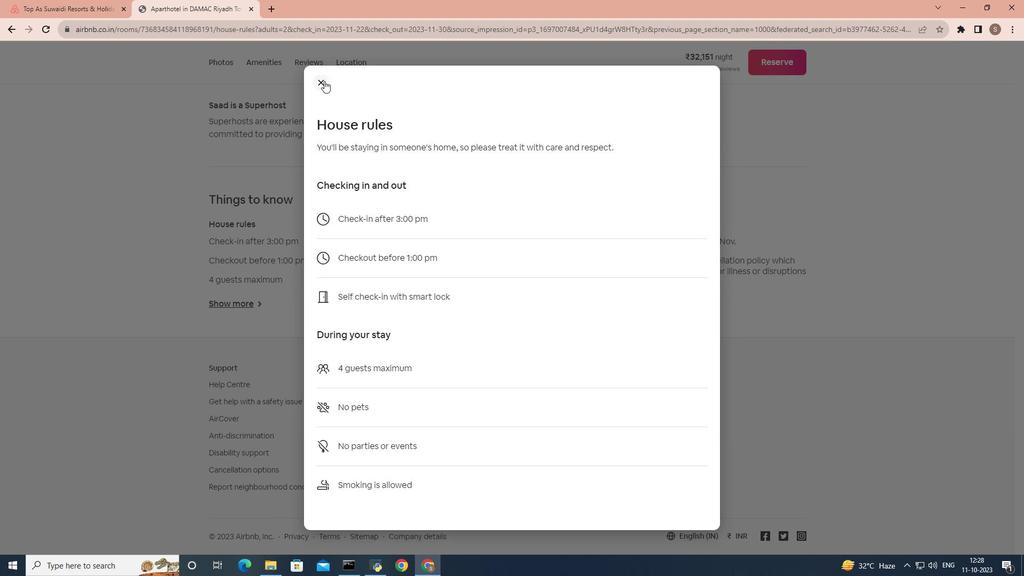 
Action: Mouse pressed left at (330, 156)
Screenshot: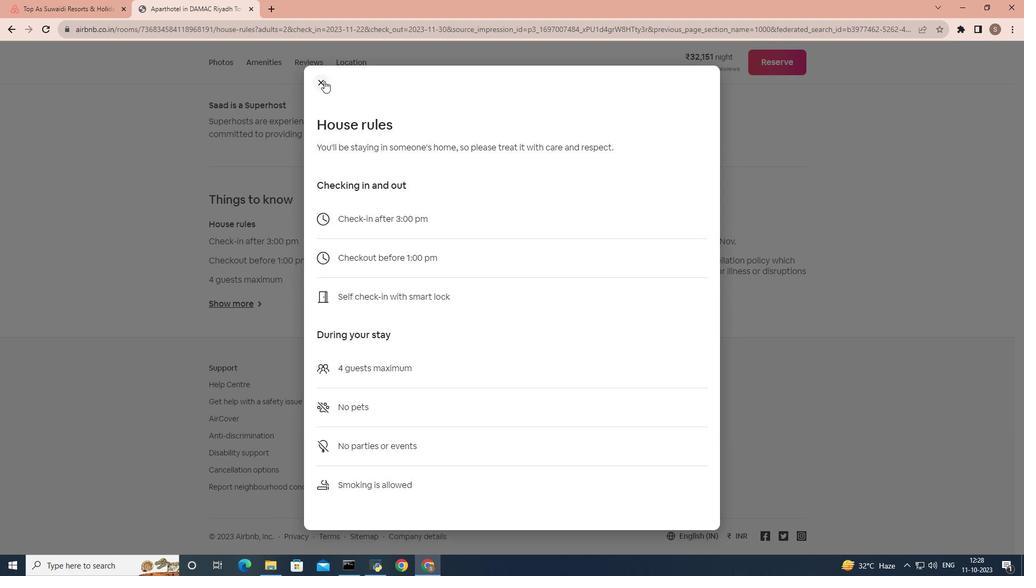 
Action: Mouse moved to (288, 254)
Screenshot: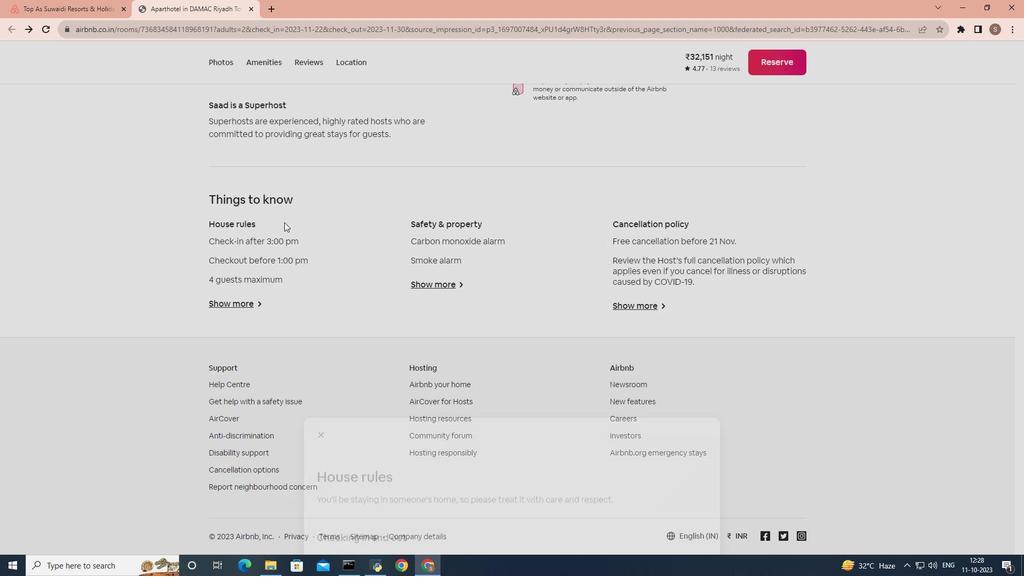 
Action: Mouse scrolled (288, 255) with delta (0, 0)
Screenshot: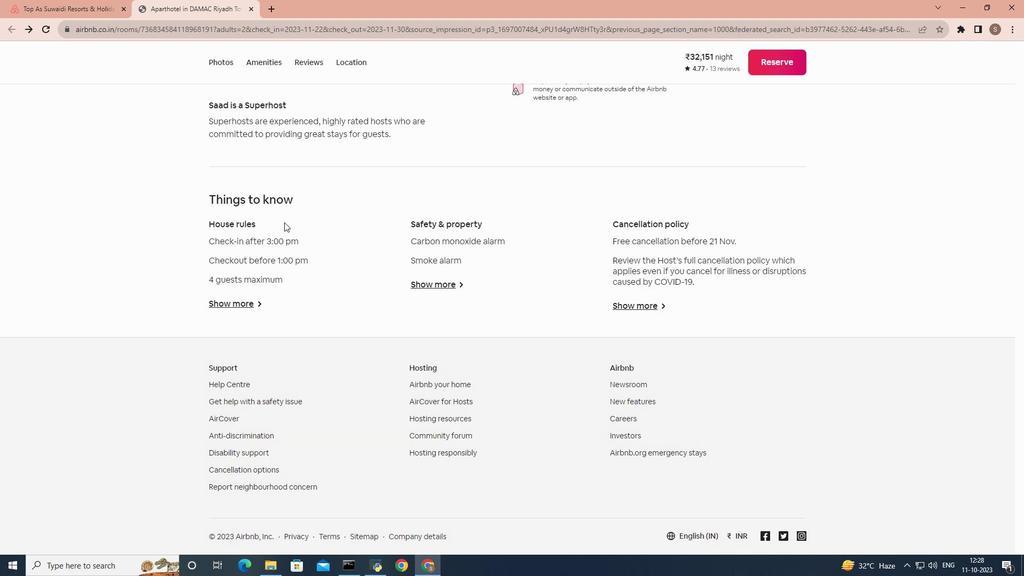 
Action: Mouse scrolled (288, 255) with delta (0, 0)
Screenshot: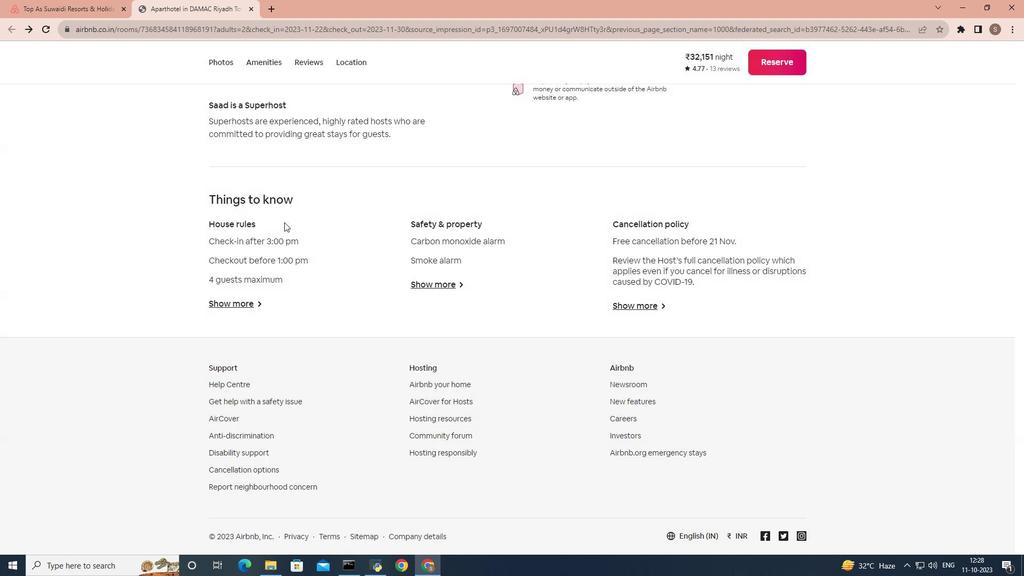 
Action: Mouse scrolled (288, 255) with delta (0, 0)
Screenshot: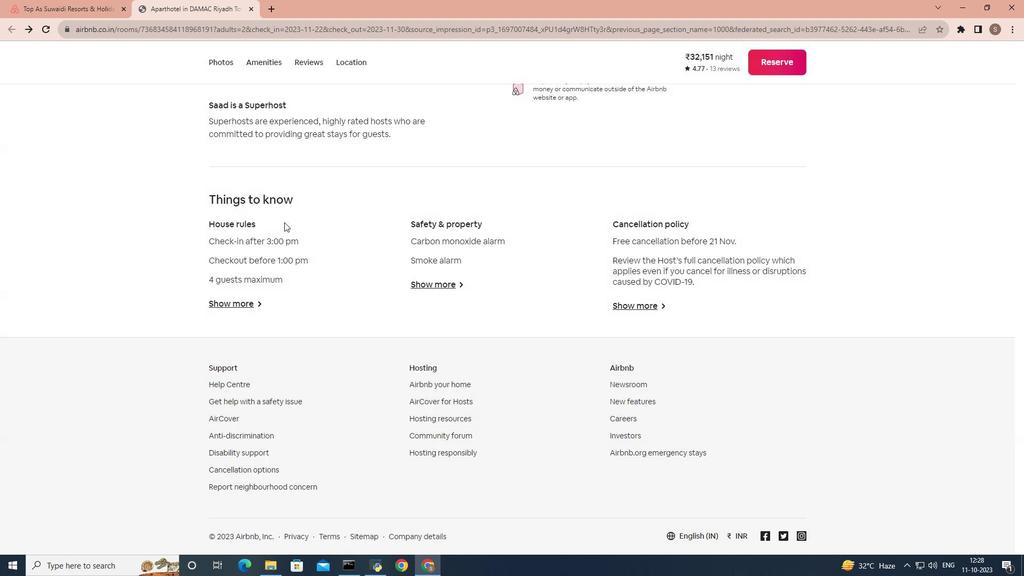 
Action: Mouse scrolled (288, 255) with delta (0, 0)
Screenshot: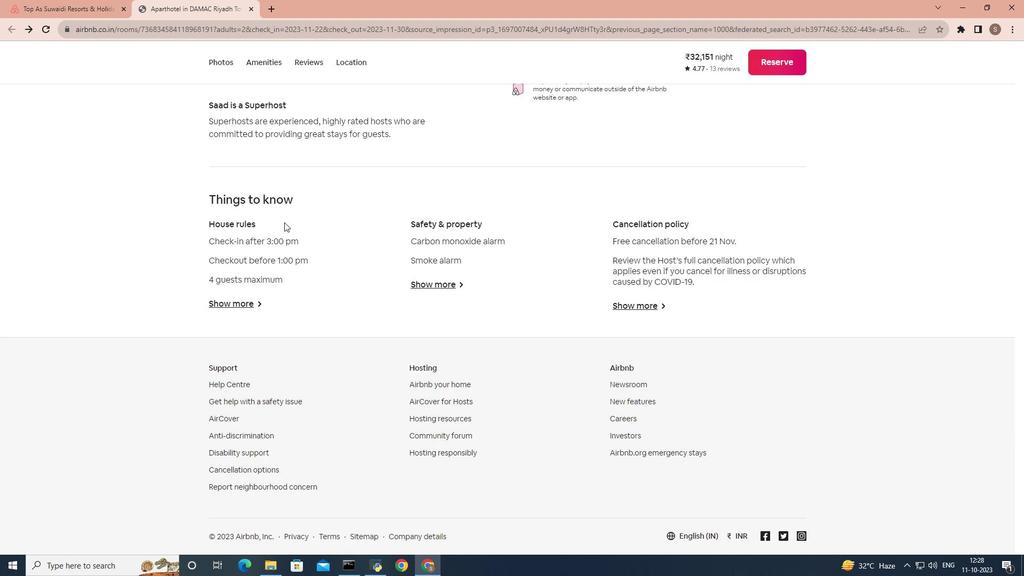
Action: Mouse scrolled (288, 255) with delta (0, 0)
Screenshot: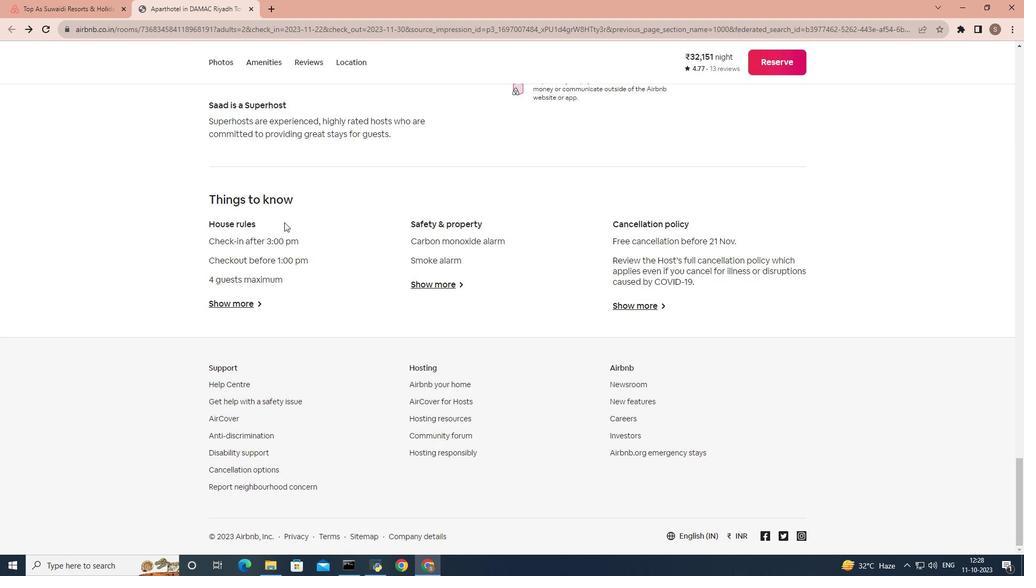 
Action: Mouse scrolled (288, 255) with delta (0, 0)
Screenshot: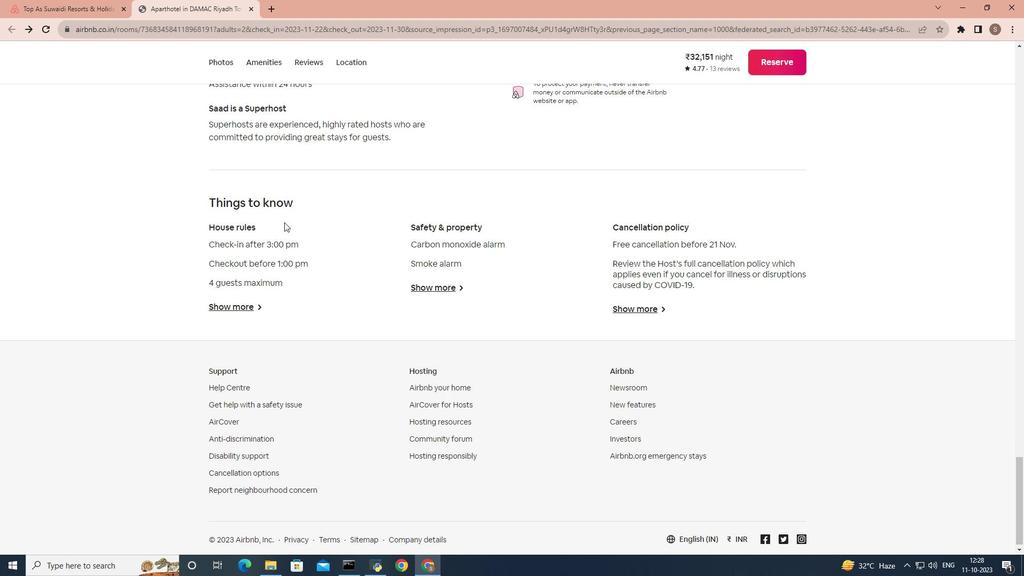 
Action: Mouse scrolled (288, 255) with delta (0, 0)
Screenshot: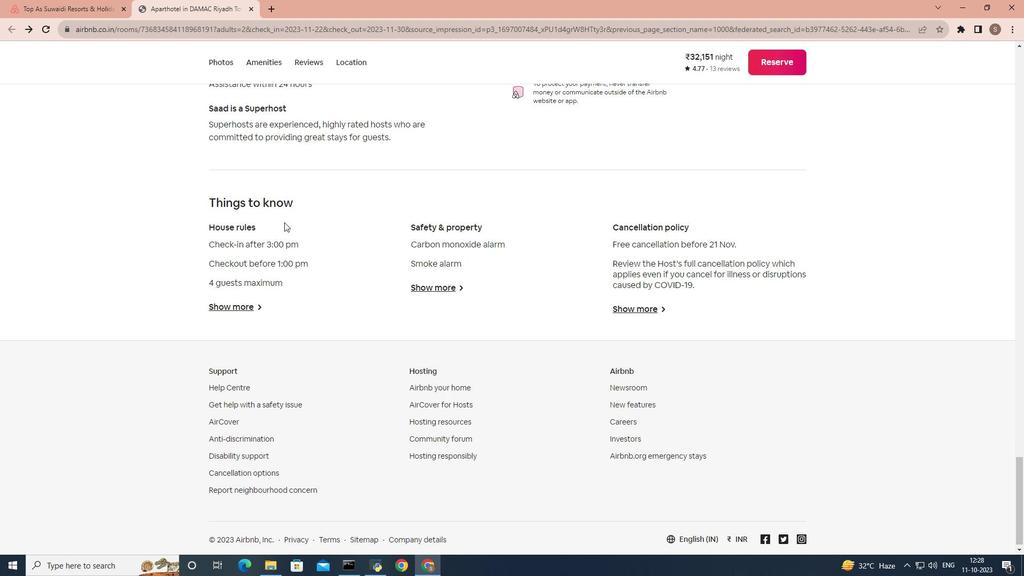 
Action: Mouse scrolled (288, 255) with delta (0, 0)
Screenshot: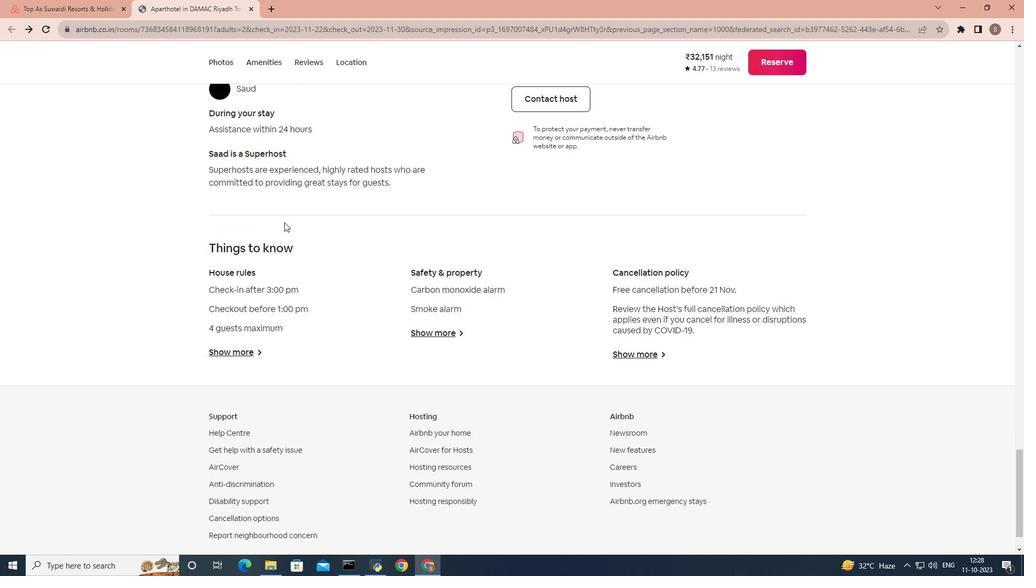 
Action: Mouse scrolled (288, 255) with delta (0, 0)
Screenshot: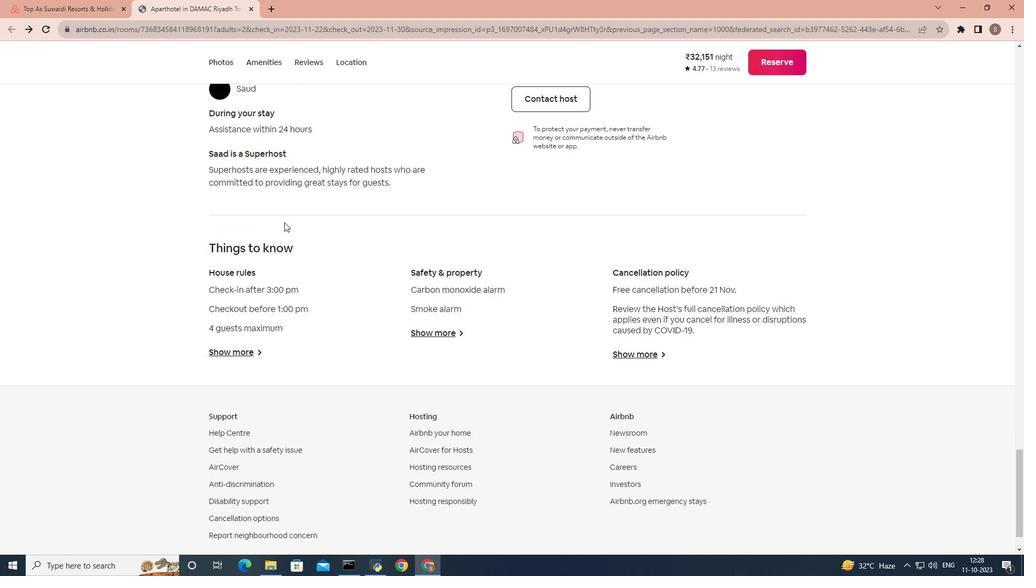 
Action: Mouse scrolled (288, 255) with delta (0, 0)
